 Task: Explore Airbnb accommodation in Roxas, Philippines from 9th November, 2023 to 16th November, 2023 for 2 adults. Place can be entire room with 2 bedrooms having 2 beds and 1 bathroom. Property type can be flat.
Action: Mouse moved to (451, 222)
Screenshot: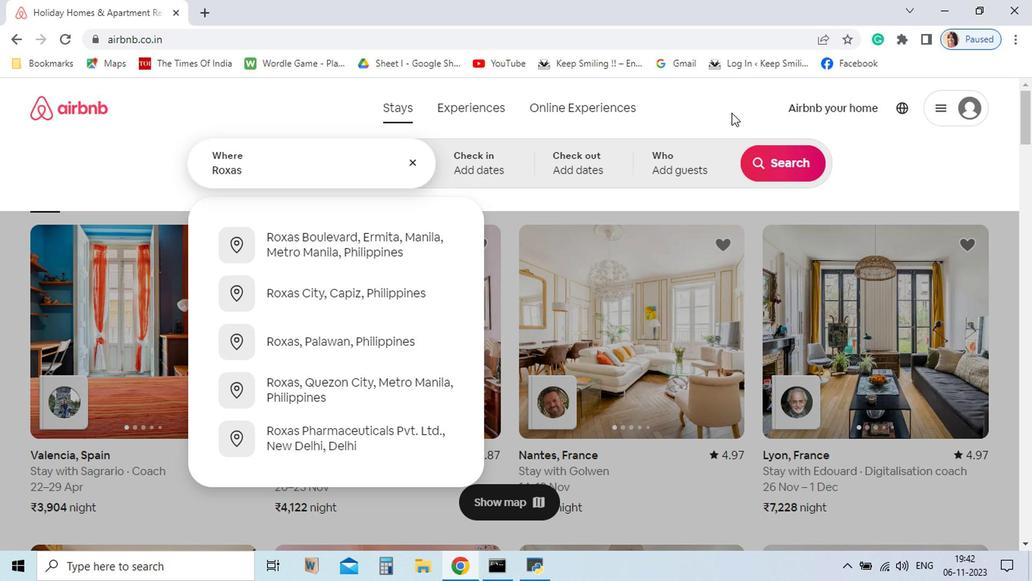 
Action: Mouse pressed left at (451, 222)
Screenshot: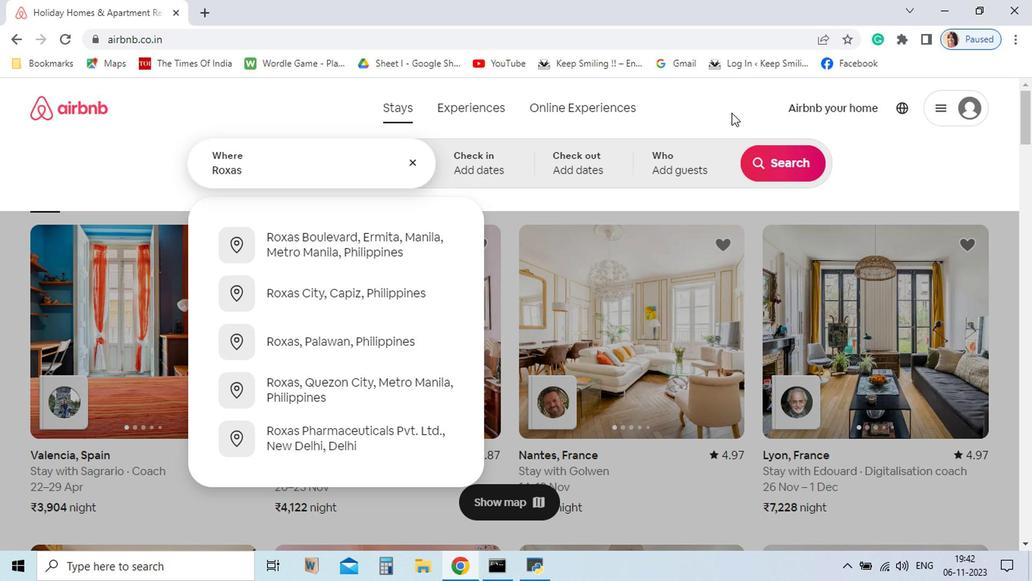 
Action: Mouse moved to (668, 230)
Screenshot: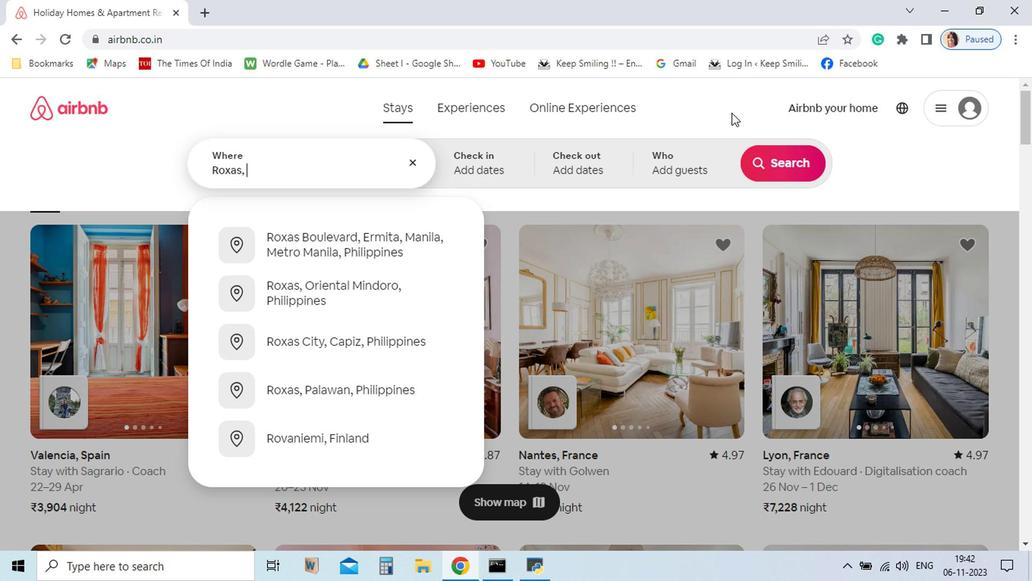 
Action: Key pressed <Key.shift>Roxas,<Key.space><Key.shift_r>Phillipines
Screenshot: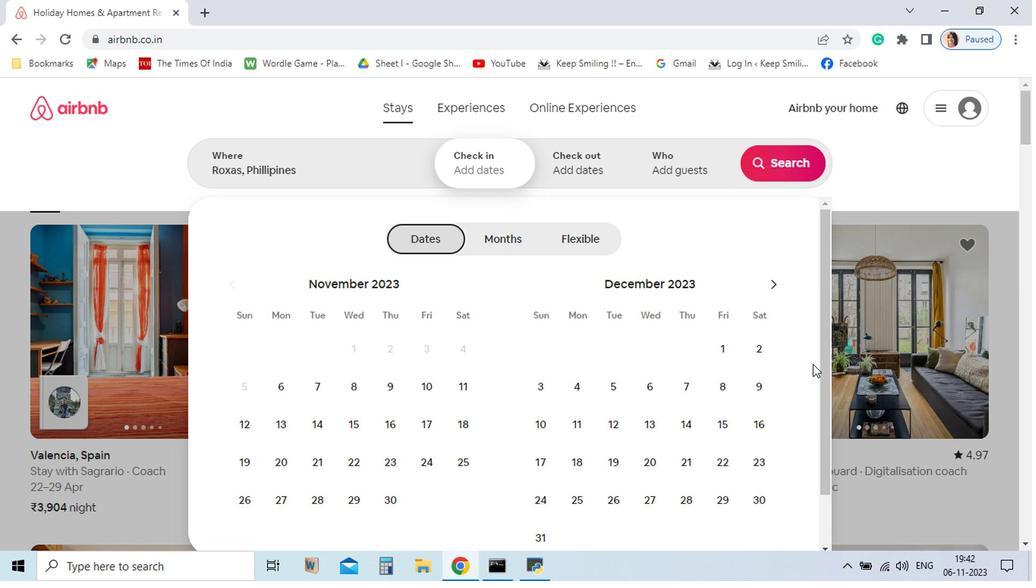 
Action: Mouse moved to (669, 230)
Screenshot: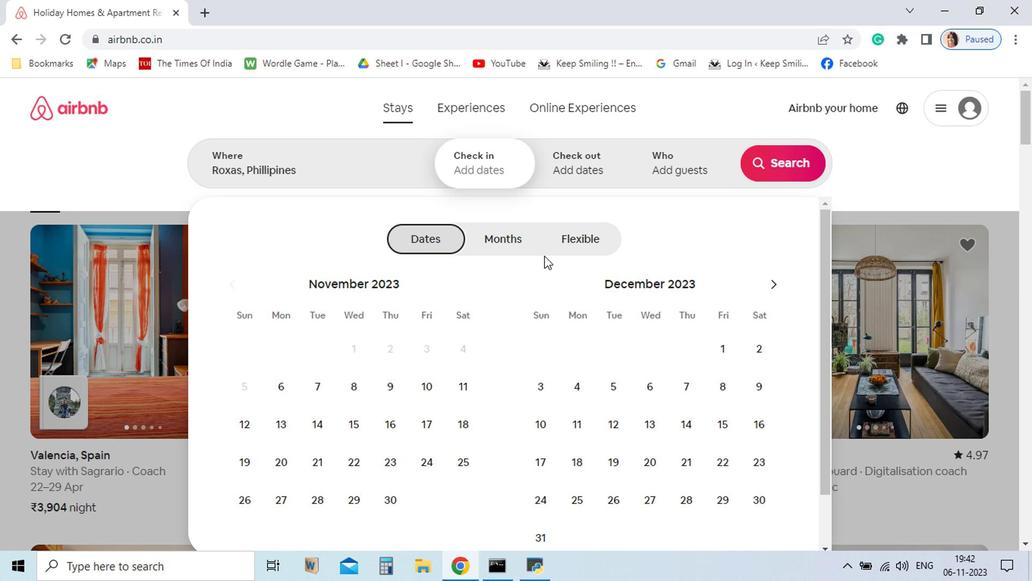 
Action: Key pressed <Key.enter>
Screenshot: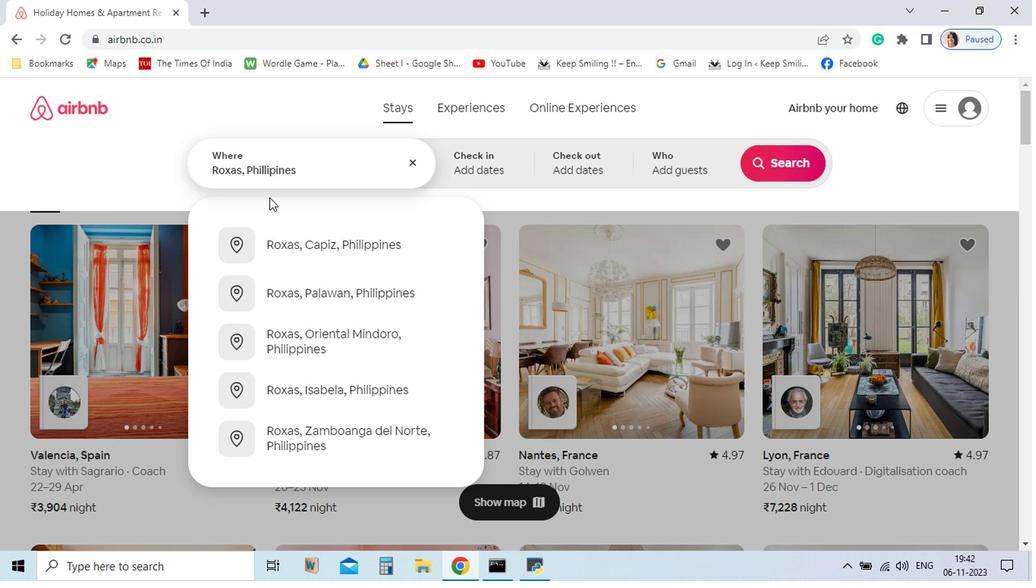 
Action: Mouse moved to (345, 271)
Screenshot: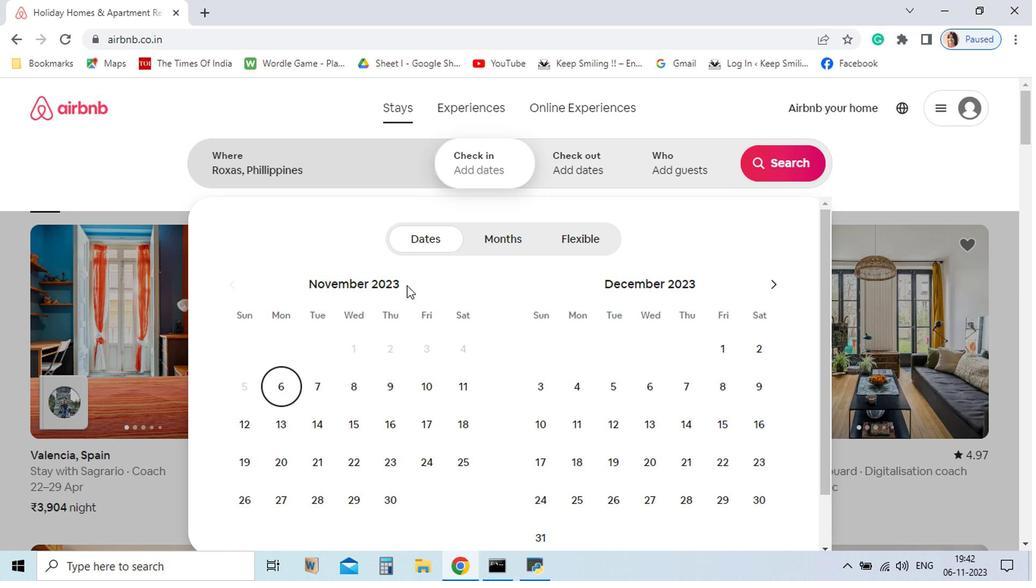 
Action: Mouse pressed left at (345, 271)
Screenshot: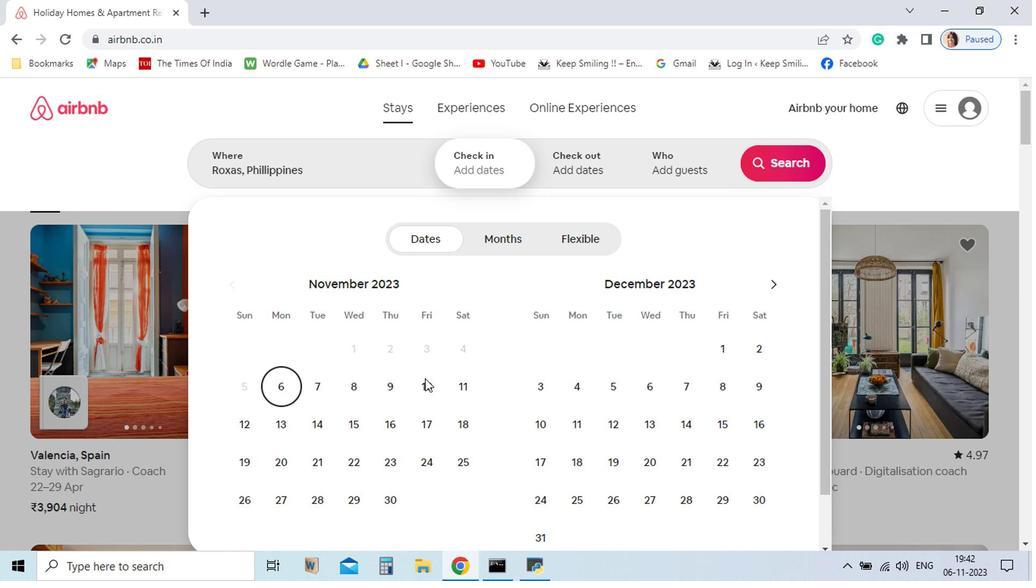 
Action: Mouse moved to (343, 303)
Screenshot: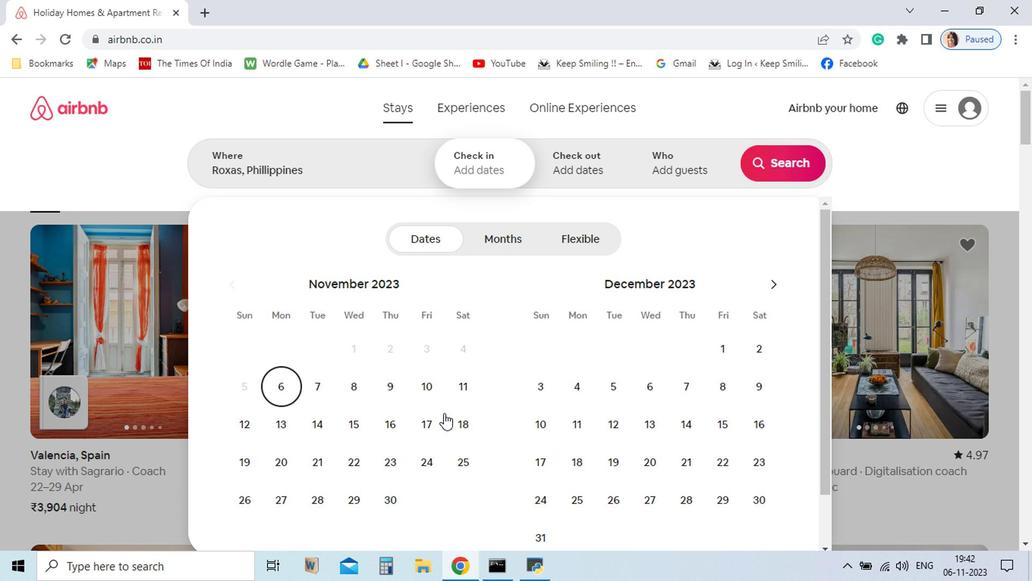 
Action: Key pressed p
Screenshot: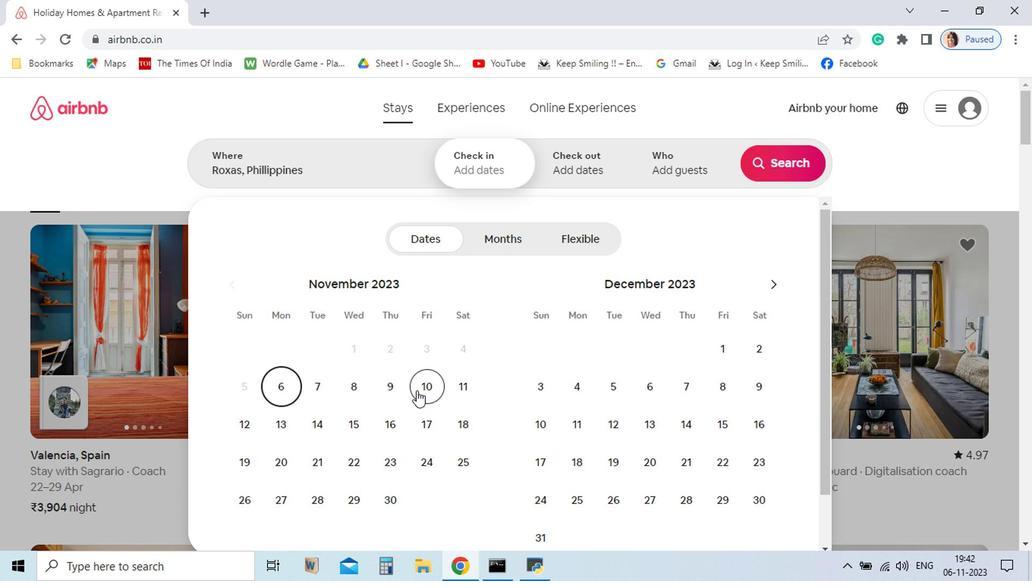 
Action: Mouse moved to (379, 266)
Screenshot: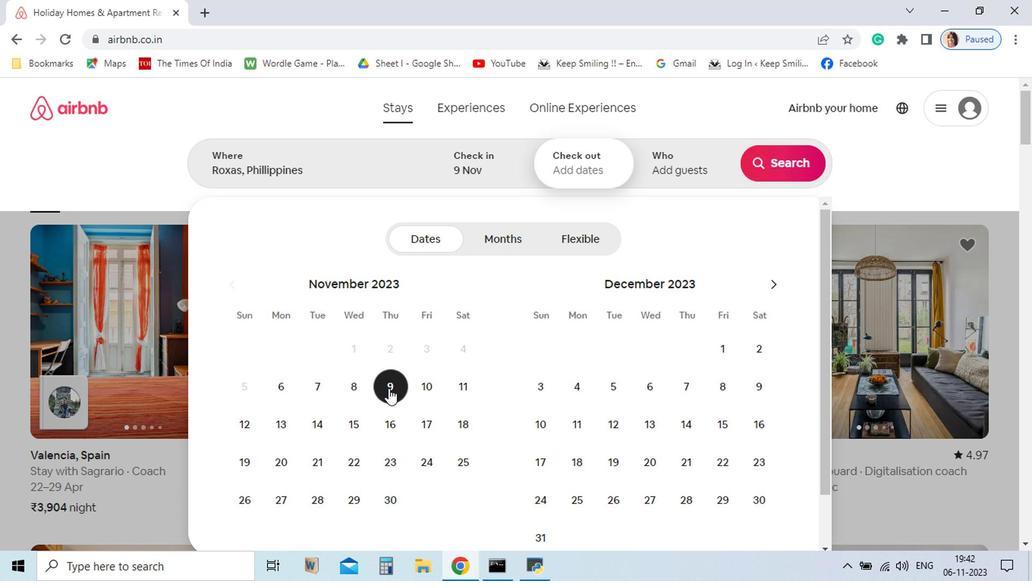 
Action: Mouse pressed left at (379, 266)
Screenshot: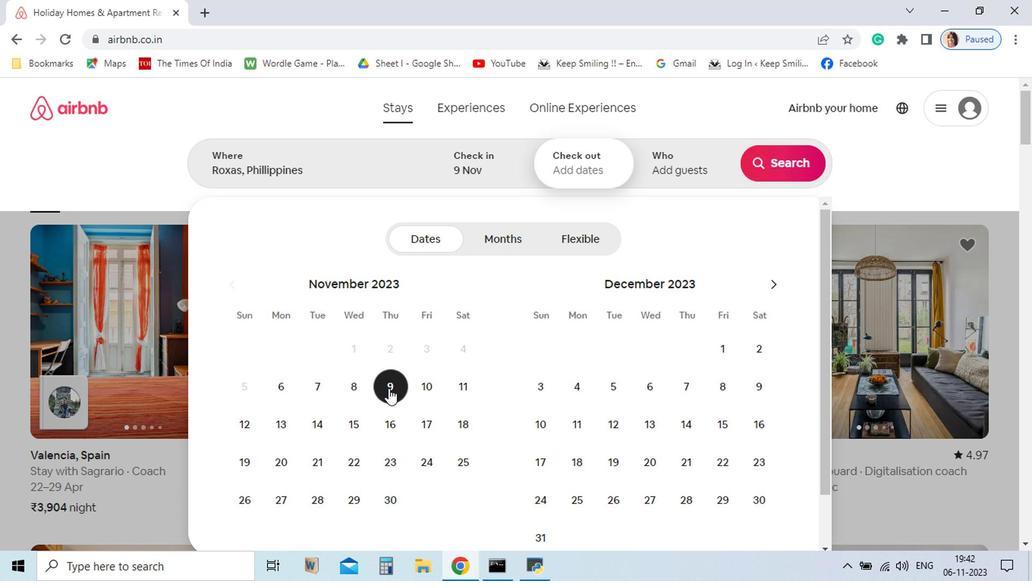 
Action: Mouse moved to (379, 266)
Screenshot: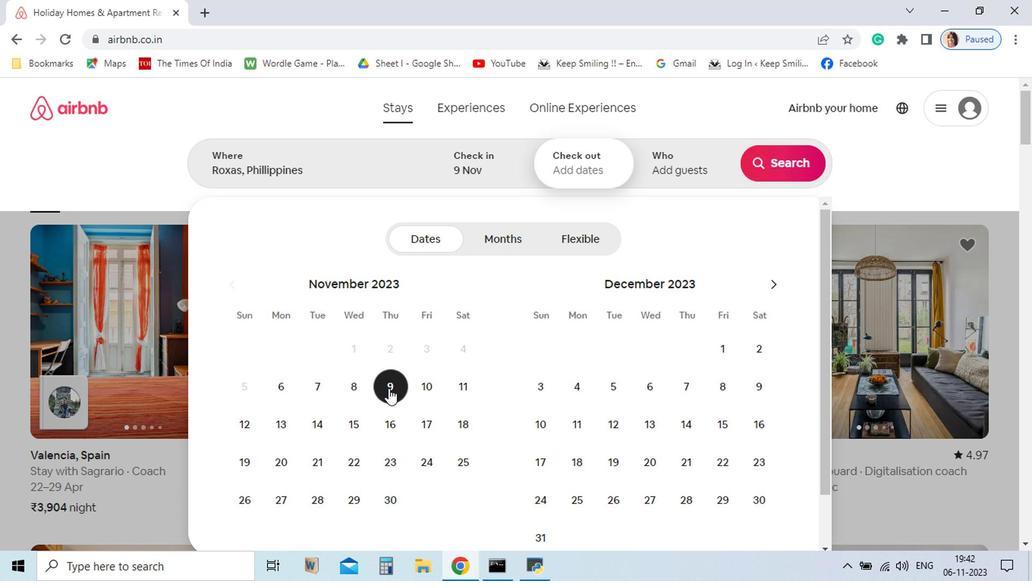 
Action: Key pressed <Key.enter>
Screenshot: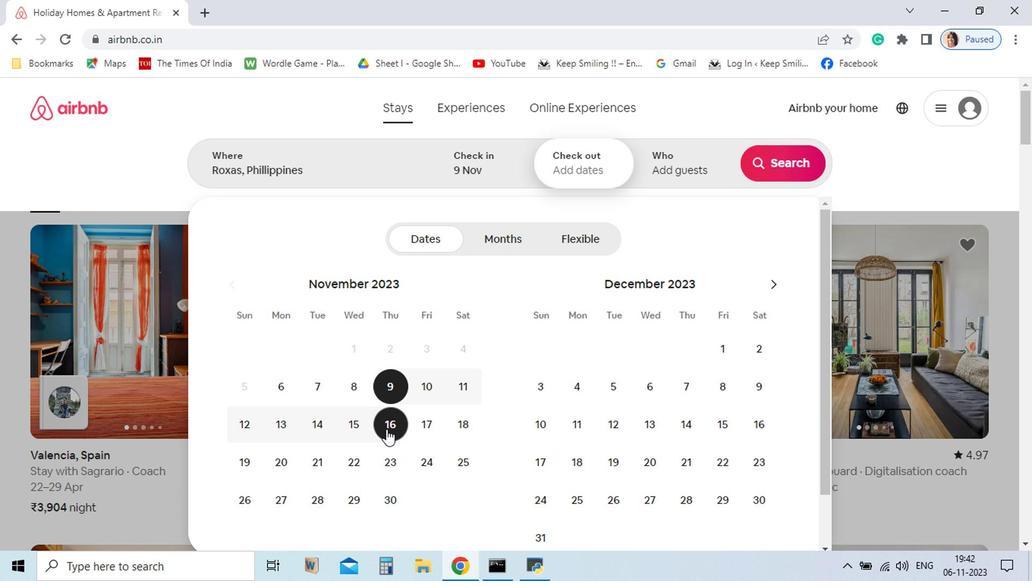 
Action: Mouse moved to (425, 426)
Screenshot: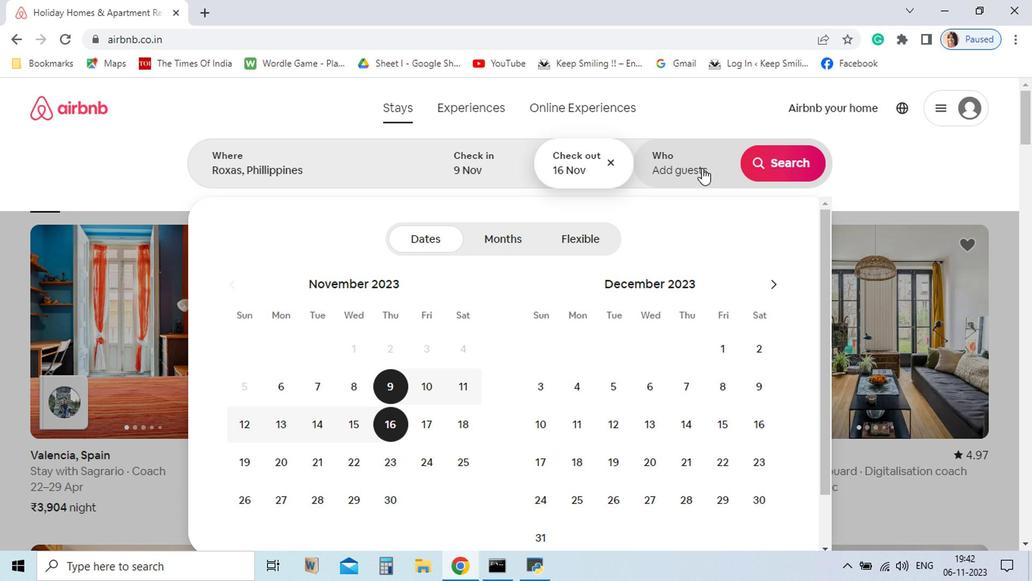 
Action: Mouse pressed left at (425, 426)
Screenshot: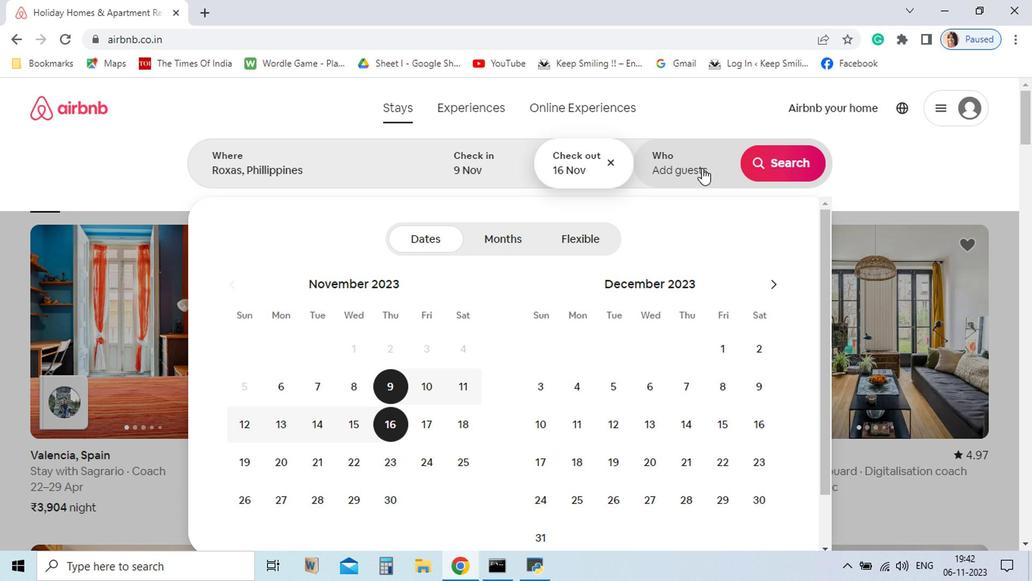 
Action: Mouse moved to (423, 455)
Screenshot: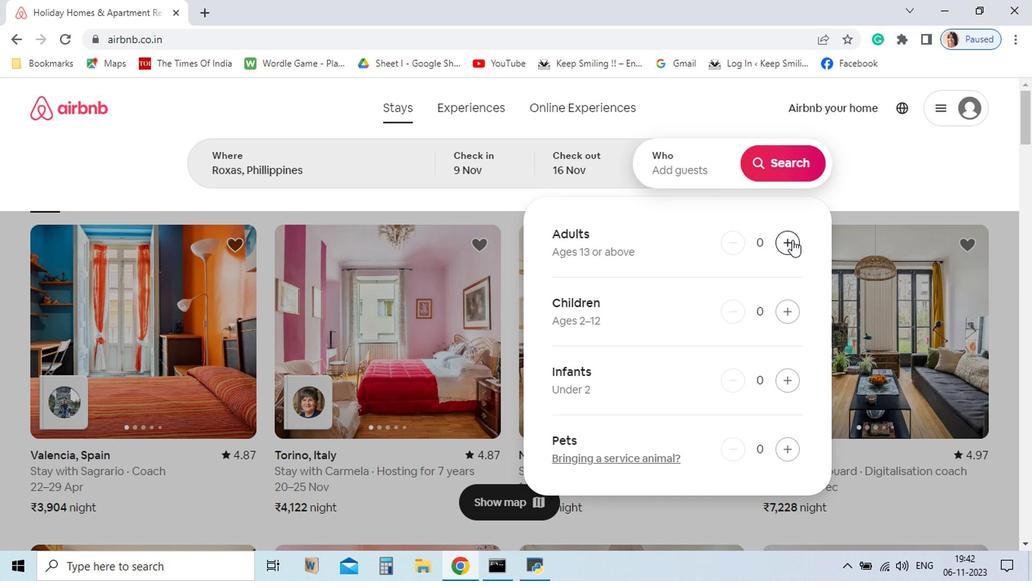 
Action: Mouse pressed left at (423, 455)
Screenshot: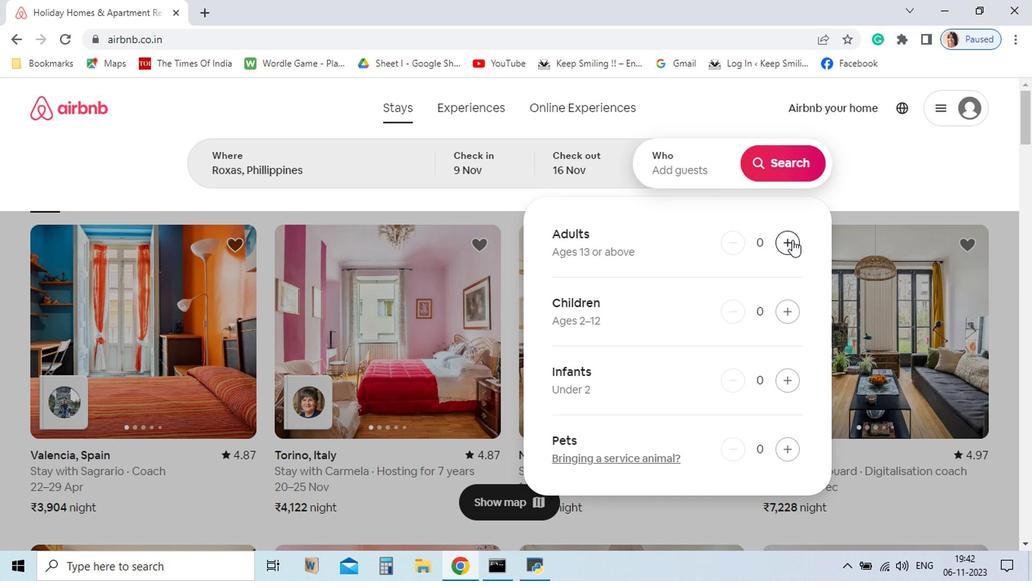 
Action: Mouse moved to (647, 269)
Screenshot: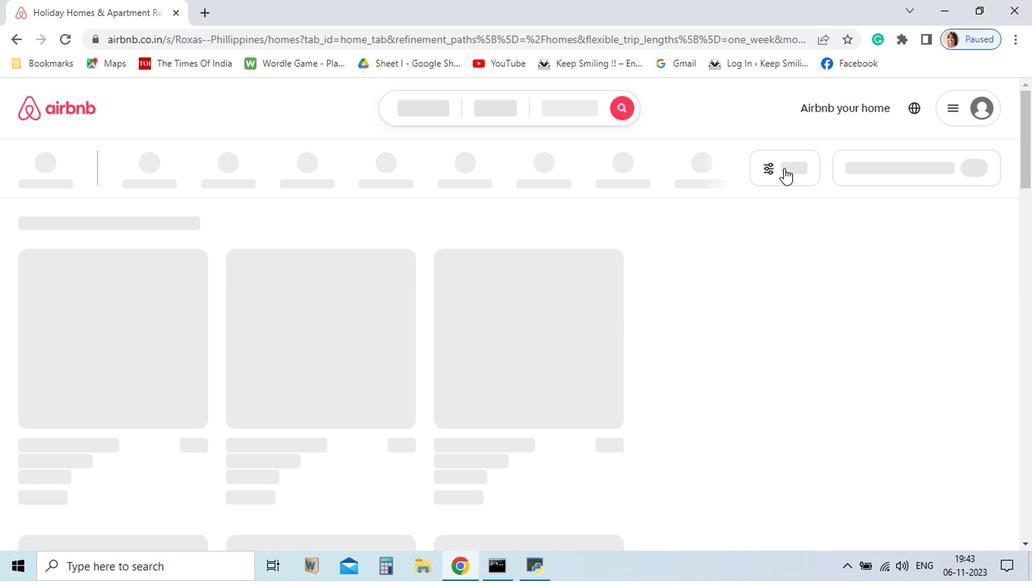 
Action: Mouse pressed left at (647, 269)
Screenshot: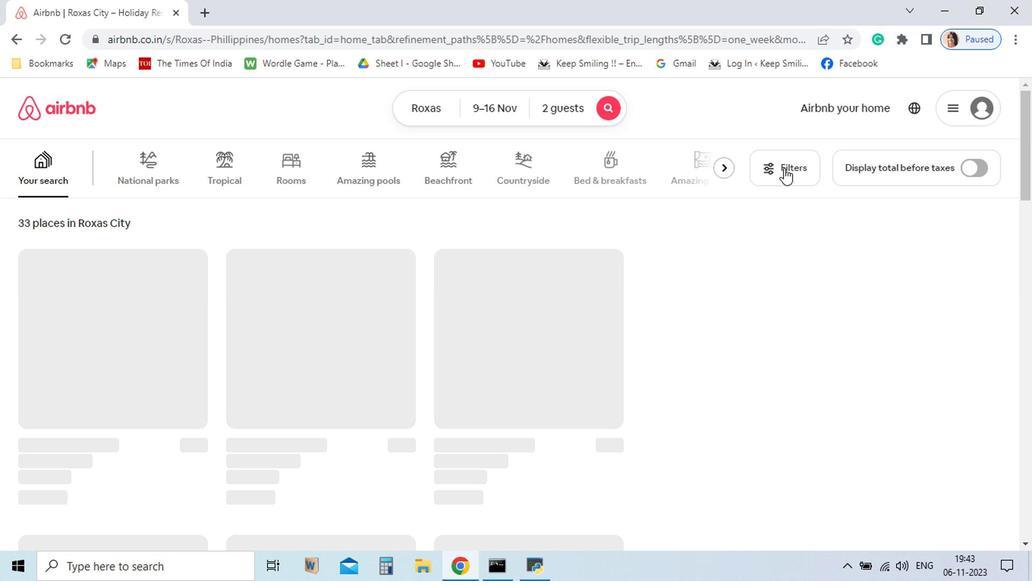 
Action: Mouse moved to (711, 320)
Screenshot: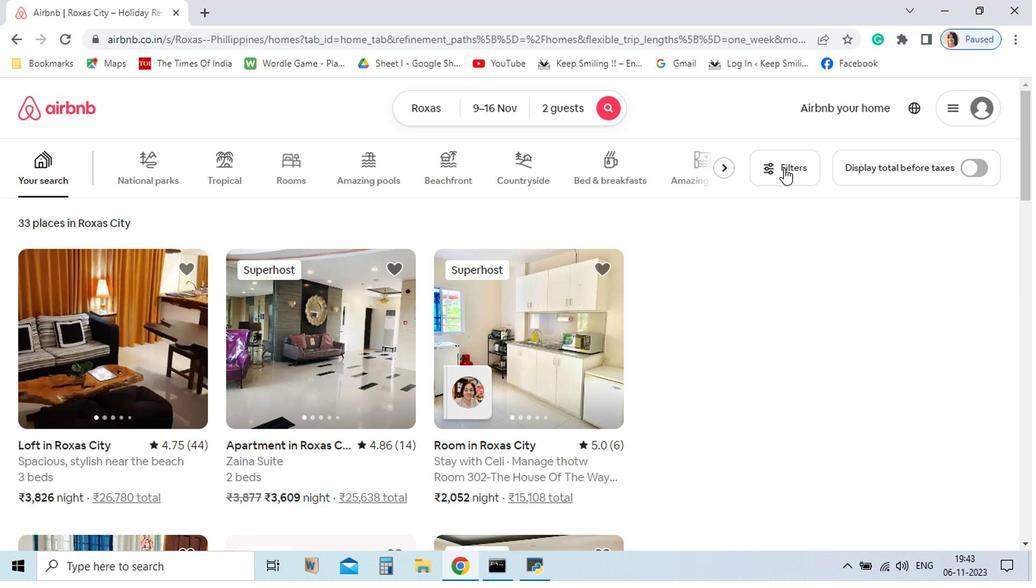 
Action: Mouse pressed left at (711, 320)
Screenshot: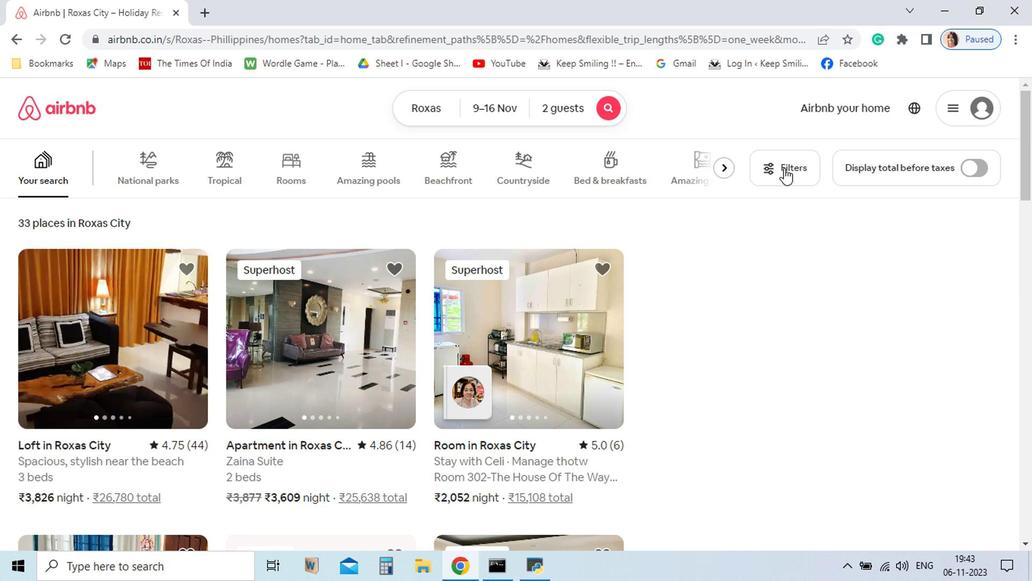 
Action: Mouse pressed left at (711, 320)
Screenshot: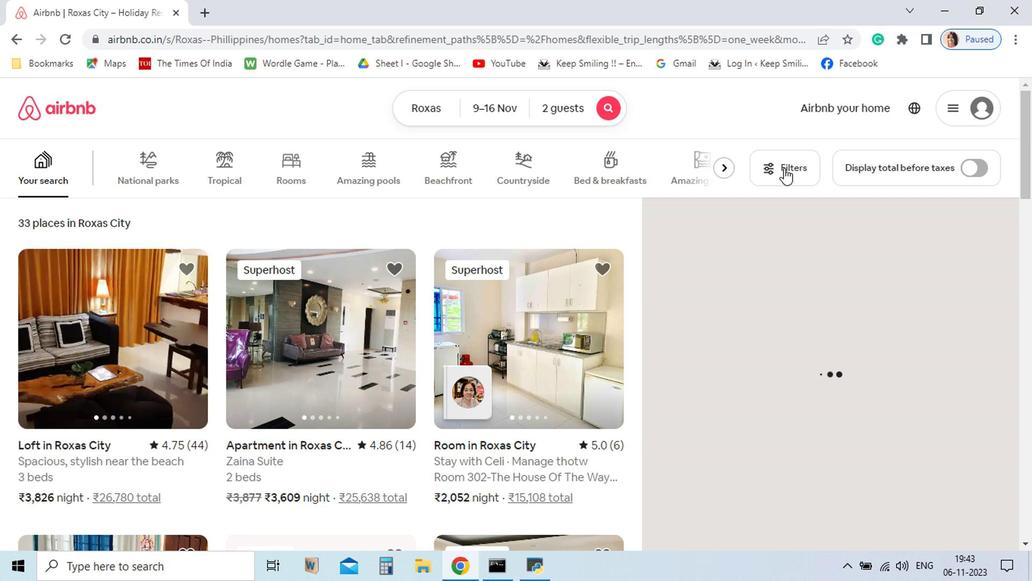 
Action: Mouse moved to (705, 269)
Screenshot: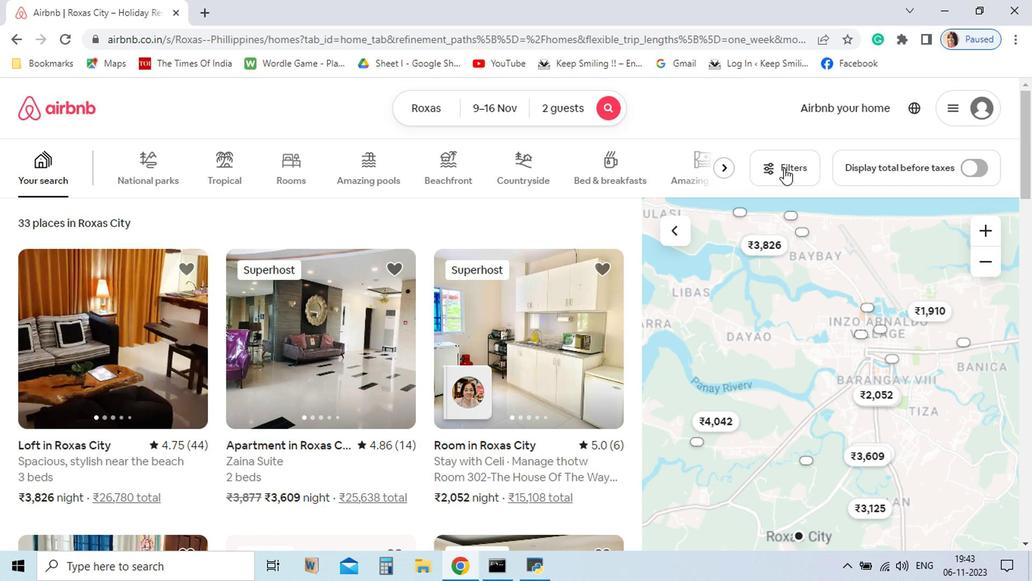 
Action: Mouse pressed left at (705, 269)
Screenshot: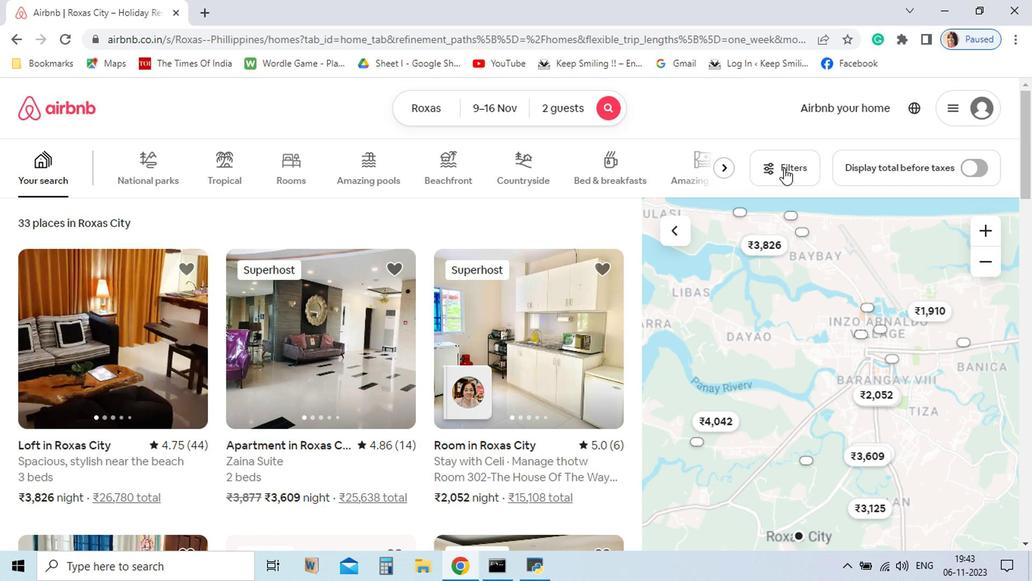 
Action: Mouse pressed left at (705, 269)
Screenshot: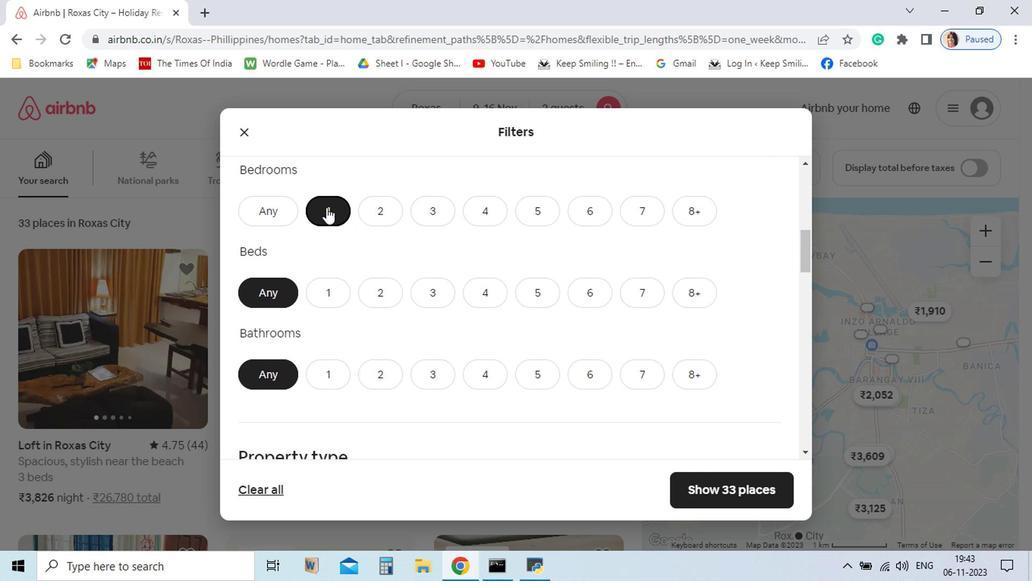
Action: Mouse moved to (722, 296)
Screenshot: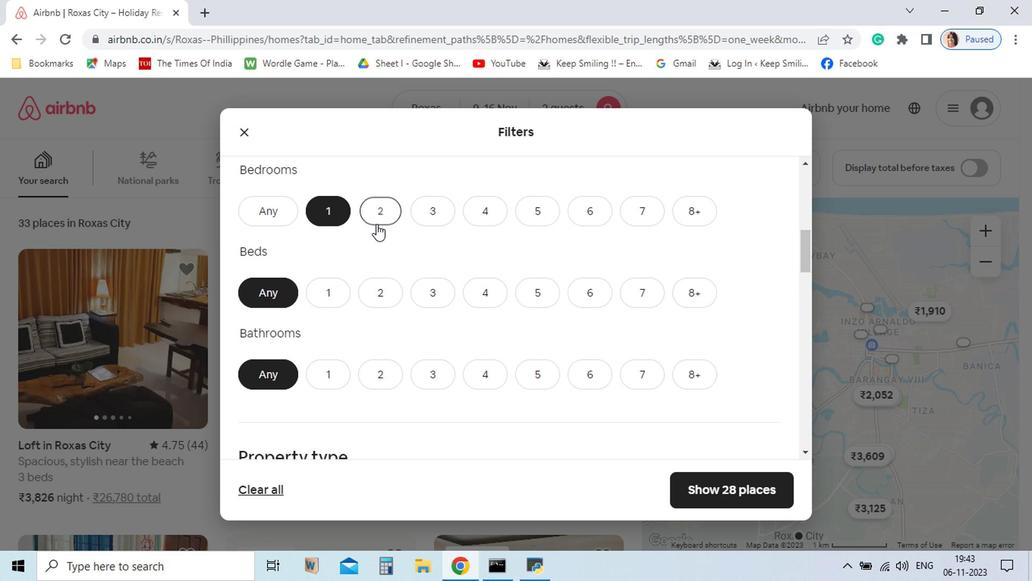 
Action: Mouse pressed left at (722, 296)
Screenshot: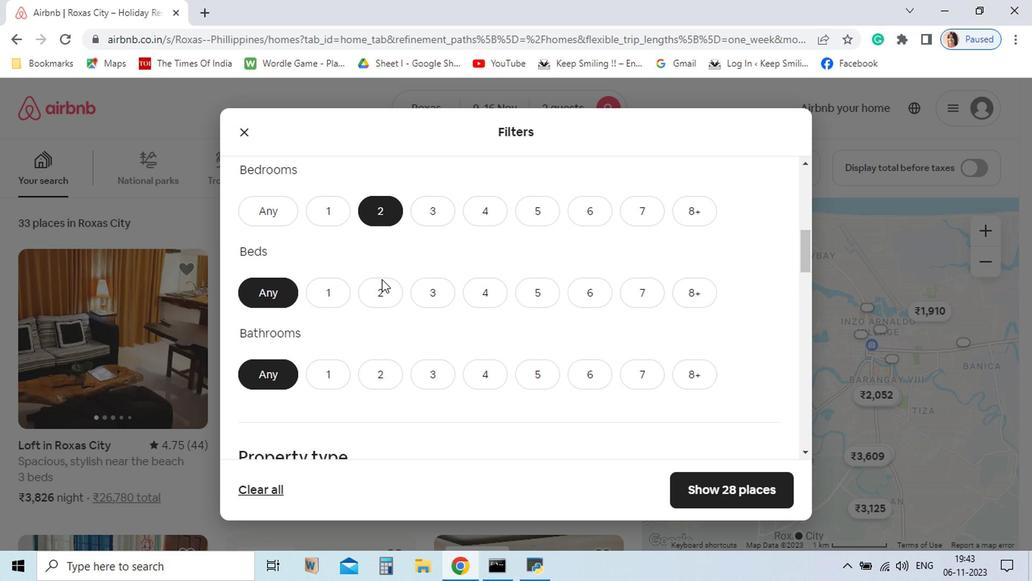 
Action: Mouse moved to (381, 297)
Screenshot: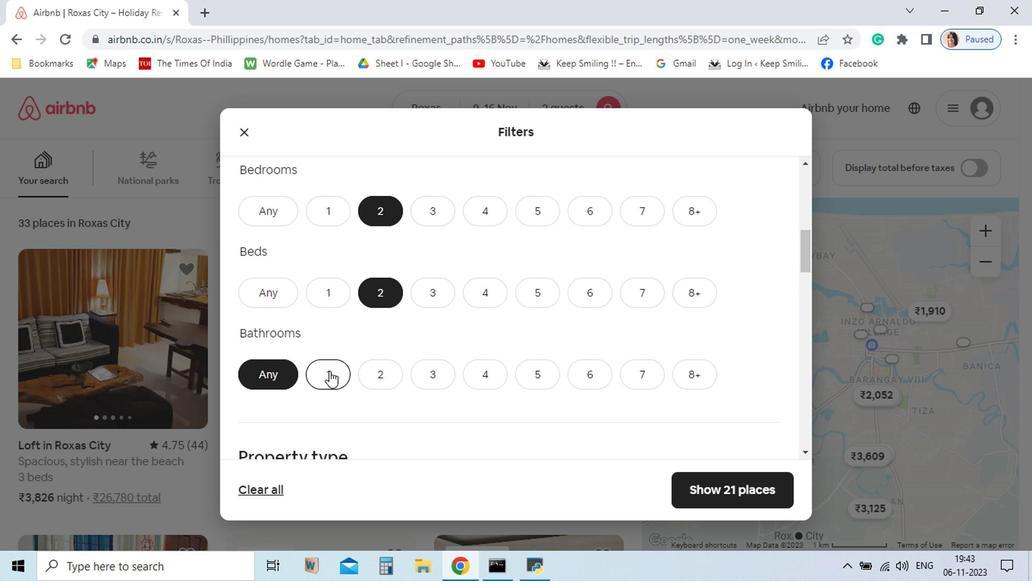 
Action: Mouse pressed left at (381, 297)
Screenshot: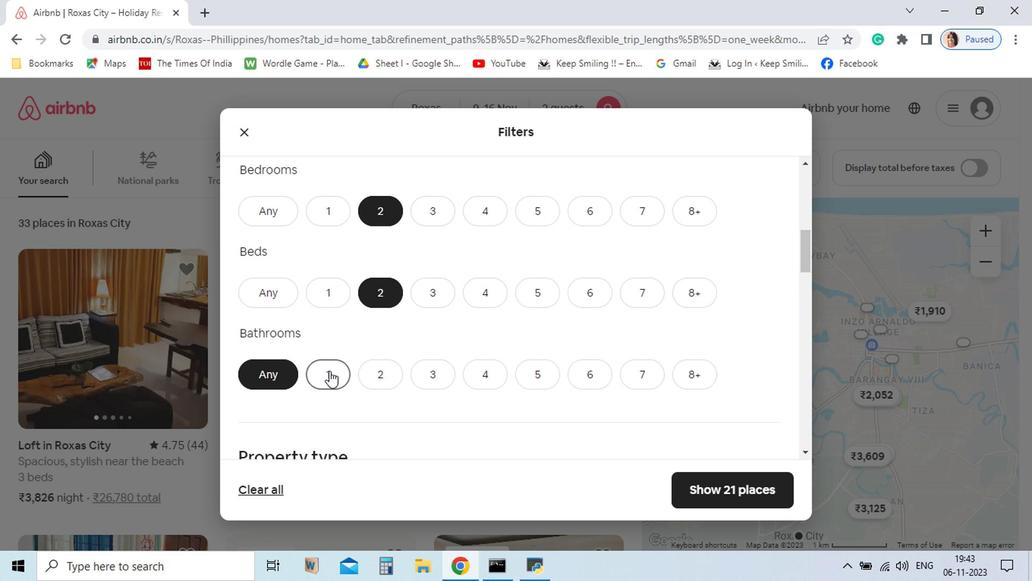 
Action: Mouse moved to (416, 300)
Screenshot: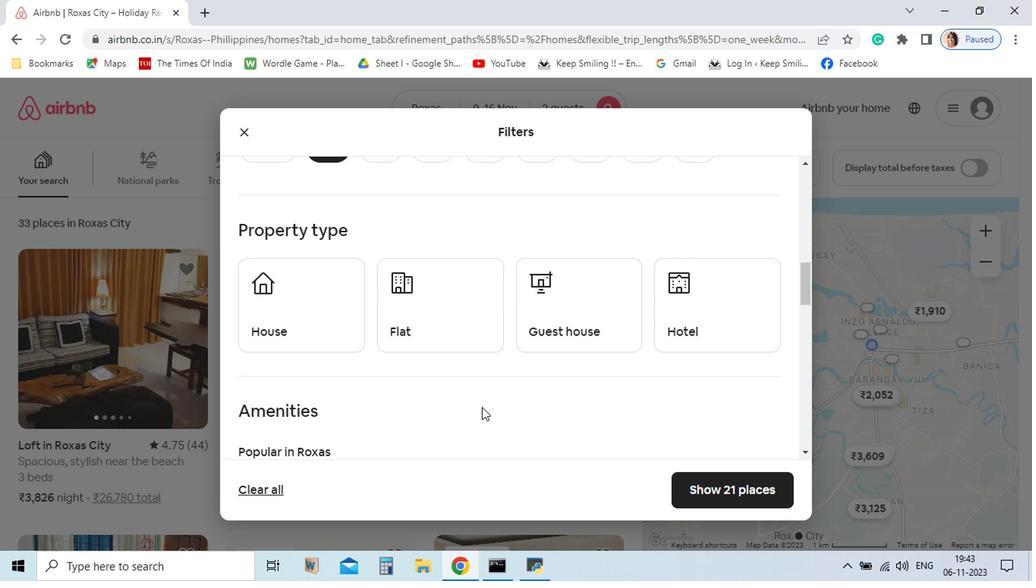 
Action: Mouse pressed left at (416, 300)
Screenshot: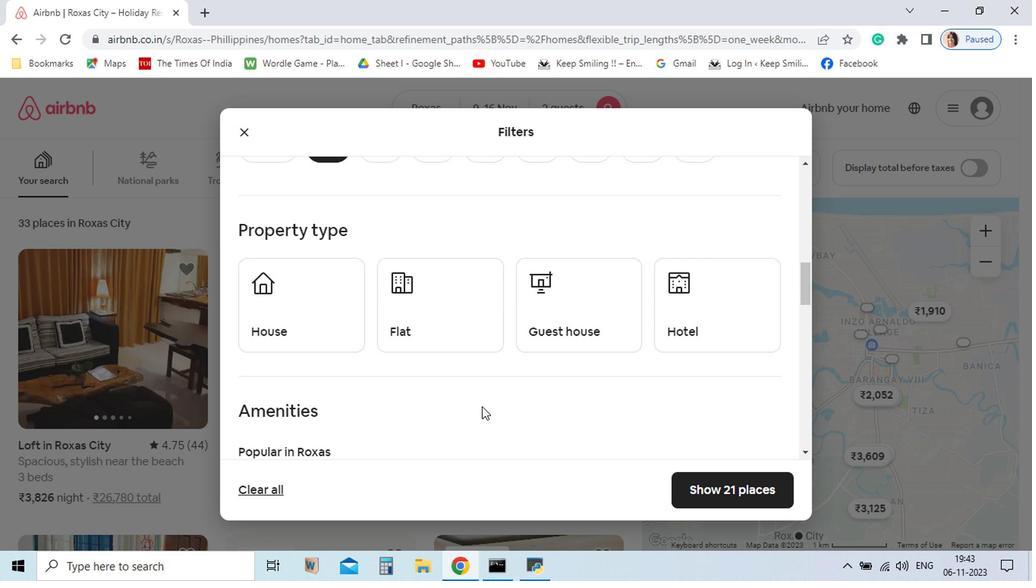 
Action: Mouse moved to (417, 358)
Screenshot: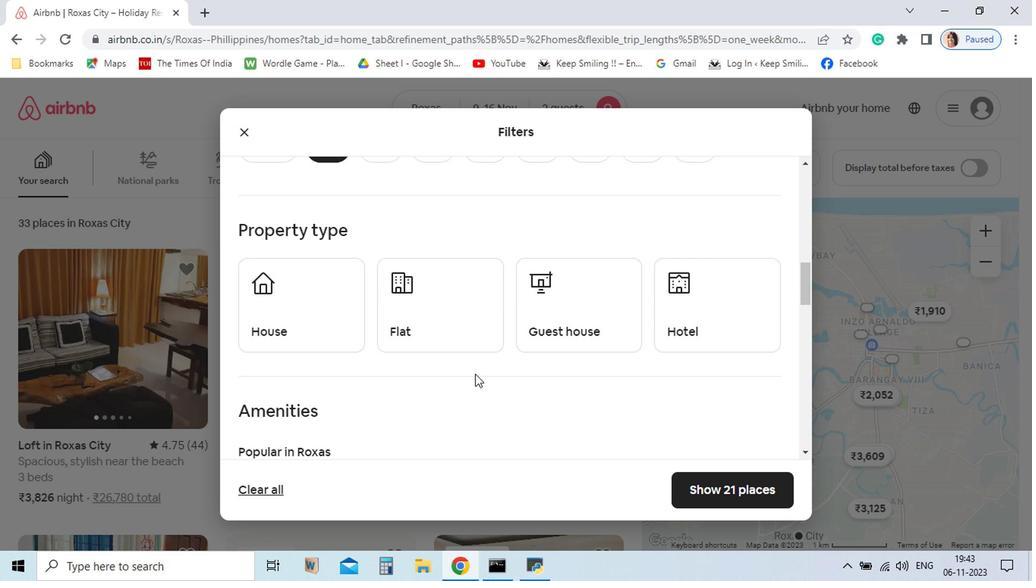 
Action: Mouse pressed left at (417, 358)
Screenshot: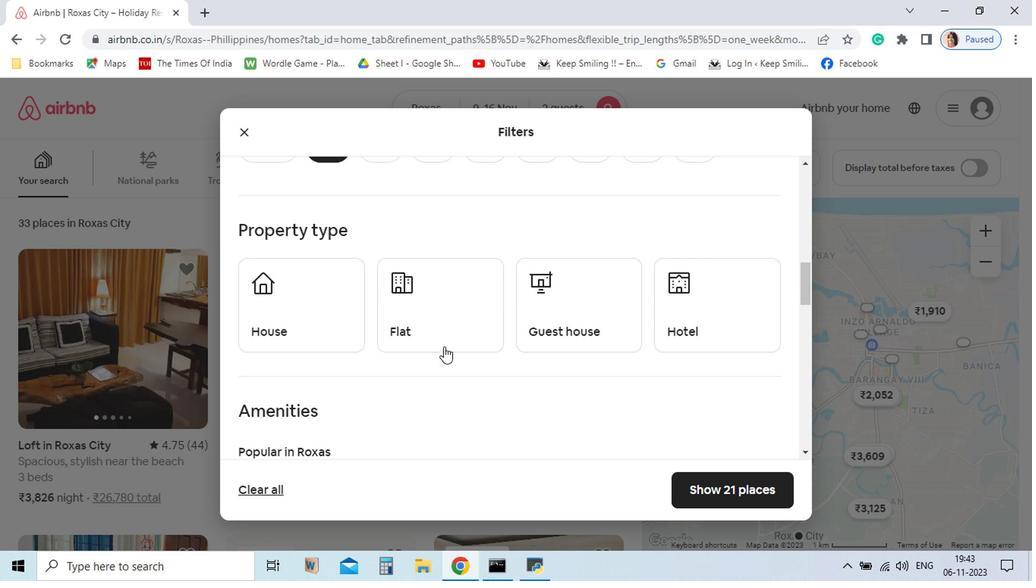 
Action: Mouse moved to (383, 413)
Screenshot: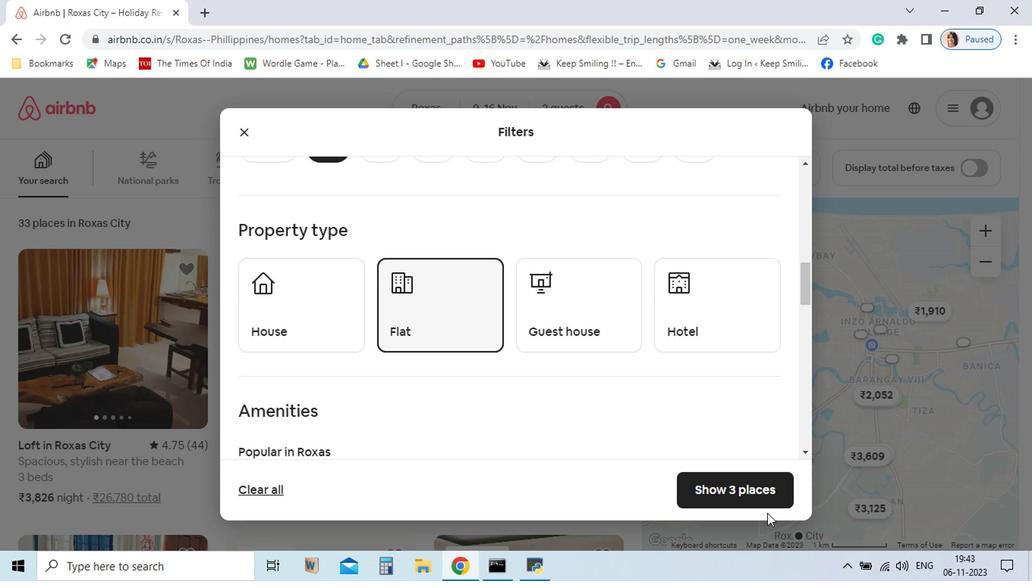 
Action: Mouse pressed left at (383, 413)
Screenshot: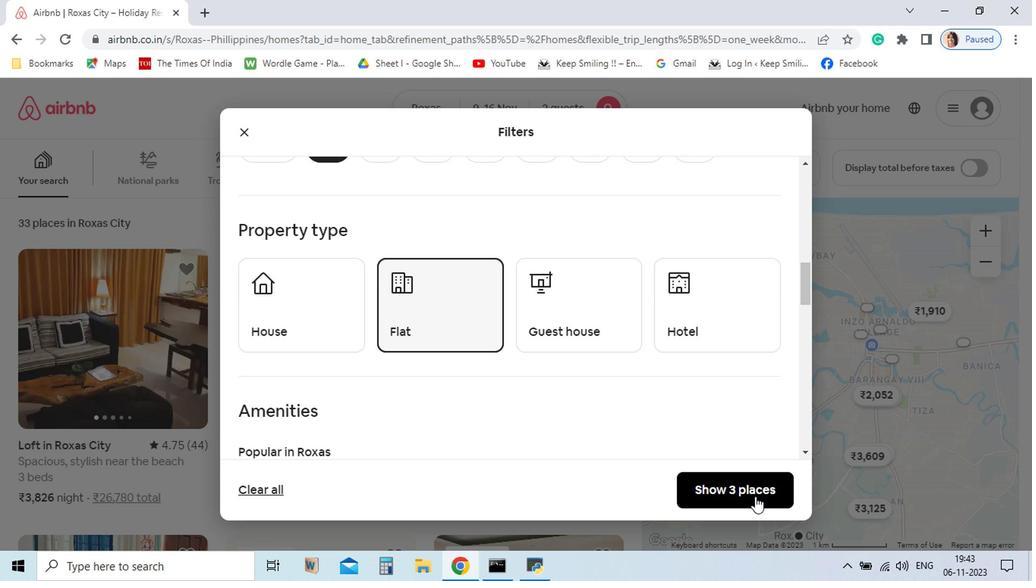 
Action: Mouse moved to (479, 488)
Screenshot: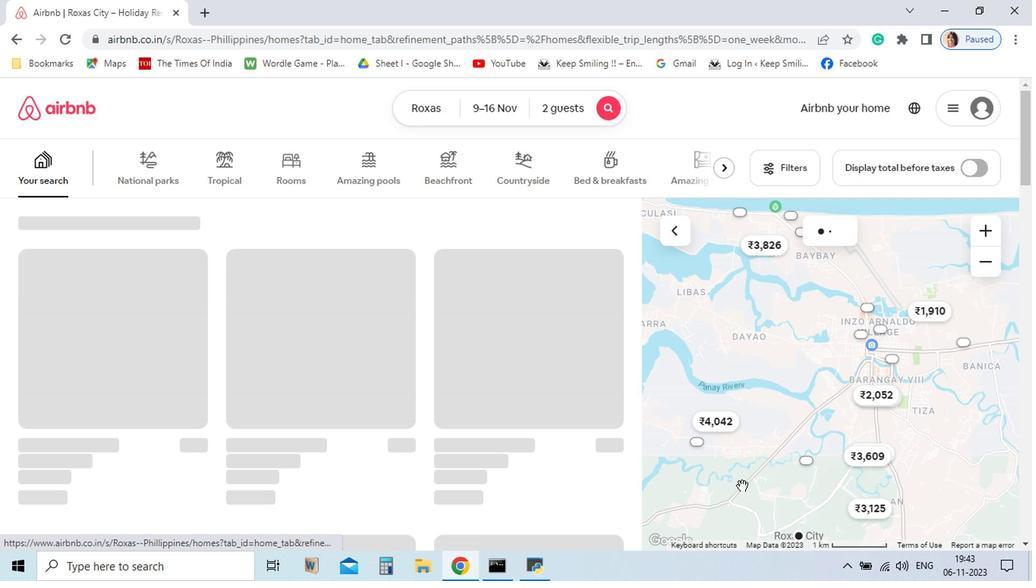 
Action: Mouse scrolled (479, 487) with delta (0, 0)
Screenshot: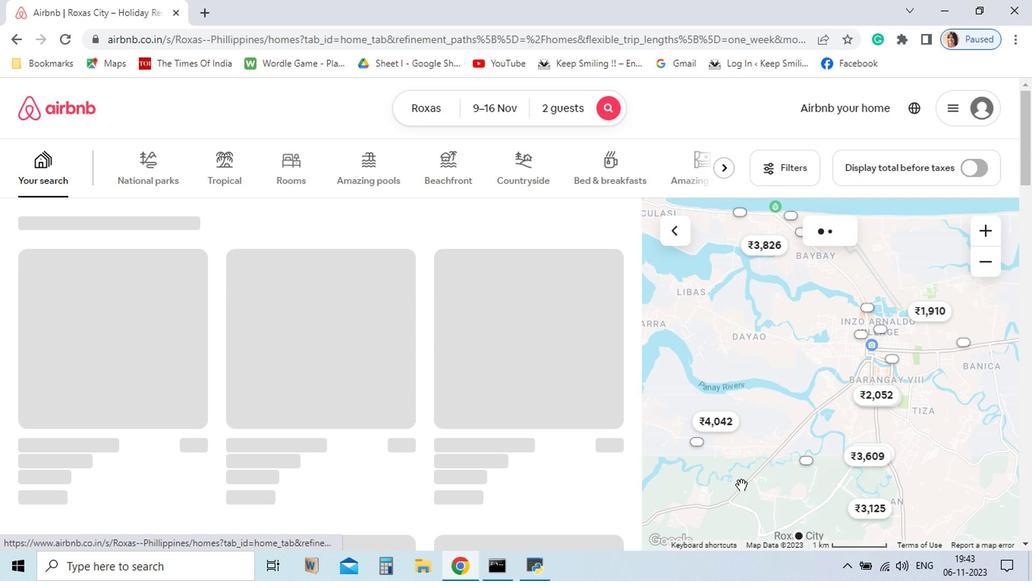 
Action: Mouse moved to (479, 487)
Screenshot: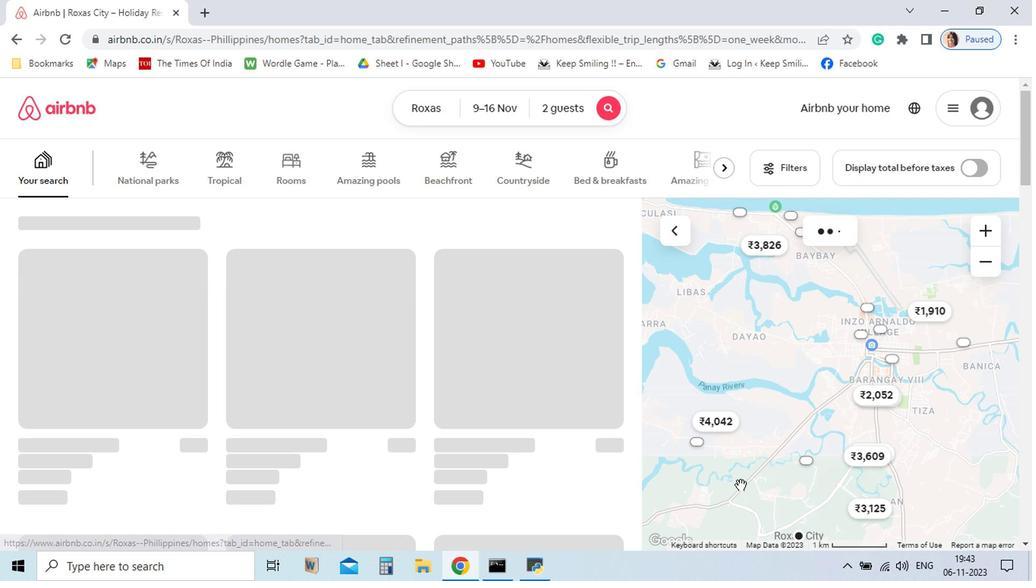 
Action: Mouse scrolled (479, 486) with delta (0, 0)
Screenshot: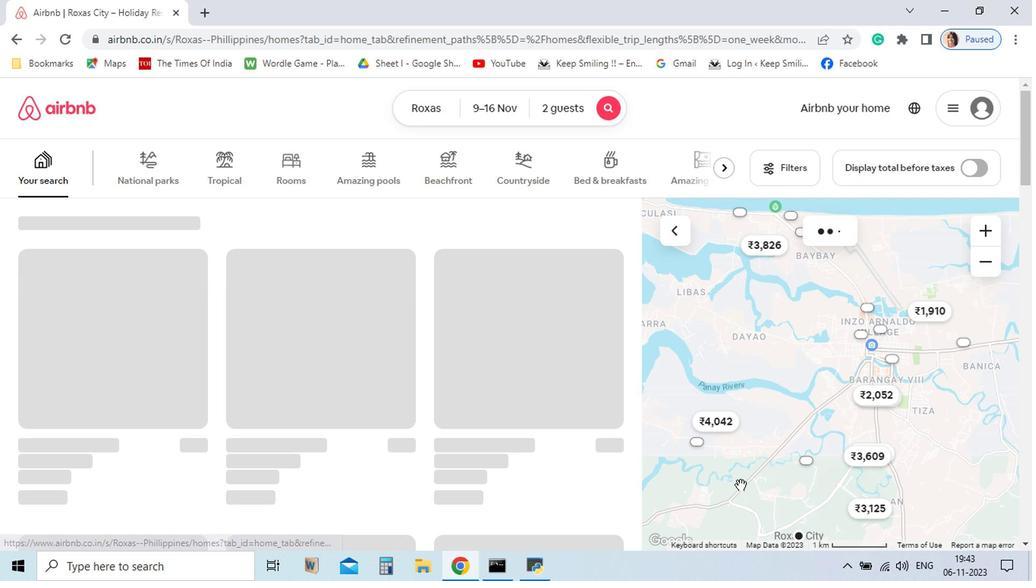 
Action: Mouse moved to (490, 443)
Screenshot: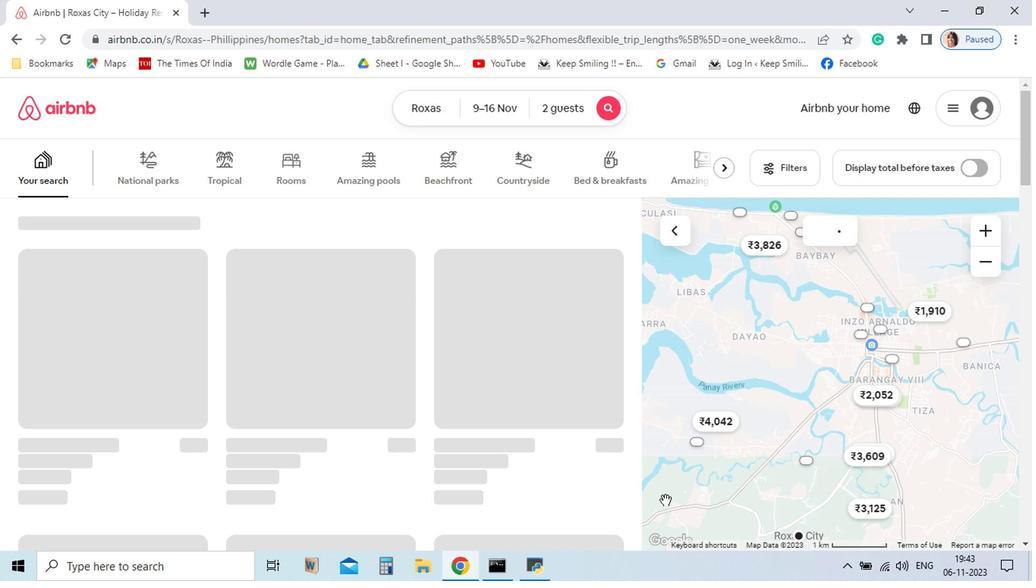 
Action: Mouse scrolled (490, 443) with delta (0, 0)
Screenshot: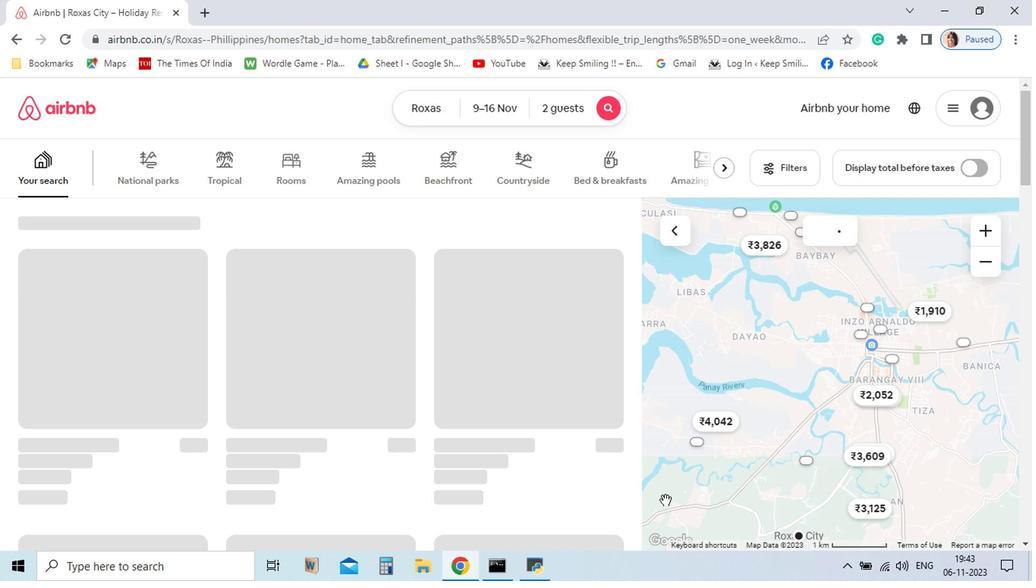 
Action: Mouse moved to (491, 440)
Screenshot: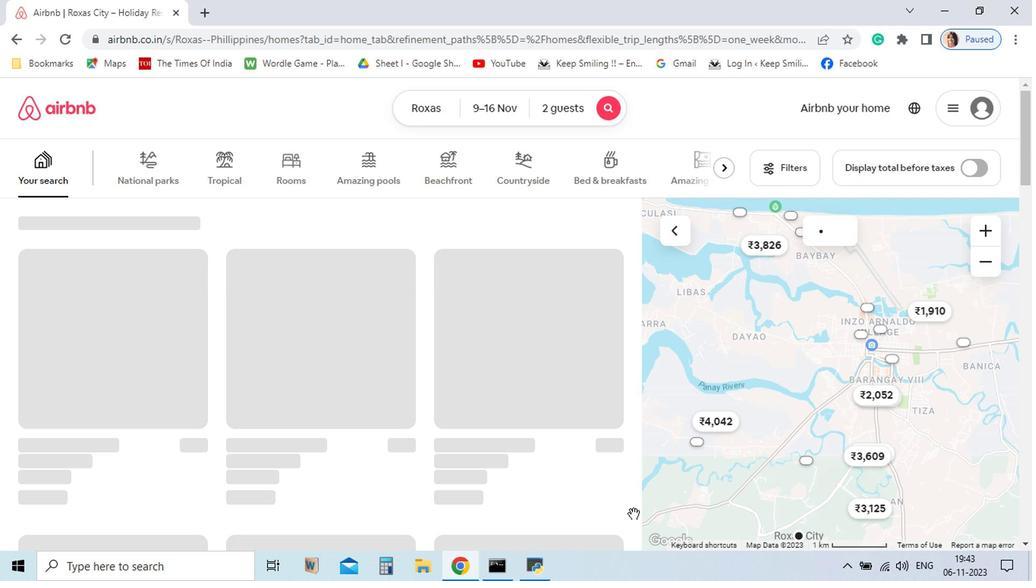 
Action: Mouse scrolled (491, 440) with delta (0, 0)
Screenshot: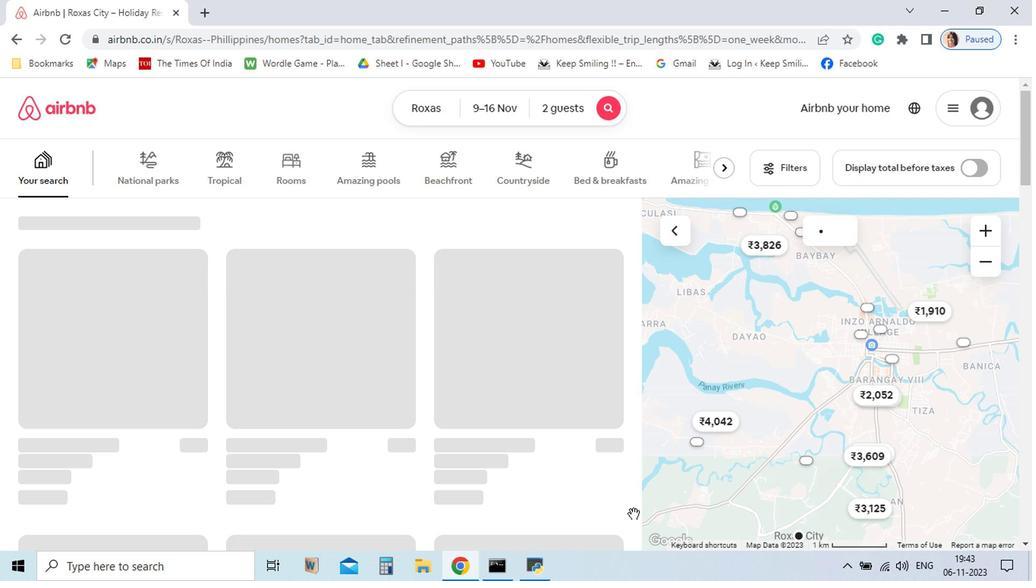 
Action: Mouse moved to (491, 439)
Screenshot: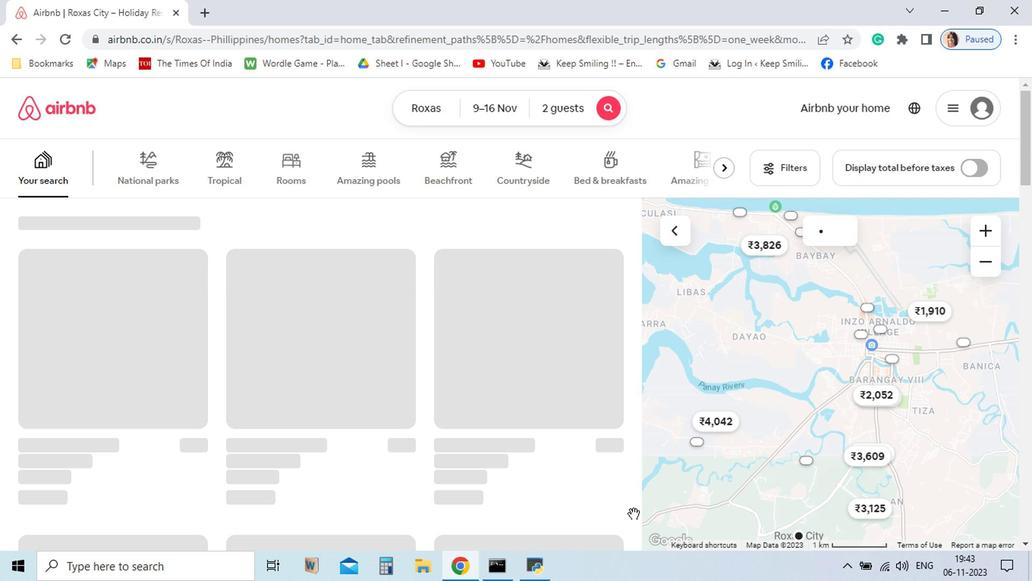 
Action: Mouse scrolled (491, 439) with delta (0, 0)
Screenshot: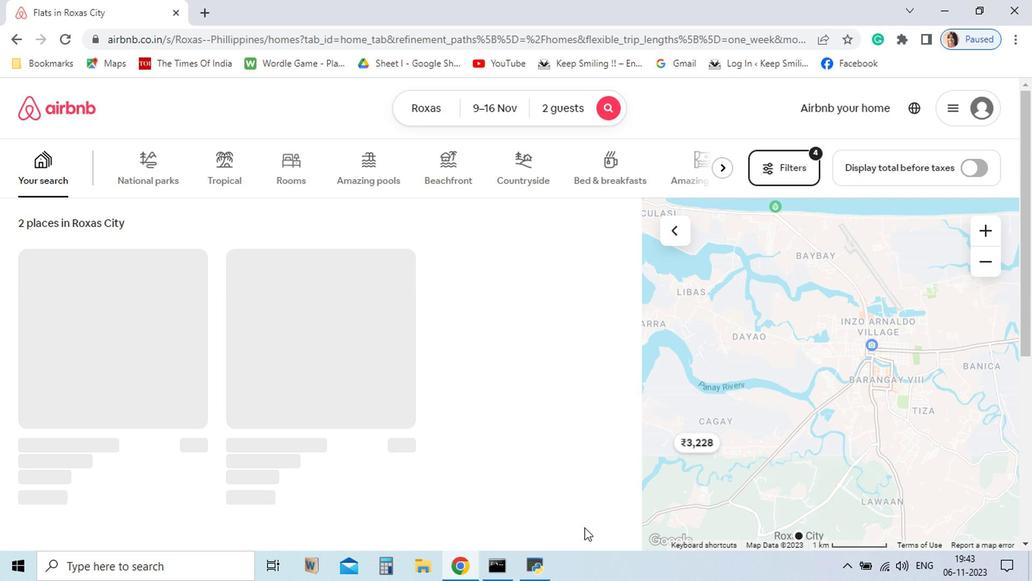 
Action: Mouse moved to (450, 386)
Screenshot: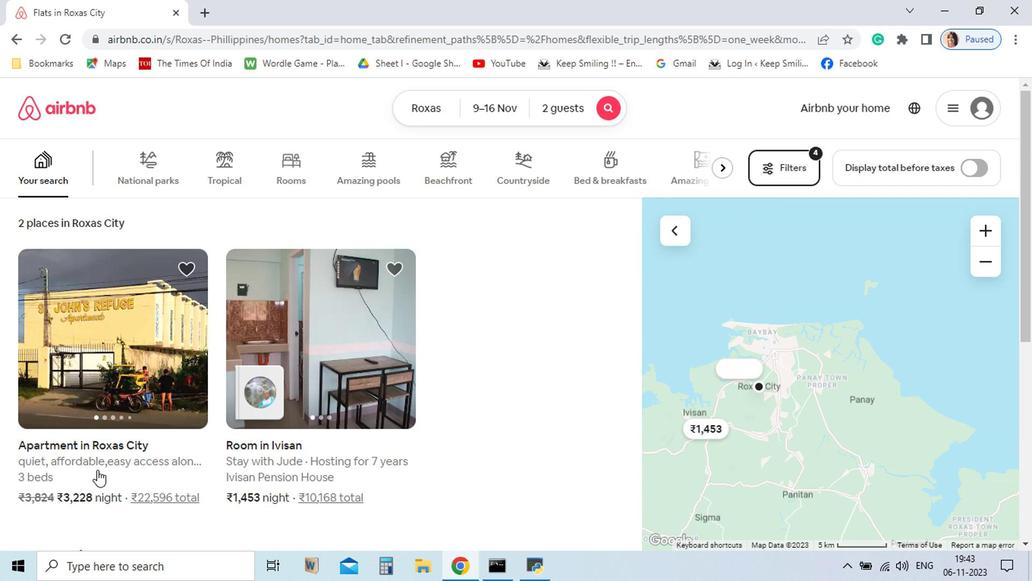 
Action: Mouse pressed left at (450, 386)
Screenshot: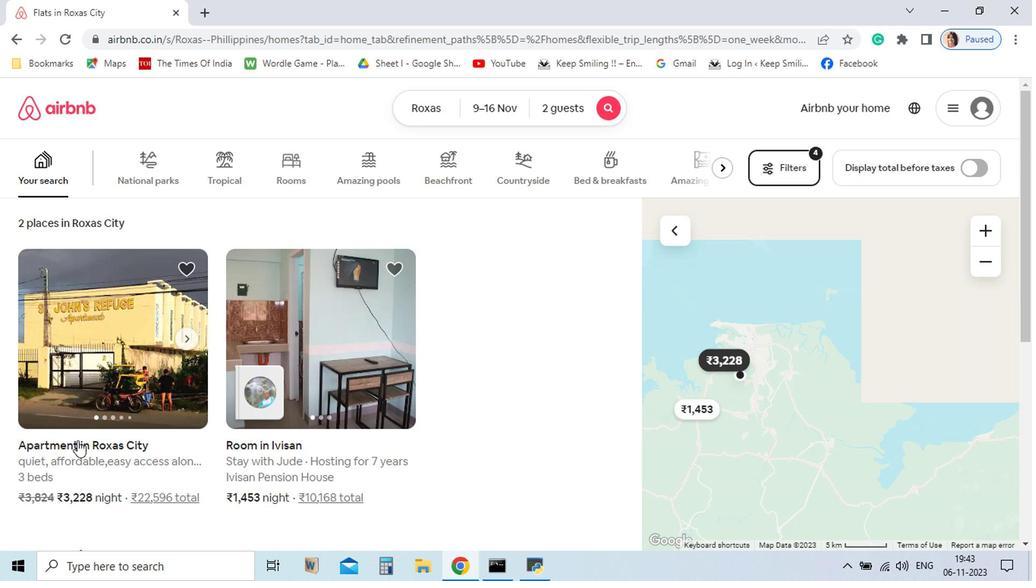 
Action: Mouse moved to (676, 496)
Screenshot: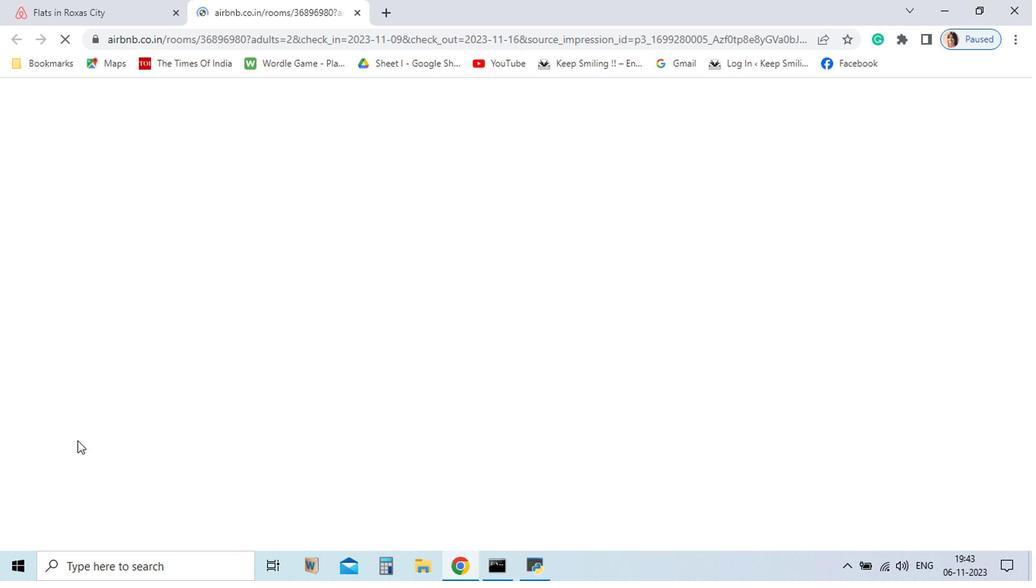 
Action: Mouse pressed left at (676, 496)
Screenshot: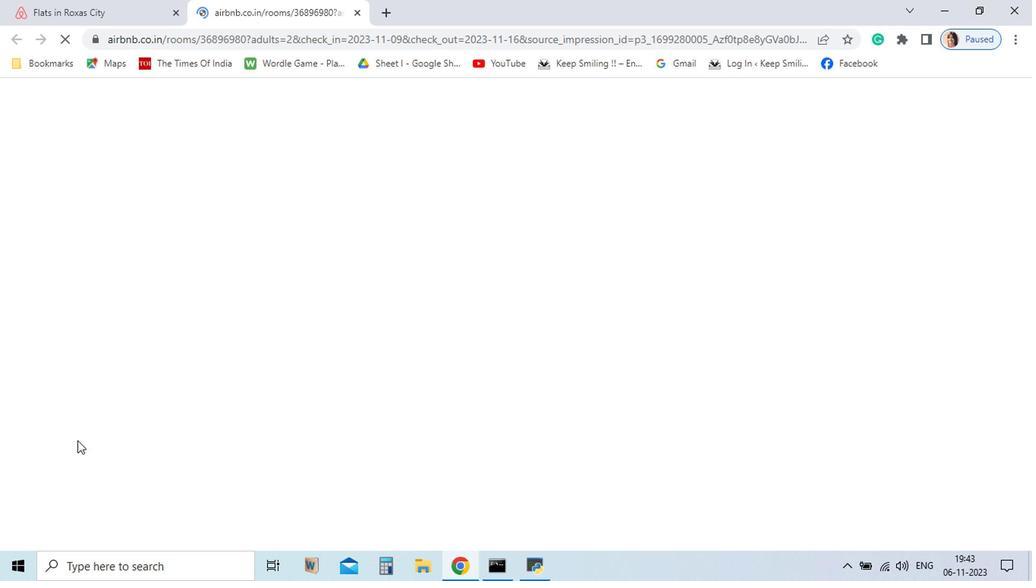 
Action: Mouse moved to (204, 463)
Screenshot: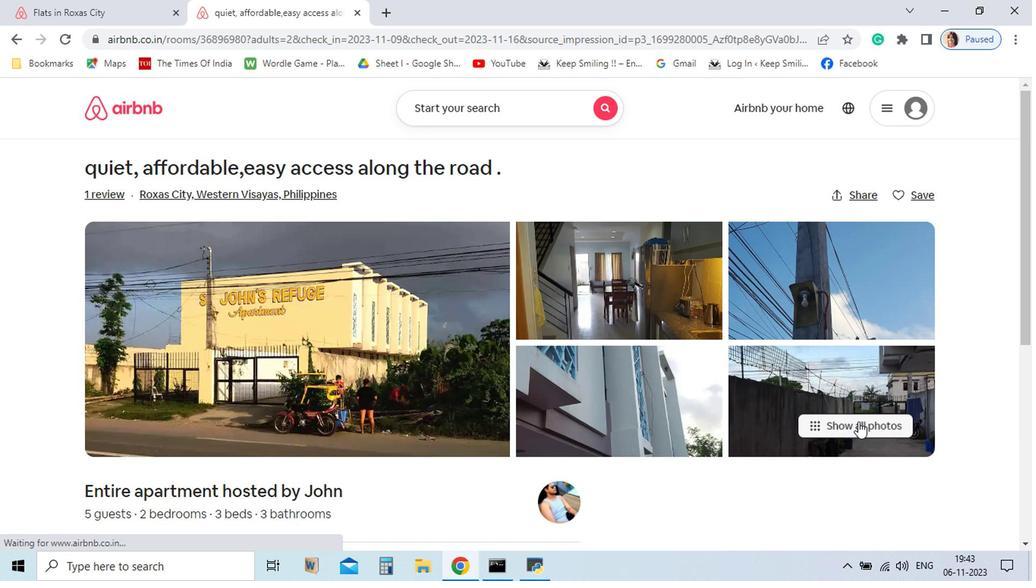 
Action: Mouse pressed left at (204, 463)
Screenshot: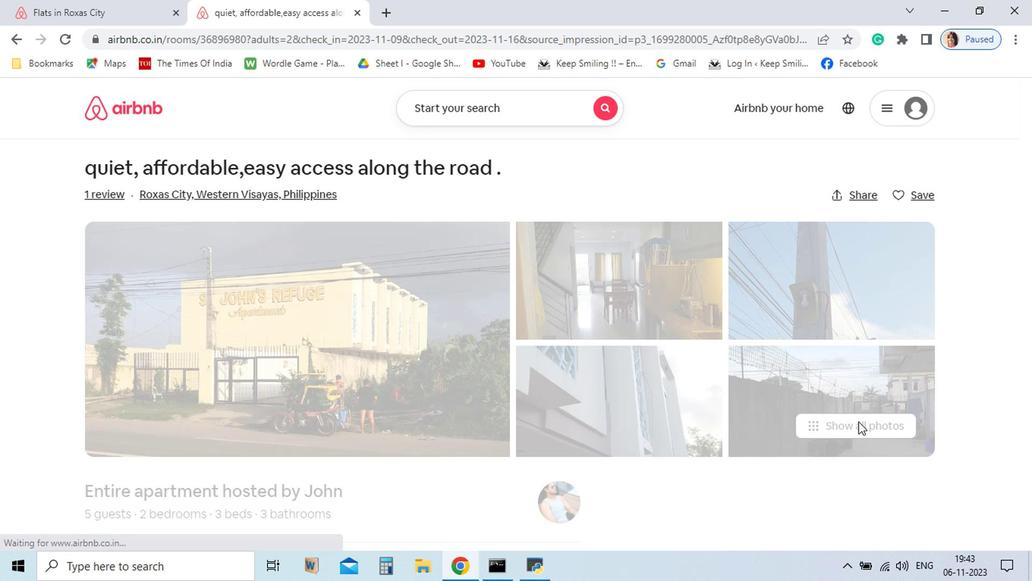 
Action: Mouse moved to (758, 449)
Screenshot: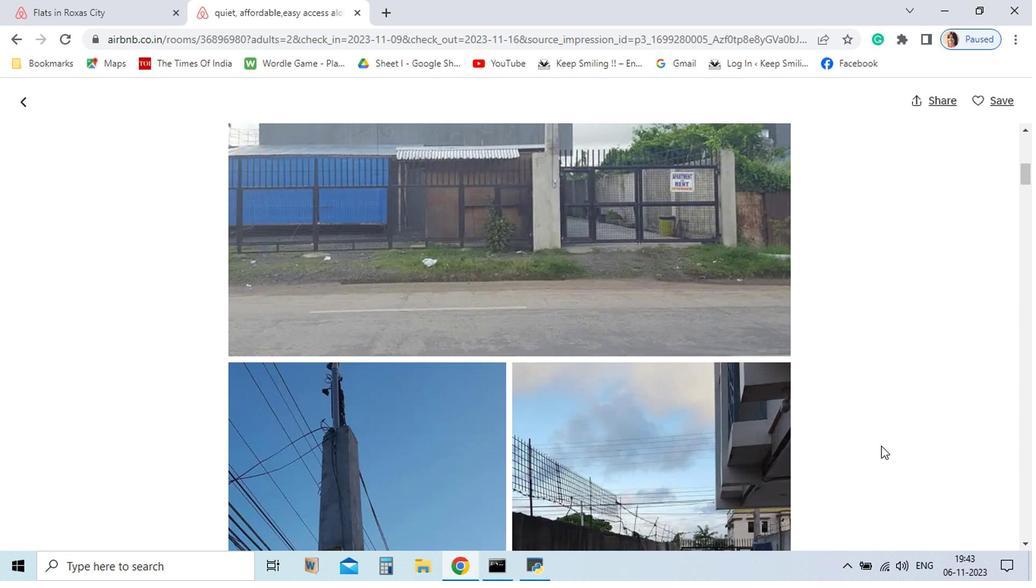 
Action: Mouse pressed left at (758, 449)
Screenshot: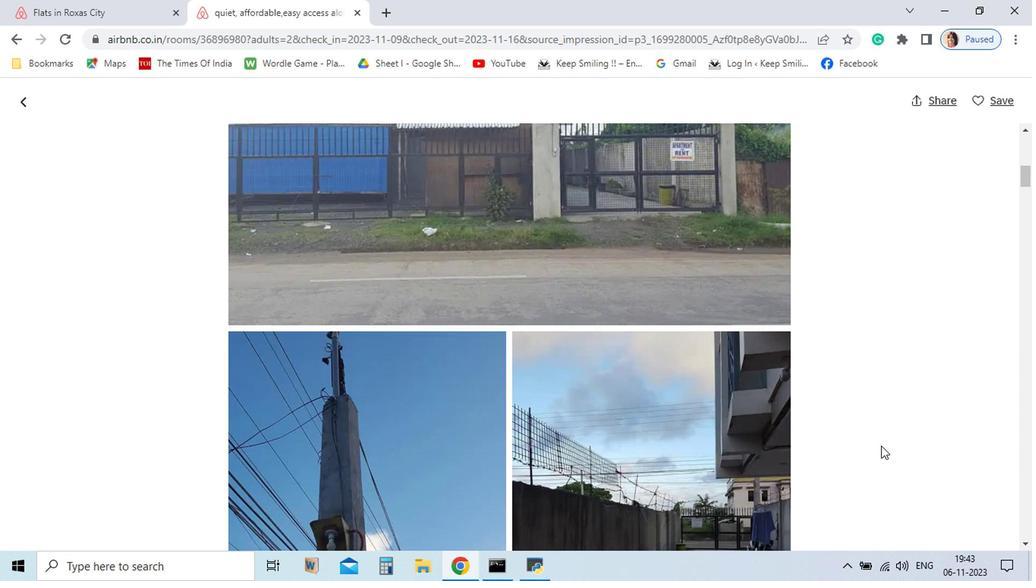 
Action: Mouse moved to (774, 466)
Screenshot: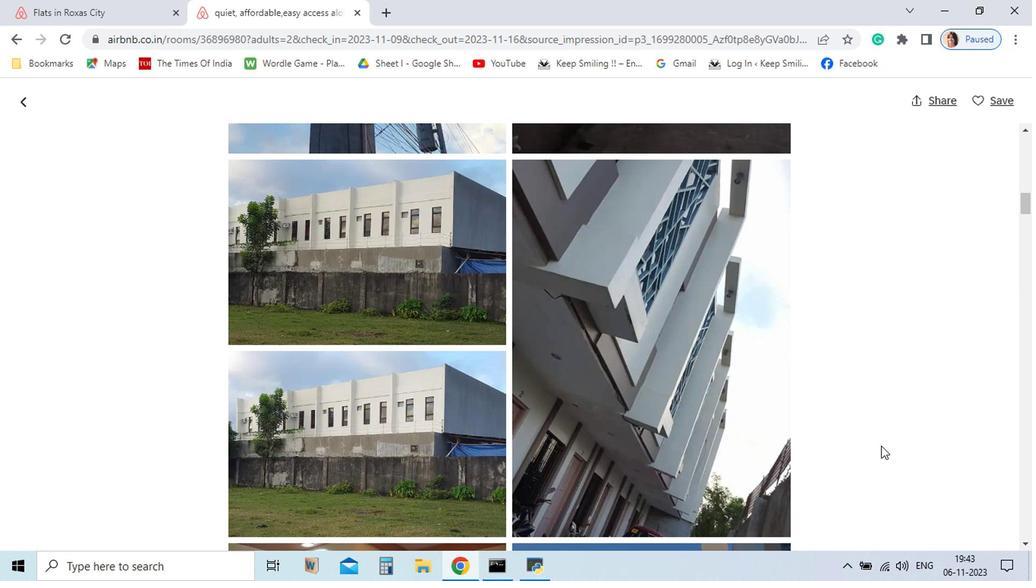 
Action: Mouse scrolled (774, 466) with delta (0, 0)
Screenshot: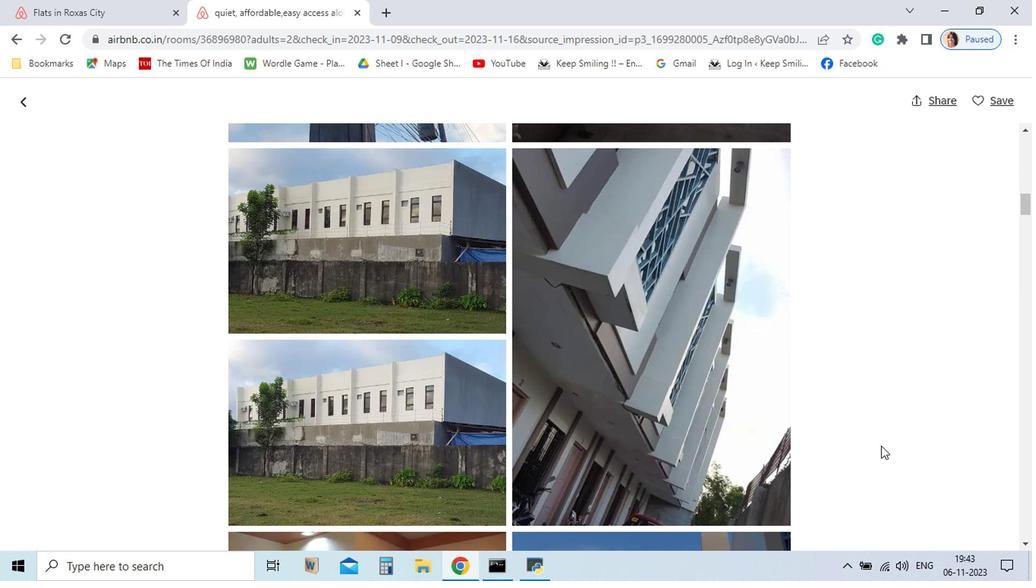 
Action: Mouse scrolled (774, 466) with delta (0, 0)
Screenshot: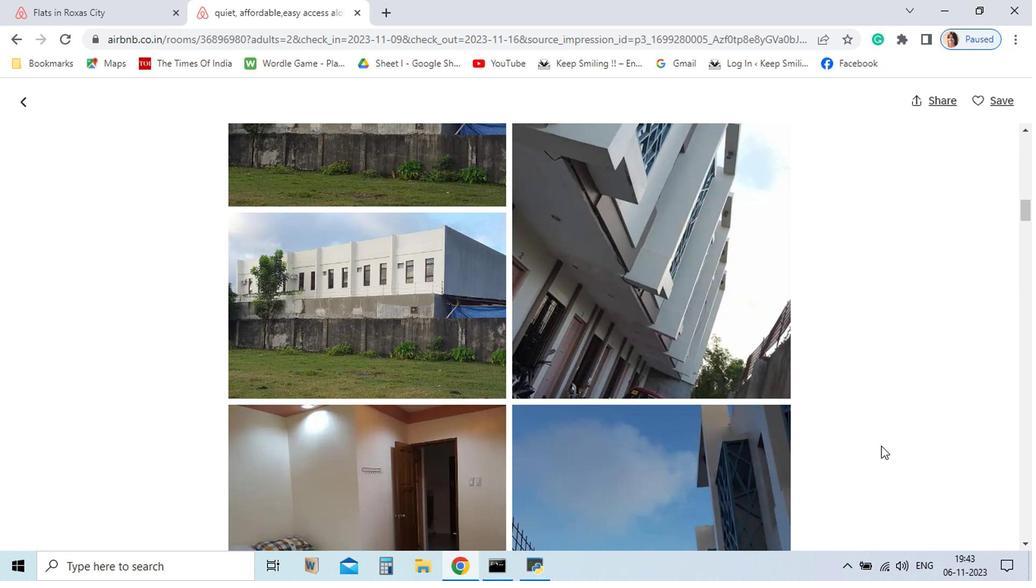 
Action: Mouse scrolled (774, 466) with delta (0, 0)
Screenshot: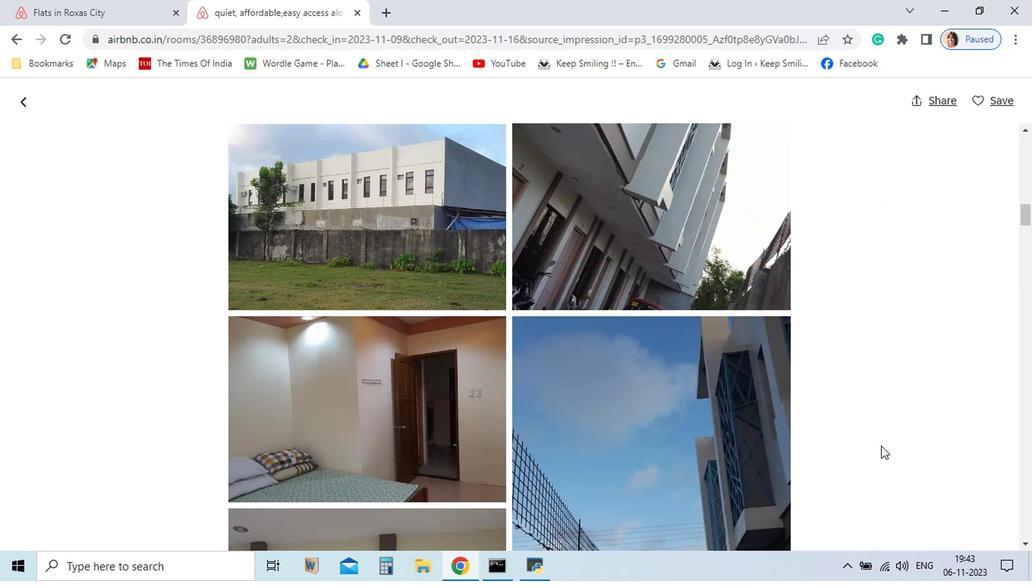 
Action: Mouse scrolled (774, 466) with delta (0, 0)
Screenshot: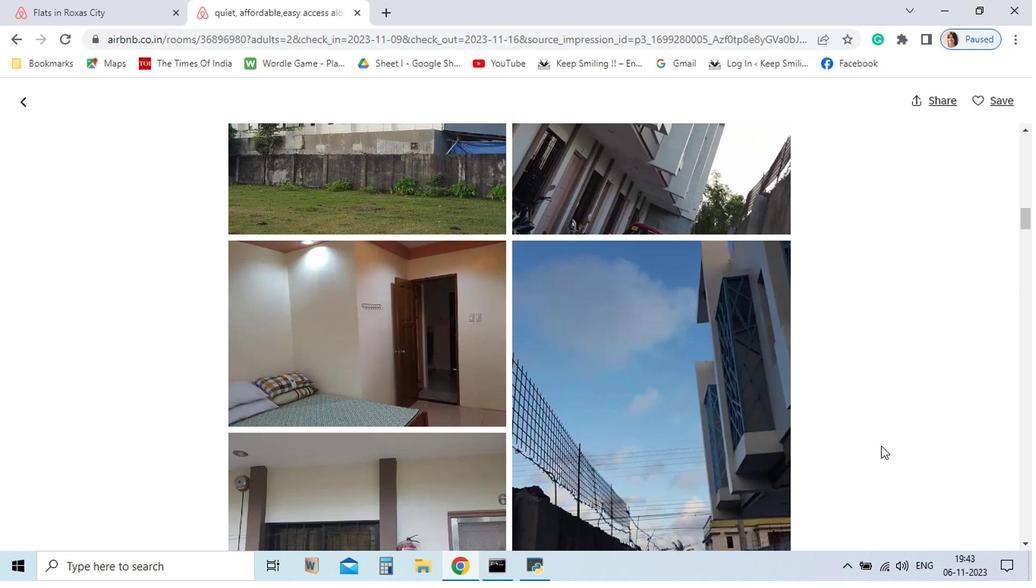 
Action: Mouse scrolled (774, 466) with delta (0, 0)
Screenshot: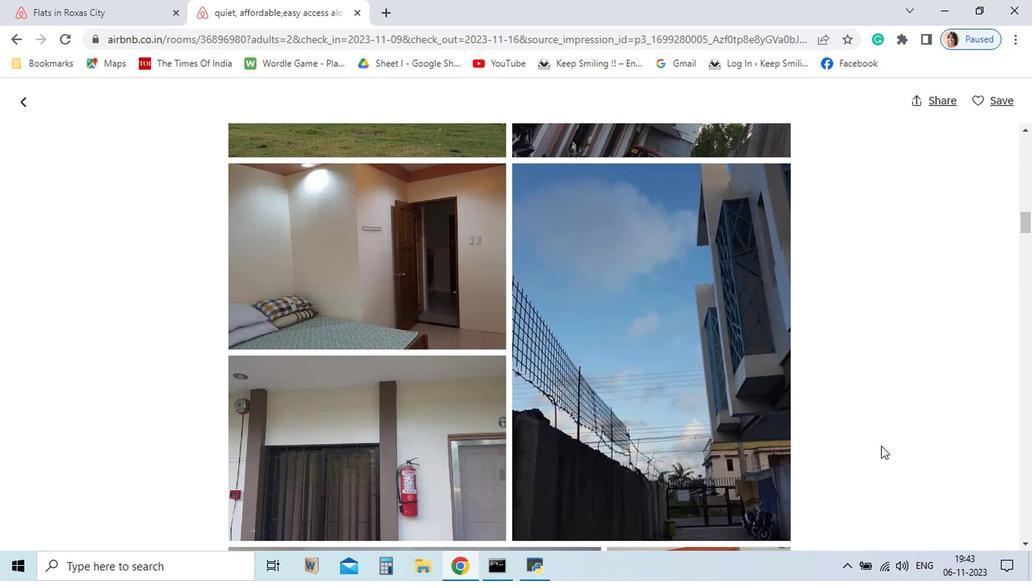 
Action: Mouse scrolled (774, 466) with delta (0, 0)
Screenshot: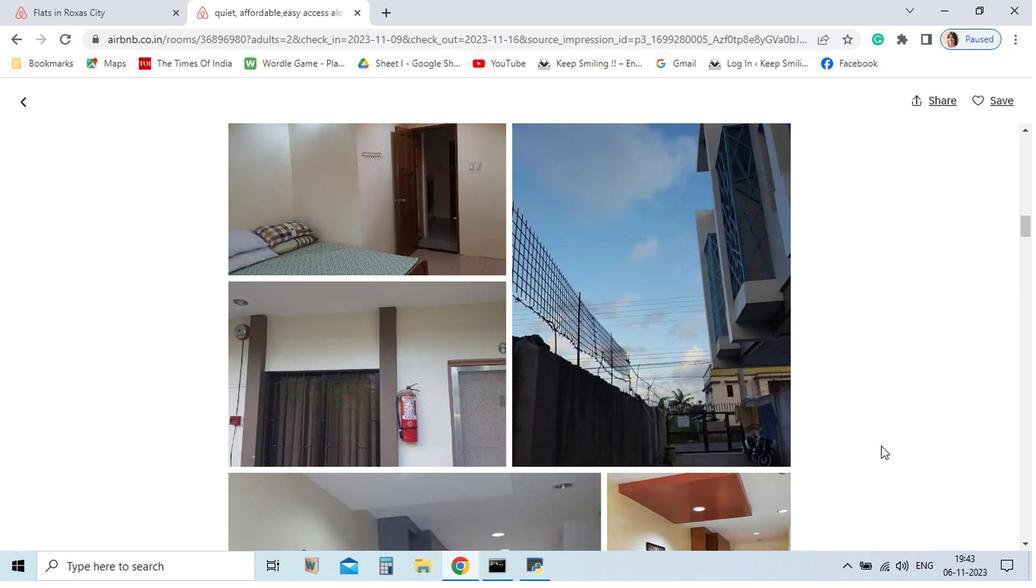 
Action: Mouse scrolled (774, 466) with delta (0, 0)
Screenshot: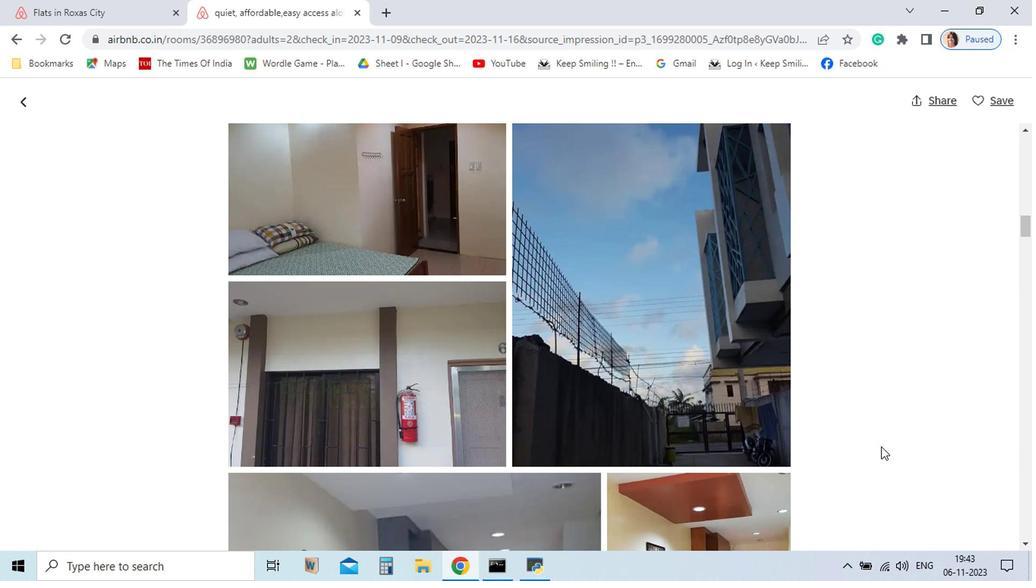 
Action: Mouse scrolled (774, 466) with delta (0, 0)
Screenshot: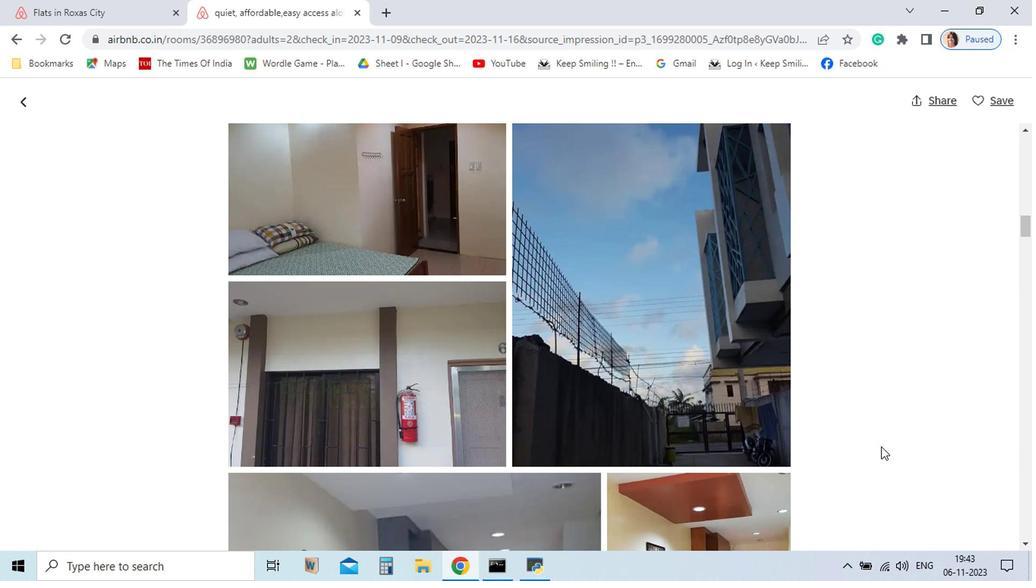 
Action: Mouse scrolled (774, 466) with delta (0, 0)
Screenshot: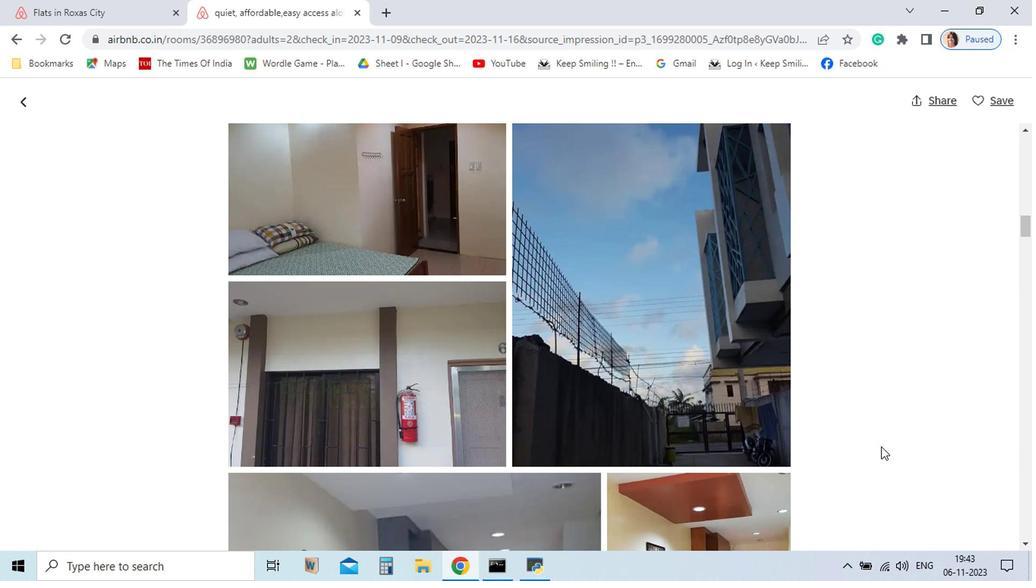 
Action: Mouse scrolled (774, 466) with delta (0, 0)
Screenshot: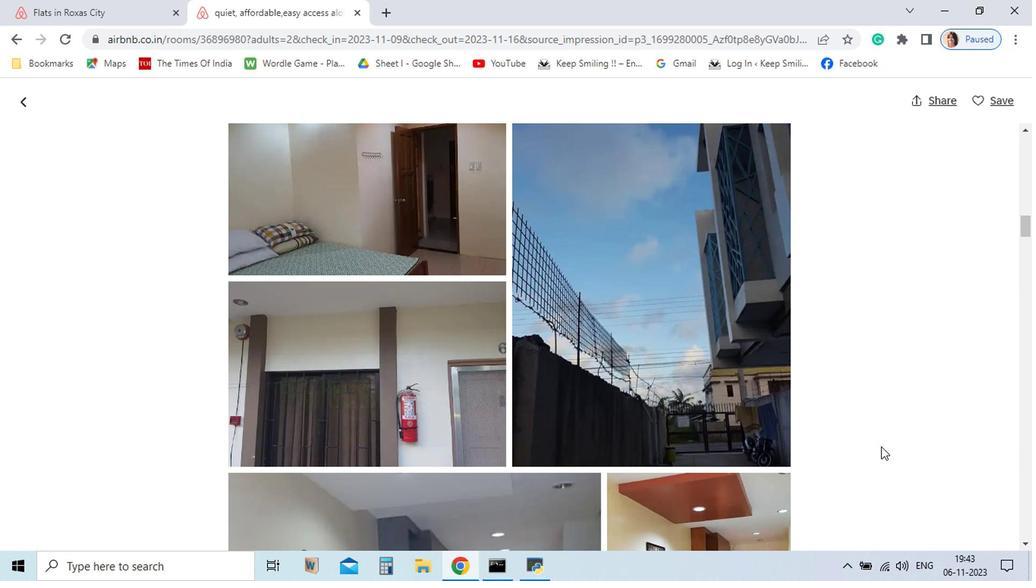 
Action: Mouse scrolled (774, 466) with delta (0, 0)
Screenshot: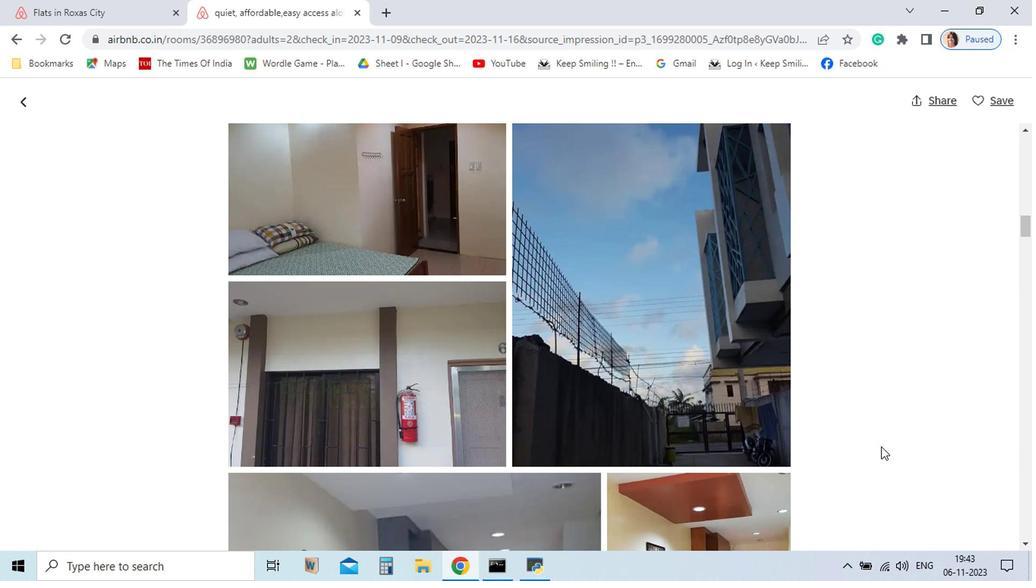 
Action: Mouse scrolled (774, 466) with delta (0, 0)
Screenshot: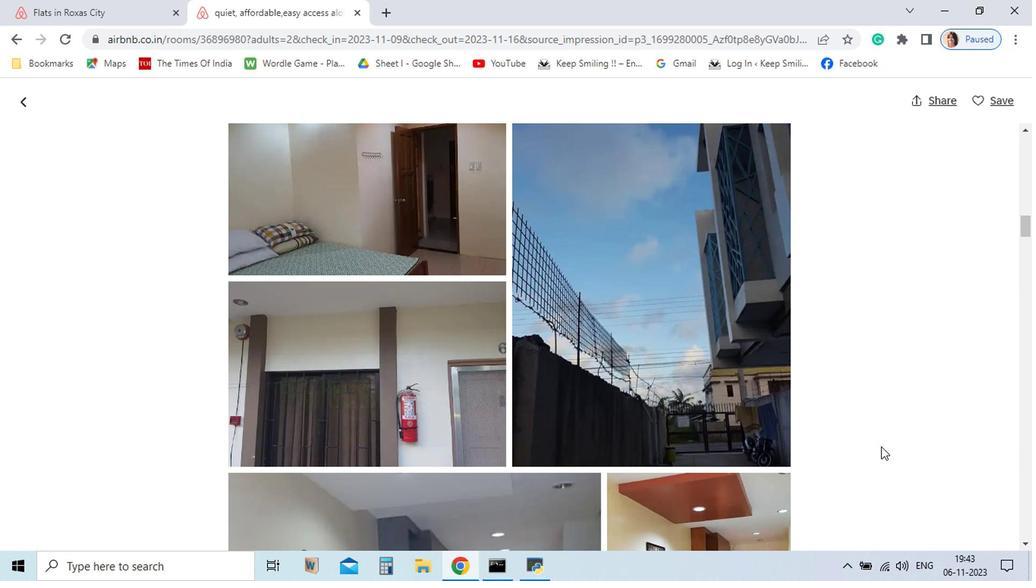 
Action: Mouse scrolled (774, 466) with delta (0, 0)
Screenshot: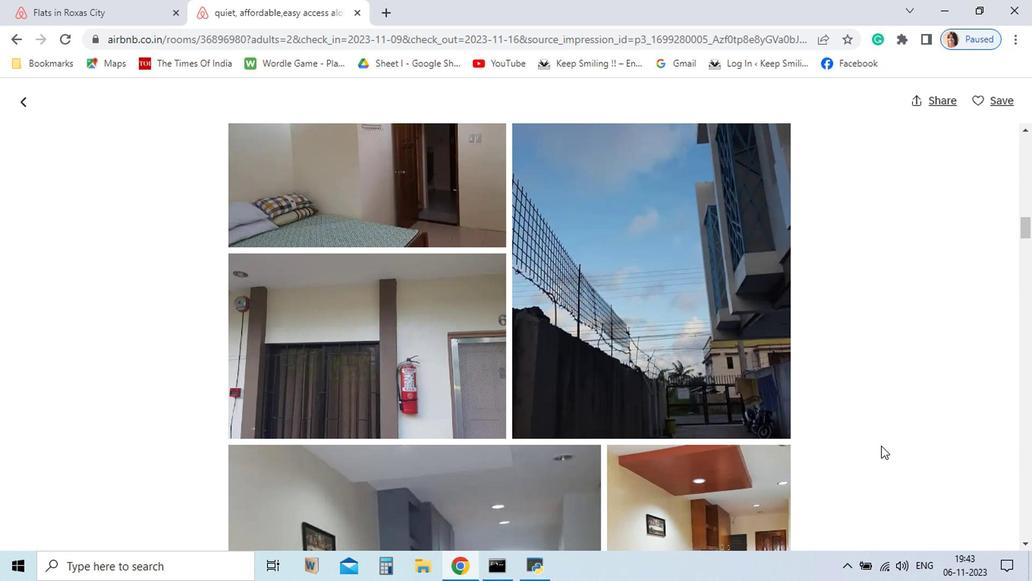 
Action: Mouse scrolled (774, 466) with delta (0, 0)
Screenshot: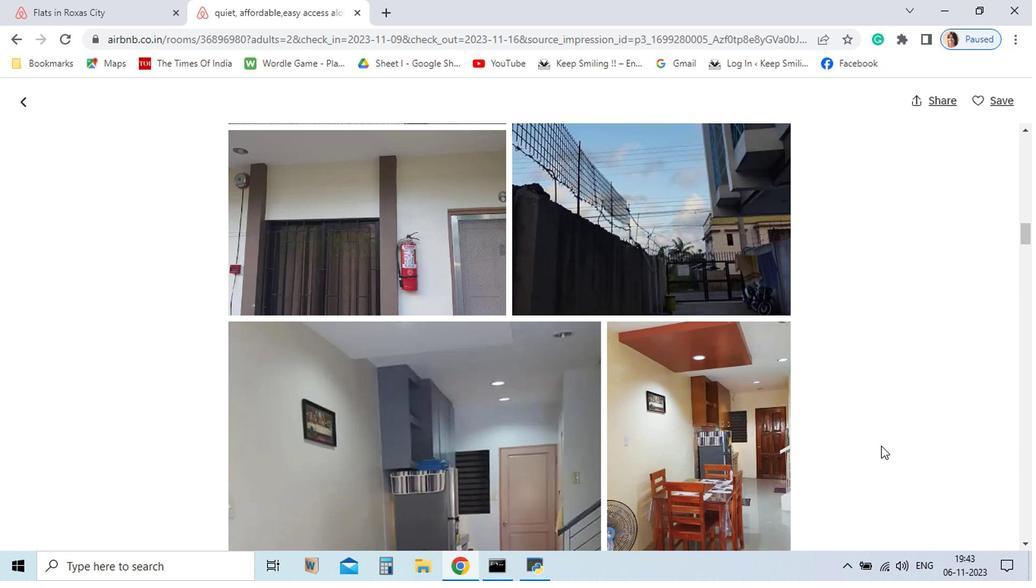 
Action: Mouse scrolled (774, 466) with delta (0, 0)
Screenshot: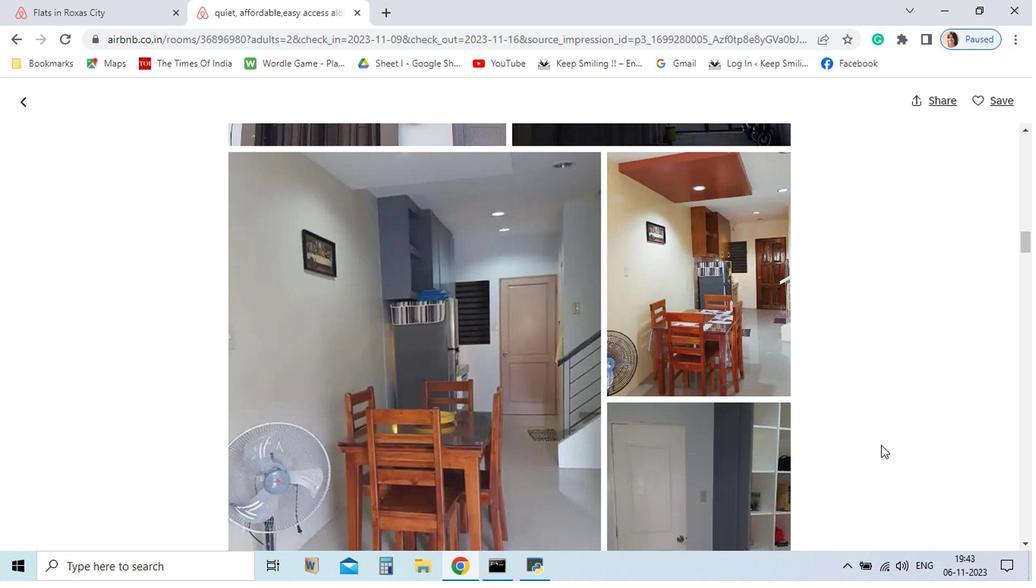 
Action: Mouse scrolled (774, 466) with delta (0, 0)
Screenshot: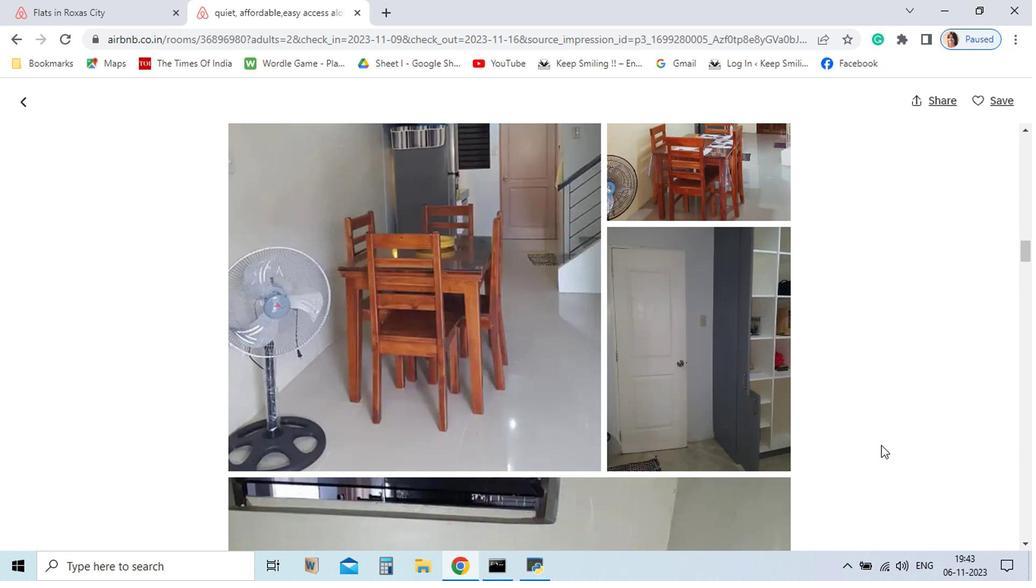 
Action: Mouse scrolled (774, 466) with delta (0, 0)
Screenshot: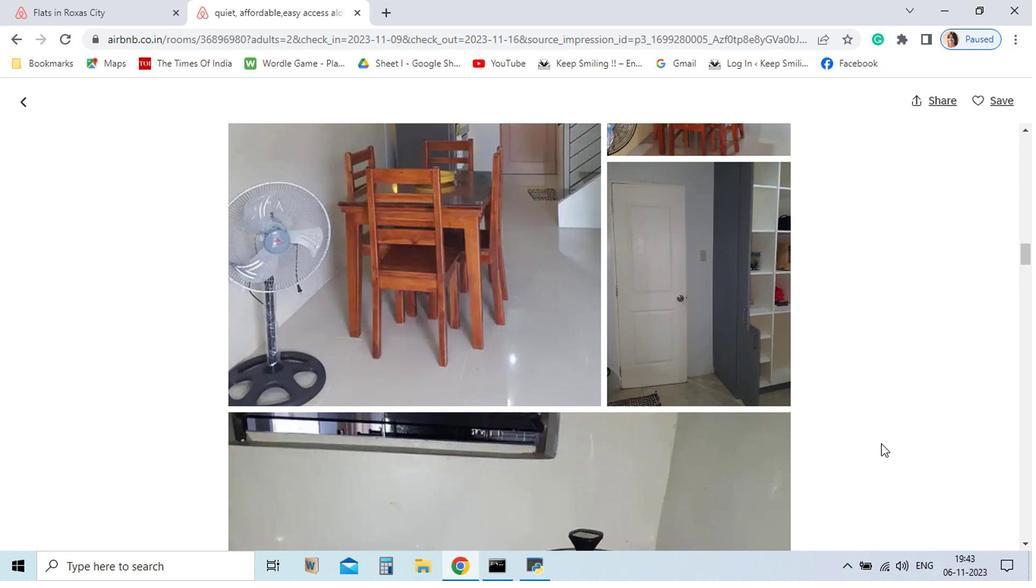 
Action: Mouse scrolled (774, 466) with delta (0, 0)
Screenshot: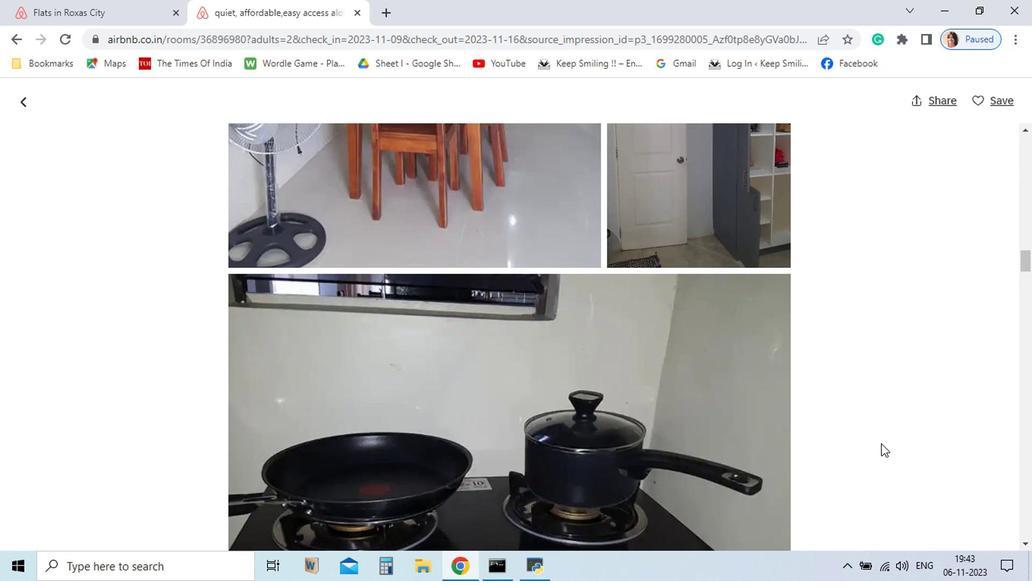 
Action: Mouse scrolled (774, 466) with delta (0, 0)
Screenshot: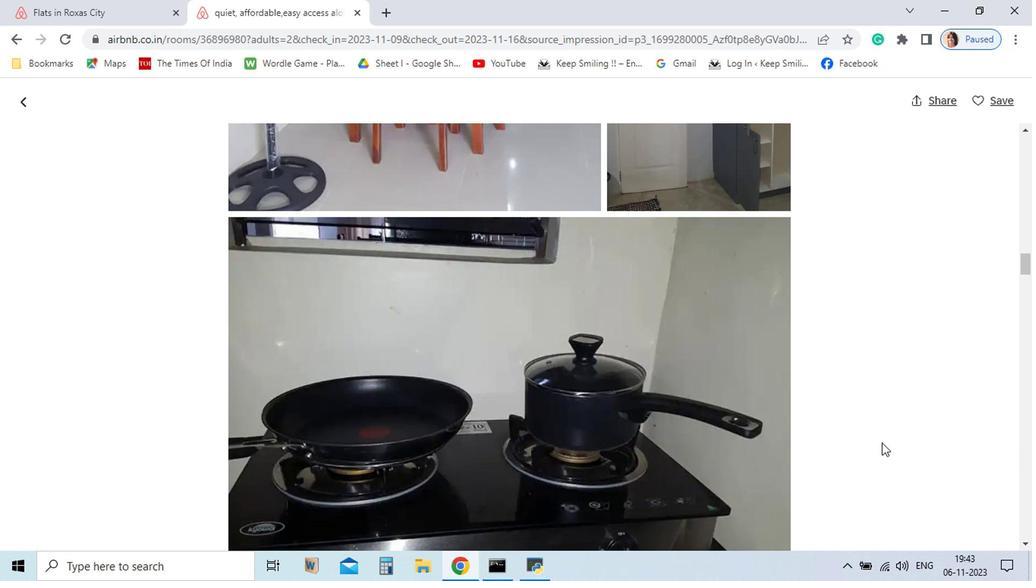 
Action: Mouse scrolled (774, 466) with delta (0, 0)
Screenshot: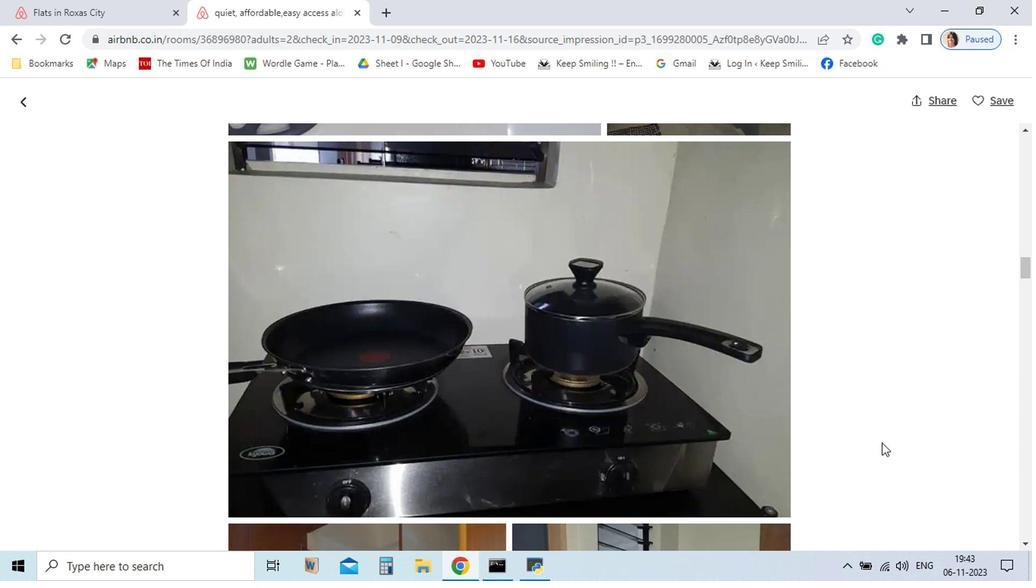 
Action: Mouse scrolled (774, 466) with delta (0, 0)
Screenshot: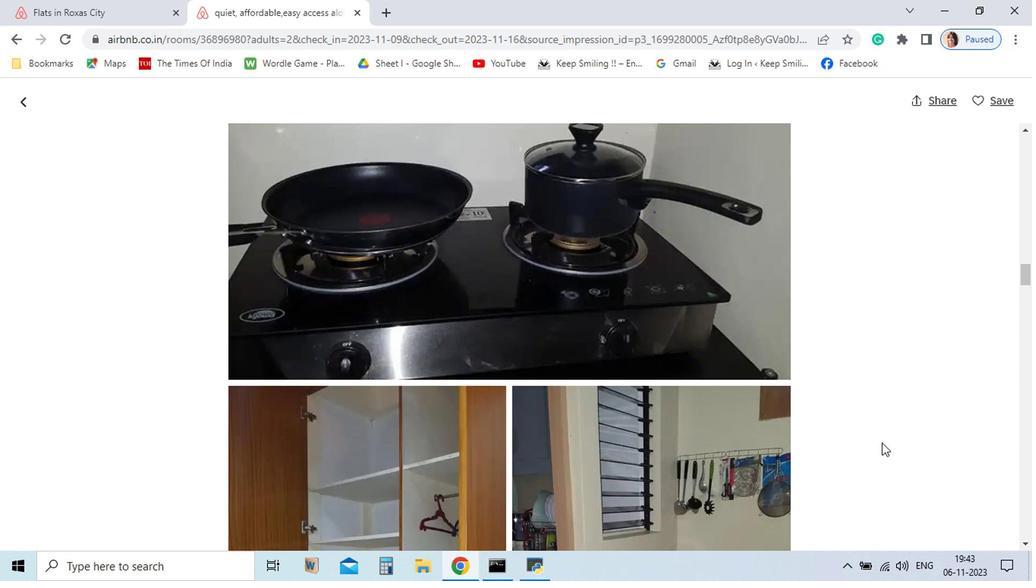 
Action: Mouse moved to (774, 466)
Screenshot: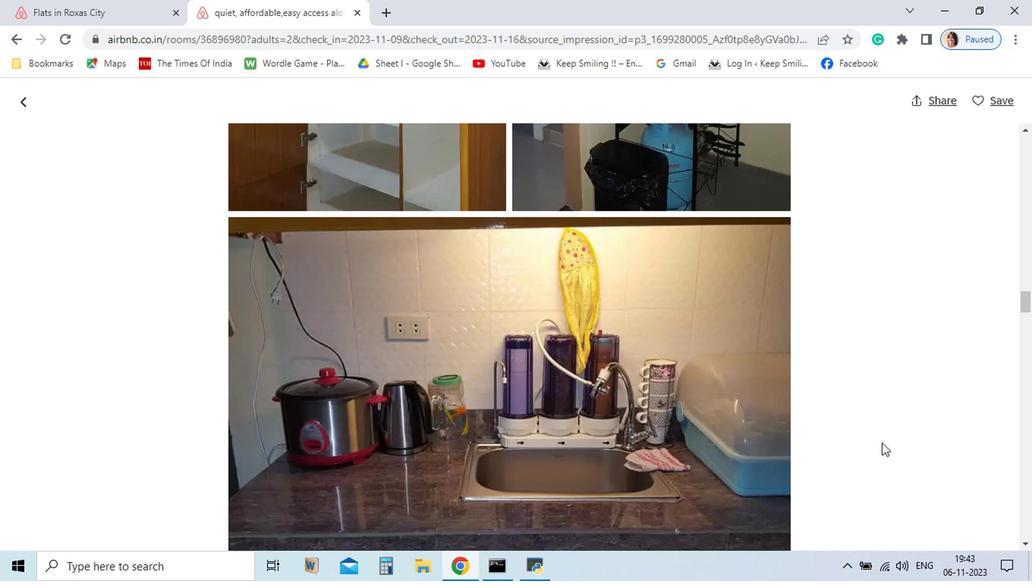 
Action: Mouse scrolled (774, 466) with delta (0, 0)
Screenshot: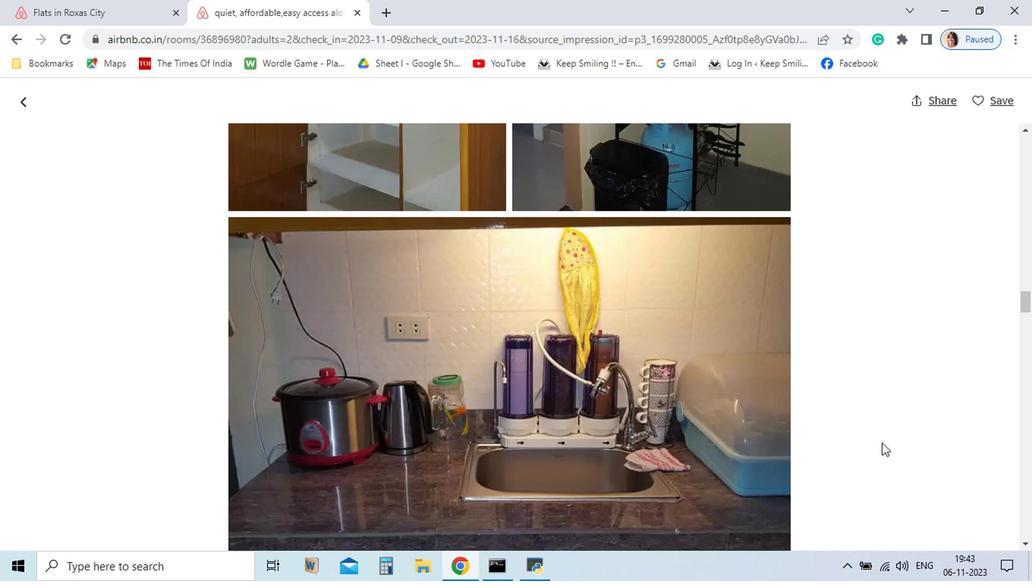 
Action: Mouse scrolled (774, 466) with delta (0, 0)
Screenshot: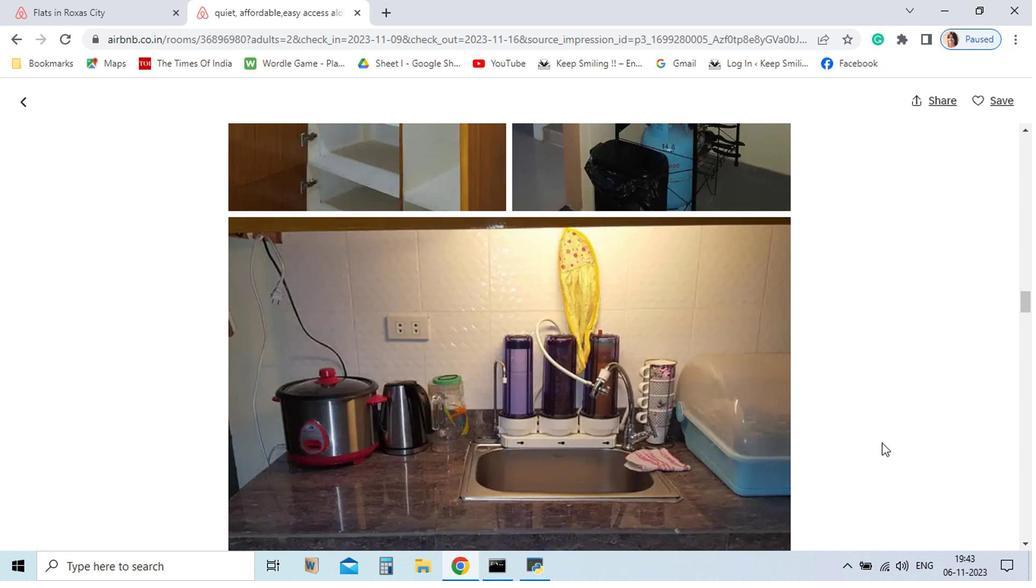 
Action: Mouse scrolled (774, 466) with delta (0, 0)
Screenshot: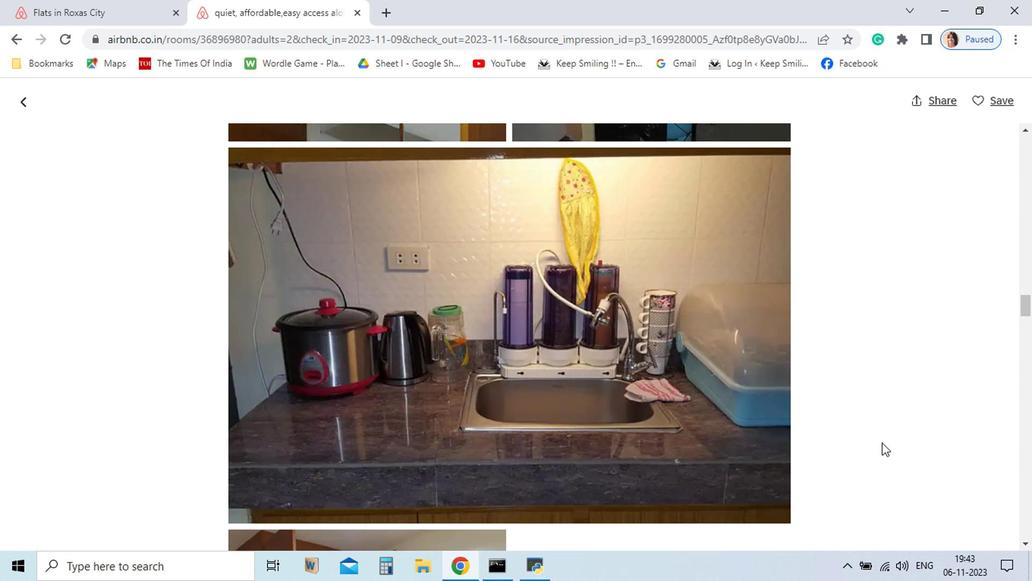 
Action: Mouse moved to (774, 466)
Screenshot: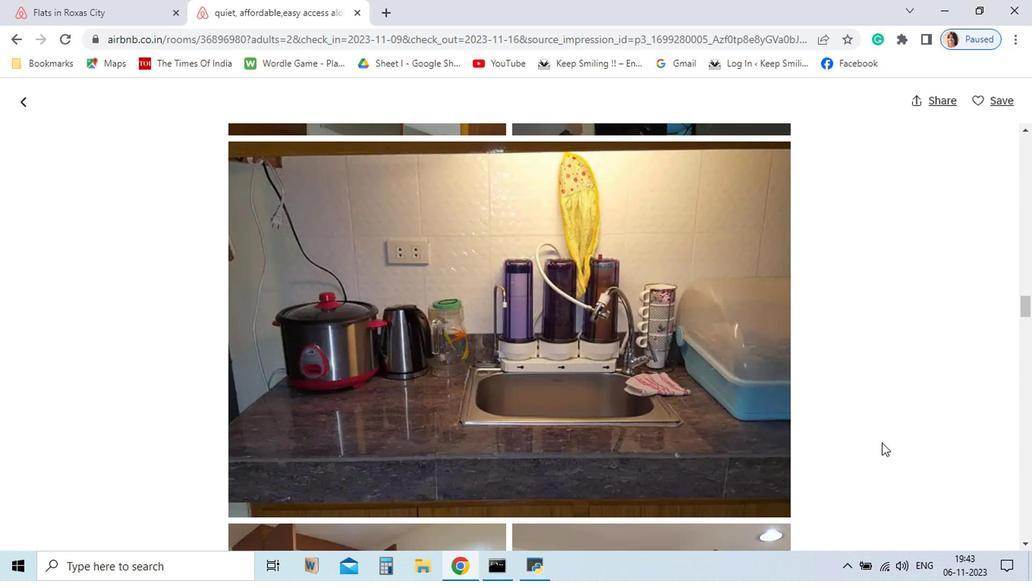 
Action: Mouse scrolled (774, 466) with delta (0, 0)
Screenshot: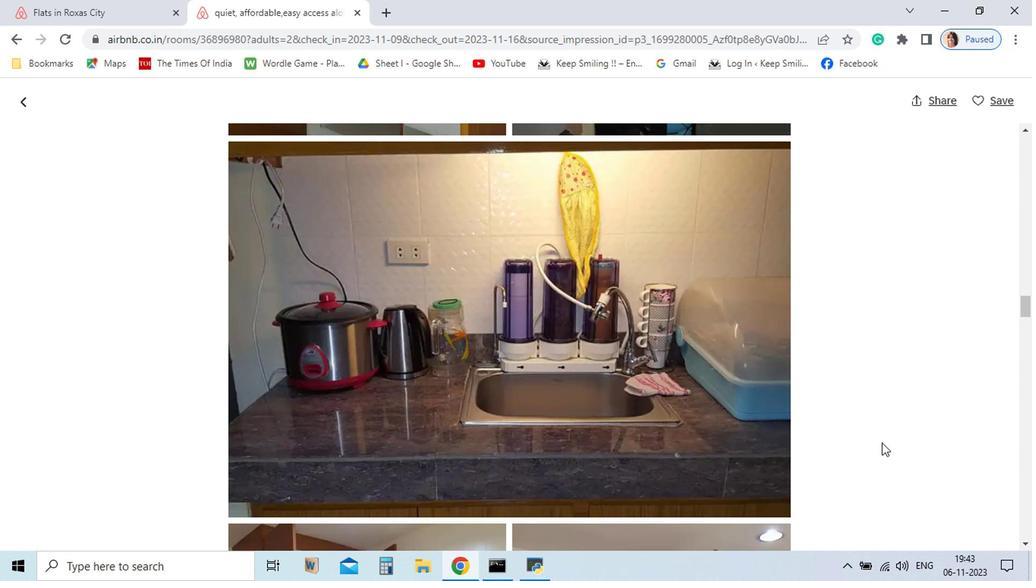 
Action: Mouse moved to (774, 466)
Screenshot: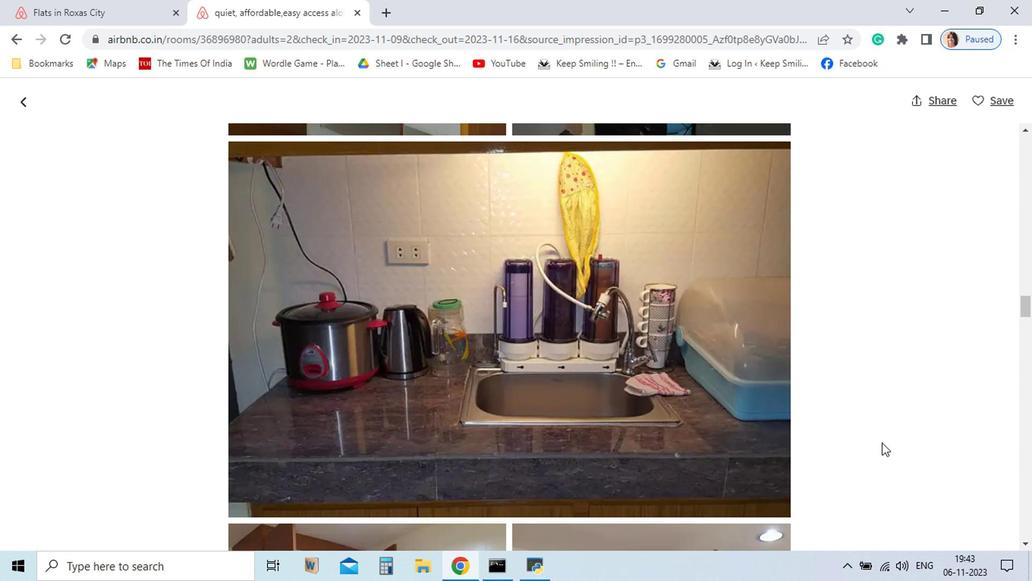 
Action: Mouse scrolled (774, 465) with delta (0, 0)
Screenshot: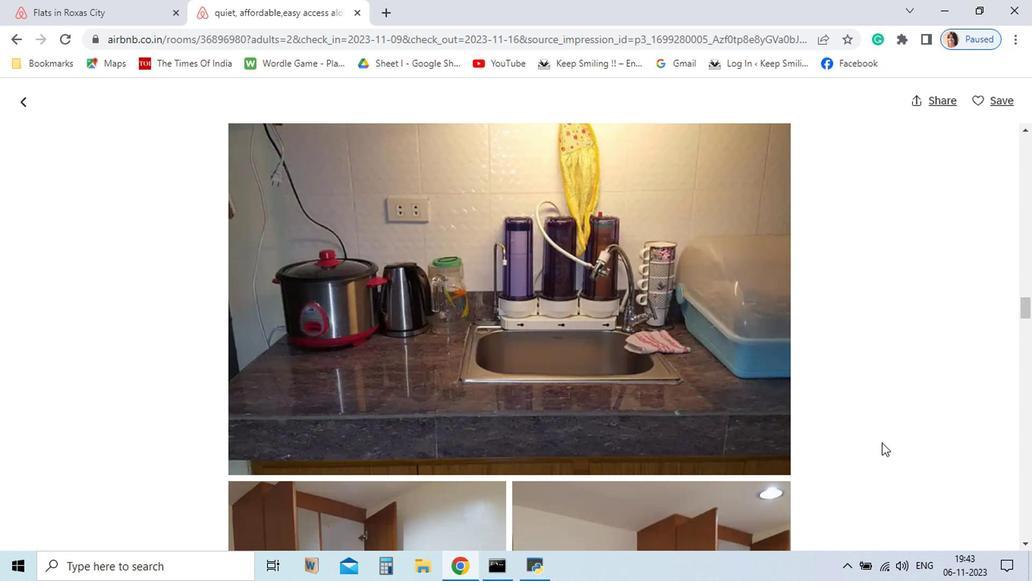
Action: Mouse scrolled (774, 465) with delta (0, 0)
Screenshot: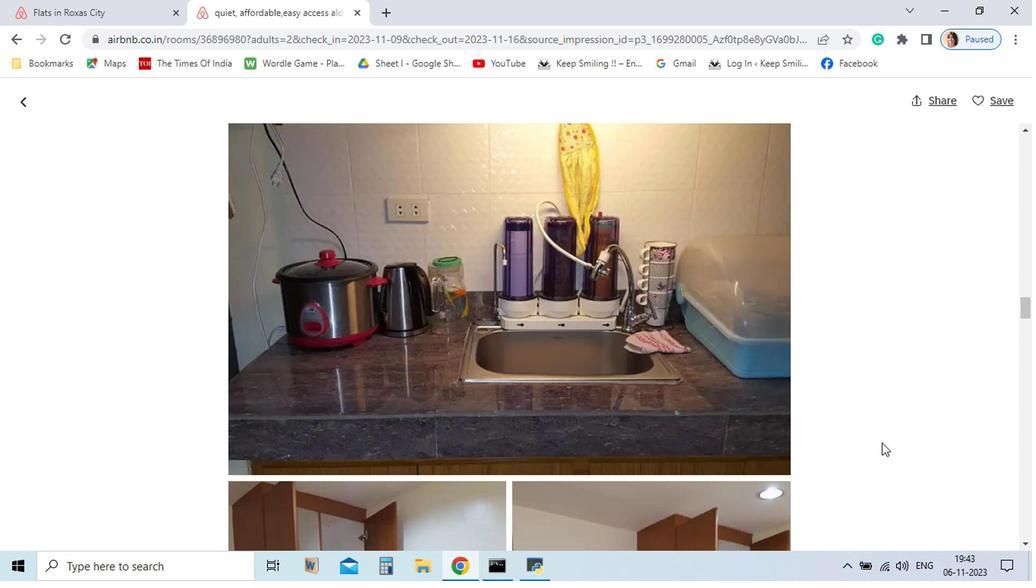 
Action: Mouse moved to (774, 466)
Screenshot: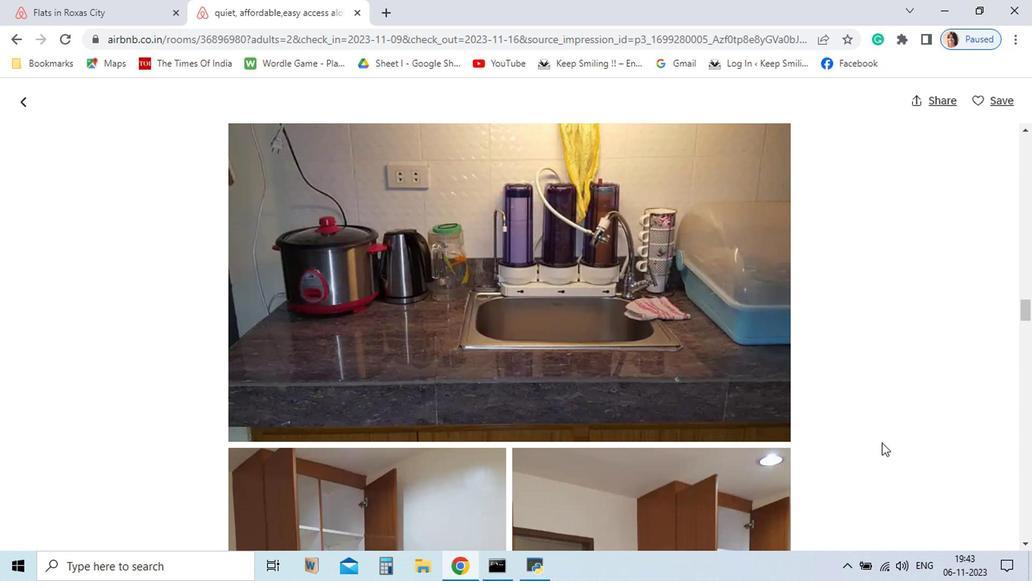 
Action: Mouse scrolled (774, 465) with delta (0, 0)
Screenshot: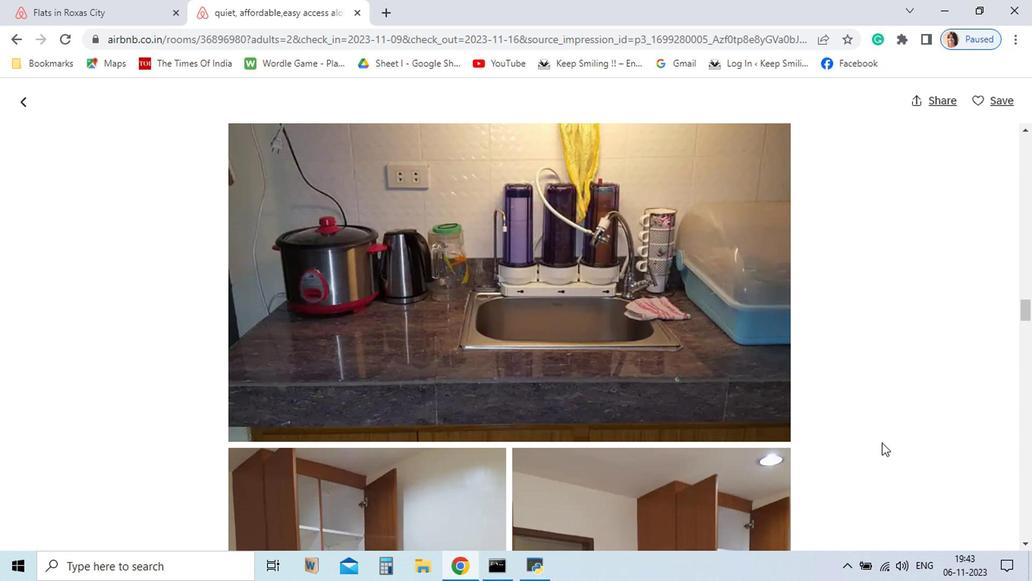 
Action: Mouse moved to (774, 465)
Screenshot: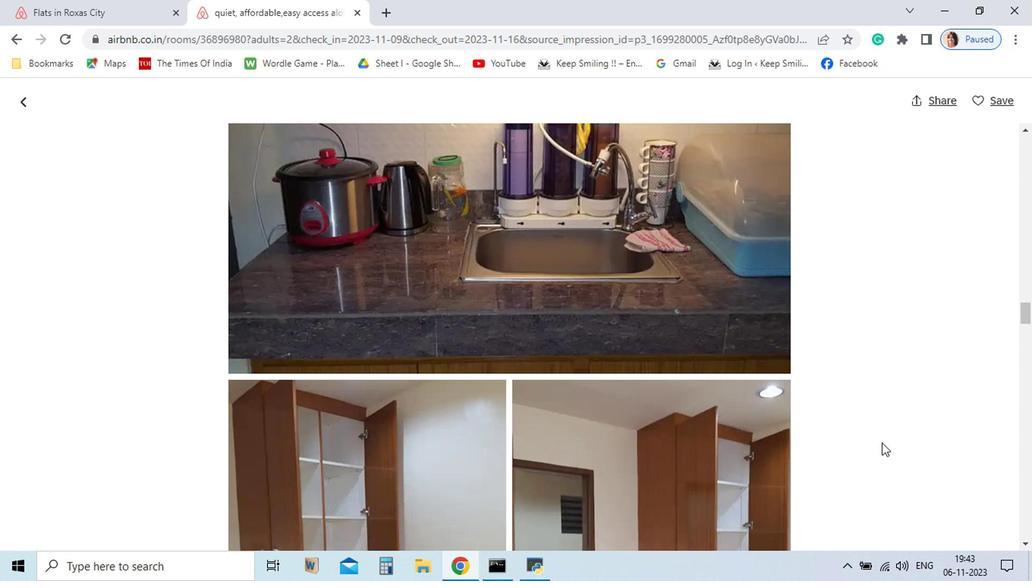 
Action: Mouse scrolled (774, 464) with delta (0, 0)
Screenshot: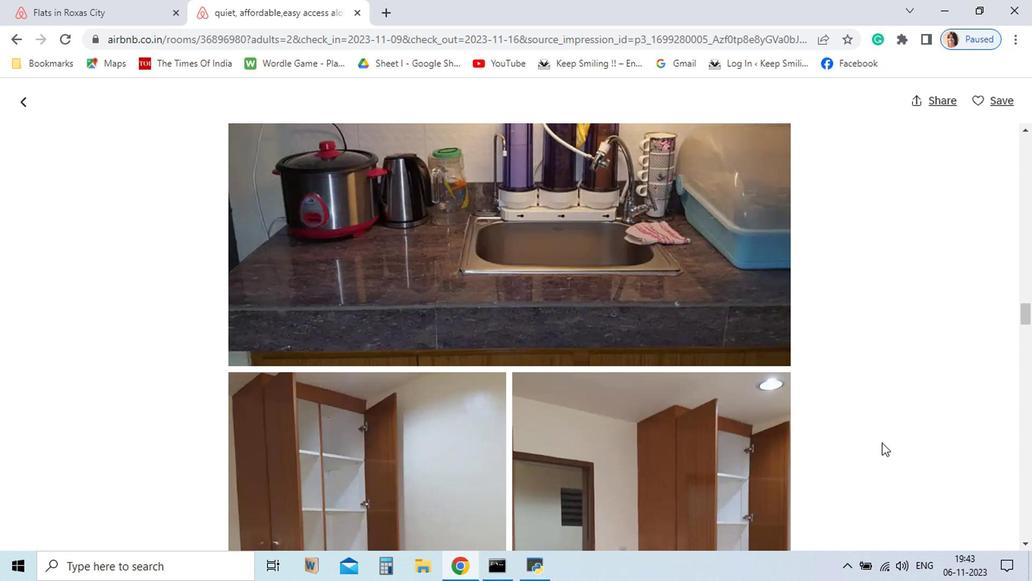 
Action: Mouse scrolled (774, 464) with delta (0, 0)
Screenshot: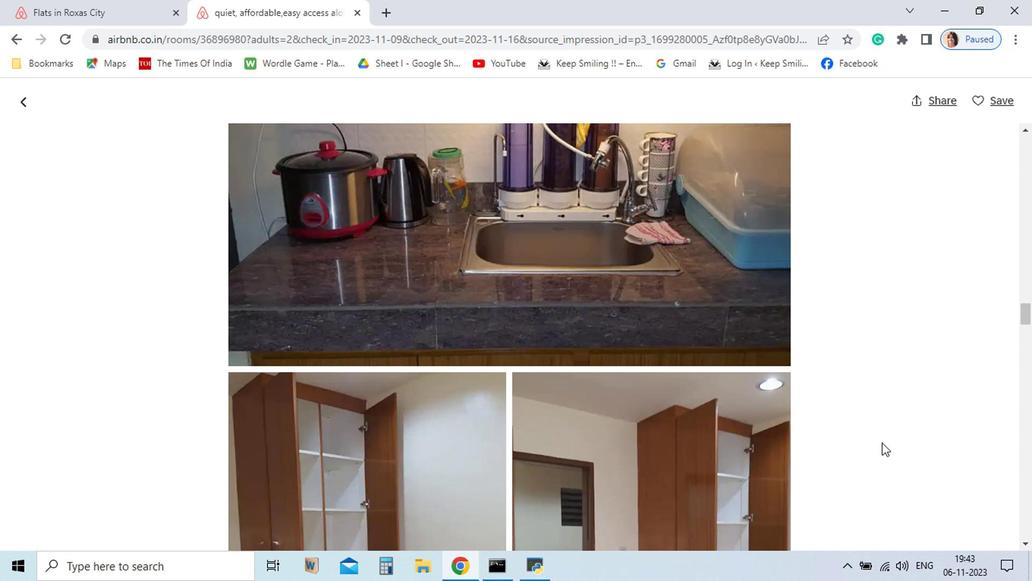 
Action: Mouse scrolled (774, 464) with delta (0, 0)
Screenshot: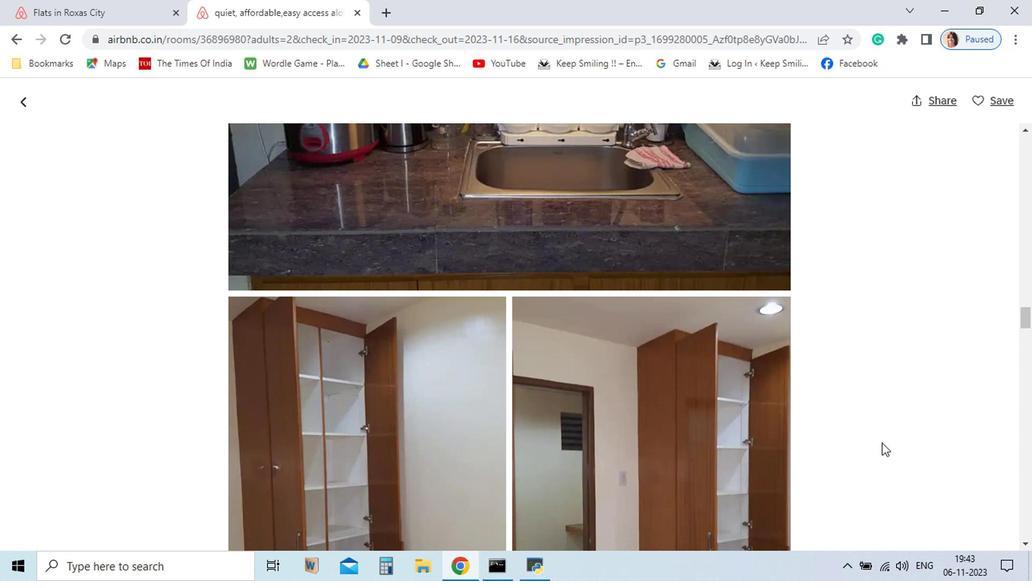 
Action: Mouse moved to (775, 464)
Screenshot: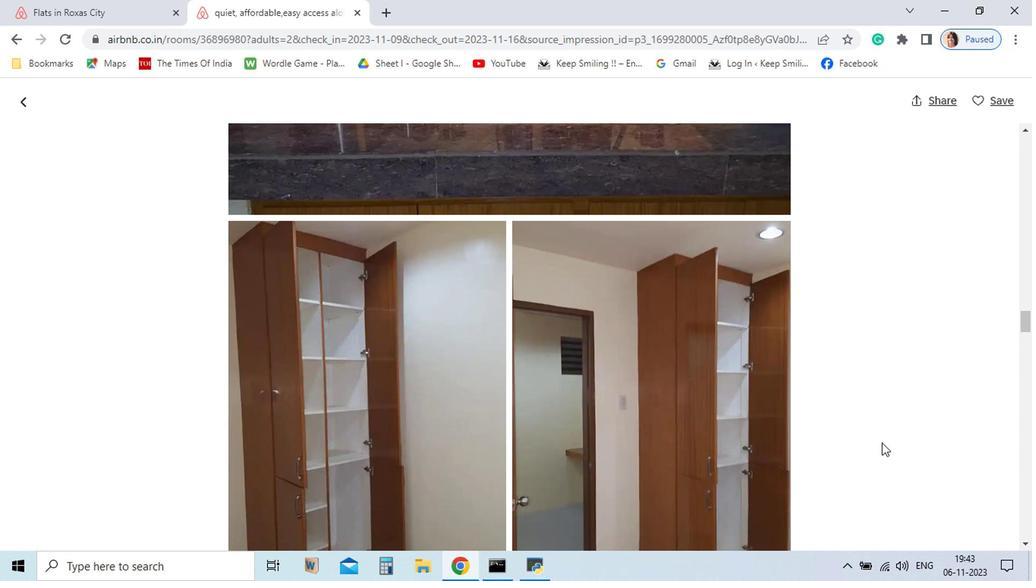 
Action: Mouse scrolled (775, 464) with delta (0, 0)
Screenshot: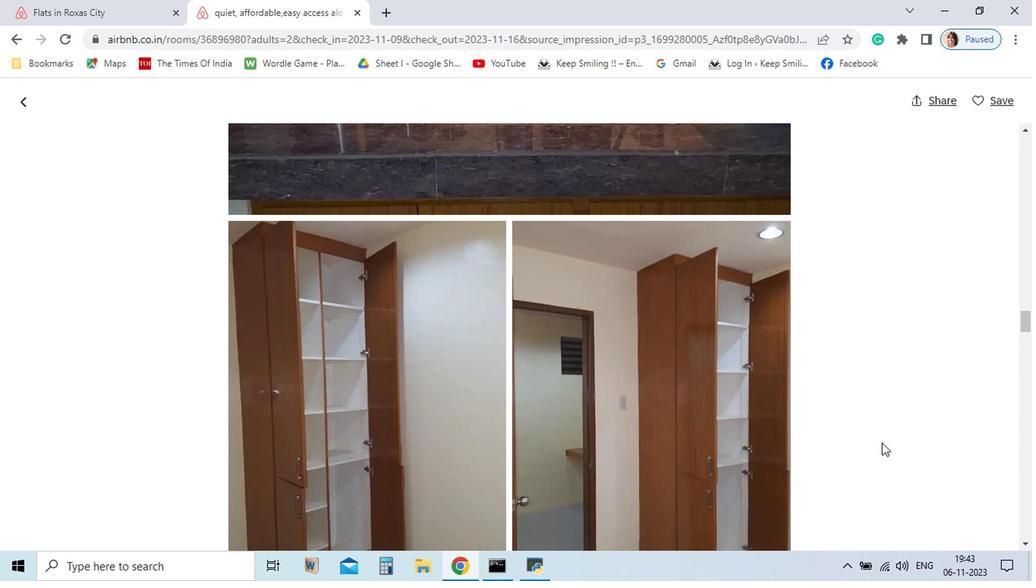 
Action: Mouse scrolled (775, 464) with delta (0, 0)
Screenshot: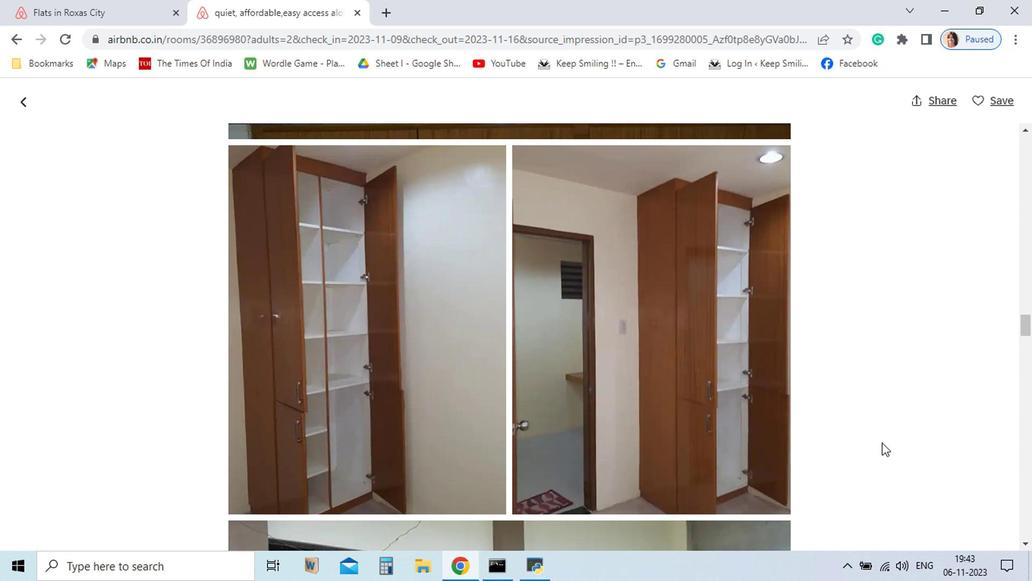 
Action: Mouse scrolled (775, 464) with delta (0, 0)
Screenshot: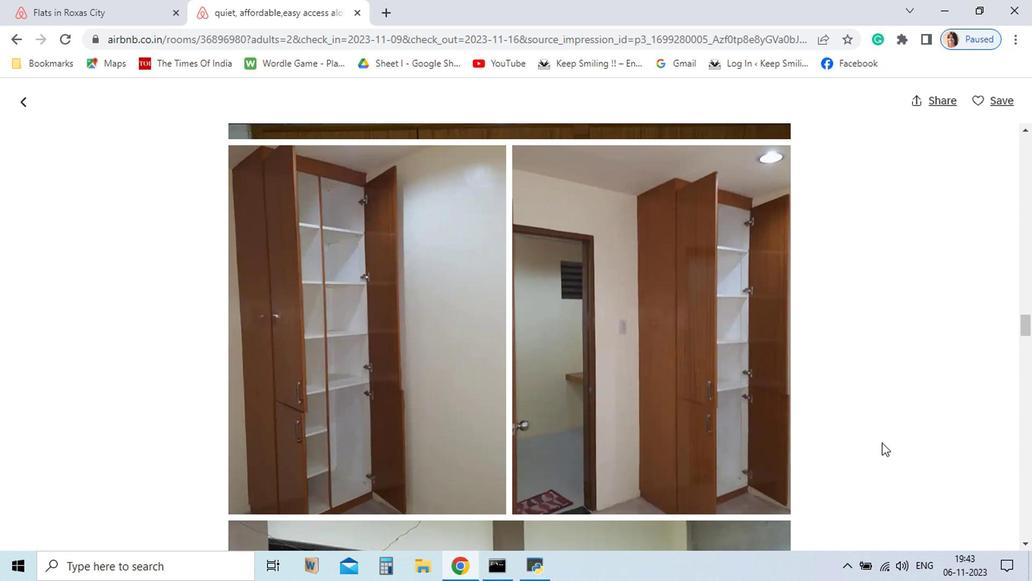 
Action: Mouse scrolled (775, 464) with delta (0, 0)
Screenshot: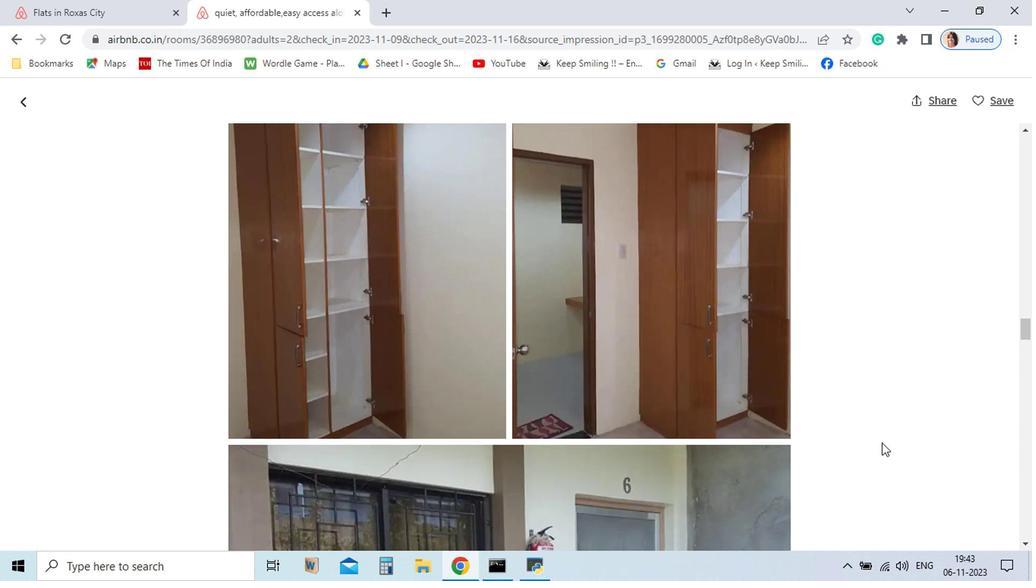 
Action: Mouse scrolled (775, 464) with delta (0, 0)
Screenshot: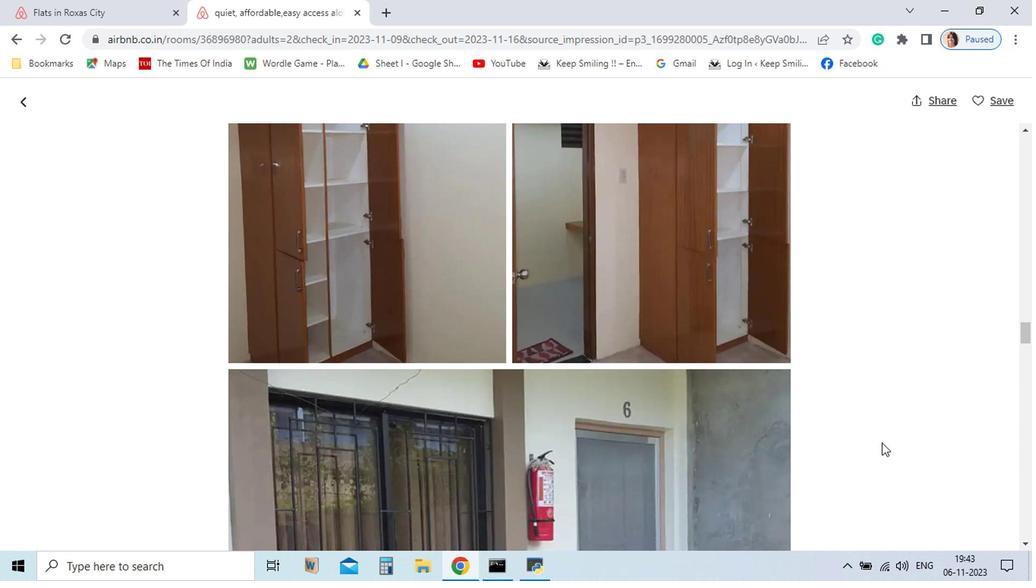 
Action: Mouse scrolled (775, 464) with delta (0, 0)
Screenshot: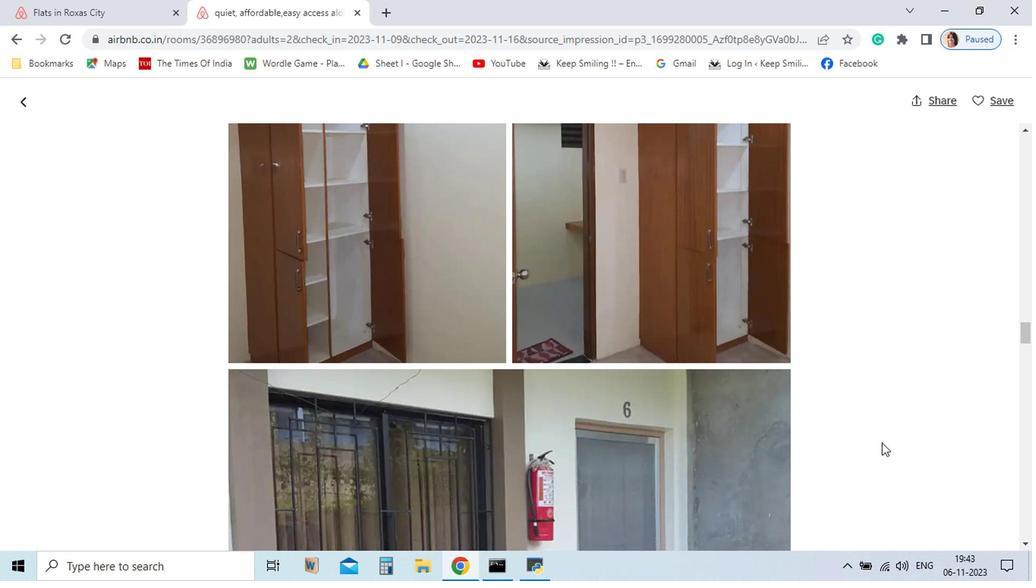 
Action: Mouse scrolled (775, 464) with delta (0, 0)
Screenshot: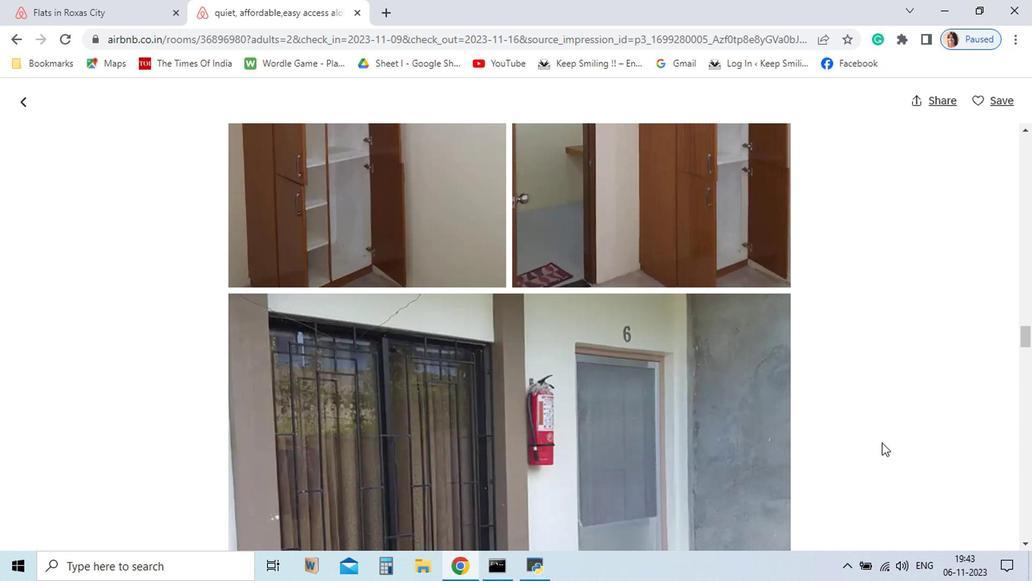
Action: Mouse scrolled (775, 464) with delta (0, 0)
Screenshot: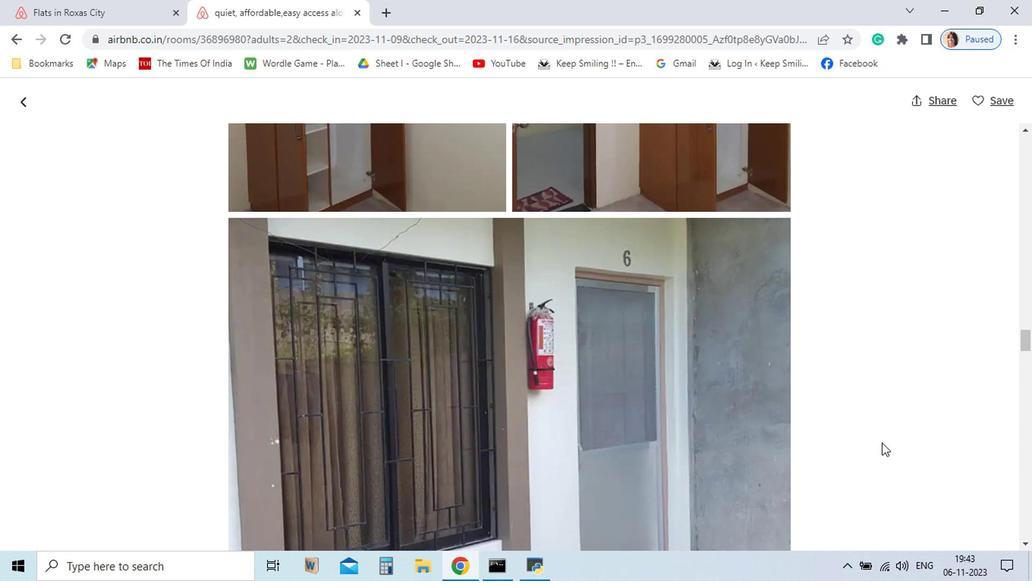 
Action: Mouse scrolled (775, 464) with delta (0, 0)
Screenshot: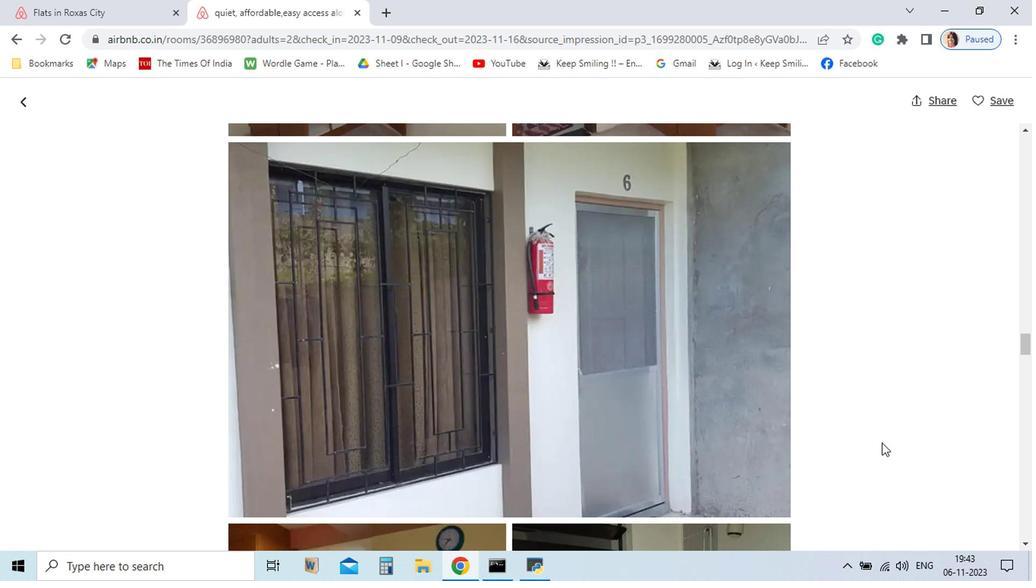 
Action: Mouse scrolled (775, 464) with delta (0, 0)
Screenshot: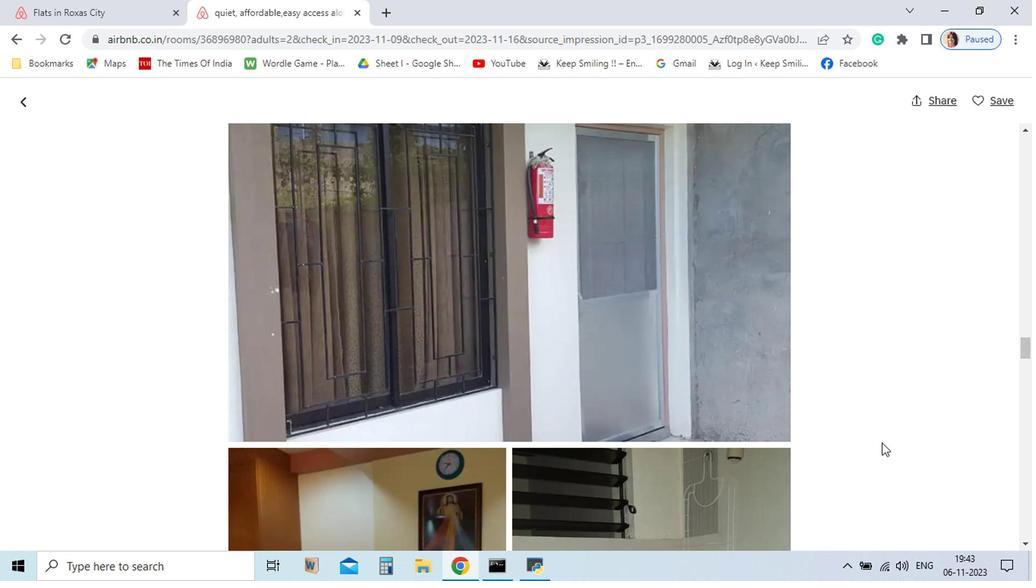 
Action: Mouse scrolled (775, 464) with delta (0, 0)
Screenshot: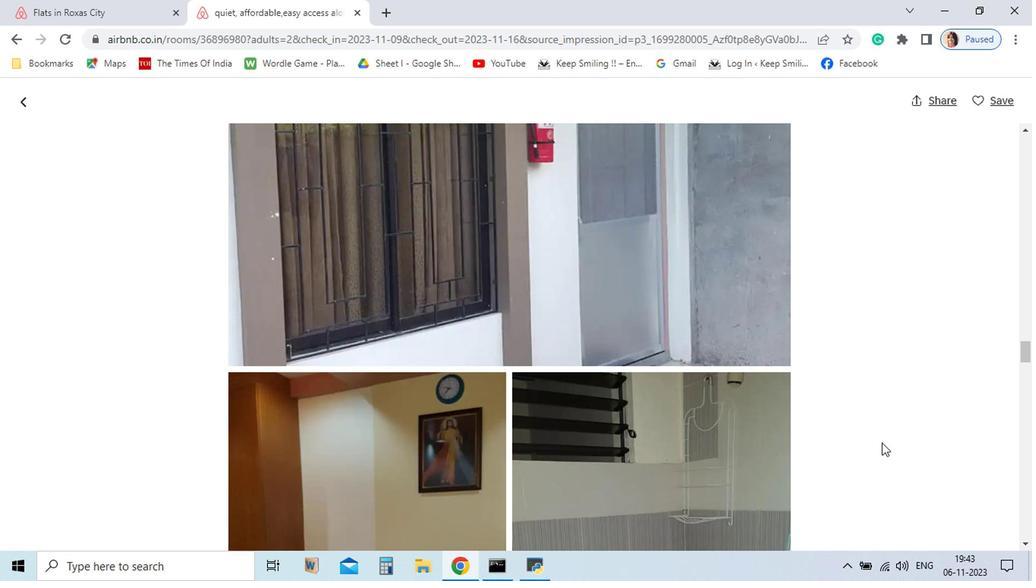
Action: Mouse scrolled (775, 464) with delta (0, 0)
Screenshot: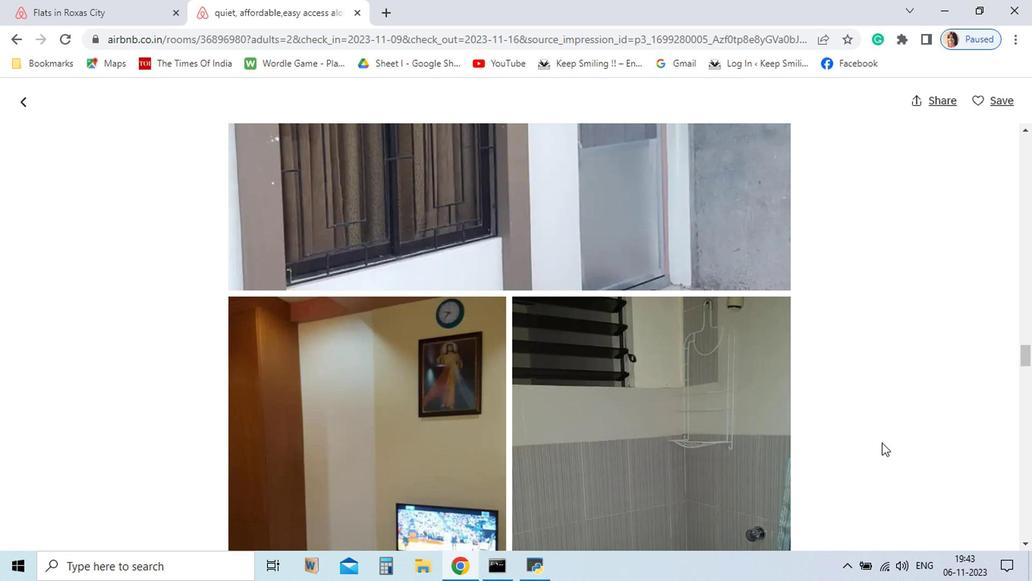 
Action: Mouse scrolled (775, 464) with delta (0, 0)
Screenshot: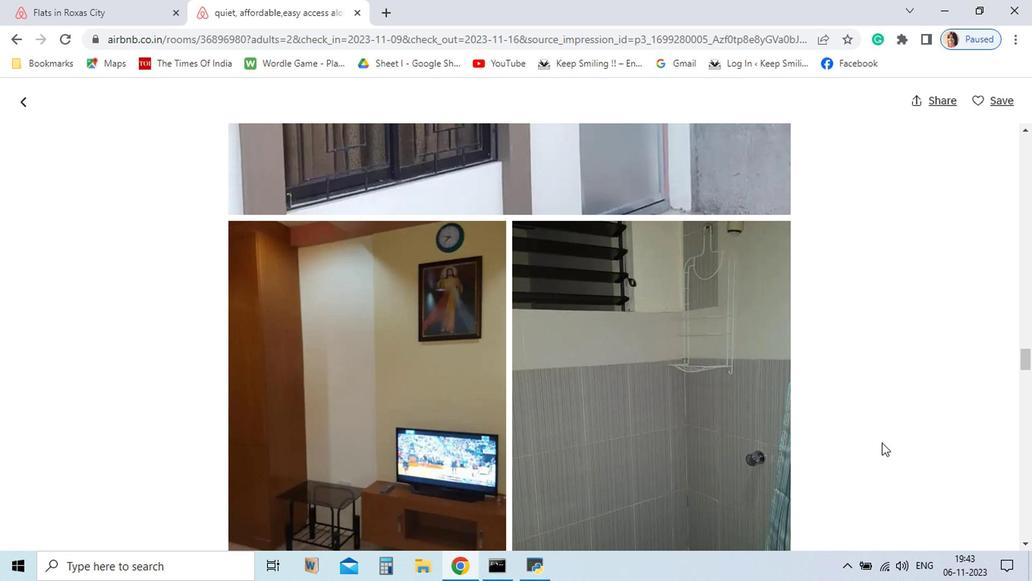 
Action: Mouse scrolled (775, 464) with delta (0, 0)
Screenshot: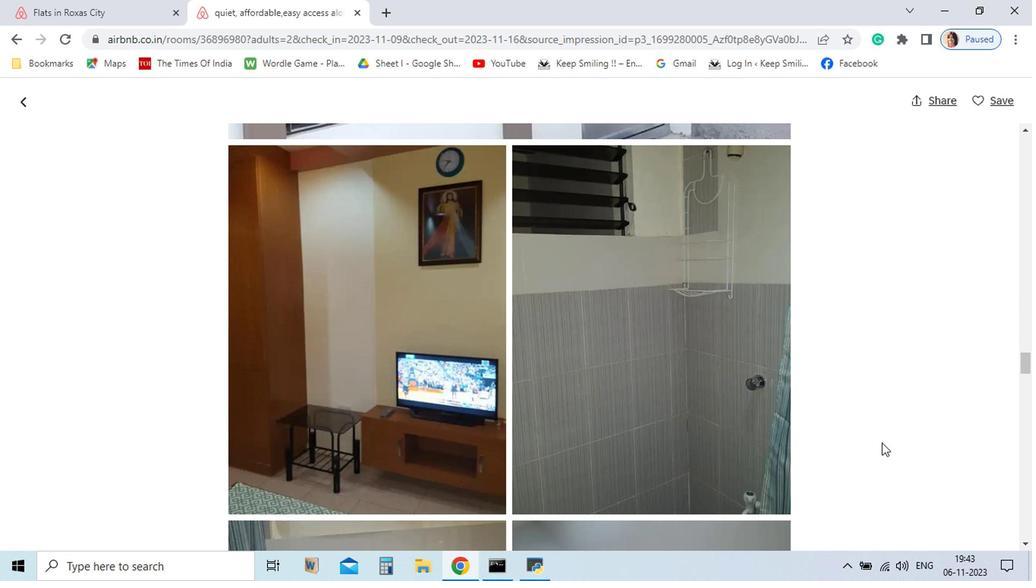 
Action: Mouse scrolled (775, 464) with delta (0, 0)
Screenshot: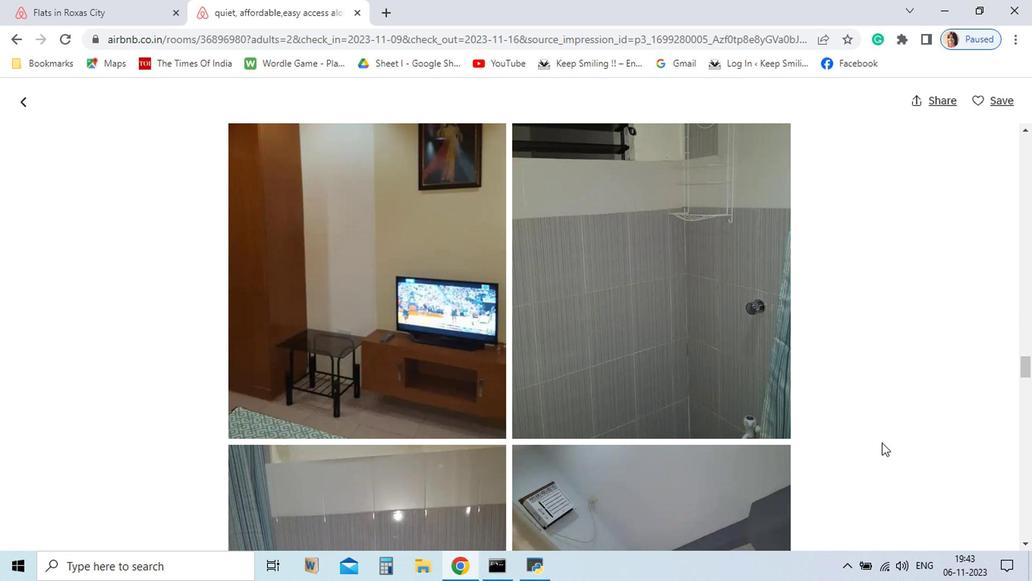 
Action: Mouse scrolled (775, 464) with delta (0, 0)
Screenshot: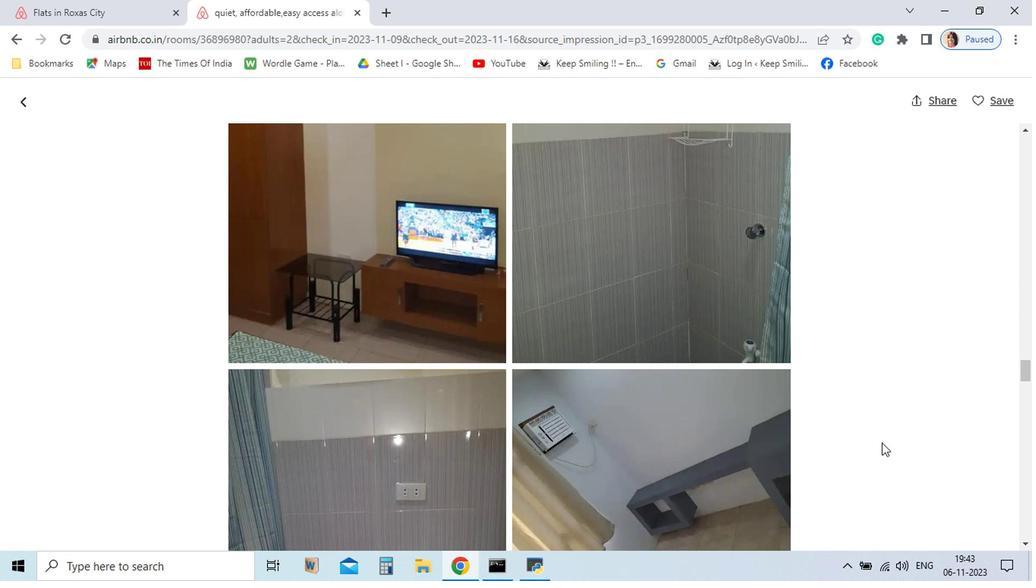 
Action: Mouse scrolled (775, 464) with delta (0, 0)
Screenshot: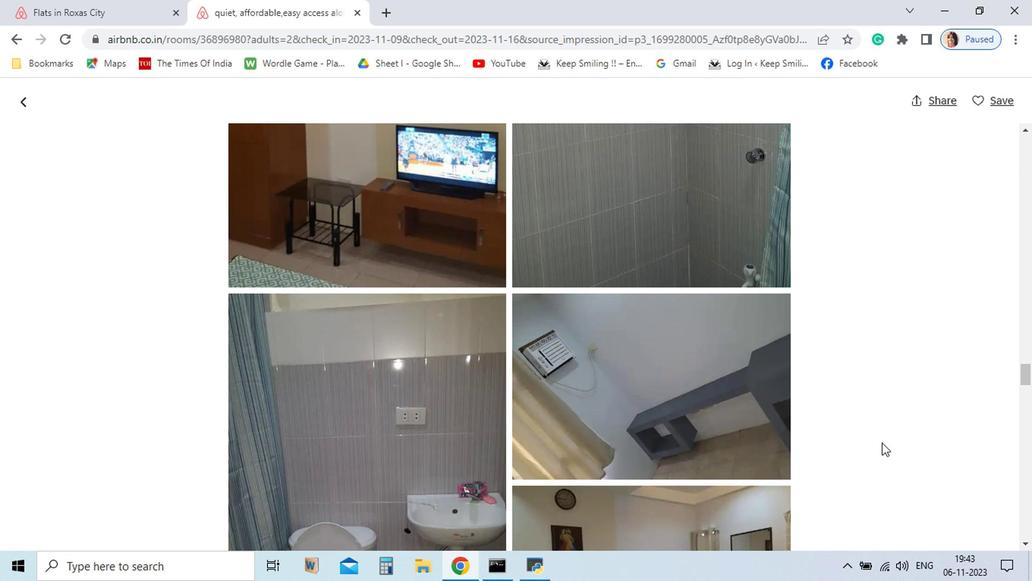 
Action: Mouse scrolled (775, 464) with delta (0, 0)
Screenshot: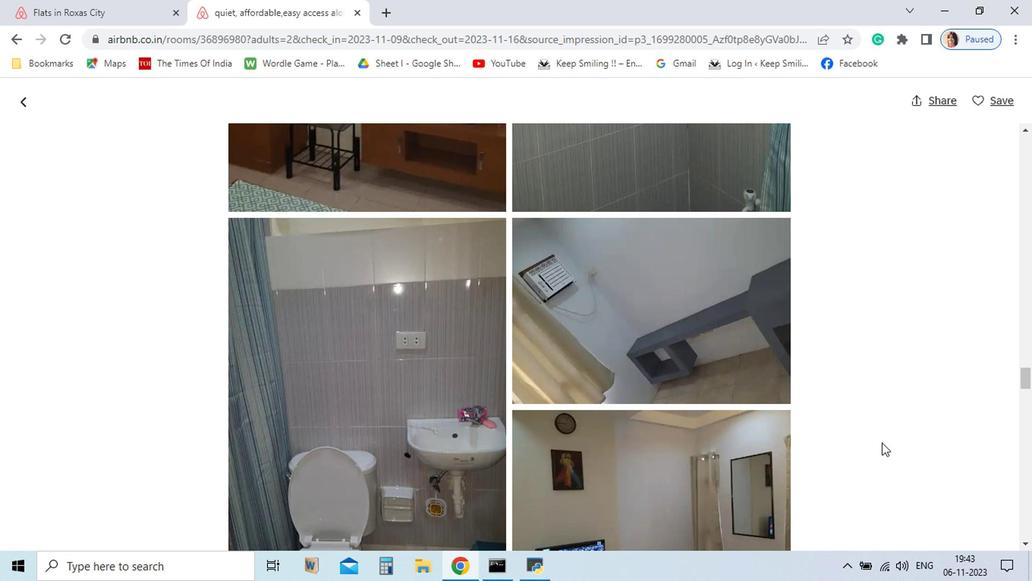 
Action: Mouse scrolled (775, 464) with delta (0, 0)
Screenshot: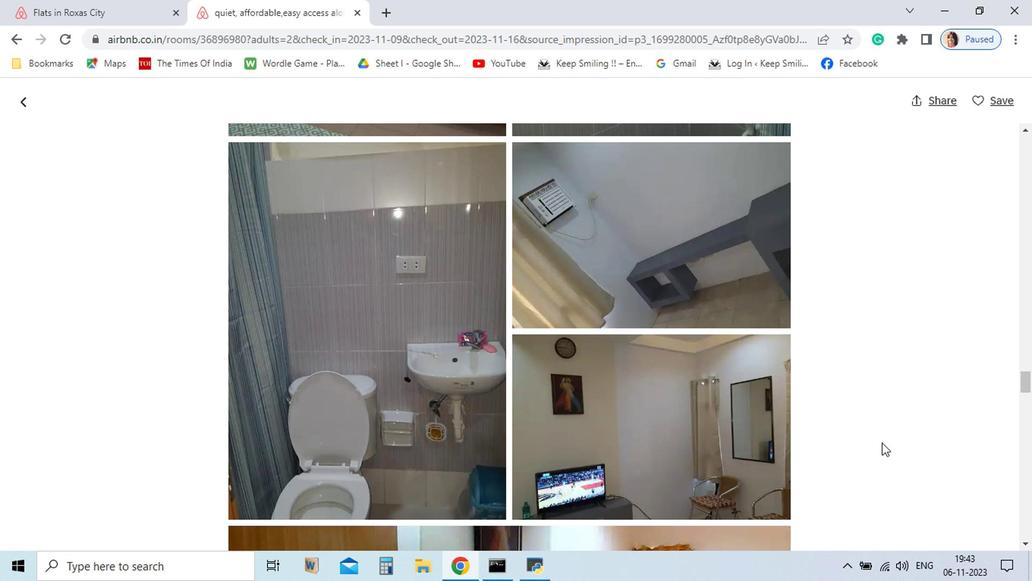 
Action: Mouse scrolled (775, 464) with delta (0, 0)
Screenshot: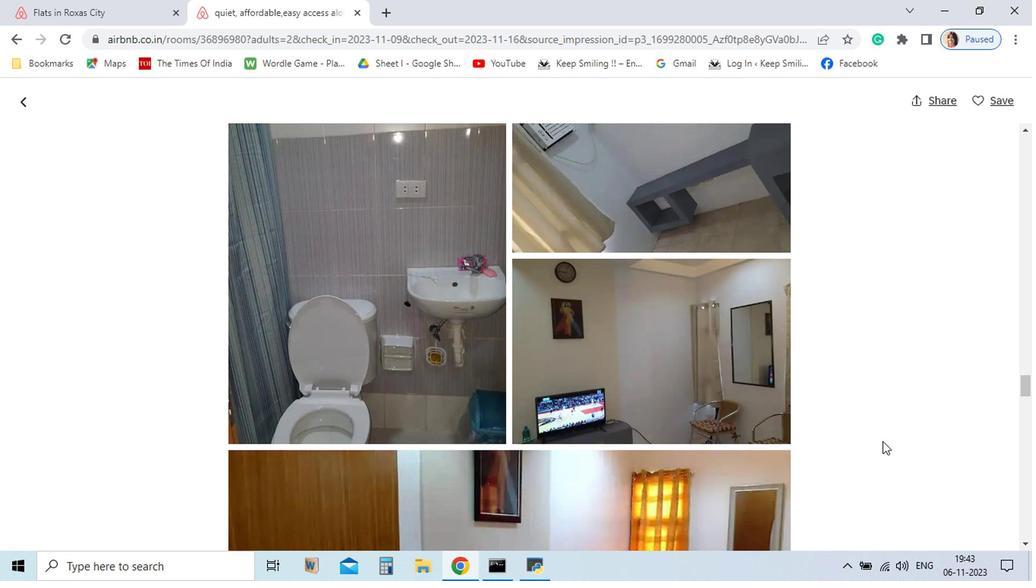 
Action: Mouse scrolled (775, 464) with delta (0, 0)
Screenshot: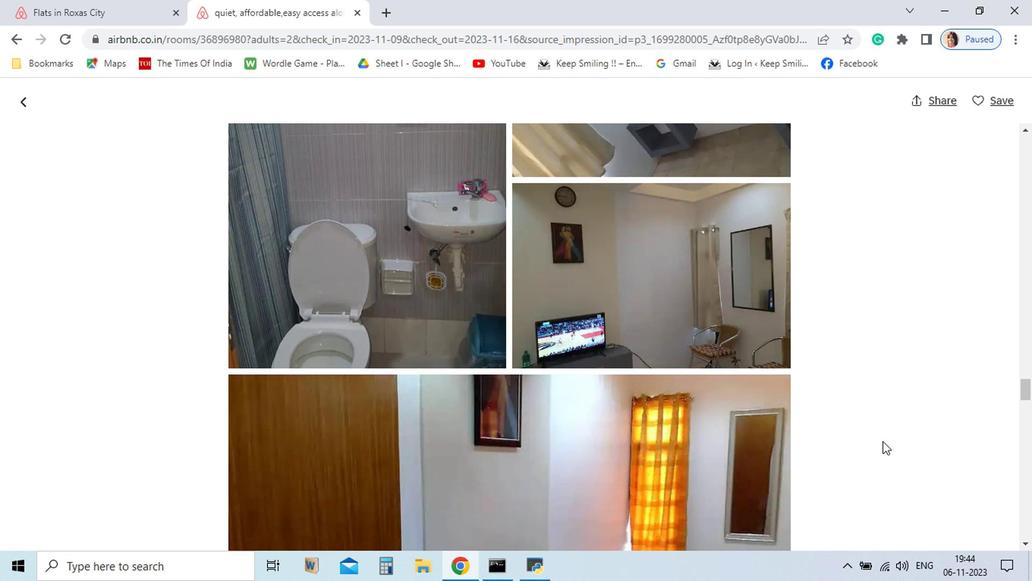 
Action: Mouse scrolled (775, 464) with delta (0, 0)
Screenshot: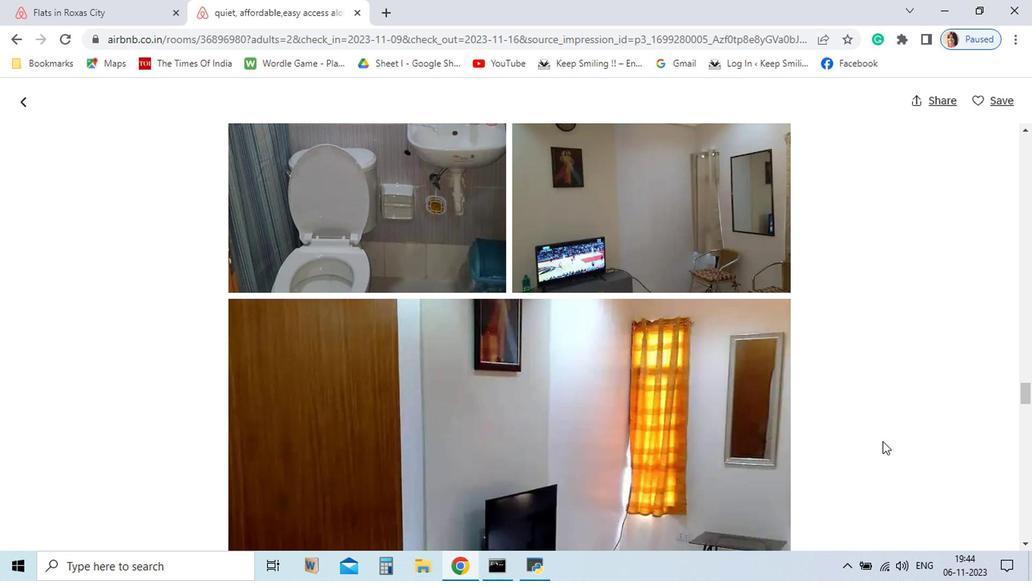 
Action: Mouse scrolled (775, 464) with delta (0, 0)
Screenshot: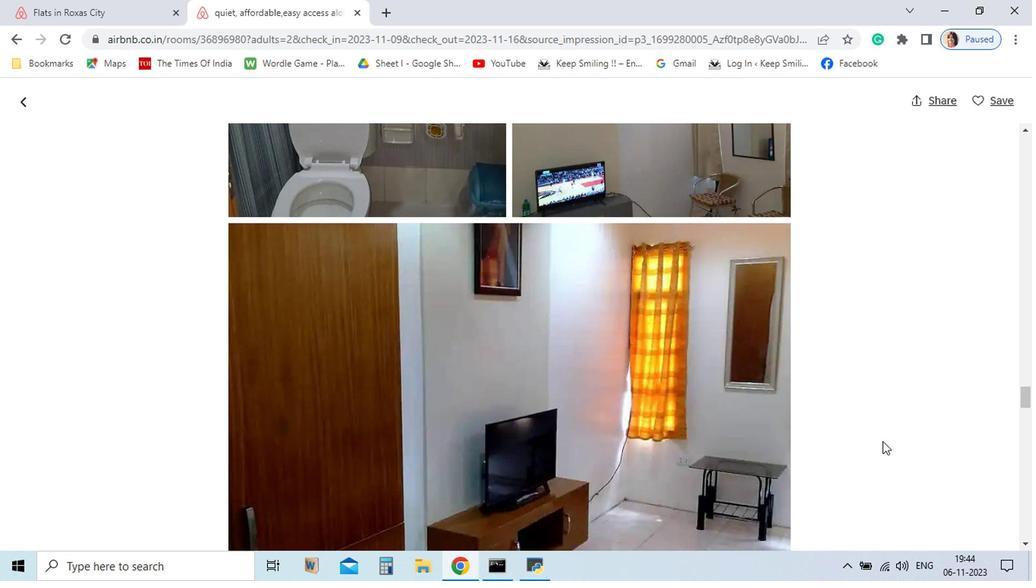 
Action: Mouse scrolled (775, 464) with delta (0, 0)
Screenshot: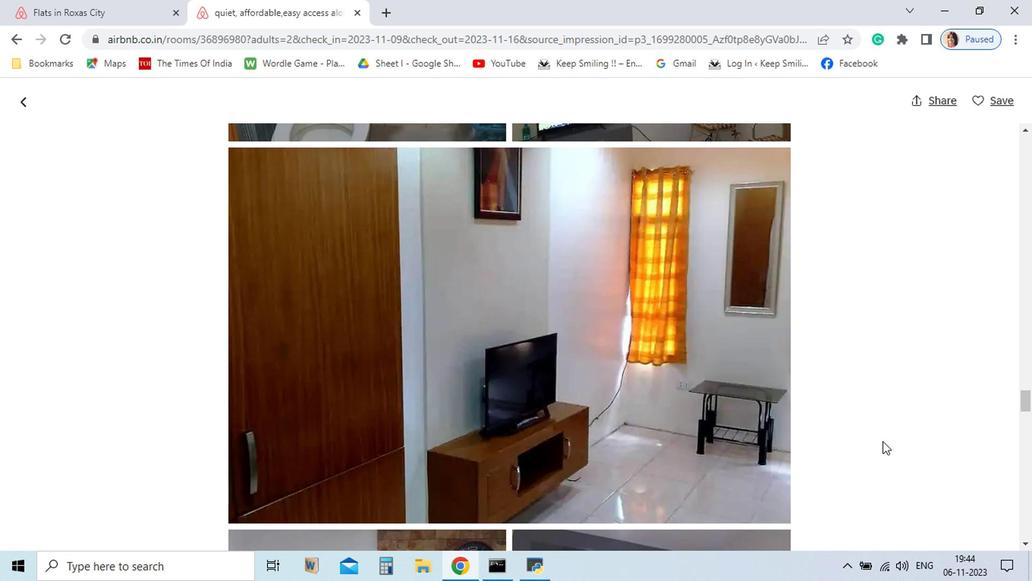 
Action: Mouse scrolled (775, 464) with delta (0, 0)
Screenshot: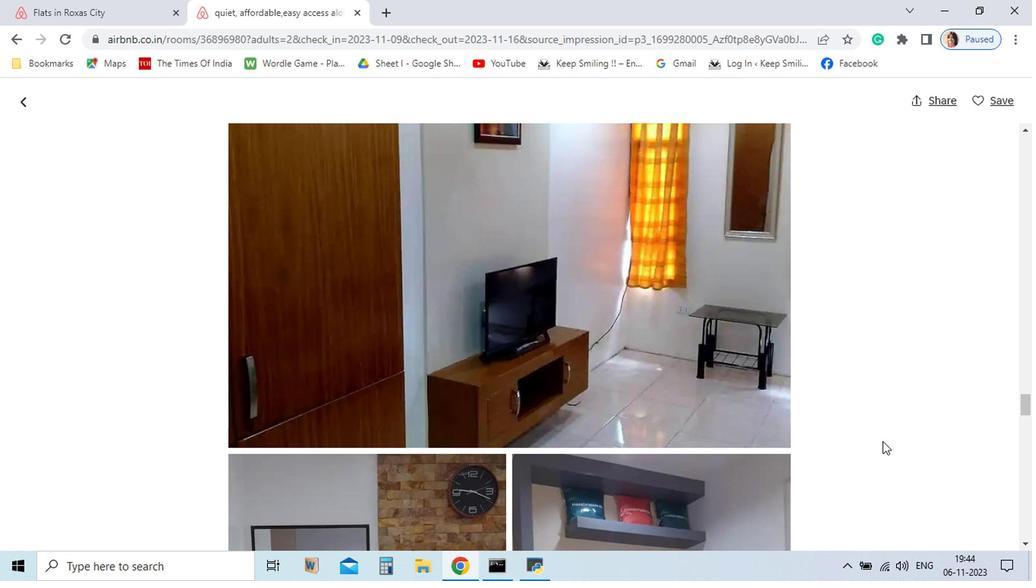 
Action: Mouse scrolled (775, 464) with delta (0, 0)
Screenshot: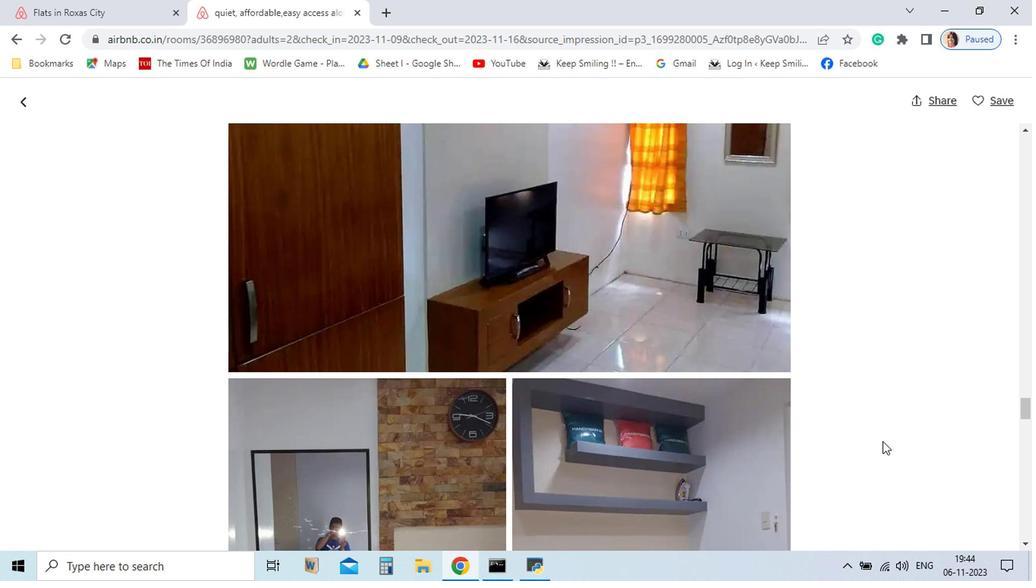 
Action: Mouse scrolled (775, 464) with delta (0, 0)
Screenshot: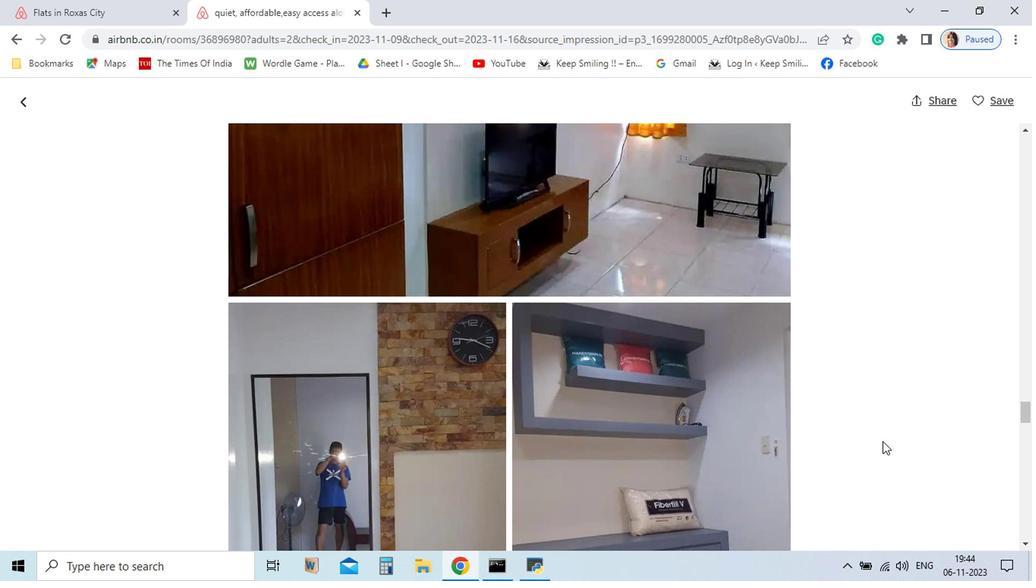
Action: Mouse scrolled (775, 464) with delta (0, 0)
Screenshot: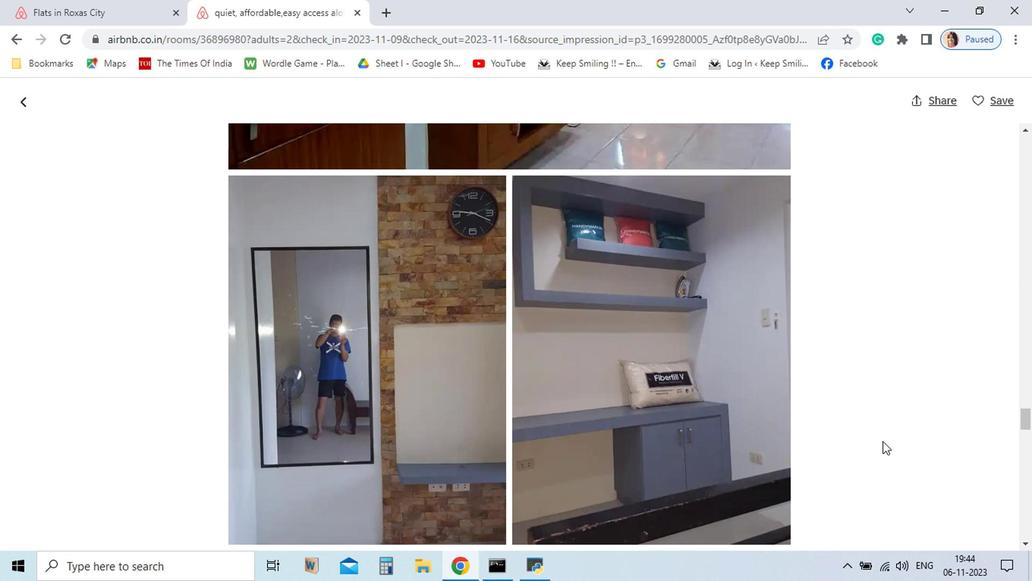 
Action: Mouse scrolled (775, 464) with delta (0, 0)
Screenshot: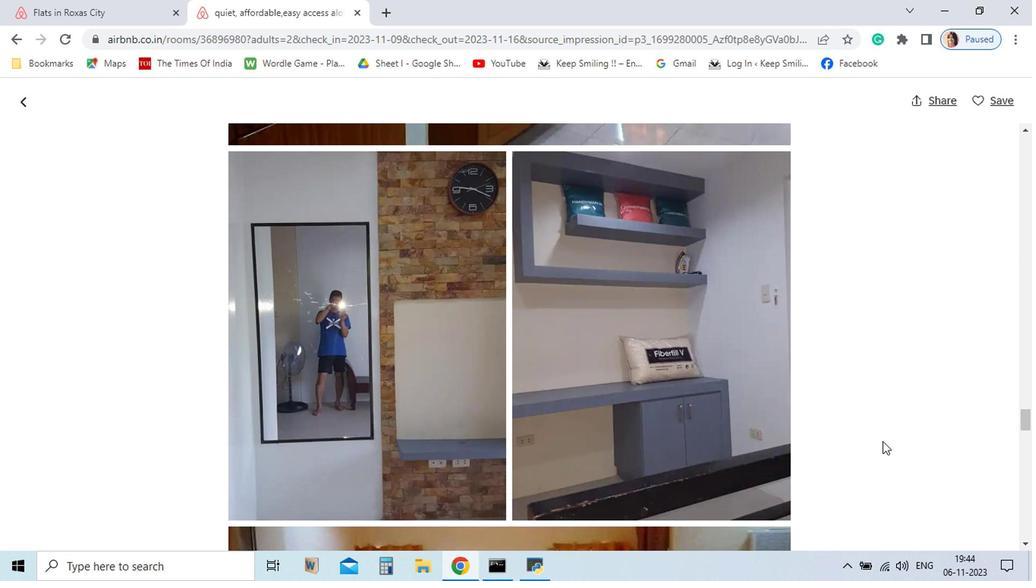 
Action: Mouse scrolled (775, 464) with delta (0, 0)
Screenshot: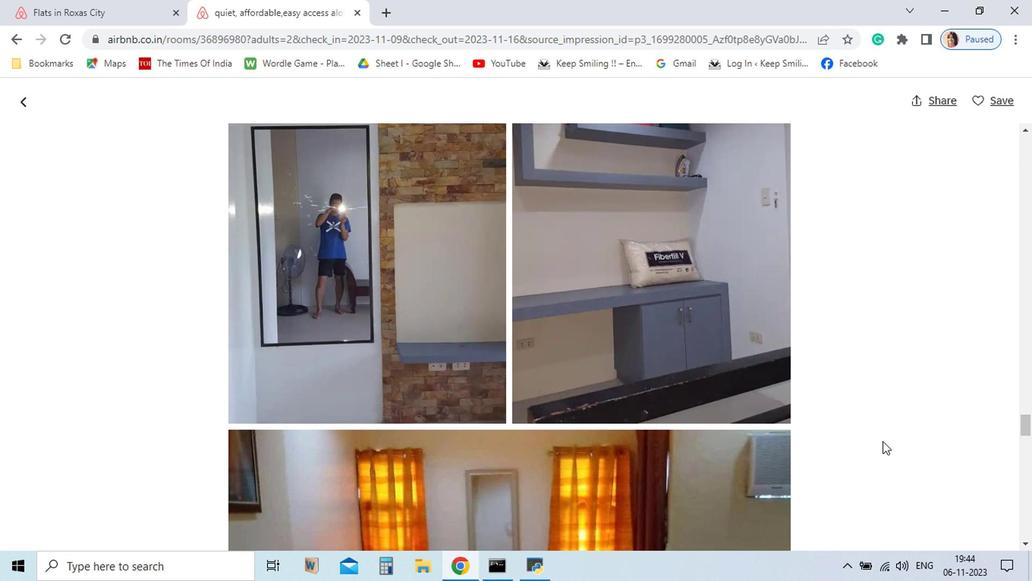 
Action: Mouse scrolled (775, 464) with delta (0, 0)
Screenshot: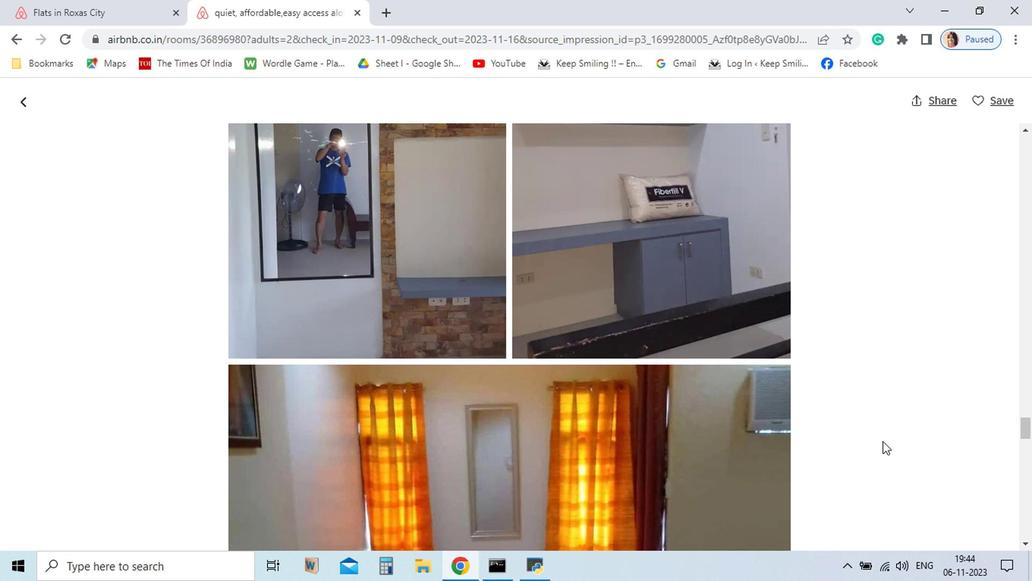 
Action: Mouse moved to (775, 464)
Screenshot: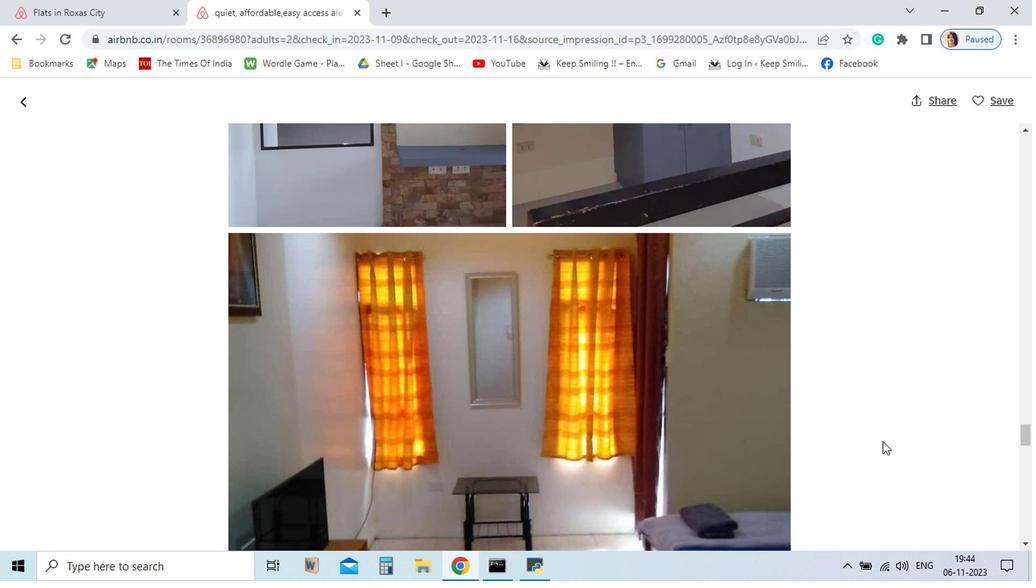 
Action: Mouse scrolled (775, 463) with delta (0, 0)
Screenshot: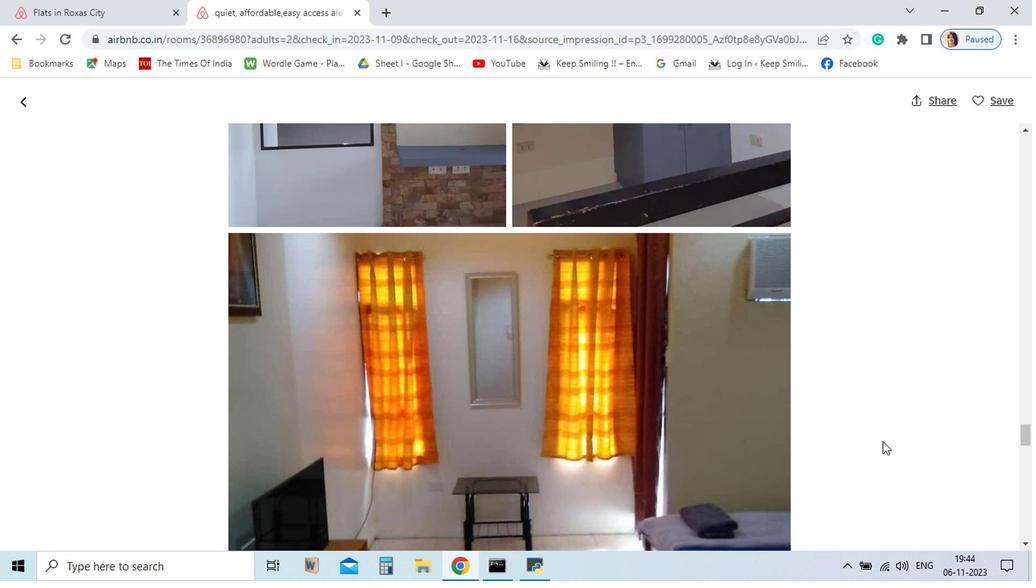 
Action: Mouse moved to (775, 463)
Screenshot: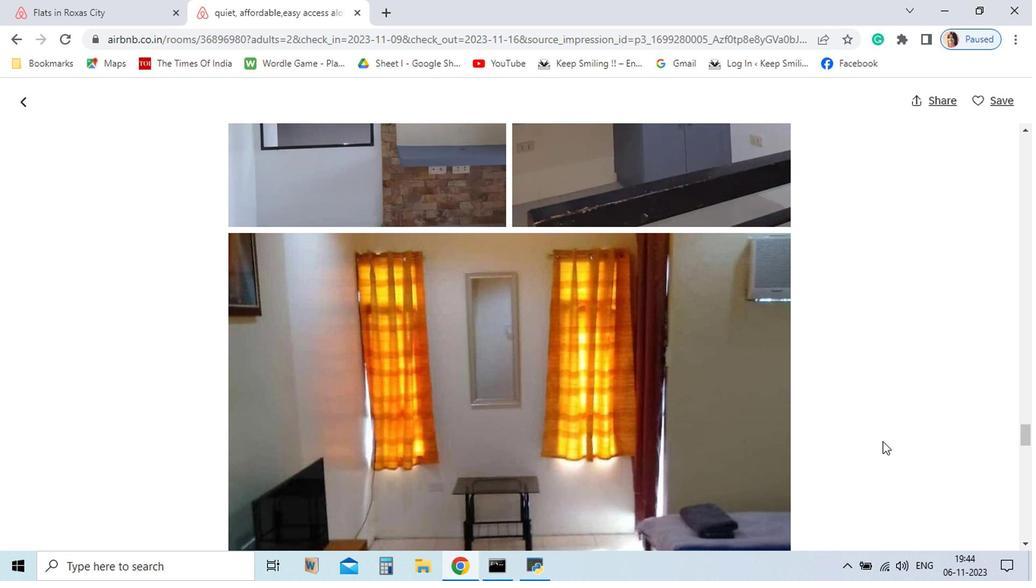 
Action: Mouse scrolled (775, 463) with delta (0, 0)
Screenshot: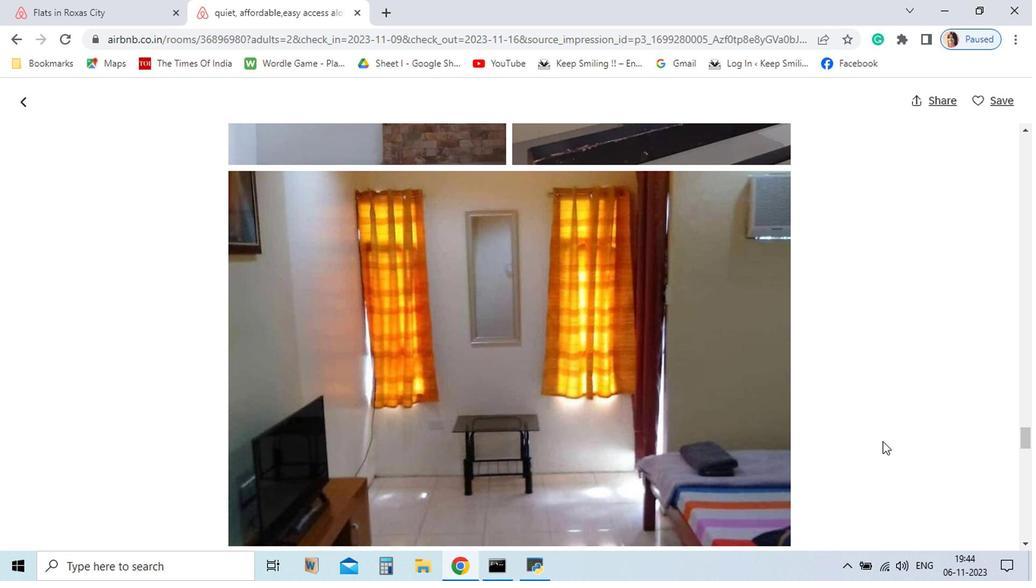 
Action: Mouse scrolled (775, 463) with delta (0, 0)
Screenshot: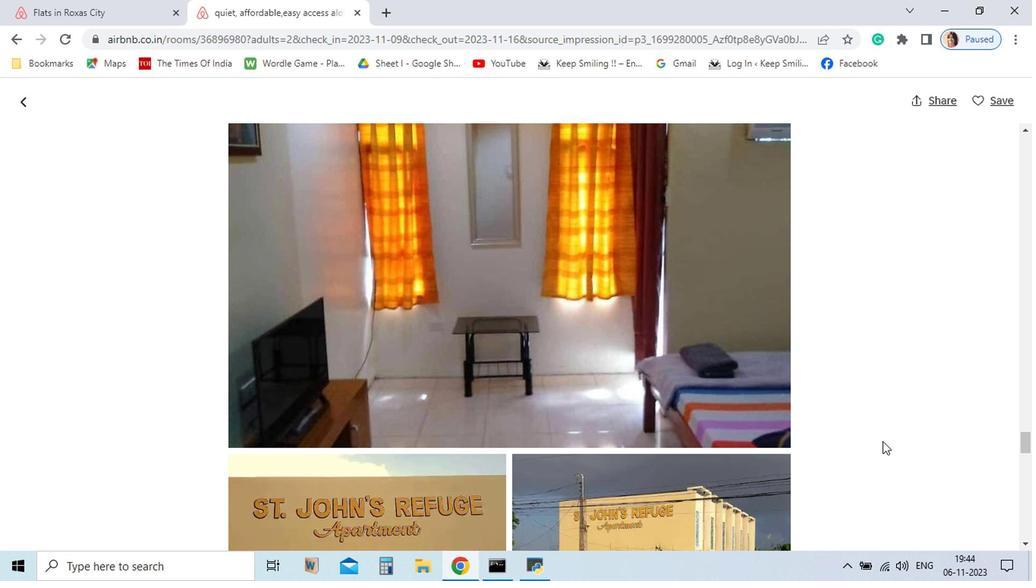 
Action: Mouse scrolled (775, 463) with delta (0, 0)
Screenshot: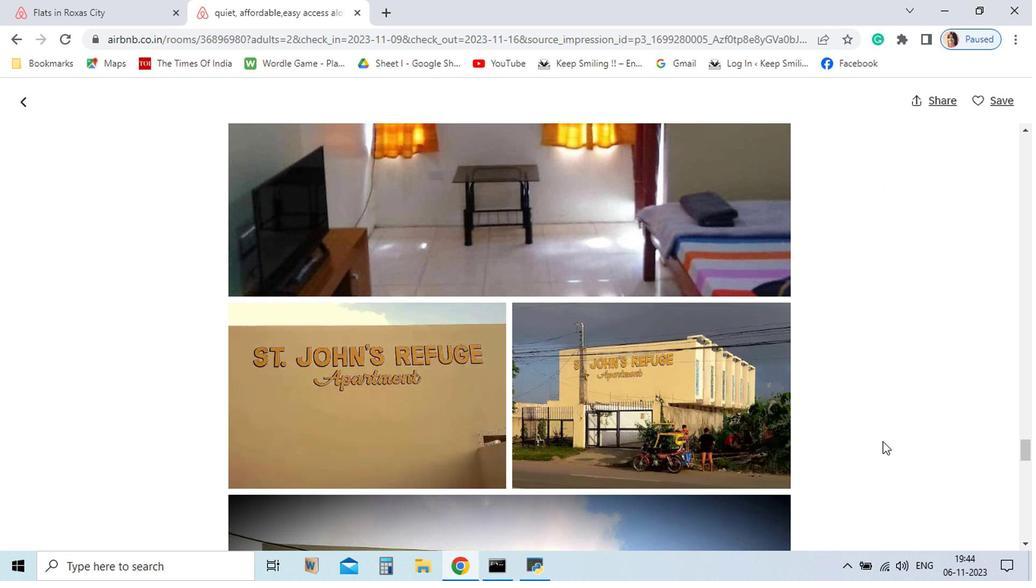 
Action: Mouse moved to (775, 463)
Screenshot: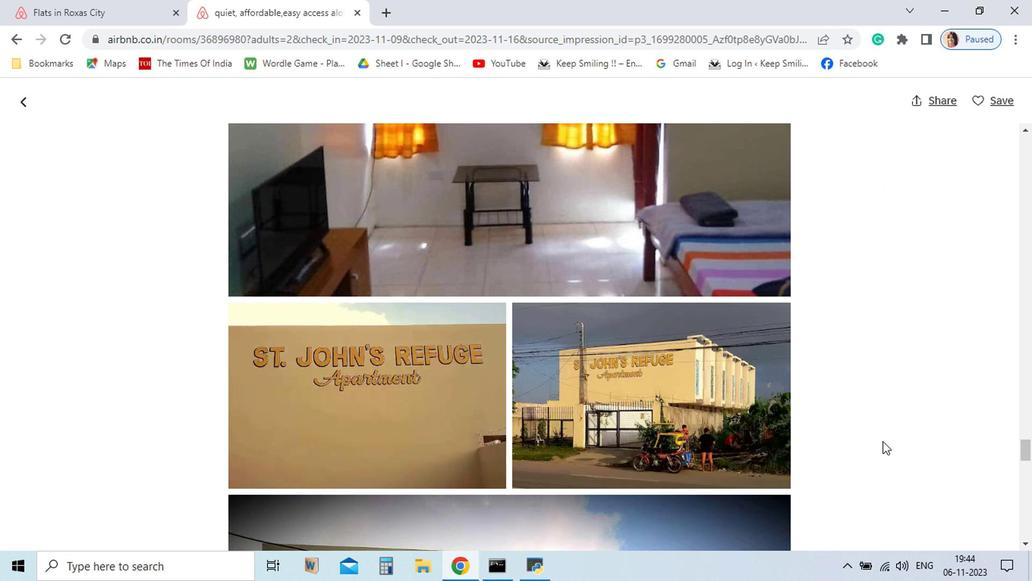 
Action: Mouse scrolled (775, 463) with delta (0, 0)
Screenshot: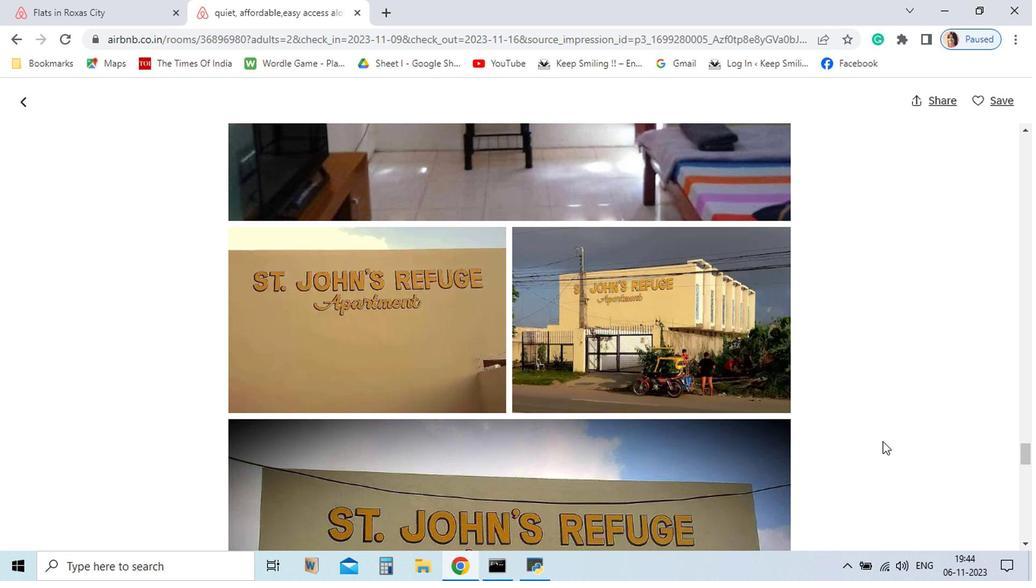 
Action: Mouse scrolled (775, 463) with delta (0, 0)
Screenshot: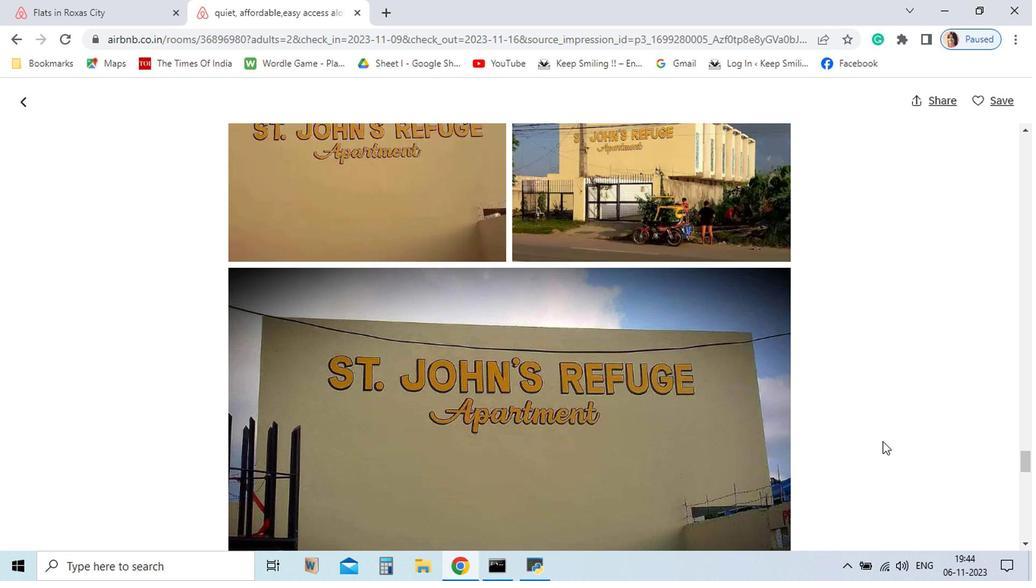 
Action: Mouse scrolled (775, 463) with delta (0, 0)
Screenshot: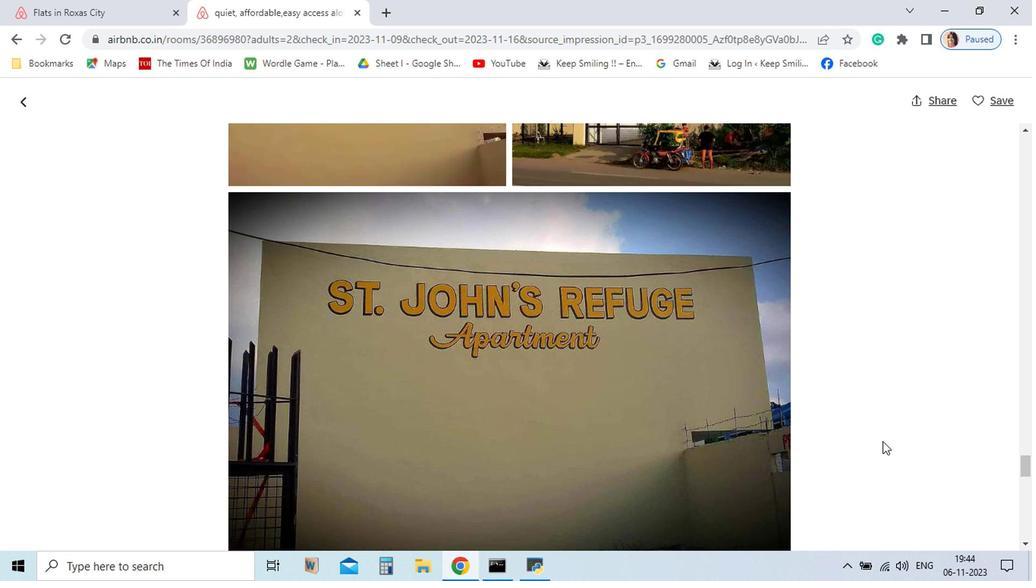 
Action: Mouse scrolled (775, 463) with delta (0, 0)
Screenshot: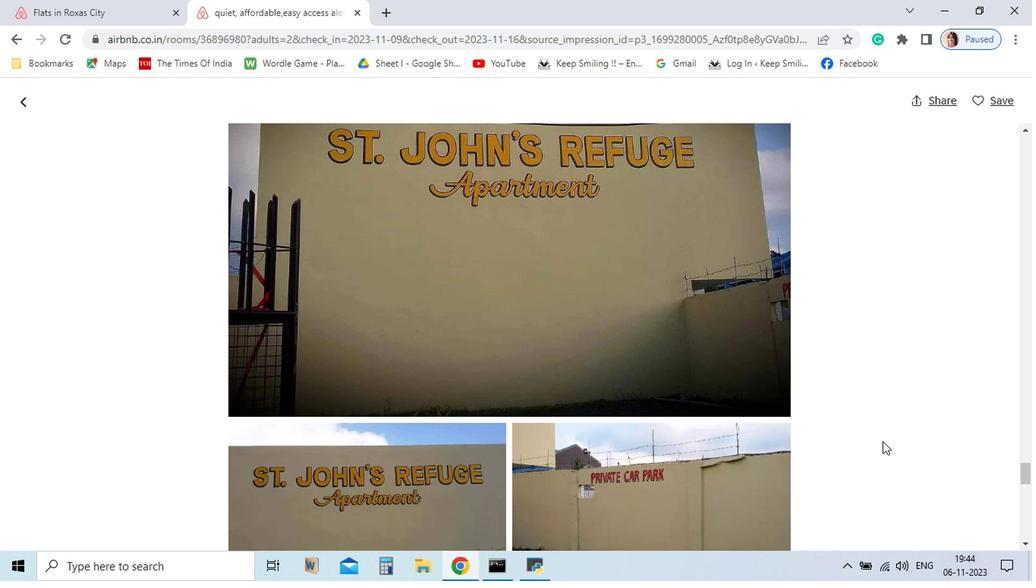 
Action: Mouse scrolled (775, 463) with delta (0, 0)
Screenshot: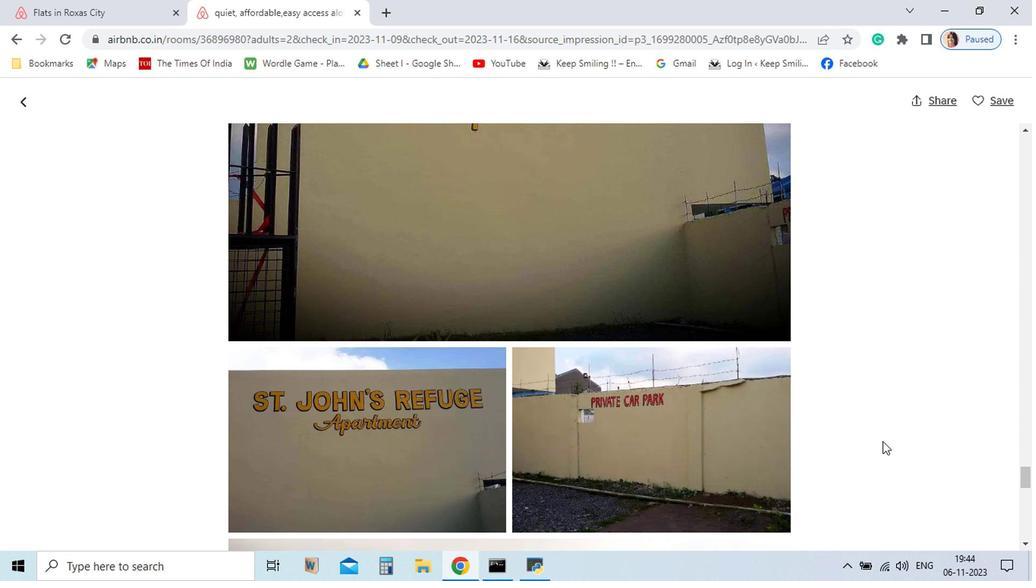 
Action: Mouse scrolled (775, 463) with delta (0, 0)
Screenshot: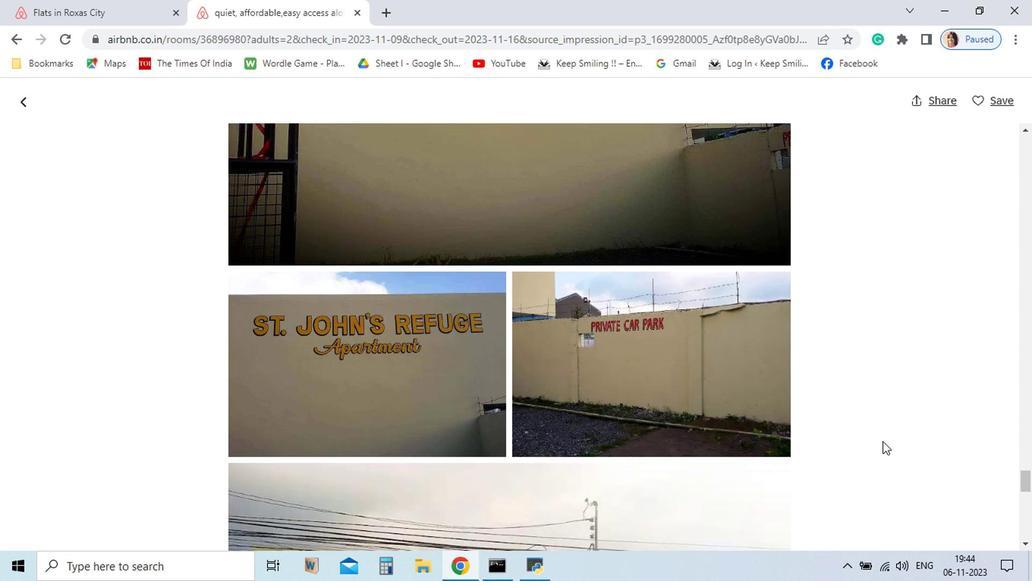 
Action: Mouse scrolled (775, 463) with delta (0, 0)
Screenshot: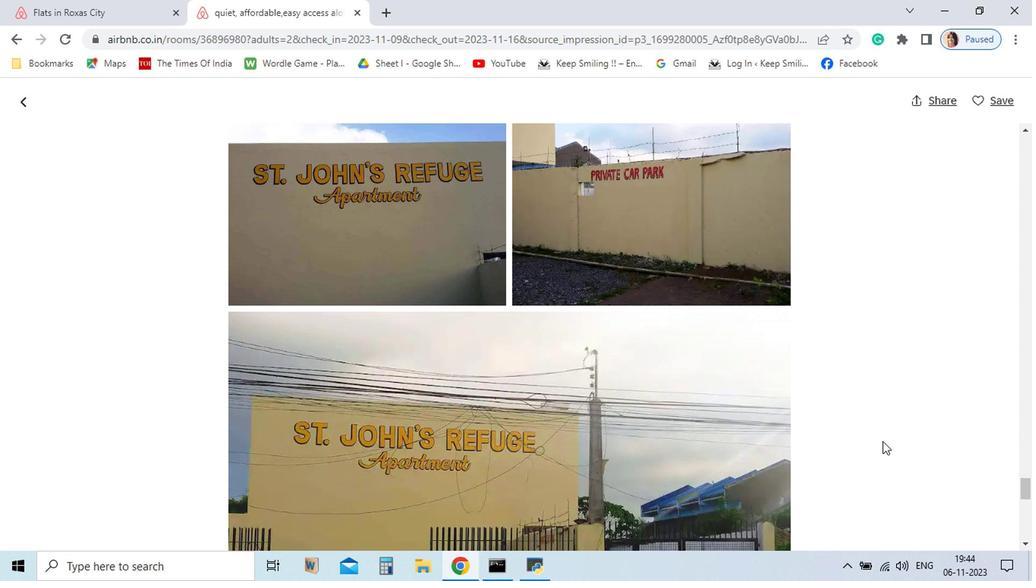 
Action: Mouse scrolled (775, 463) with delta (0, 0)
Screenshot: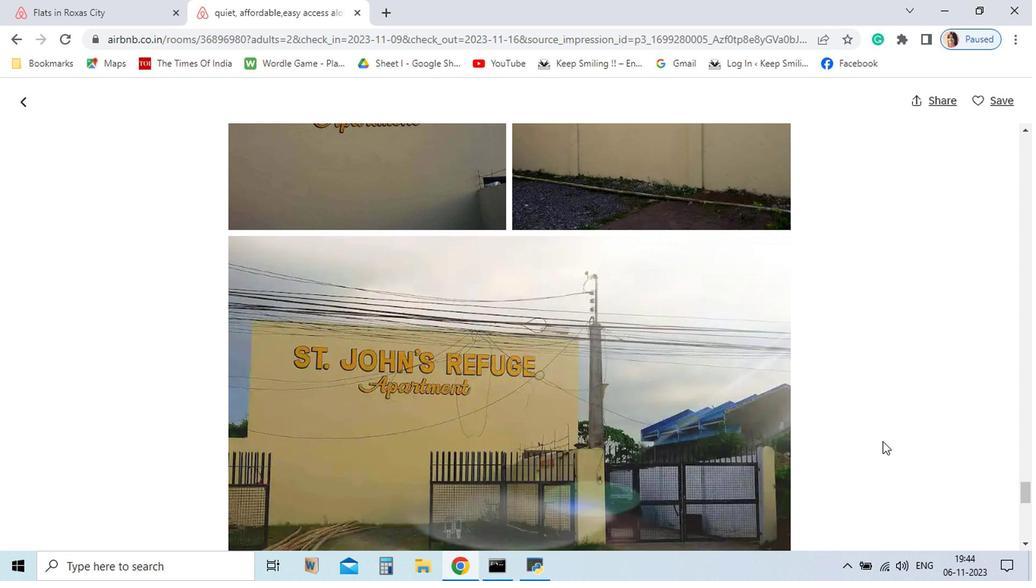 
Action: Mouse scrolled (775, 463) with delta (0, 0)
Screenshot: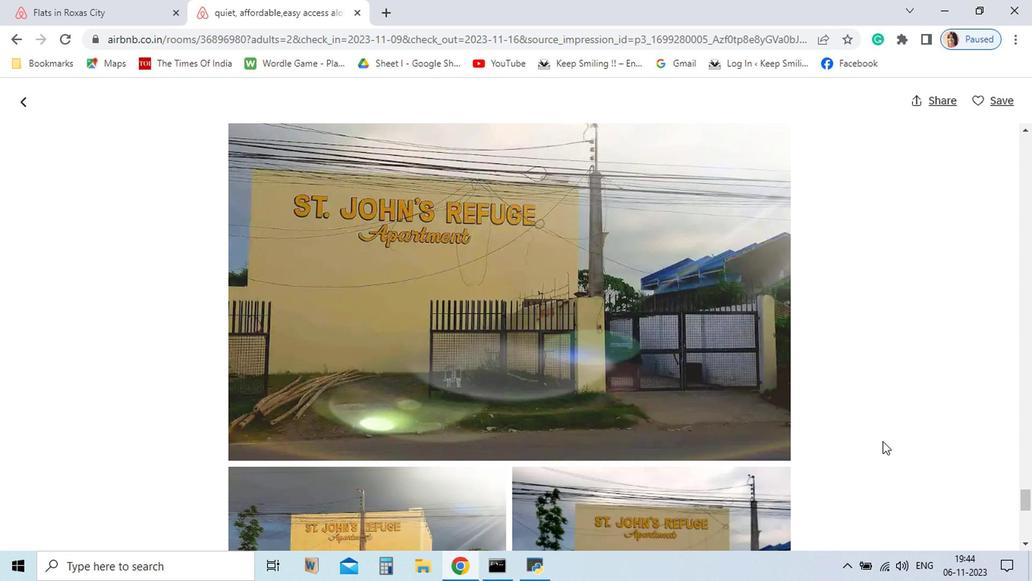 
Action: Mouse scrolled (775, 463) with delta (0, 0)
Screenshot: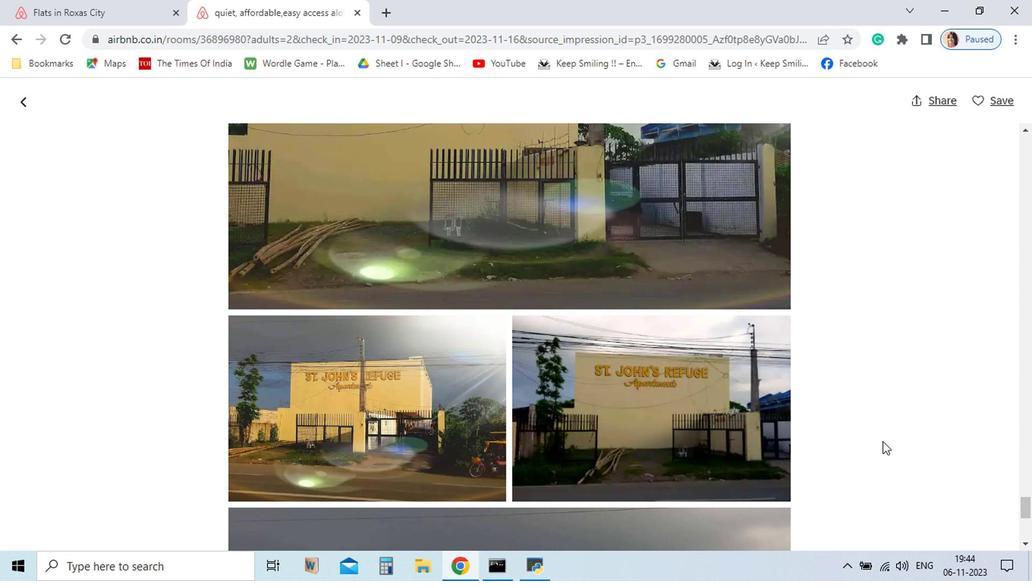 
Action: Mouse scrolled (775, 463) with delta (0, 0)
Screenshot: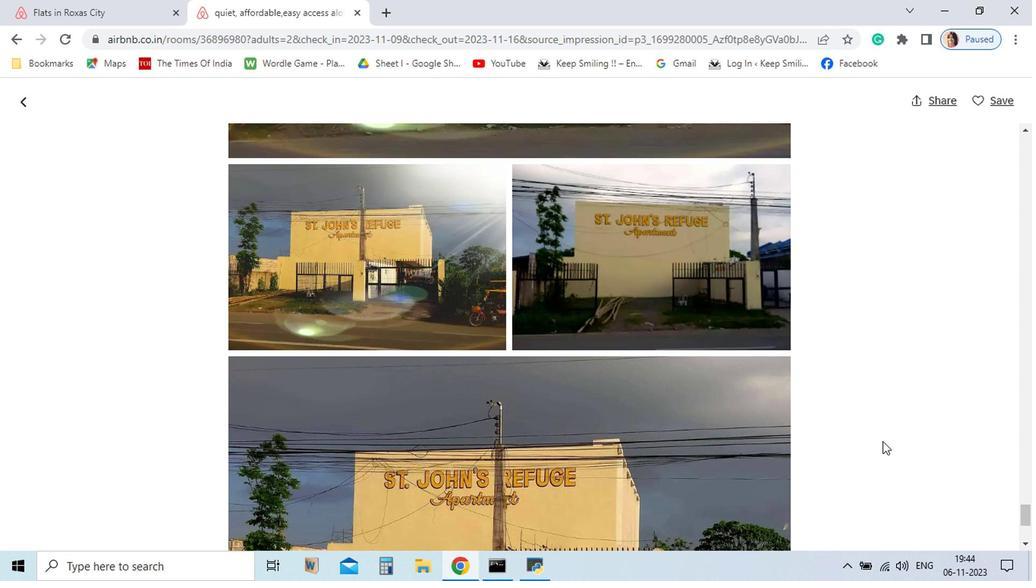 
Action: Mouse scrolled (775, 463) with delta (0, 0)
Screenshot: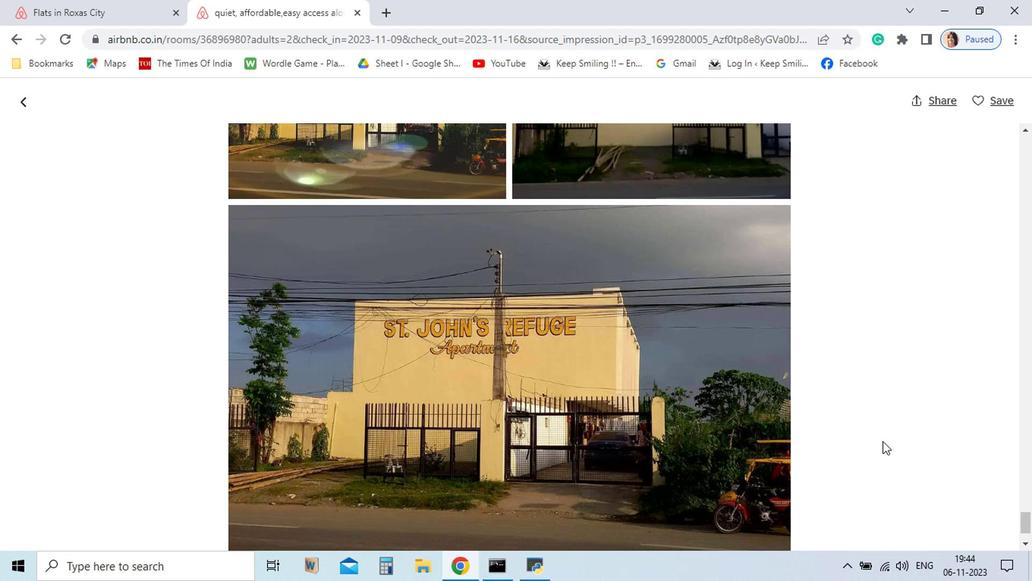 
Action: Mouse scrolled (775, 463) with delta (0, 0)
Screenshot: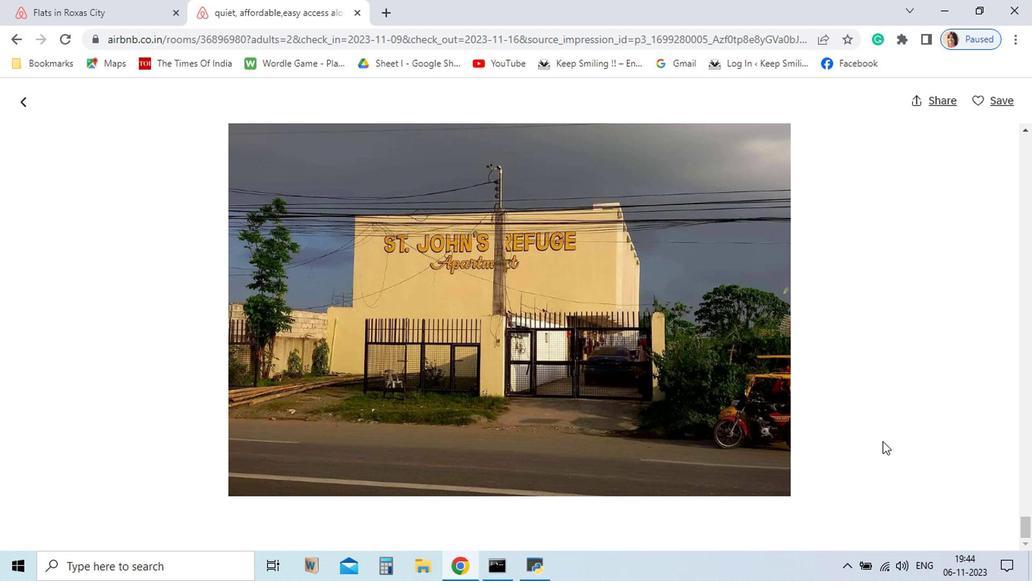 
Action: Mouse scrolled (775, 463) with delta (0, 0)
Screenshot: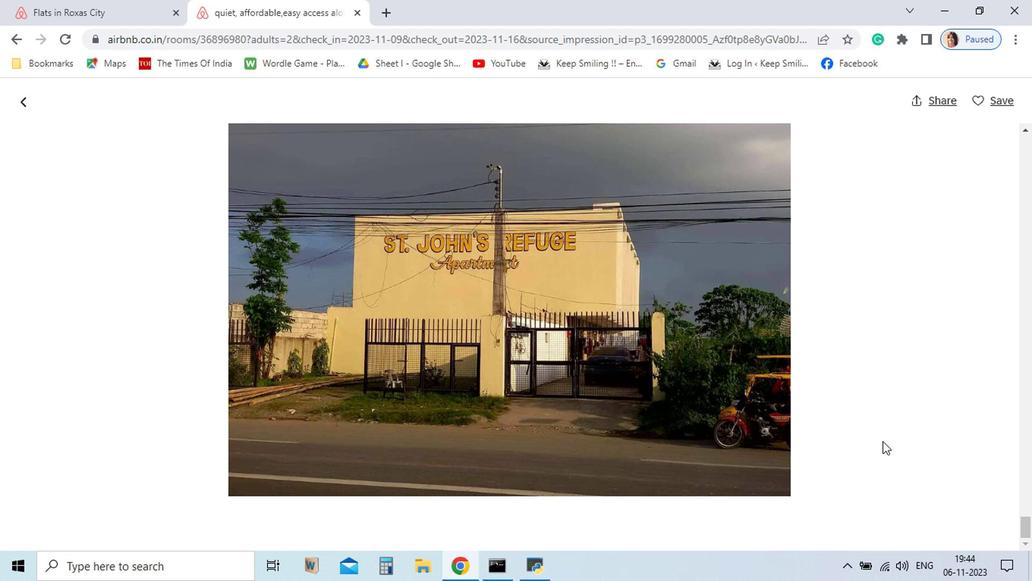 
Action: Mouse scrolled (775, 463) with delta (0, 0)
Screenshot: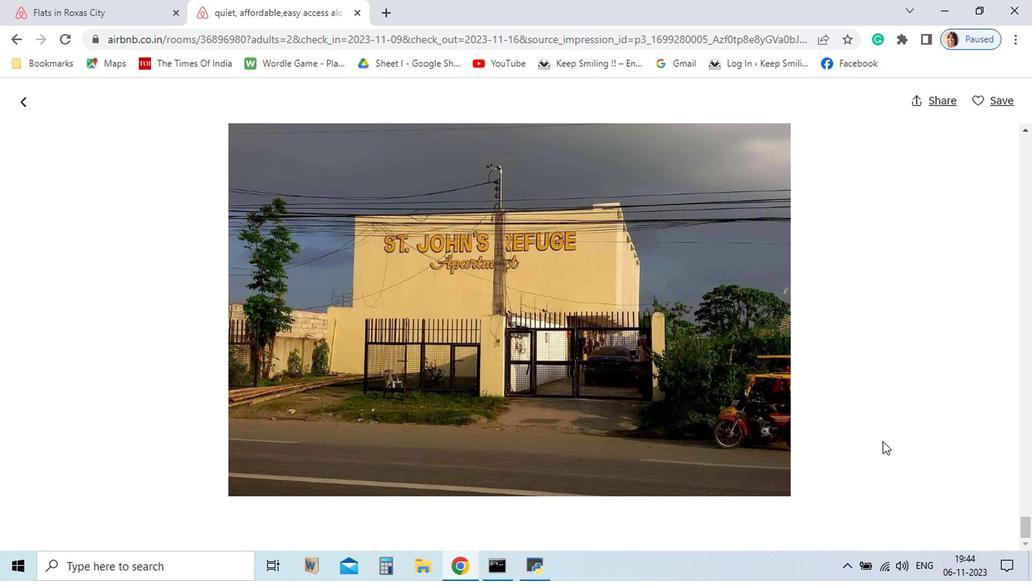 
Action: Mouse scrolled (775, 463) with delta (0, 0)
Screenshot: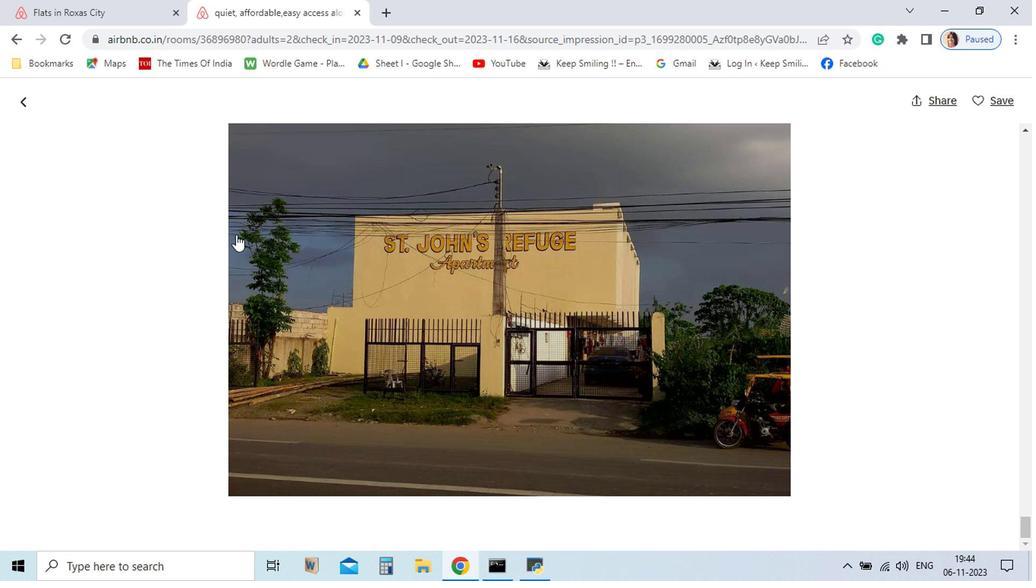 
Action: Mouse scrolled (775, 463) with delta (0, 0)
Screenshot: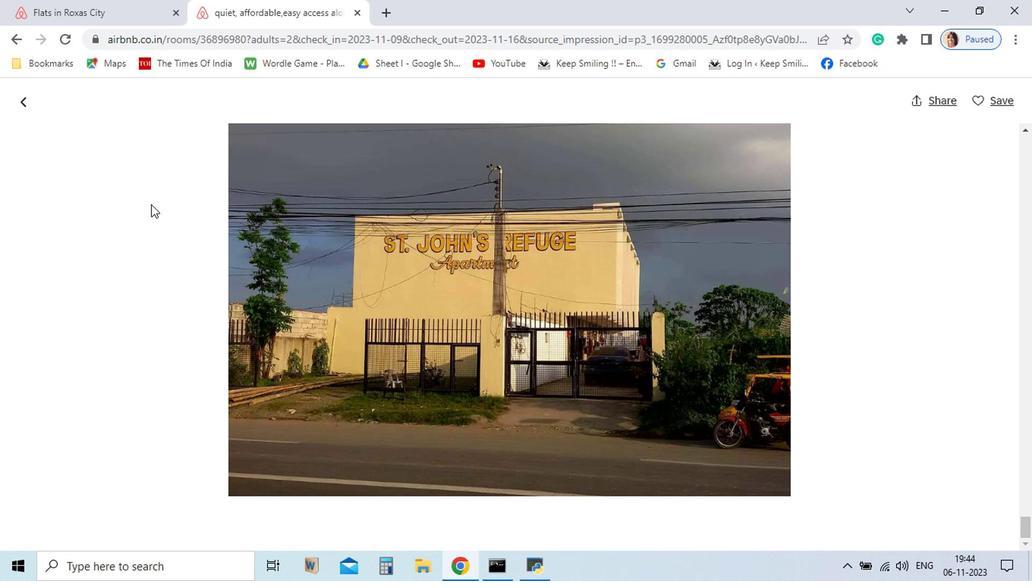 
Action: Mouse scrolled (775, 463) with delta (0, 0)
Screenshot: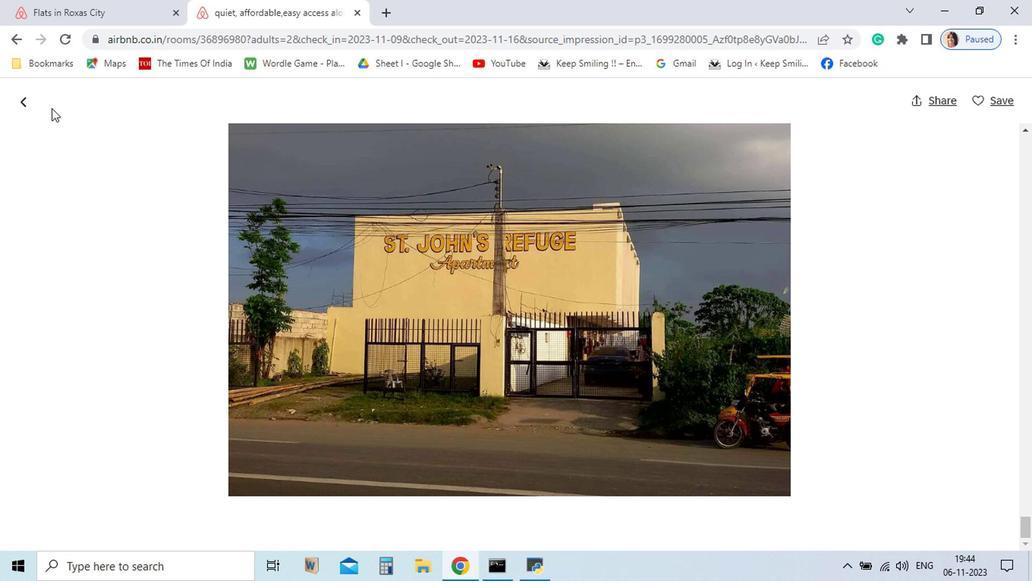 
Action: Mouse scrolled (775, 463) with delta (0, 0)
Screenshot: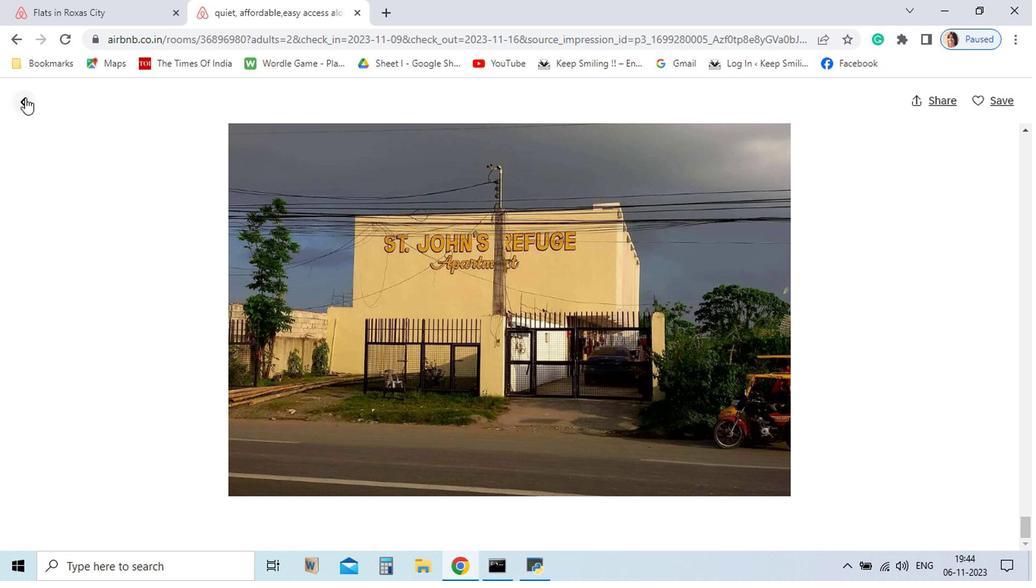 
Action: Mouse scrolled (775, 463) with delta (0, 0)
Screenshot: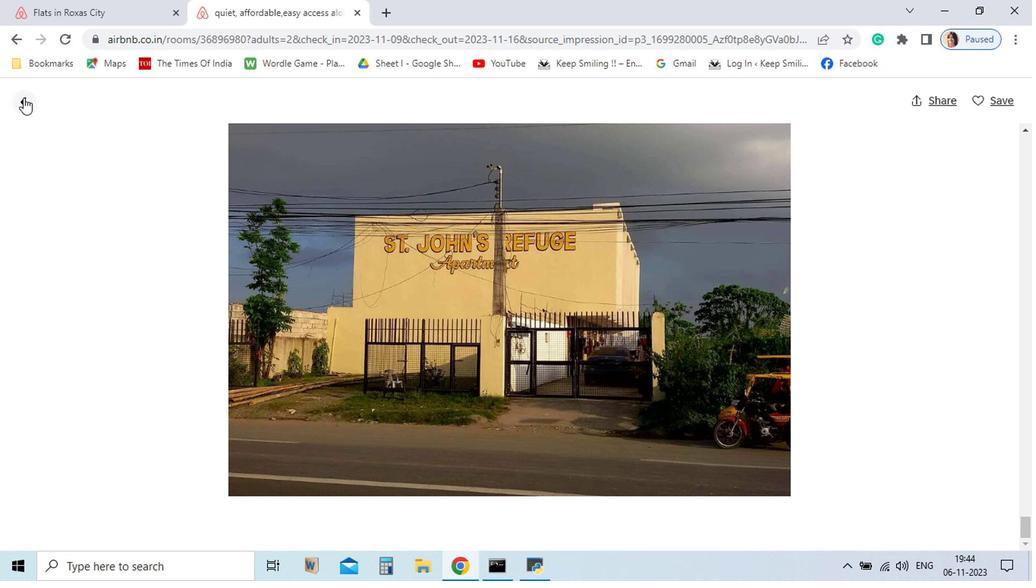 
Action: Mouse scrolled (775, 463) with delta (0, 0)
Screenshot: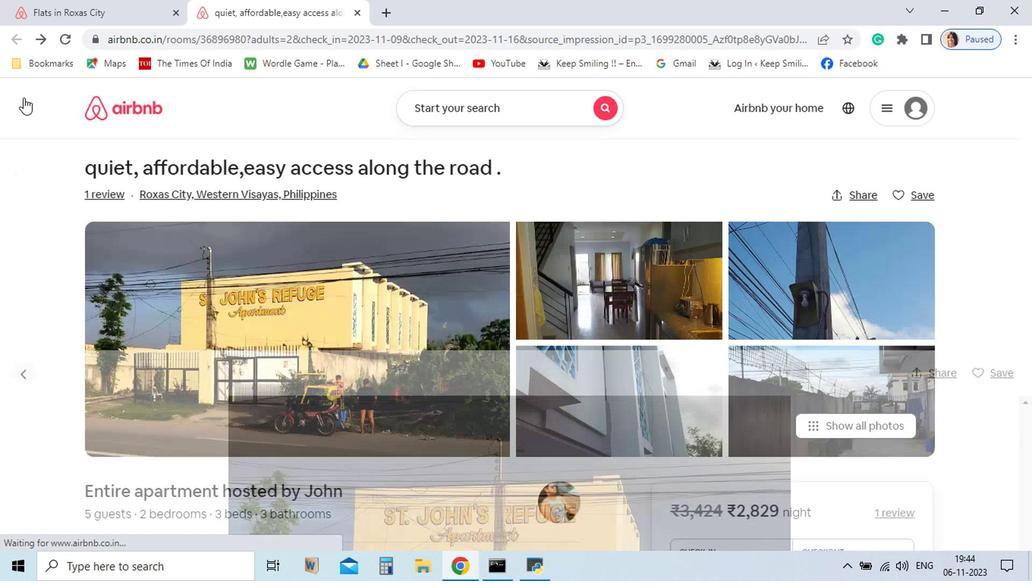 
Action: Mouse scrolled (775, 463) with delta (0, 0)
Screenshot: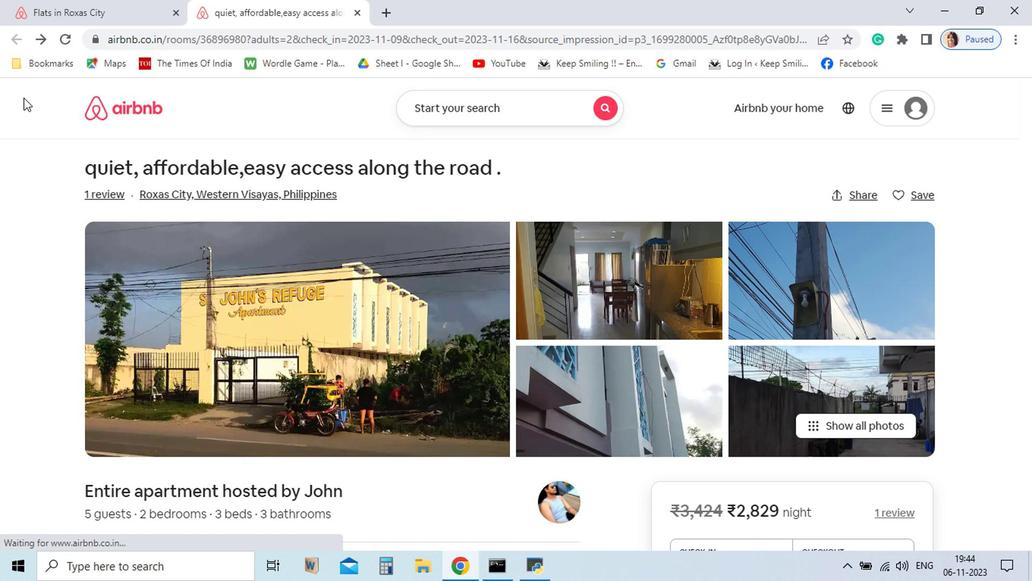
Action: Mouse scrolled (775, 463) with delta (0, 0)
Screenshot: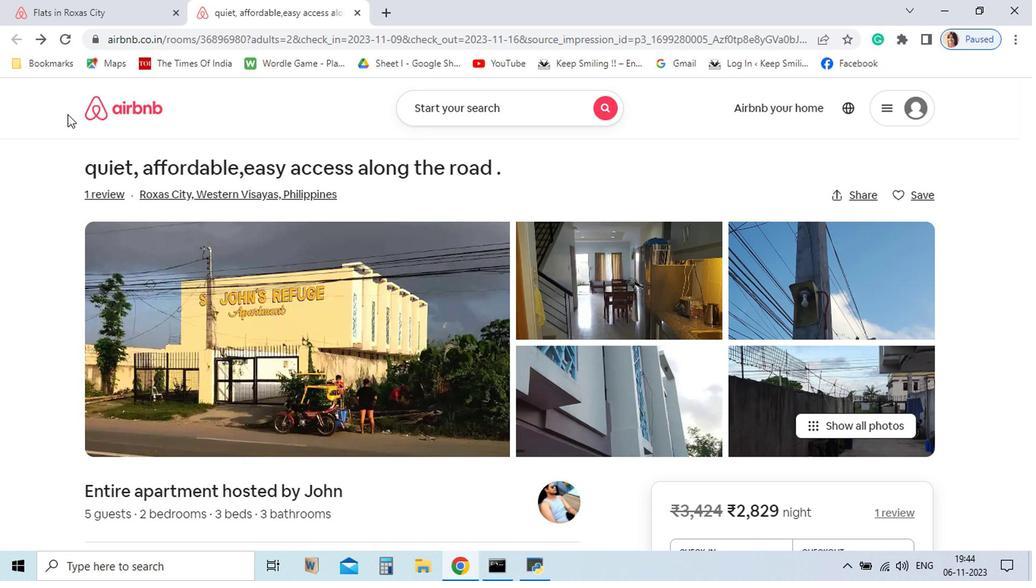 
Action: Mouse scrolled (775, 463) with delta (0, 0)
Screenshot: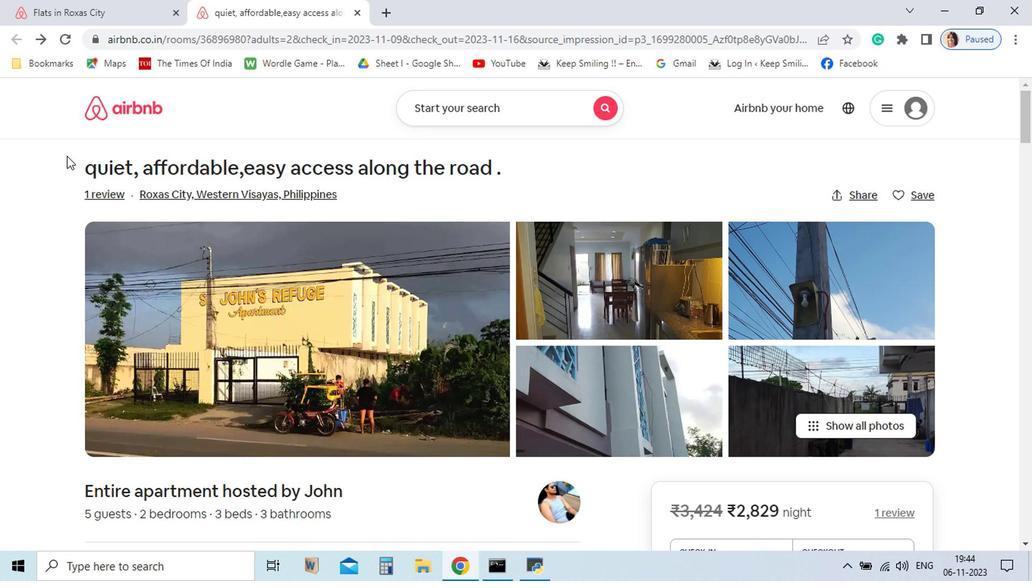
Action: Mouse scrolled (775, 463) with delta (0, 0)
Screenshot: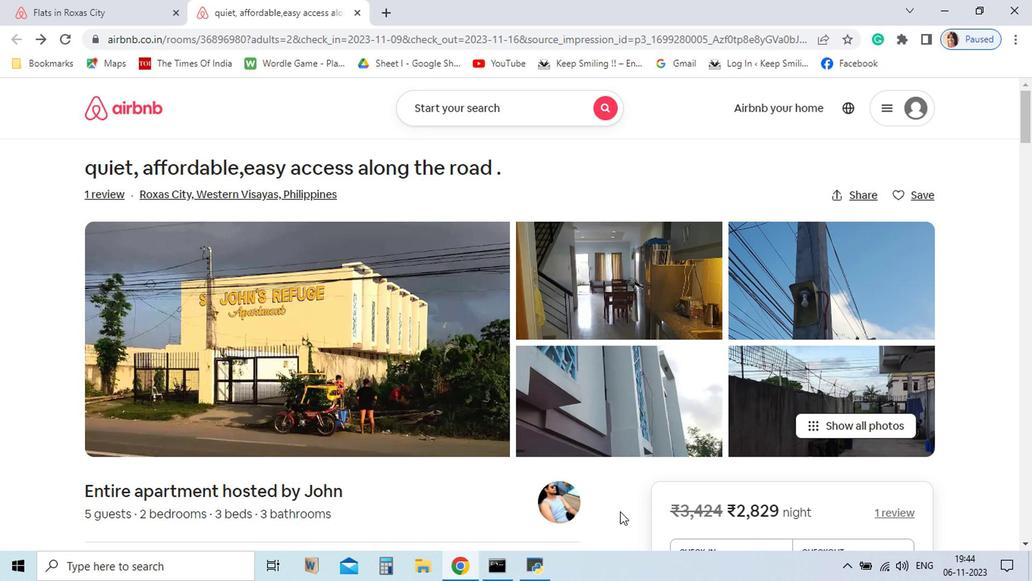 
Action: Mouse scrolled (775, 463) with delta (0, 0)
Screenshot: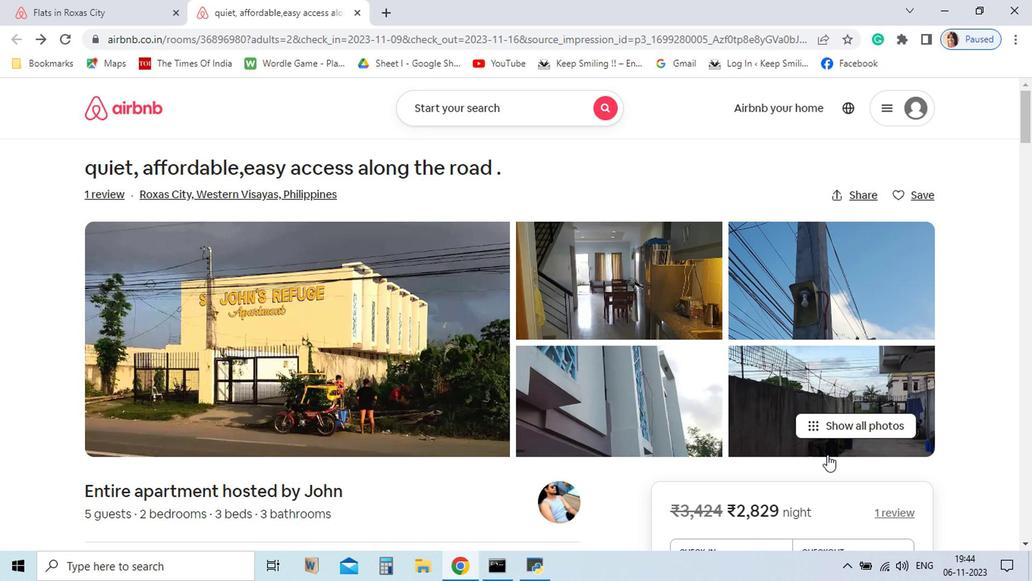 
Action: Mouse scrolled (775, 463) with delta (0, 0)
Screenshot: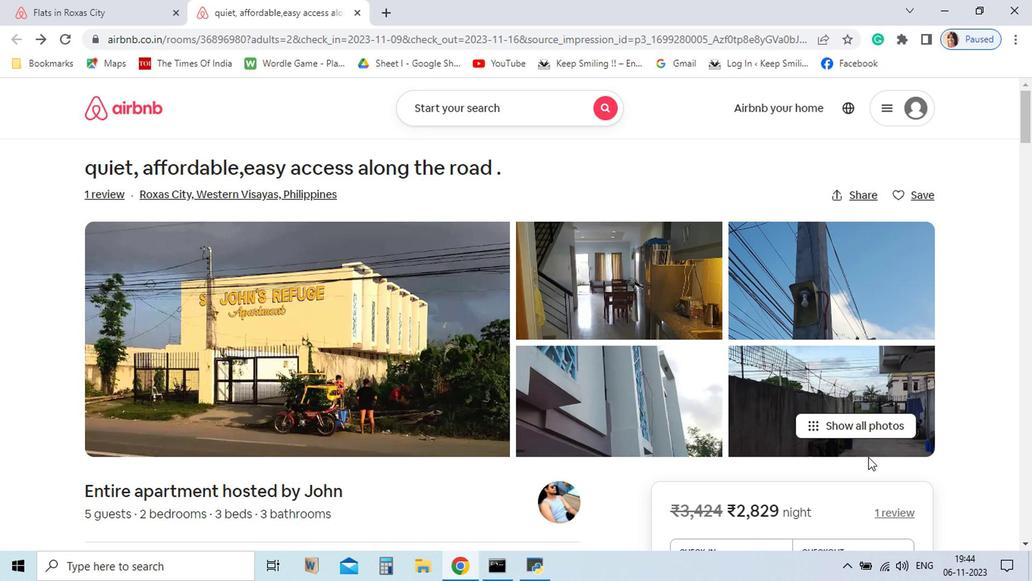 
Action: Mouse scrolled (775, 463) with delta (0, 0)
Screenshot: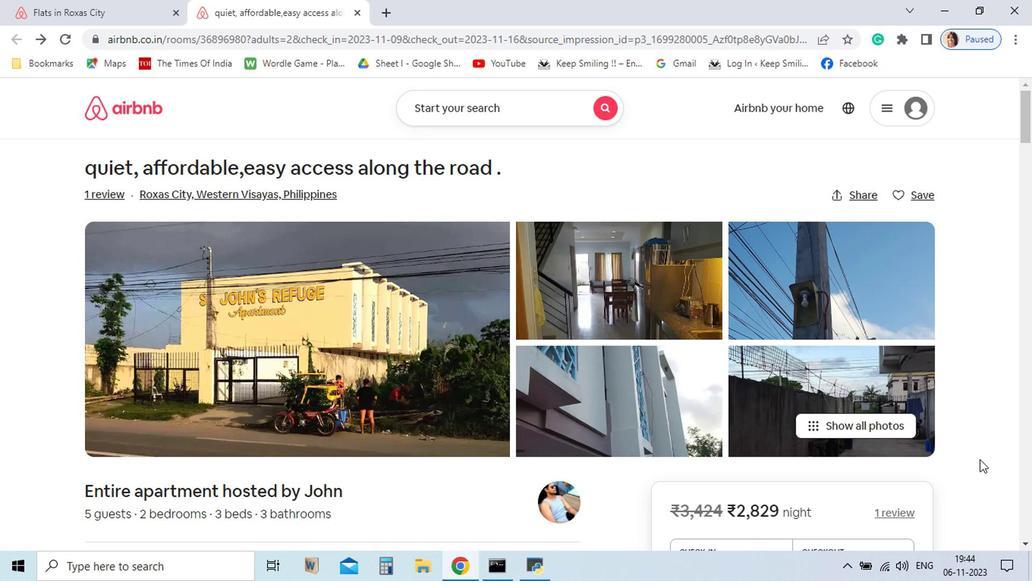 
Action: Mouse scrolled (775, 463) with delta (0, 0)
Screenshot: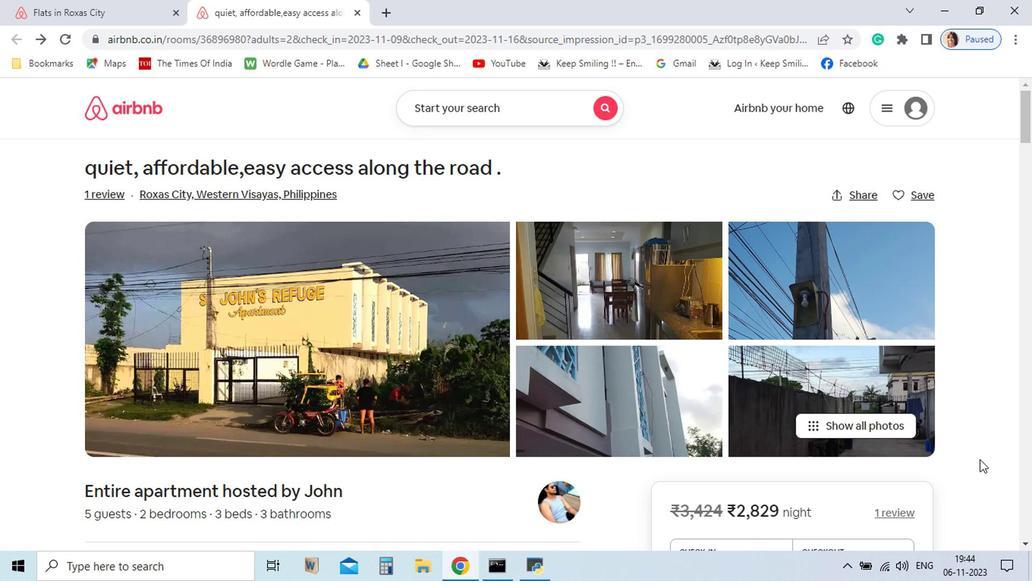 
Action: Mouse scrolled (775, 463) with delta (0, 0)
Screenshot: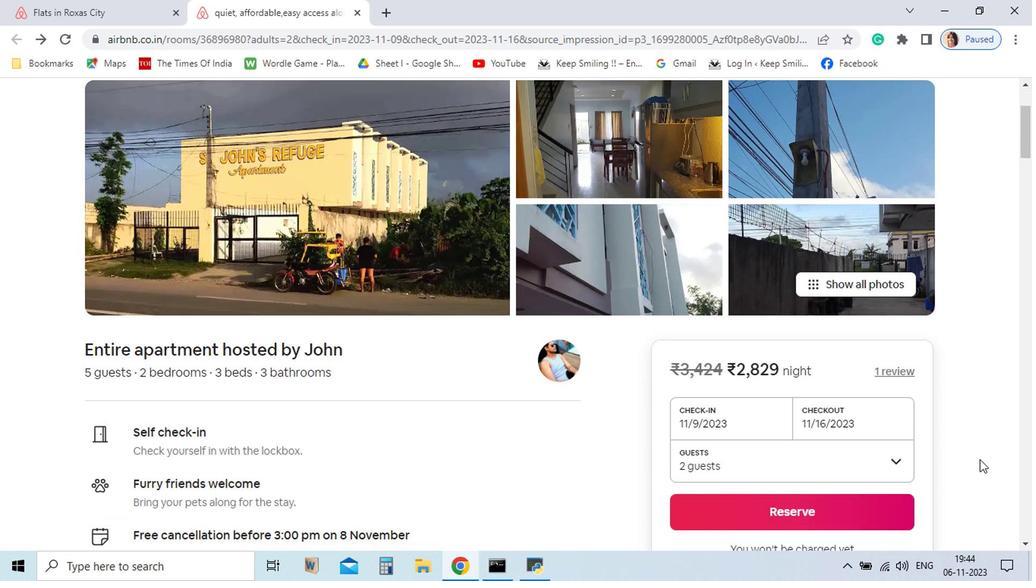 
Action: Mouse scrolled (775, 463) with delta (0, 0)
Screenshot: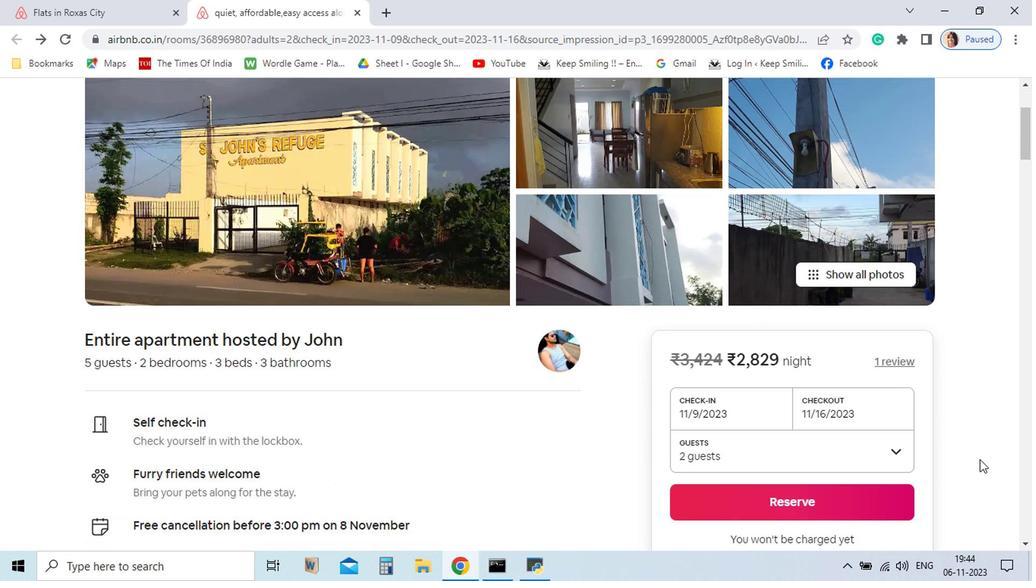
Action: Mouse scrolled (775, 463) with delta (0, 0)
Screenshot: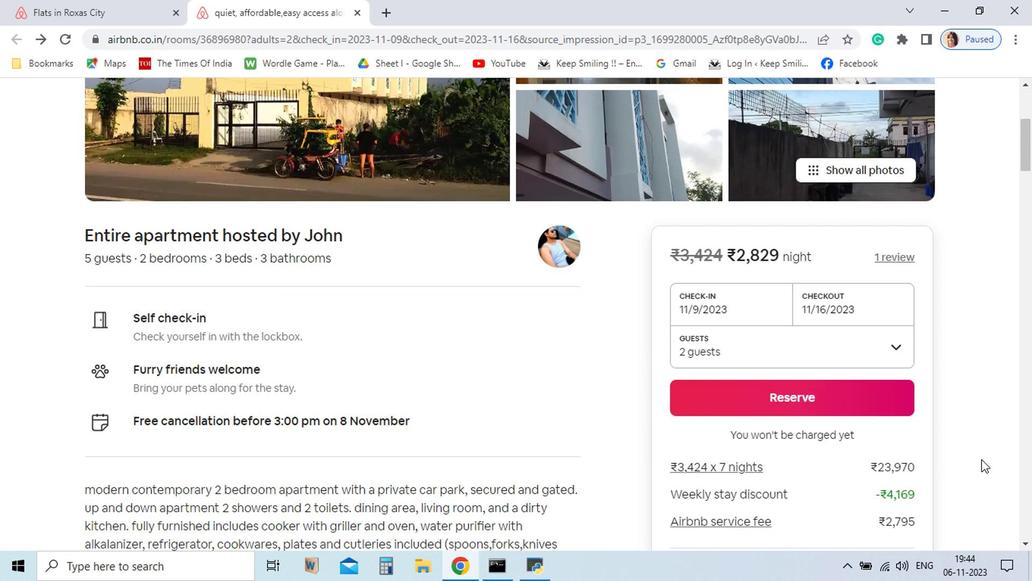 
Action: Mouse scrolled (775, 463) with delta (0, 0)
Screenshot: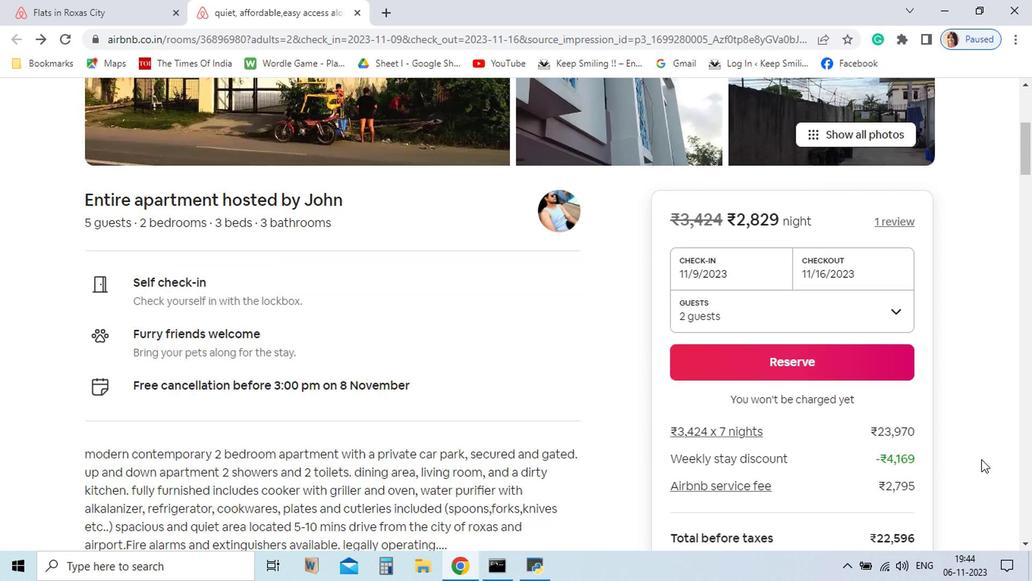 
Action: Mouse scrolled (775, 463) with delta (0, 0)
Screenshot: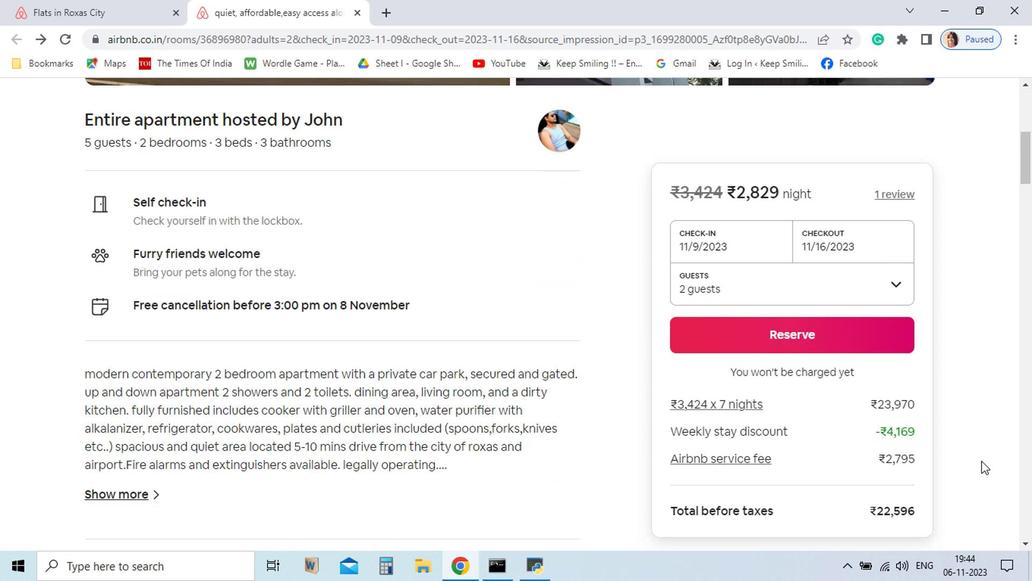 
Action: Mouse scrolled (775, 463) with delta (0, 0)
Screenshot: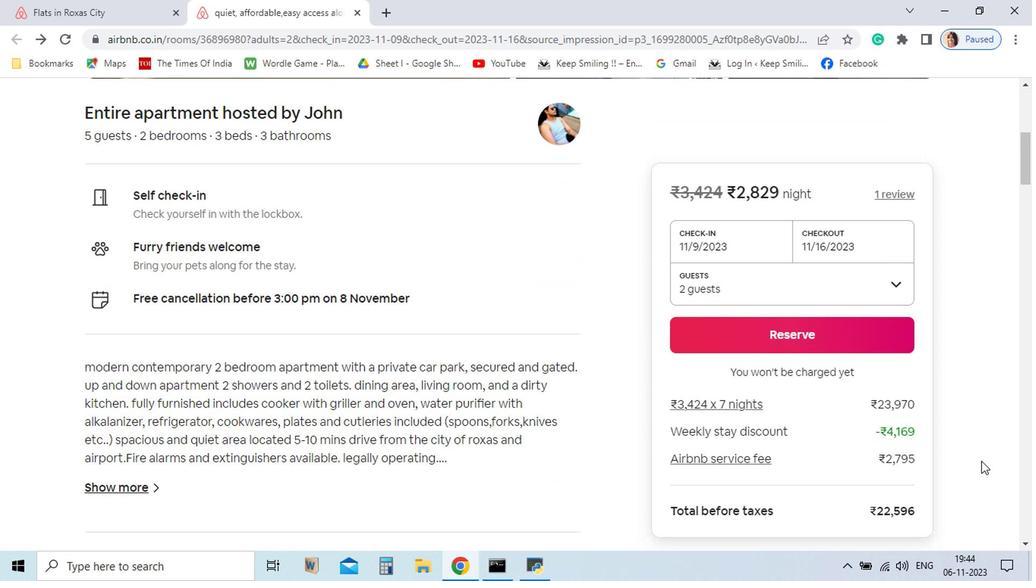 
Action: Mouse scrolled (775, 463) with delta (0, 0)
Screenshot: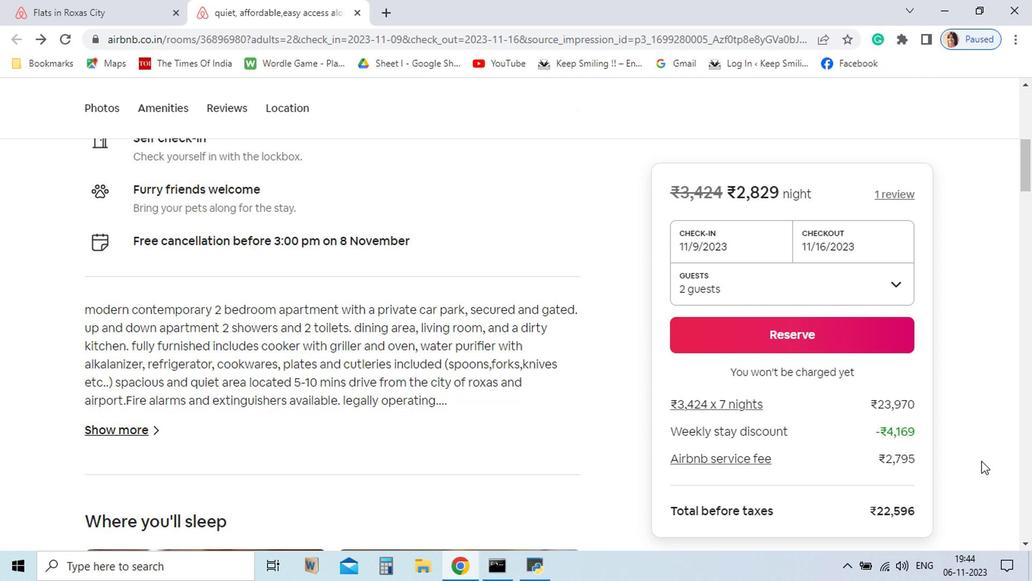 
Action: Mouse scrolled (775, 463) with delta (0, 0)
Screenshot: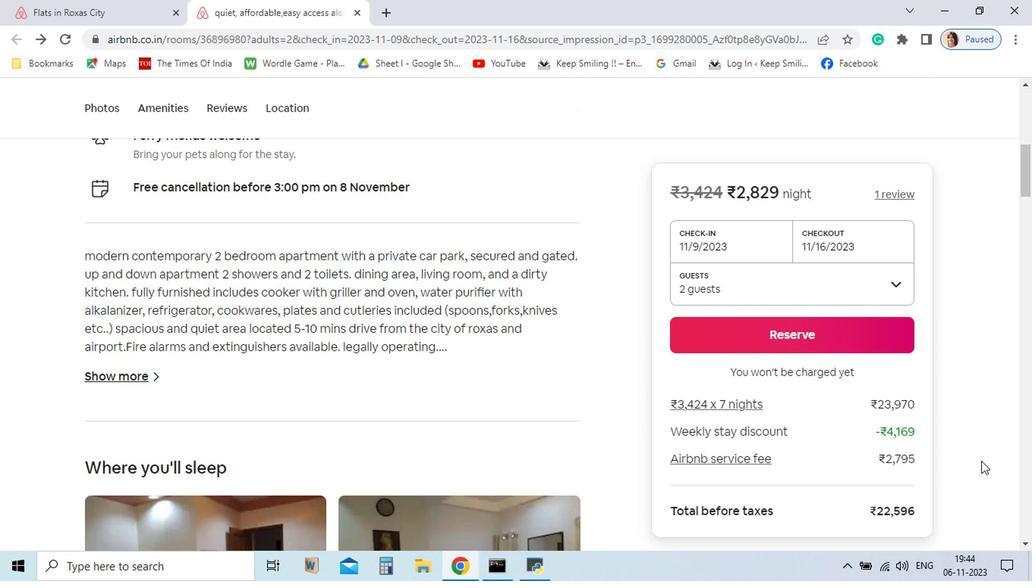 
Action: Mouse moved to (166, 219)
Screenshot: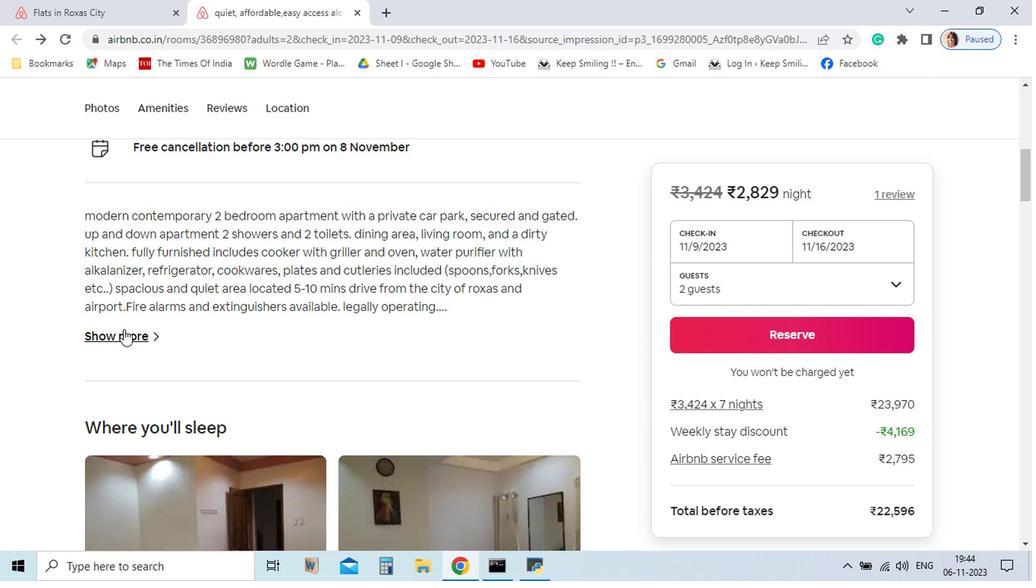 
Action: Mouse pressed left at (166, 219)
Screenshot: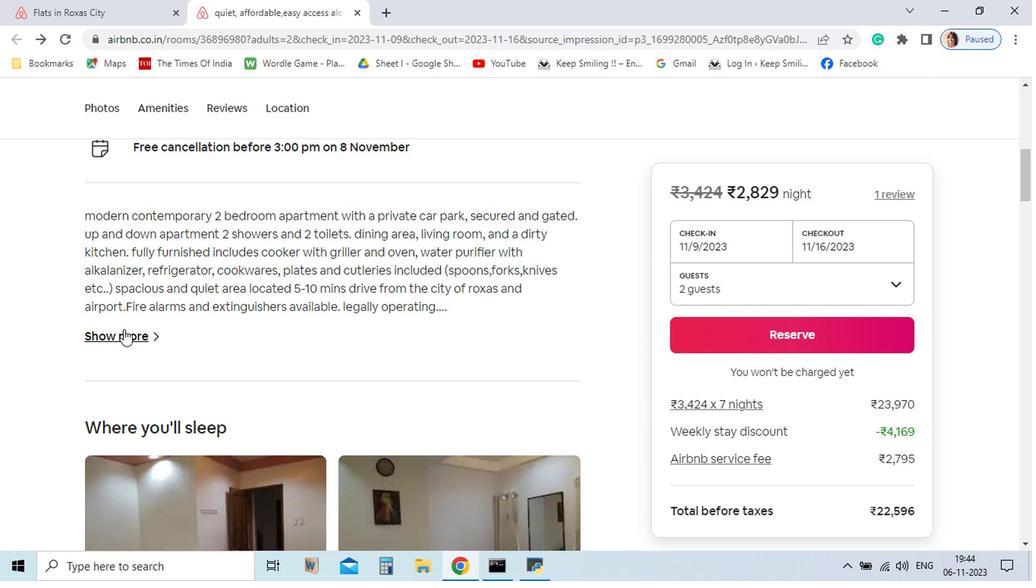 
Action: Mouse moved to (844, 476)
Screenshot: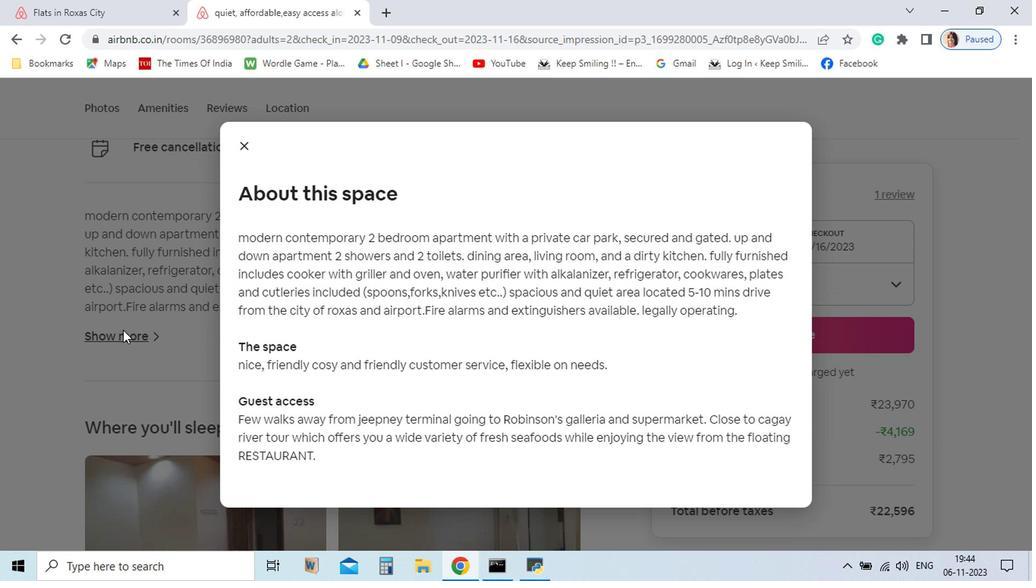 
Action: Mouse scrolled (844, 476) with delta (0, 0)
Screenshot: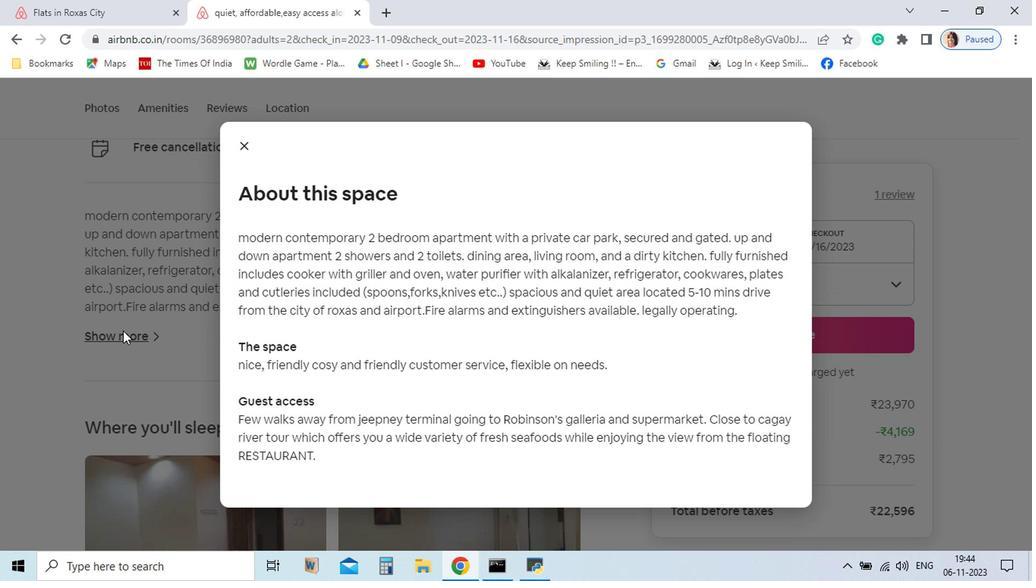 
Action: Mouse scrolled (844, 476) with delta (0, 0)
Screenshot: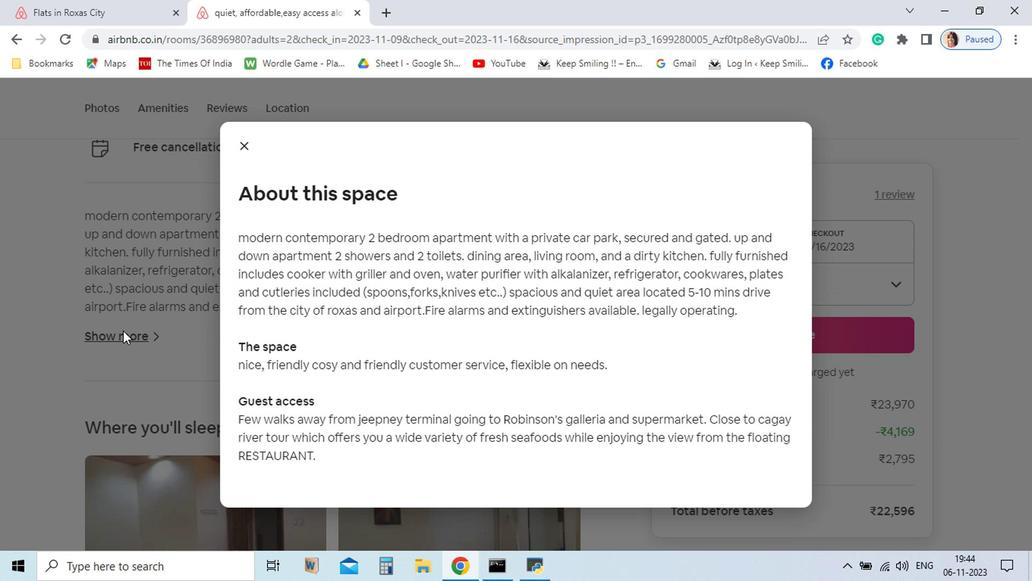 
Action: Mouse moved to (845, 476)
Screenshot: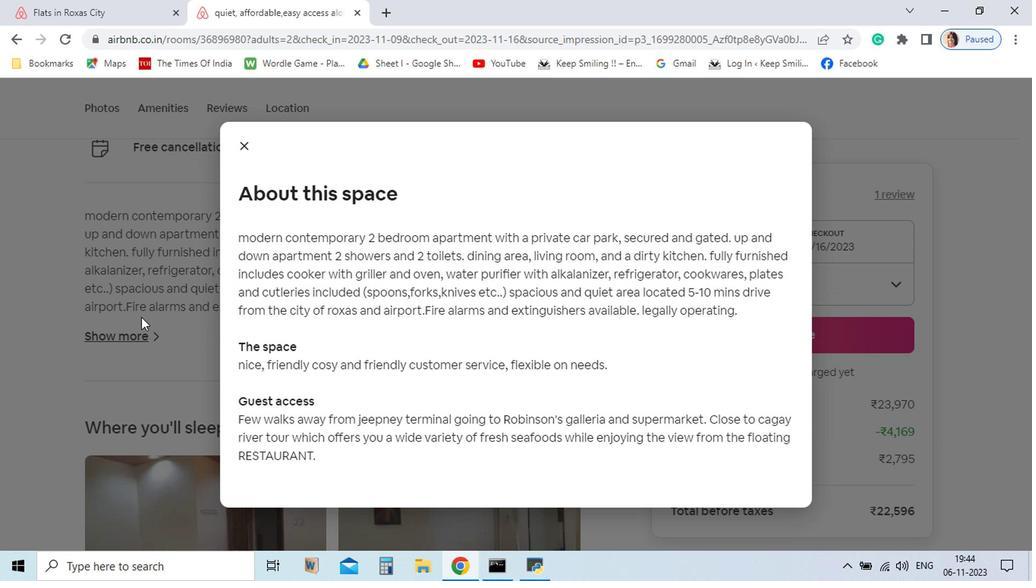 
Action: Mouse scrolled (845, 476) with delta (0, 0)
Screenshot: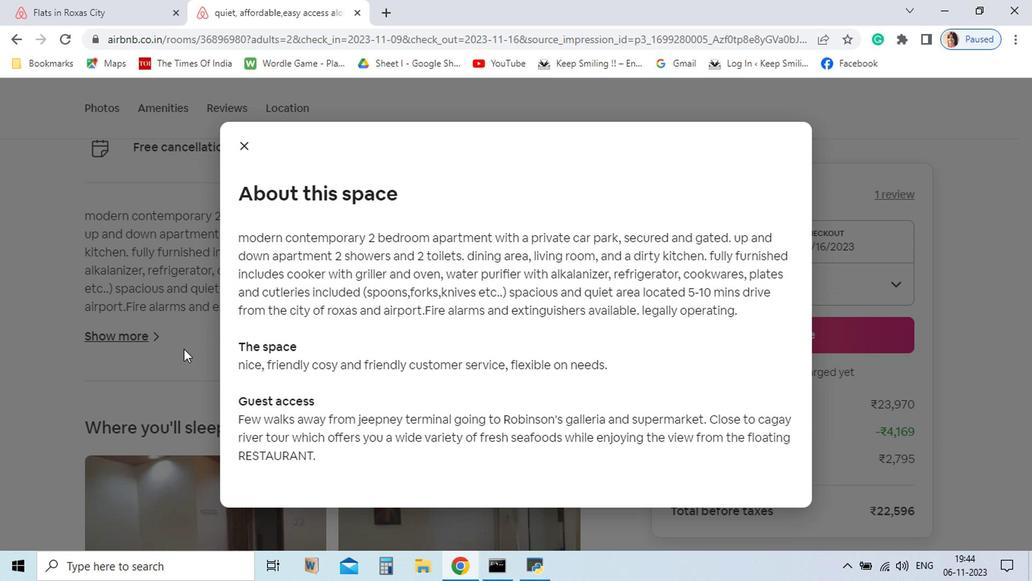 
Action: Mouse scrolled (845, 476) with delta (0, 0)
Screenshot: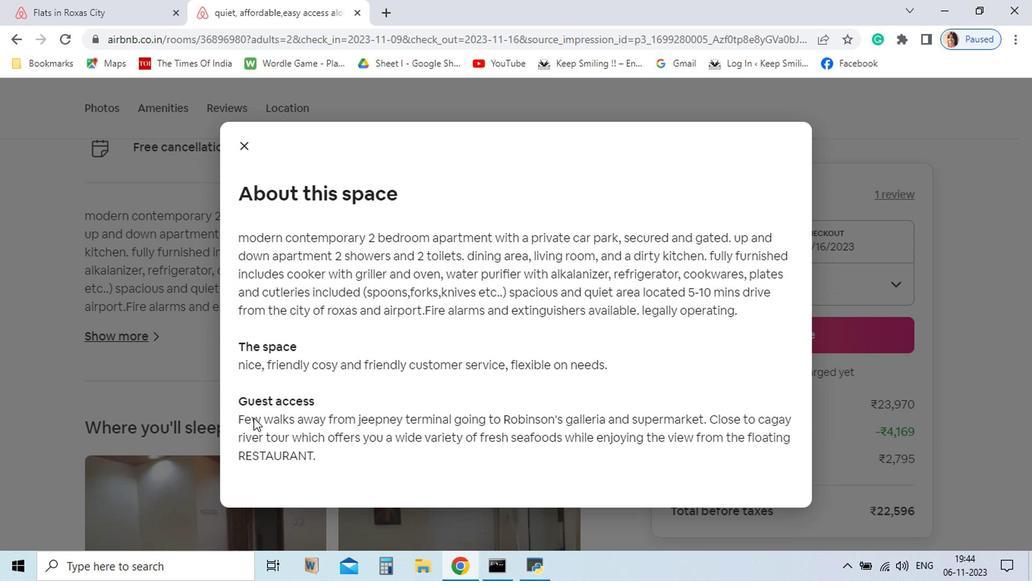 
Action: Mouse moved to (845, 477)
Screenshot: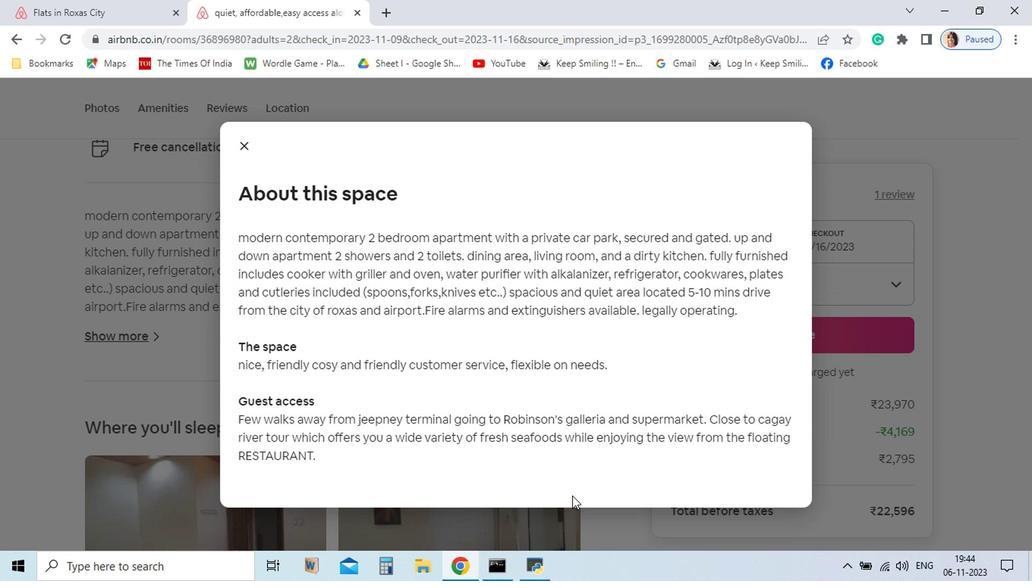 
Action: Mouse scrolled (845, 477) with delta (0, 0)
Screenshot: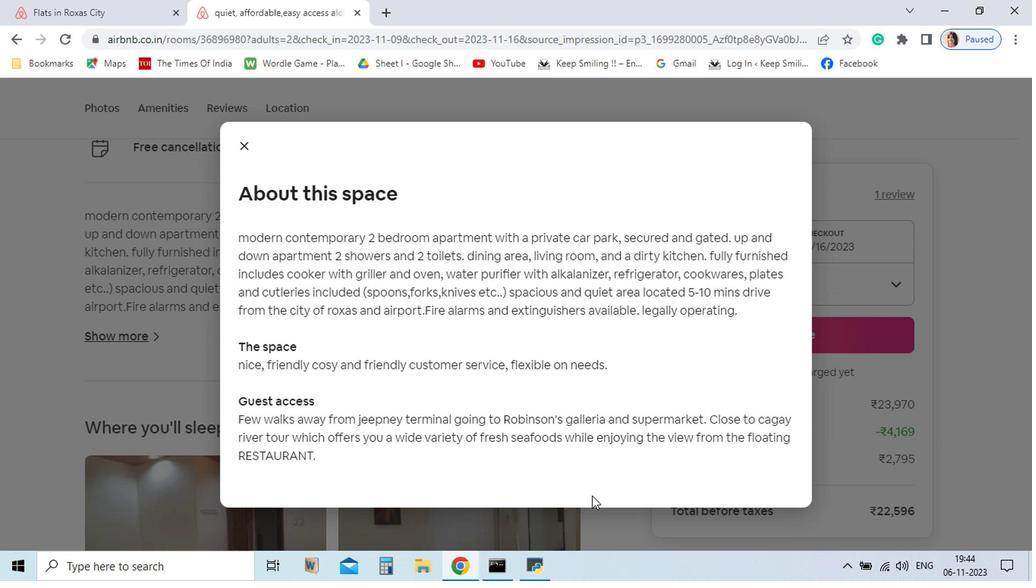 
Action: Mouse scrolled (845, 477) with delta (0, 0)
Screenshot: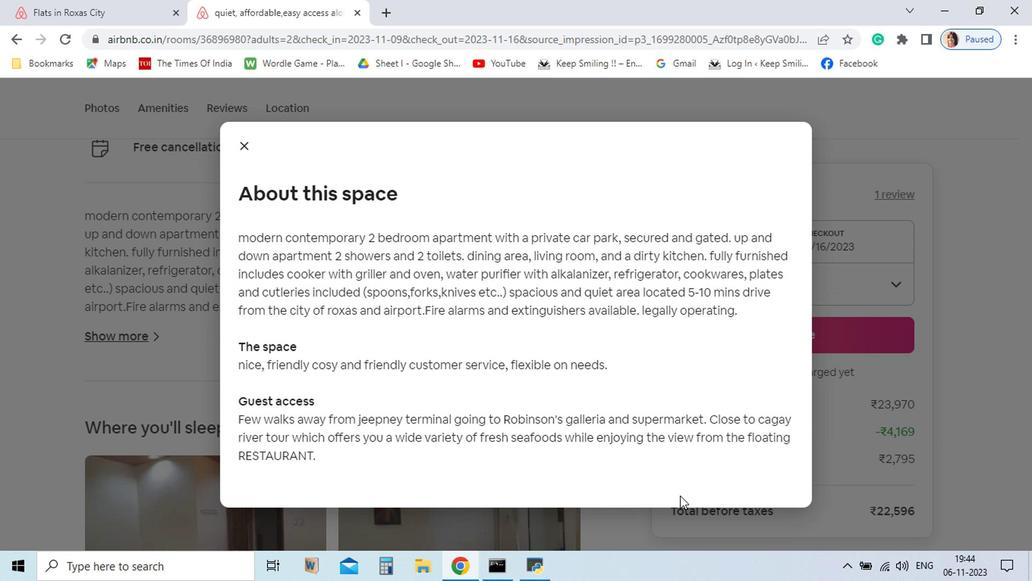 
Action: Mouse scrolled (845, 477) with delta (0, 0)
Screenshot: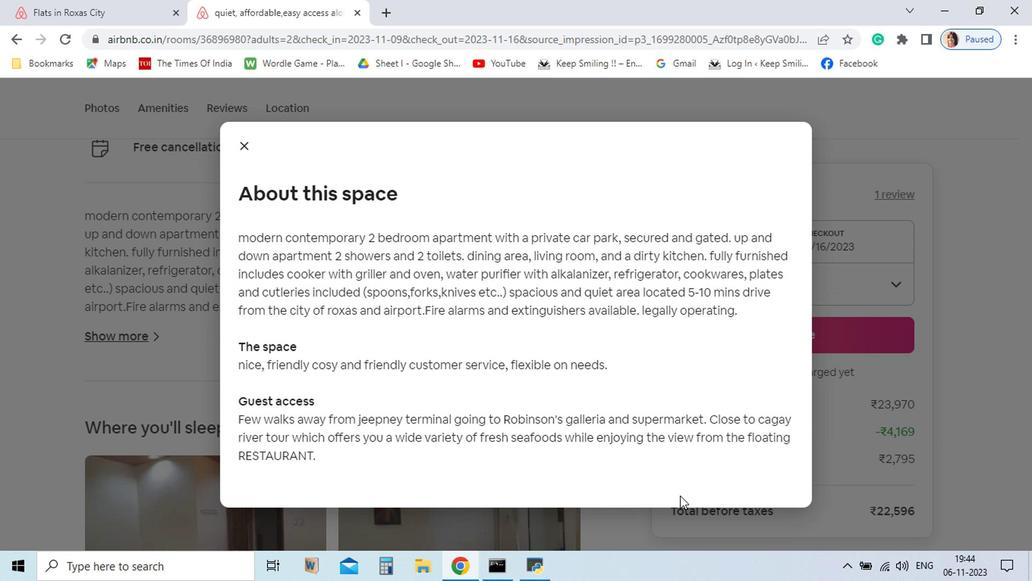
Action: Mouse moved to (237, 384)
Screenshot: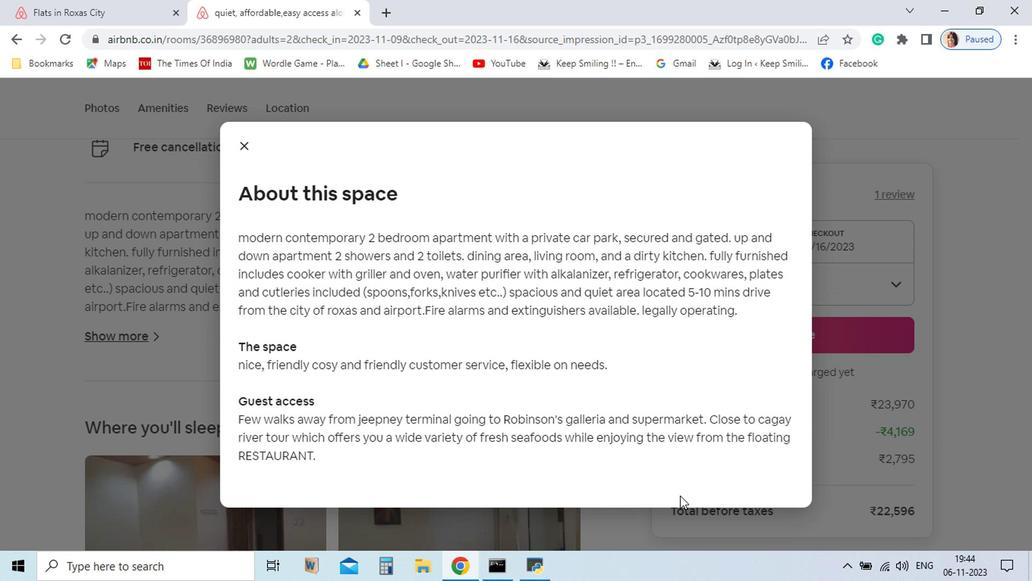 
Action: Mouse pressed left at (237, 384)
Screenshot: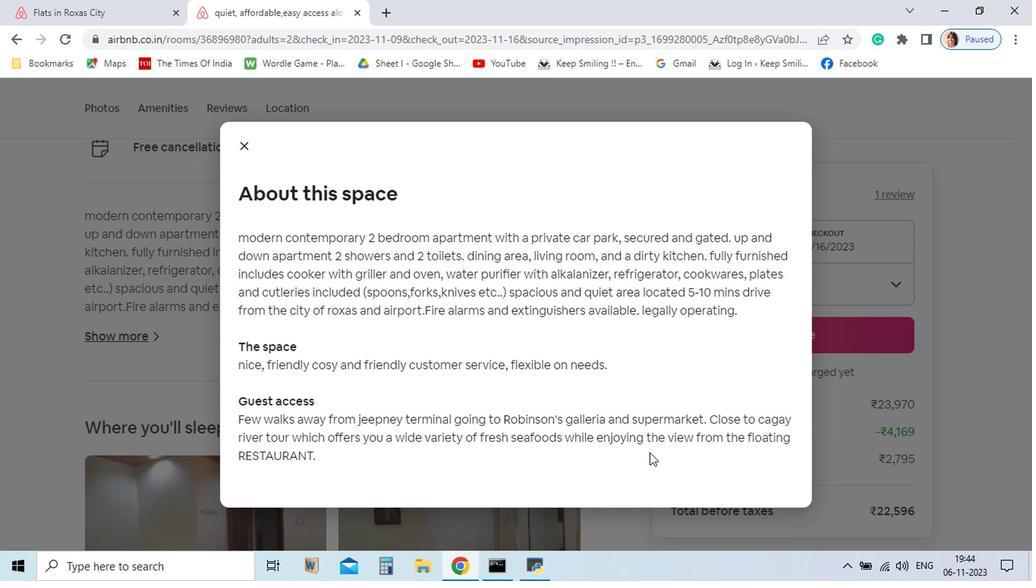 
Action: Mouse moved to (319, 249)
Screenshot: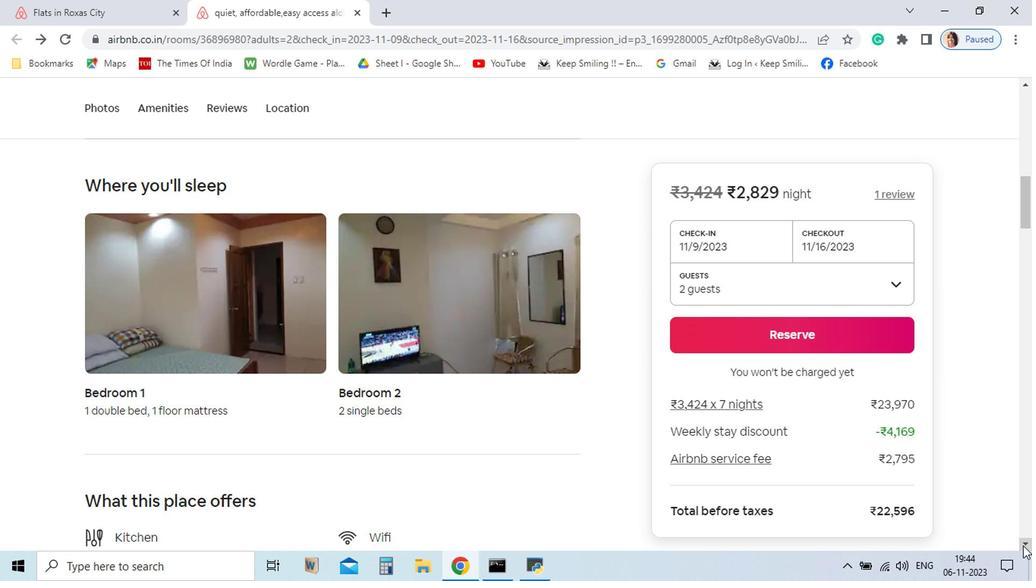 
Action: Mouse pressed left at (319, 249)
Screenshot: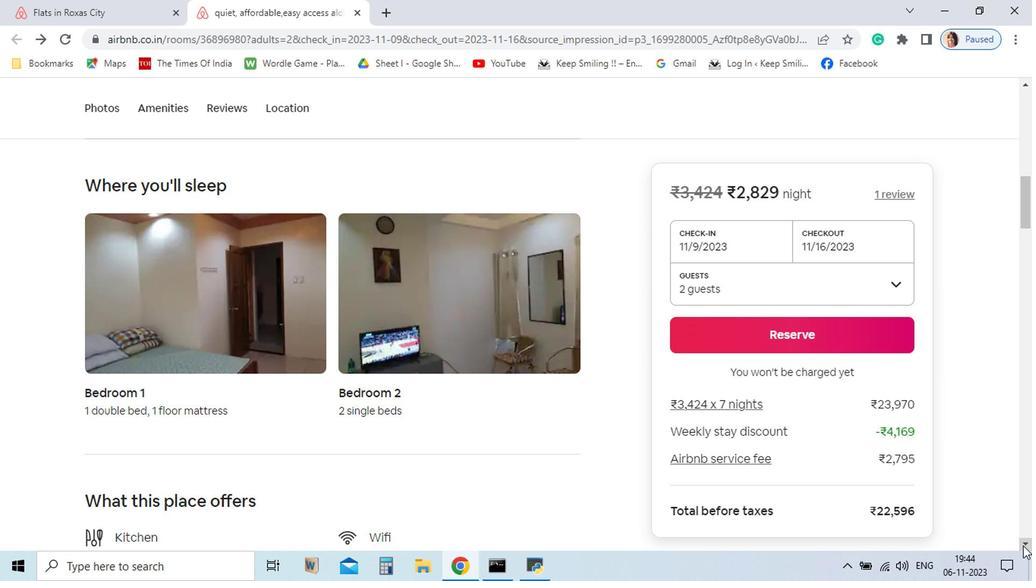 
Action: Mouse moved to (875, 538)
Screenshot: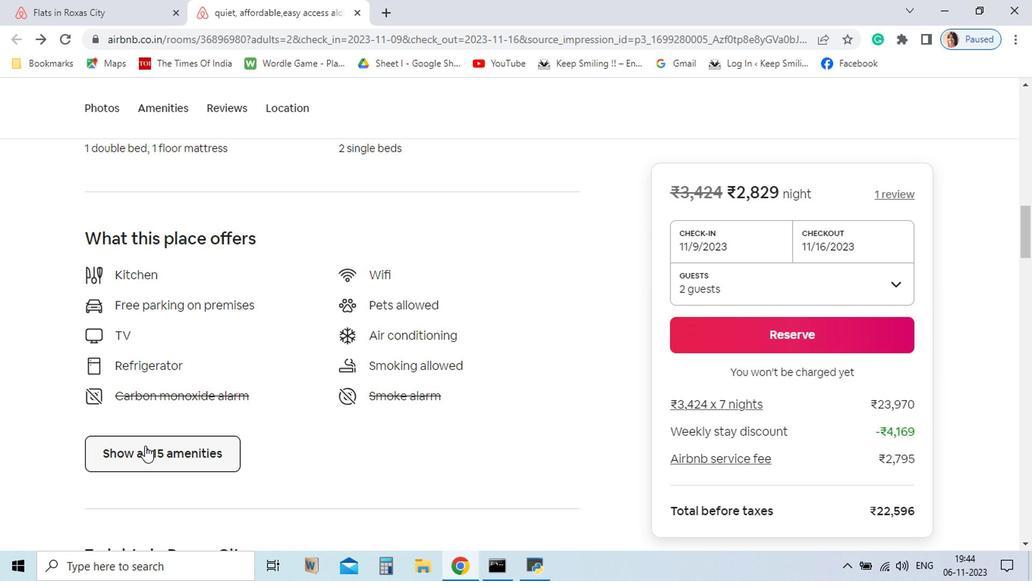 
Action: Mouse pressed left at (875, 538)
Screenshot: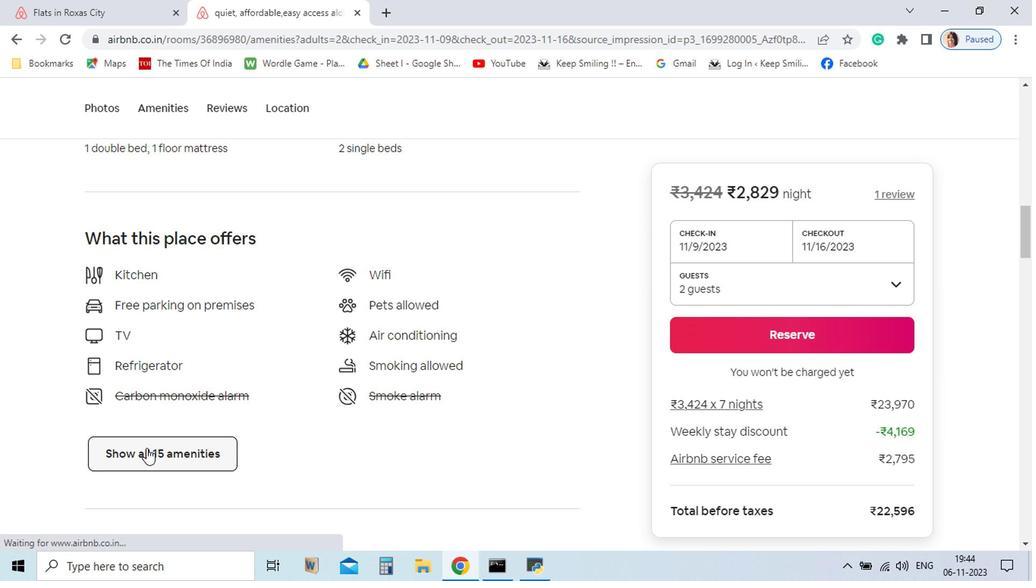 
Action: Mouse pressed left at (875, 538)
Screenshot: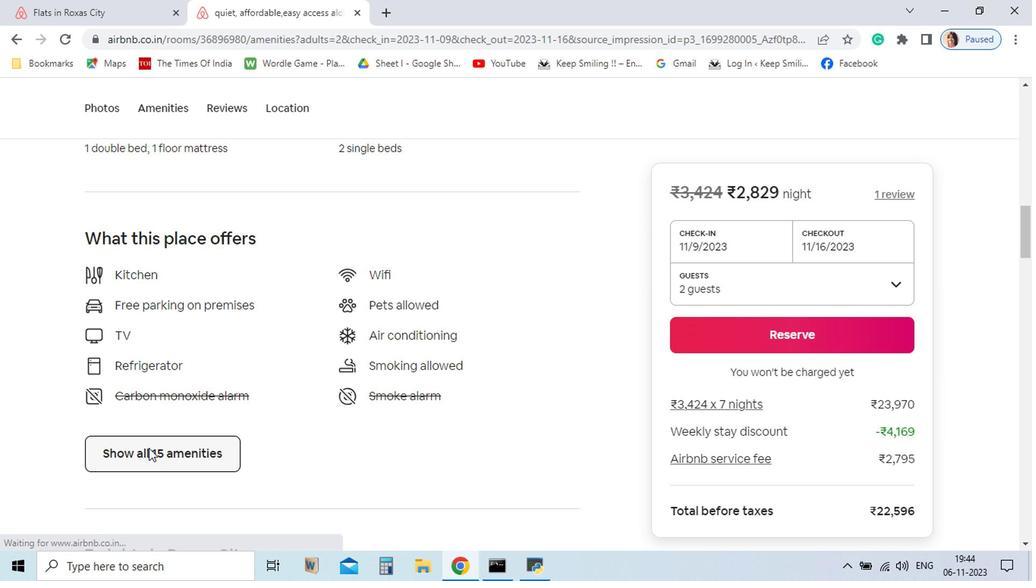
Action: Mouse pressed left at (875, 538)
Screenshot: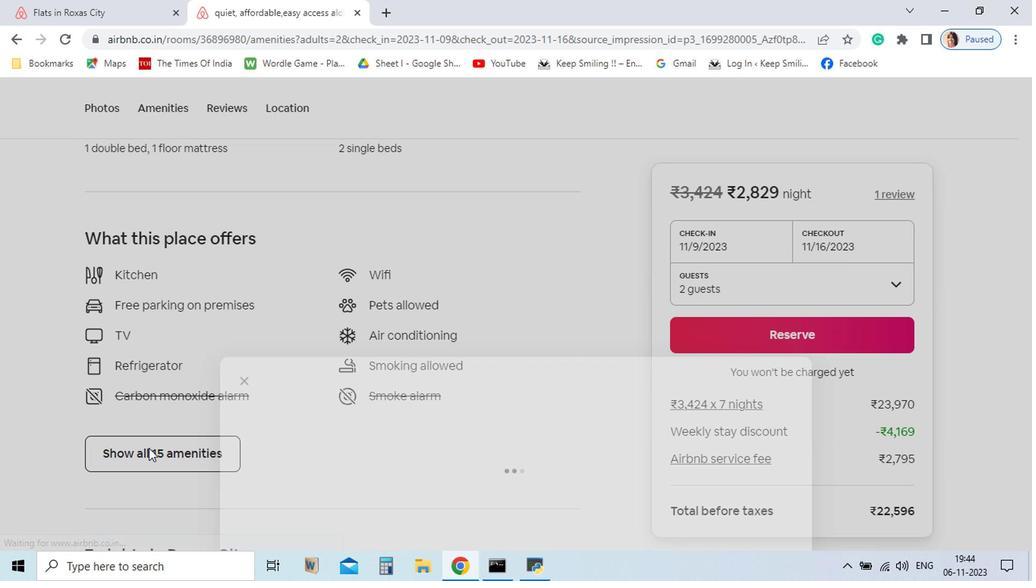 
Action: Mouse pressed left at (875, 538)
Screenshot: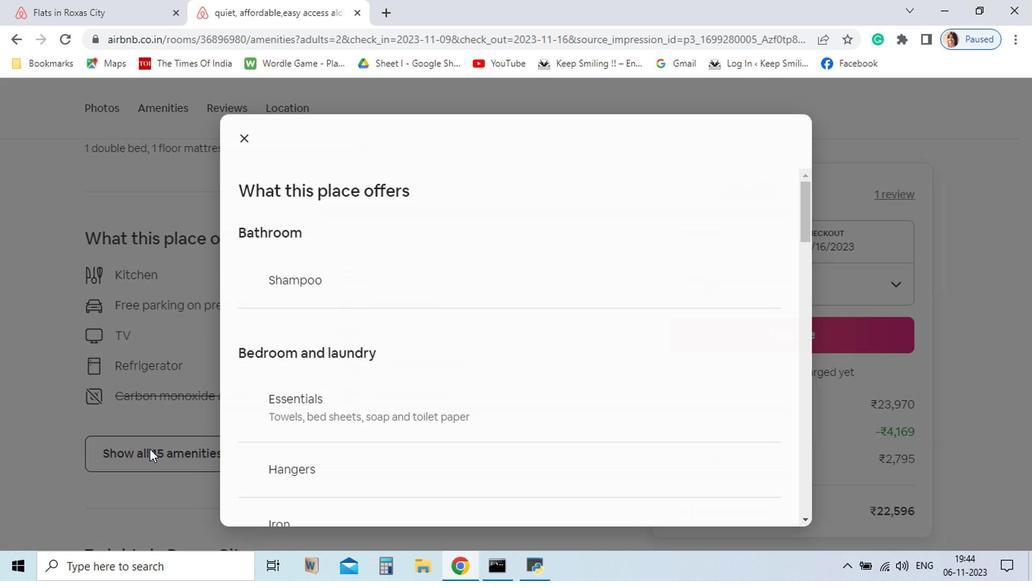 
Action: Mouse pressed left at (875, 538)
Screenshot: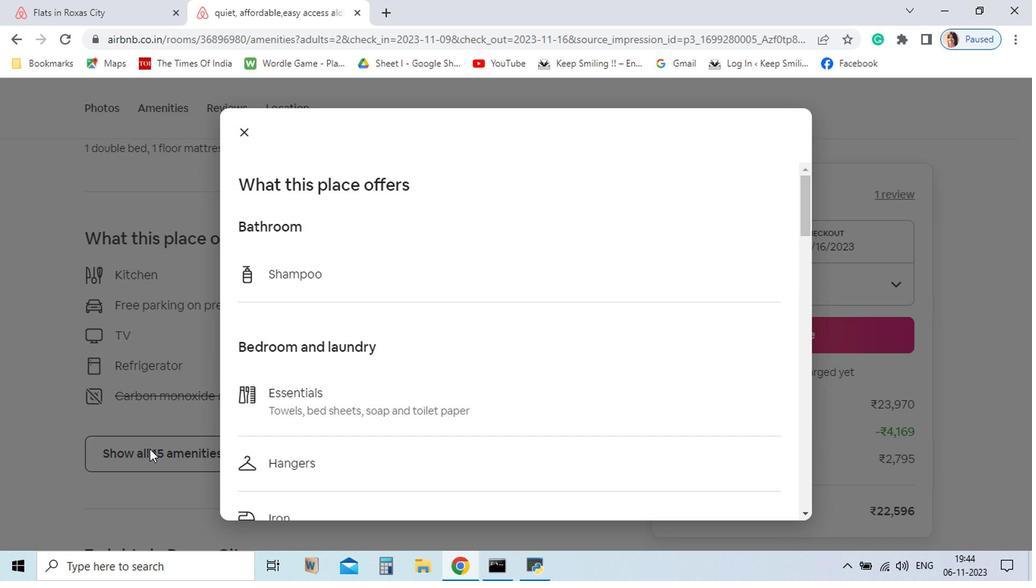
Action: Mouse pressed left at (875, 538)
Screenshot: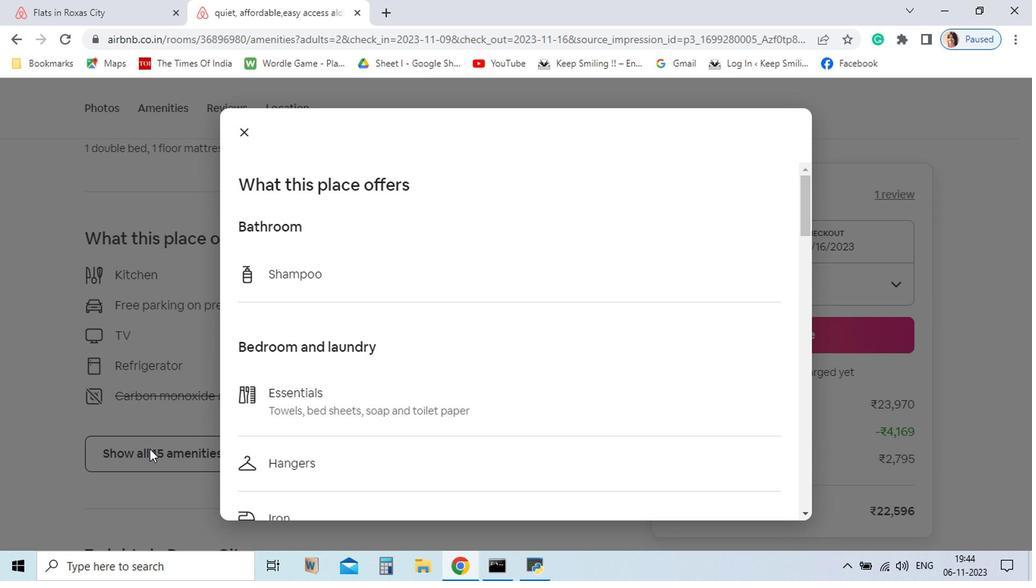 
Action: Mouse pressed left at (875, 538)
Screenshot: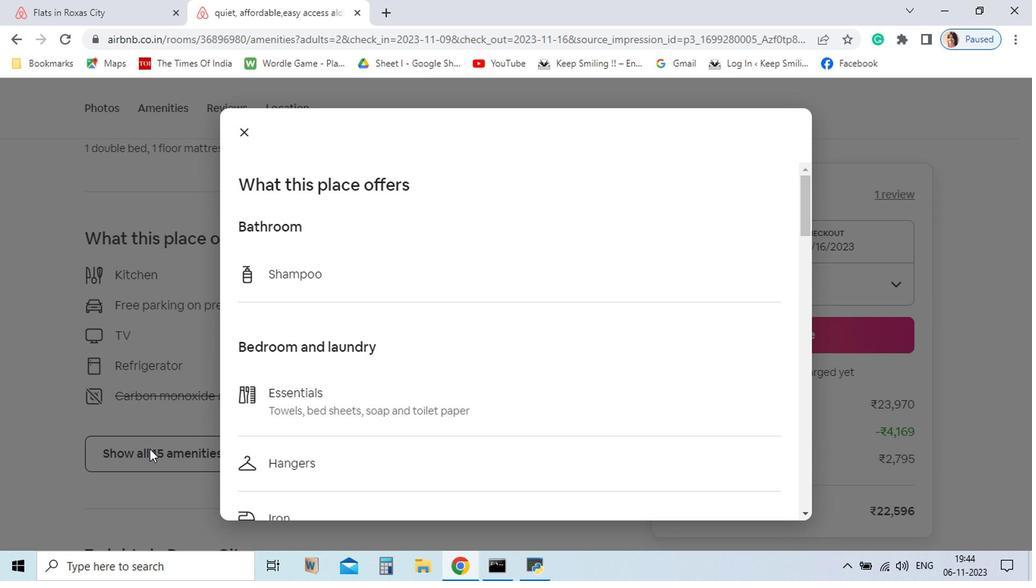 
Action: Mouse pressed left at (875, 538)
Screenshot: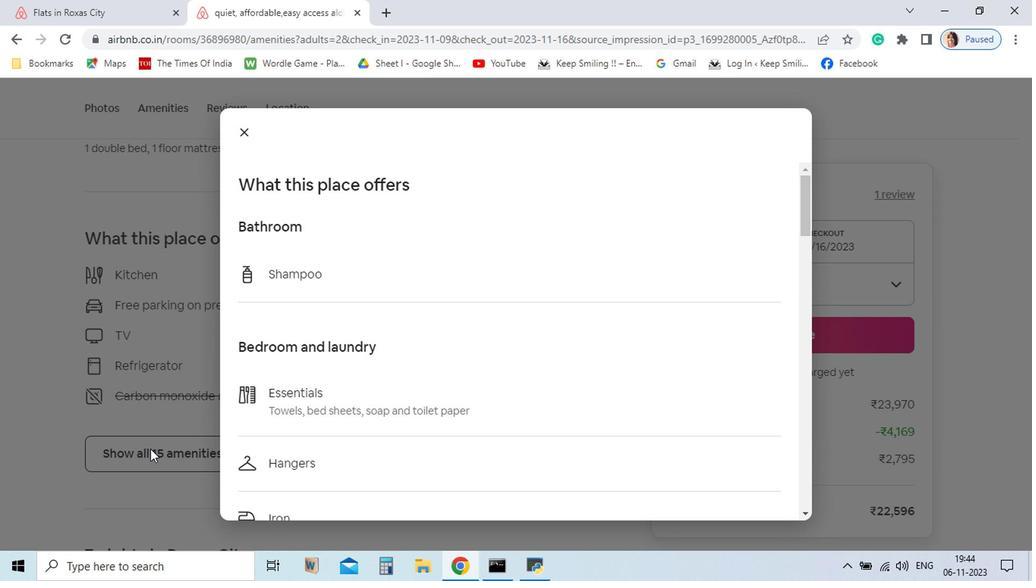 
Action: Mouse moved to (875, 538)
Screenshot: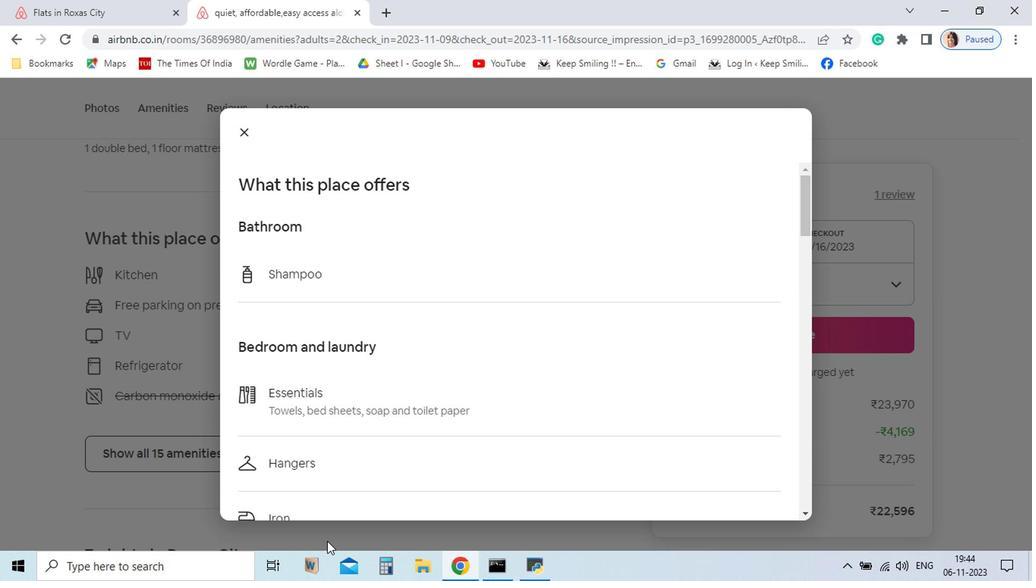 
Action: Mouse pressed left at (875, 538)
Screenshot: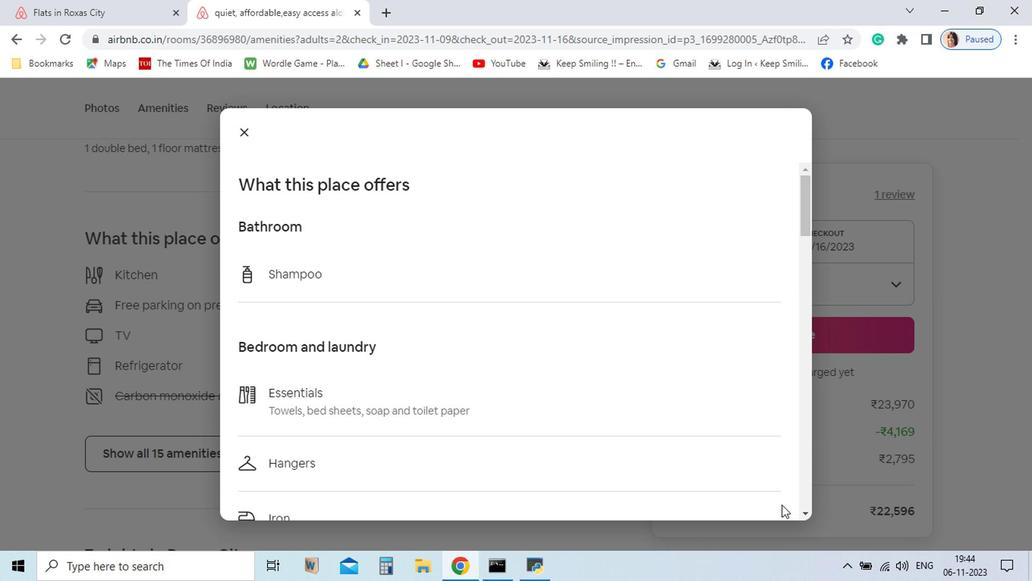 
Action: Mouse moved to (253, 468)
Screenshot: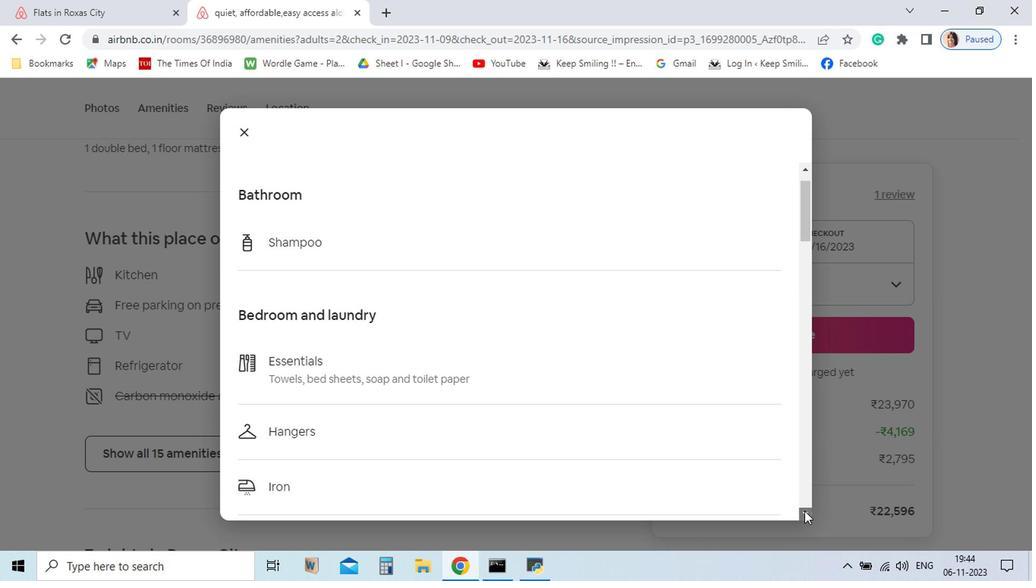 
Action: Mouse pressed left at (253, 468)
Screenshot: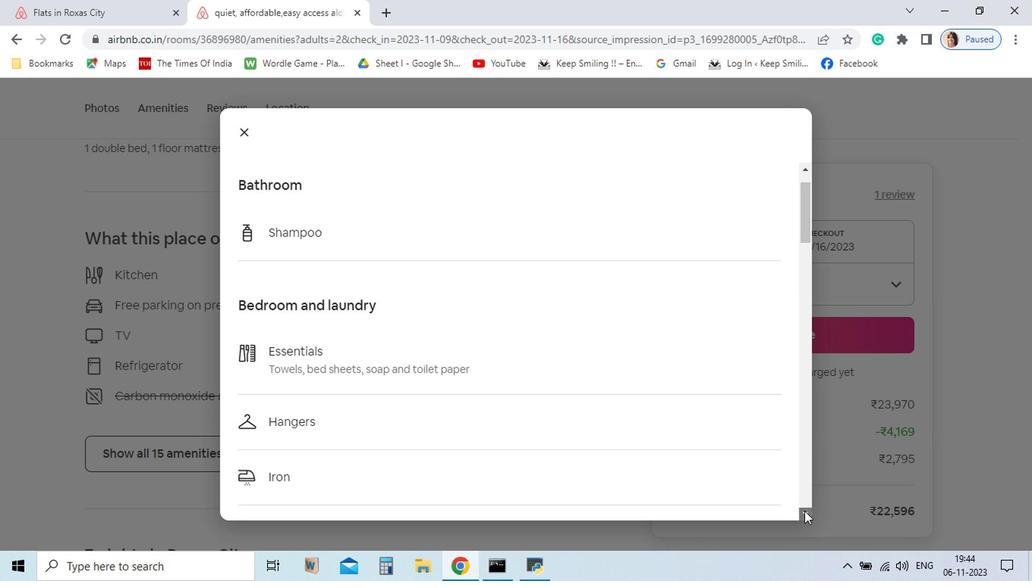 
Action: Mouse moved to (720, 513)
Screenshot: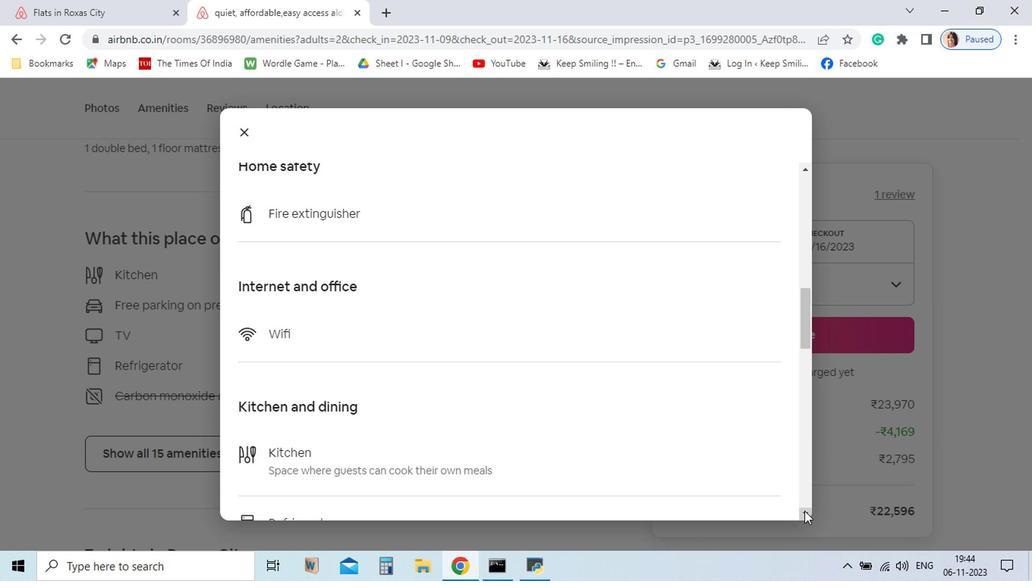 
Action: Mouse pressed left at (720, 513)
Screenshot: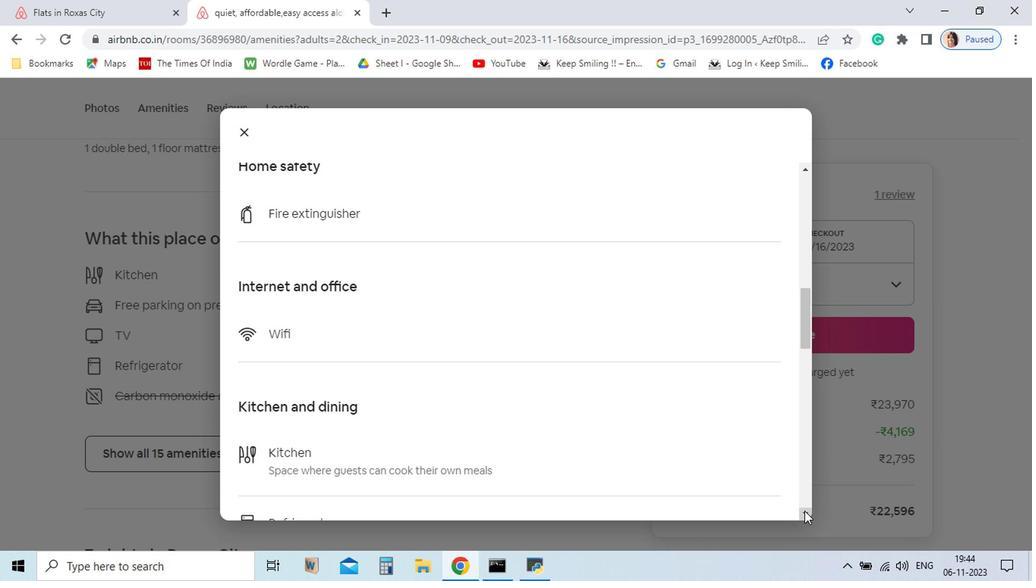 
Action: Mouse pressed left at (720, 513)
Screenshot: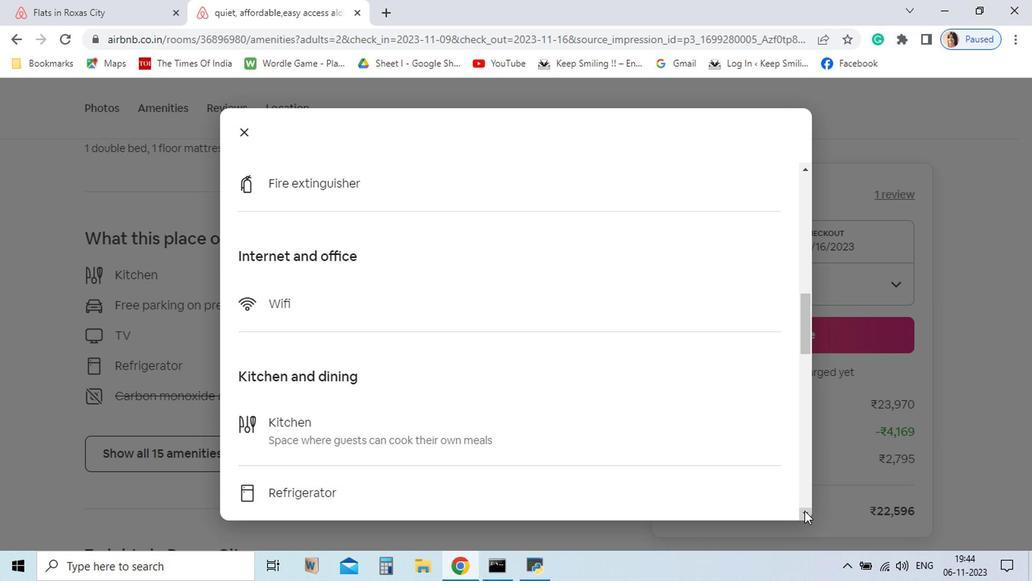 
Action: Mouse pressed left at (720, 513)
Screenshot: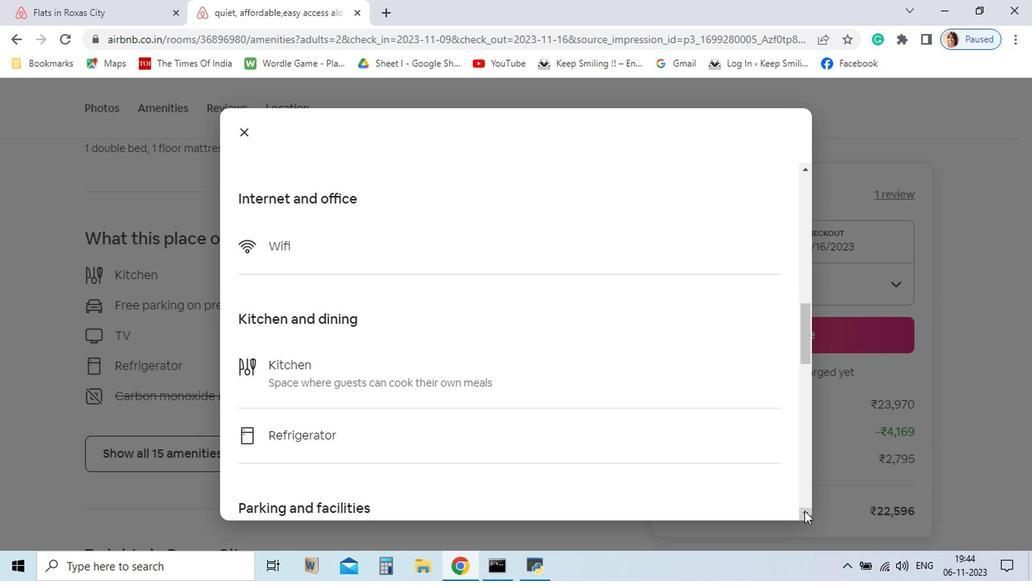 
Action: Mouse pressed left at (720, 513)
Screenshot: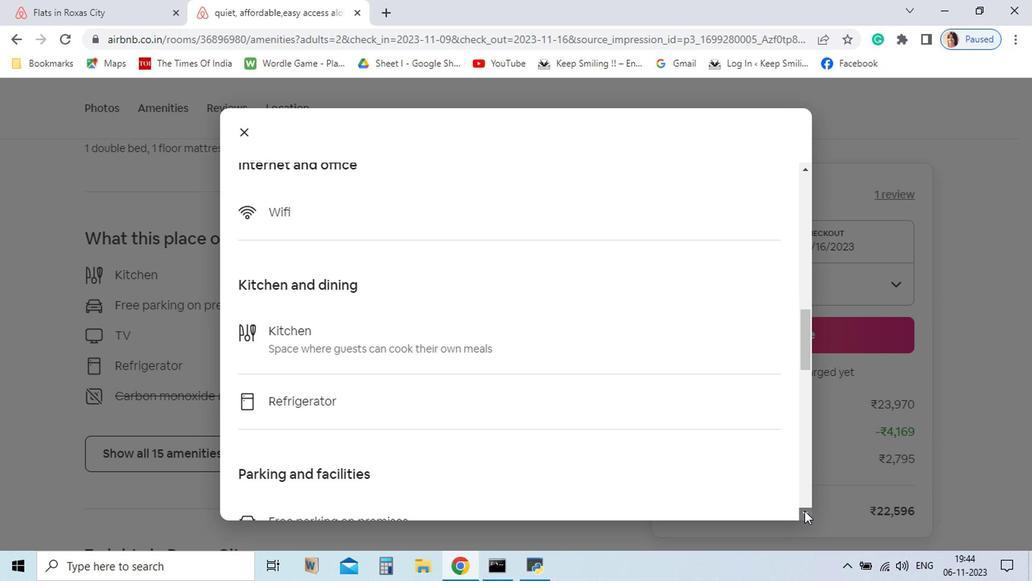 
Action: Mouse pressed left at (720, 513)
Screenshot: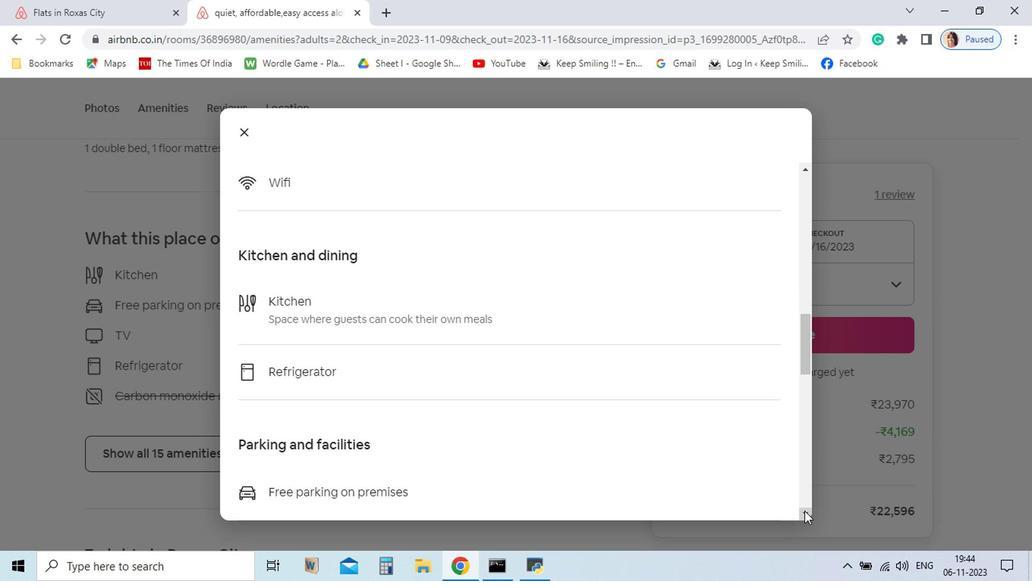 
Action: Mouse pressed left at (720, 513)
Screenshot: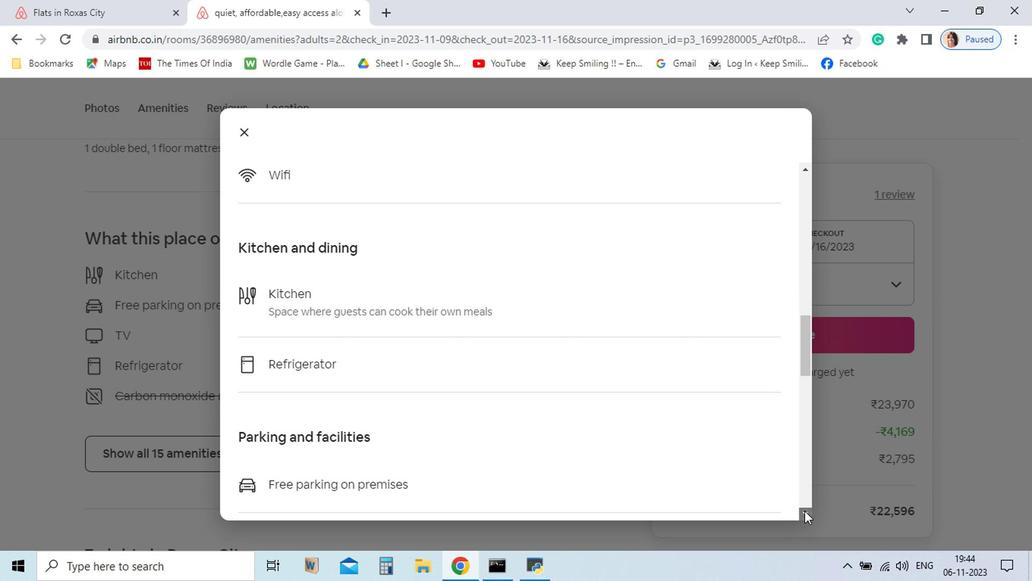 
Action: Mouse pressed left at (720, 513)
Screenshot: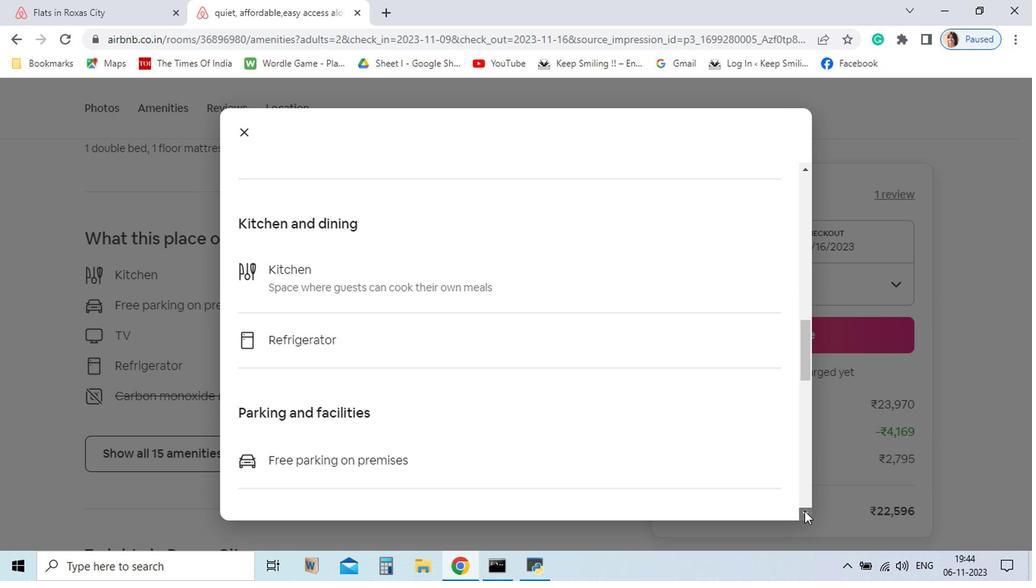 
Action: Mouse pressed left at (720, 513)
Screenshot: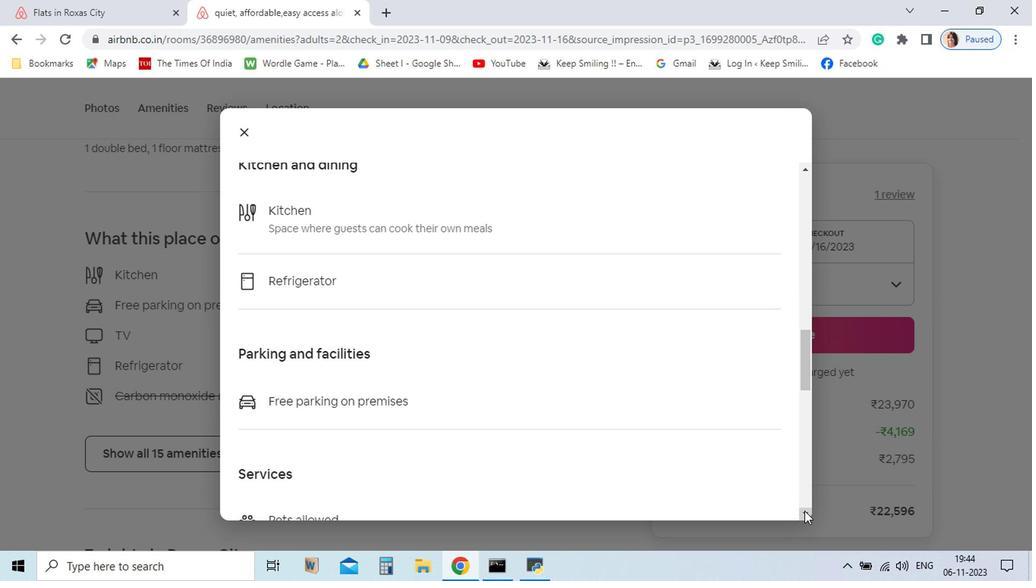 
Action: Mouse pressed left at (720, 513)
Screenshot: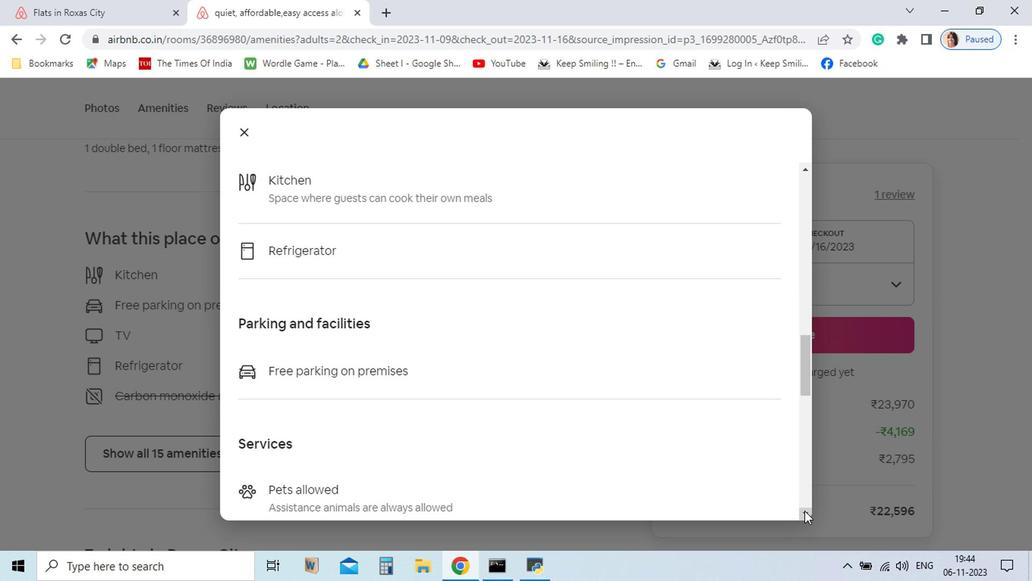 
Action: Mouse pressed left at (720, 513)
Screenshot: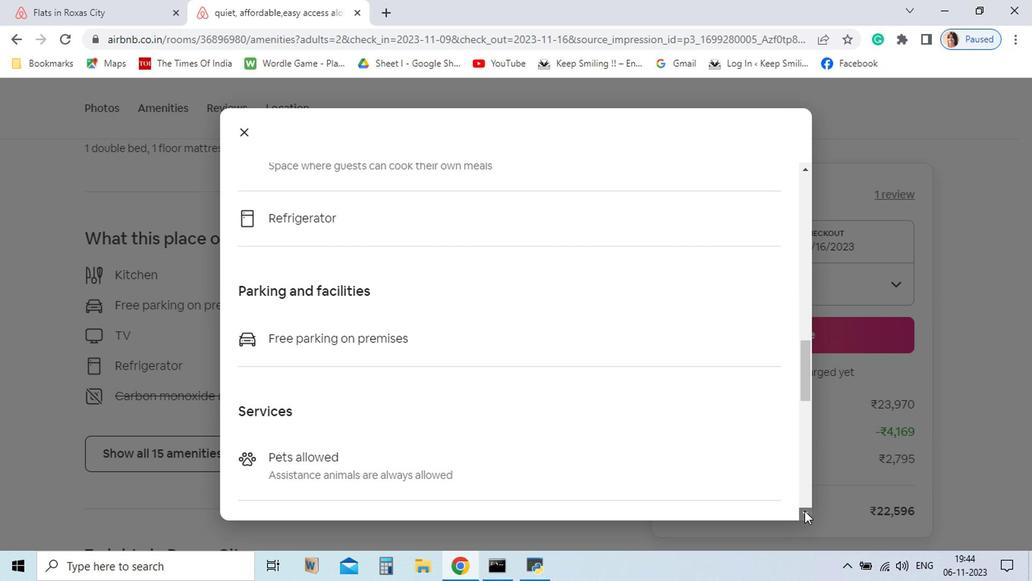 
Action: Mouse pressed left at (720, 513)
Screenshot: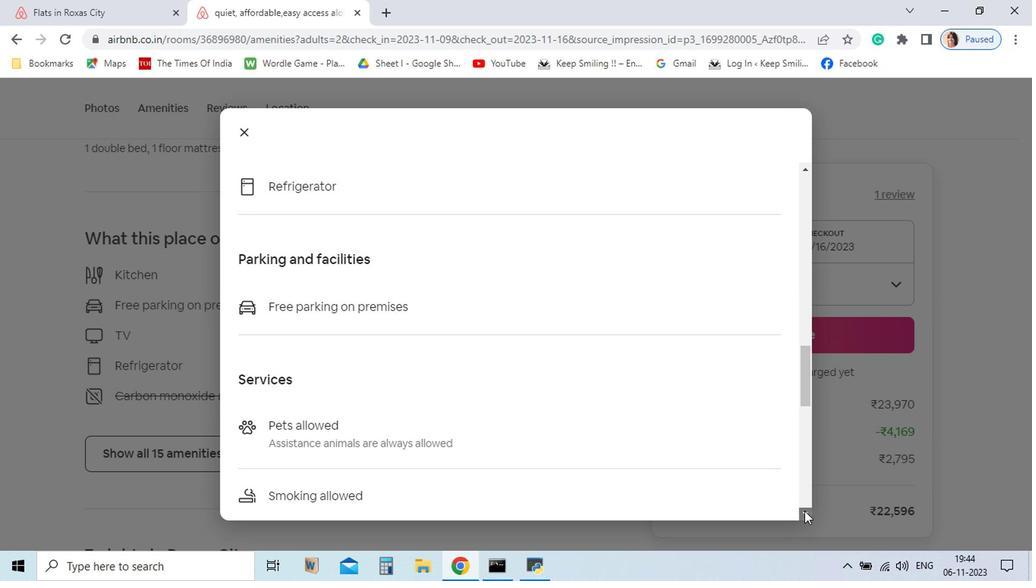 
Action: Mouse pressed left at (720, 513)
Screenshot: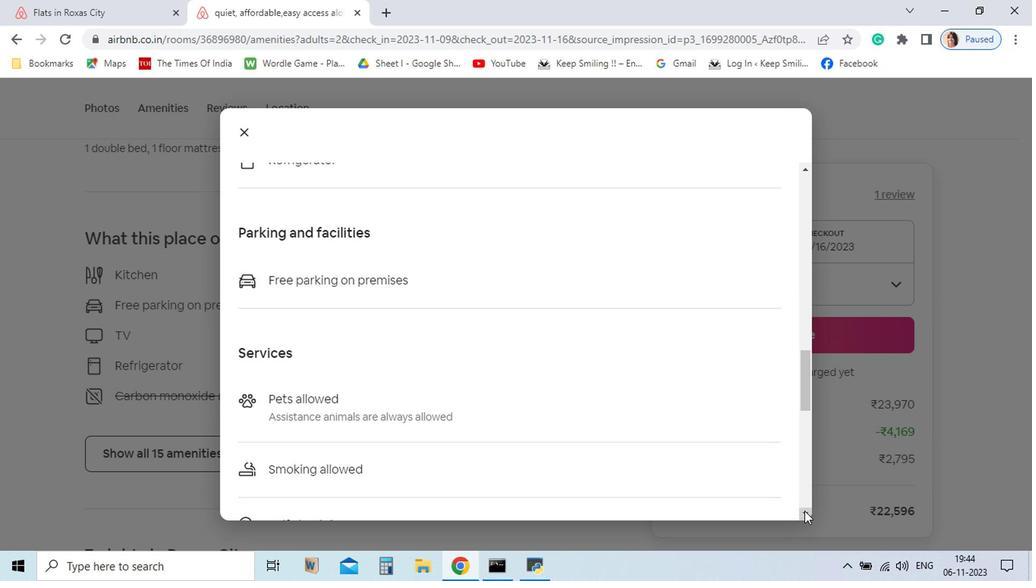 
Action: Mouse pressed left at (720, 513)
Screenshot: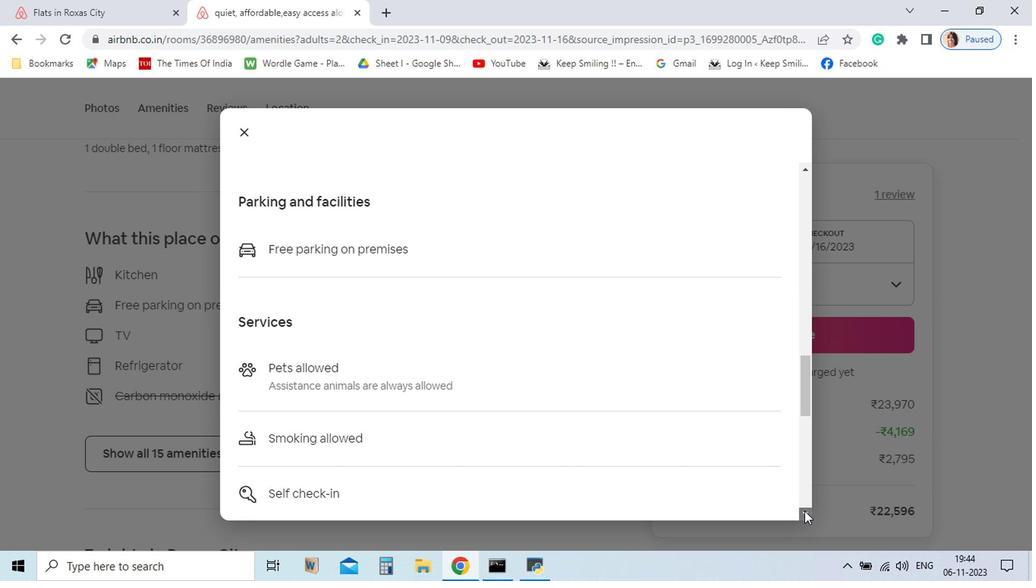 
Action: Mouse pressed left at (720, 513)
Screenshot: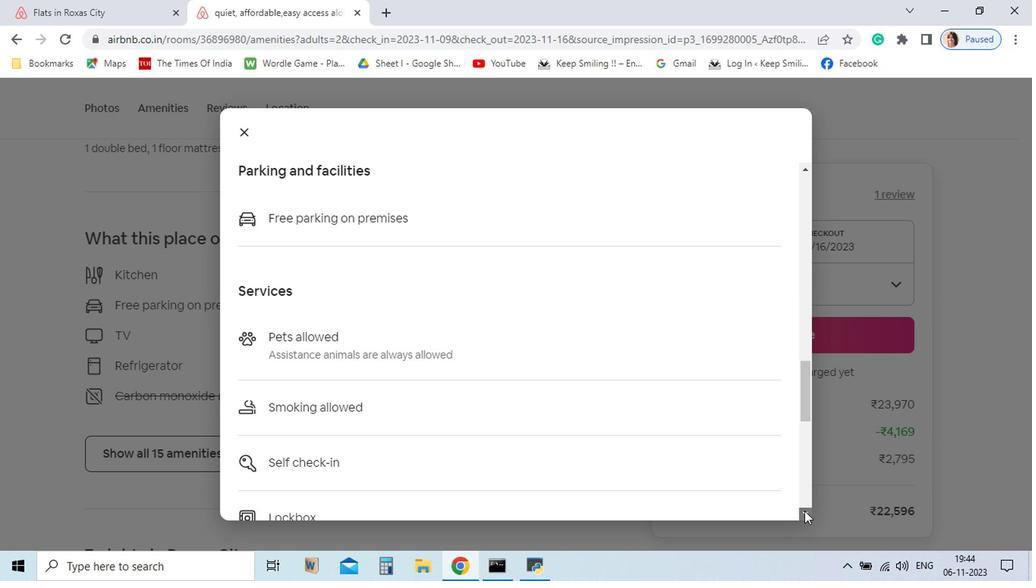 
Action: Mouse pressed left at (720, 513)
Screenshot: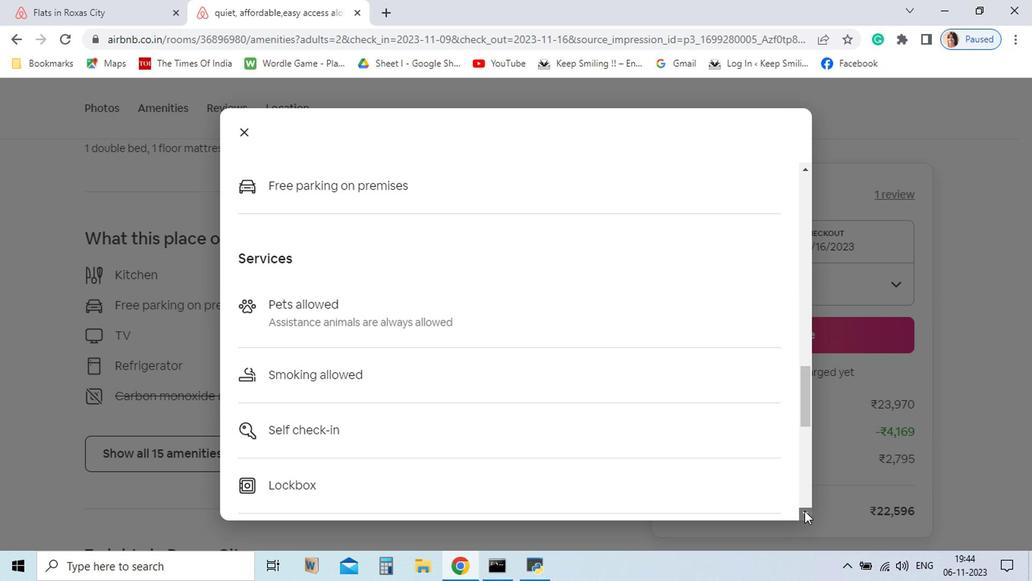 
Action: Mouse pressed left at (720, 513)
Screenshot: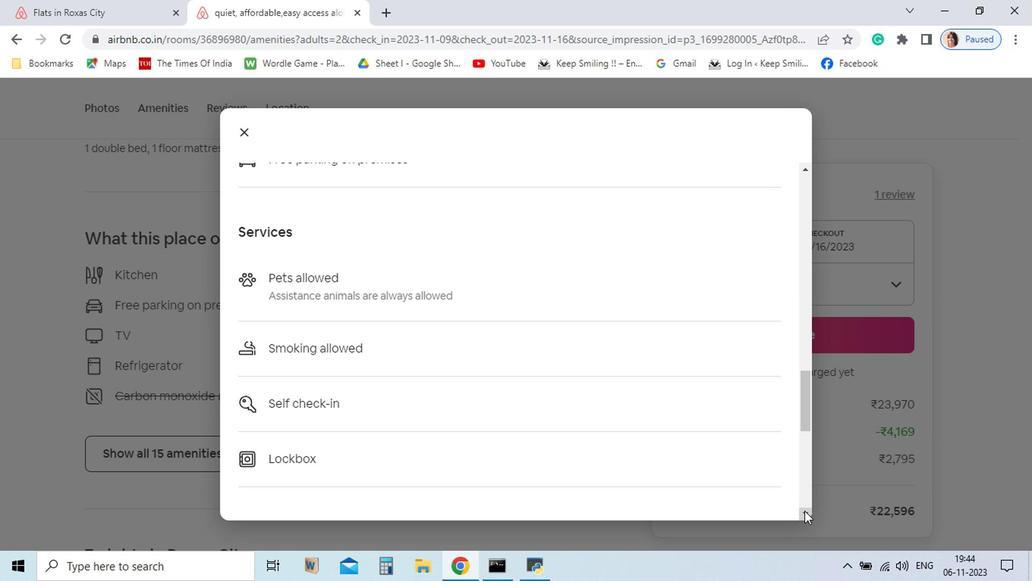 
Action: Mouse pressed left at (720, 513)
Screenshot: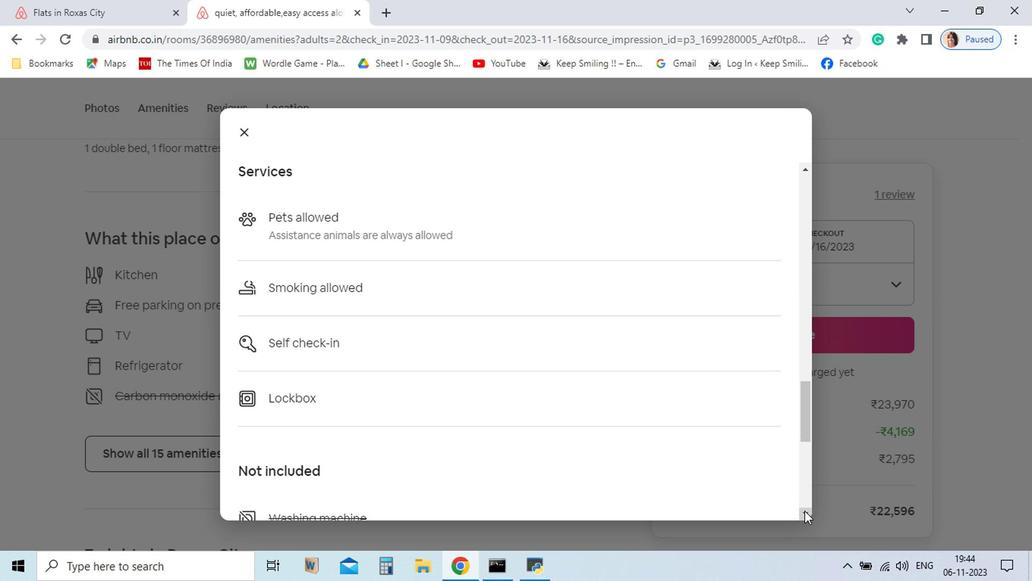 
Action: Mouse pressed left at (720, 513)
Screenshot: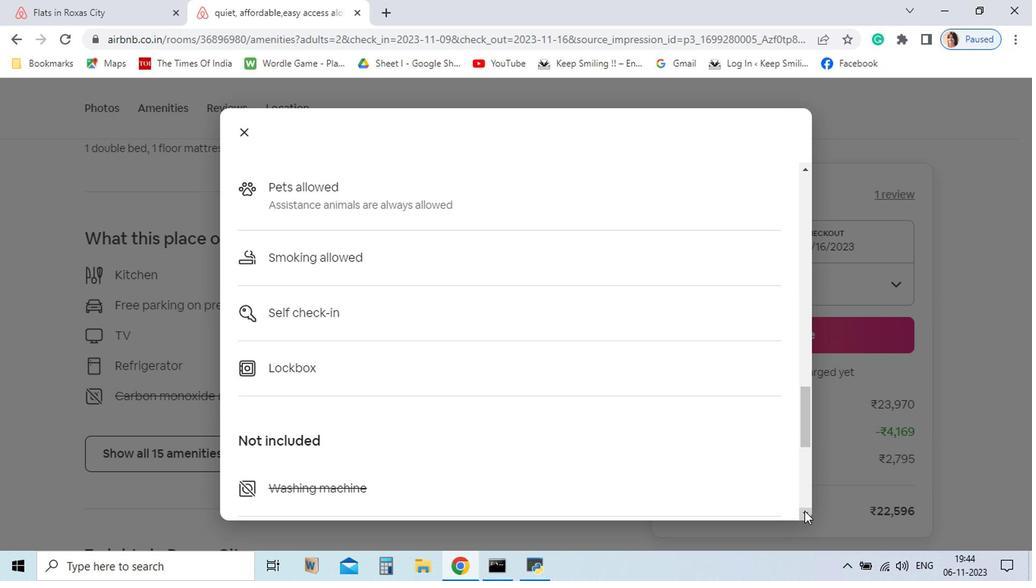 
Action: Mouse pressed left at (720, 513)
Screenshot: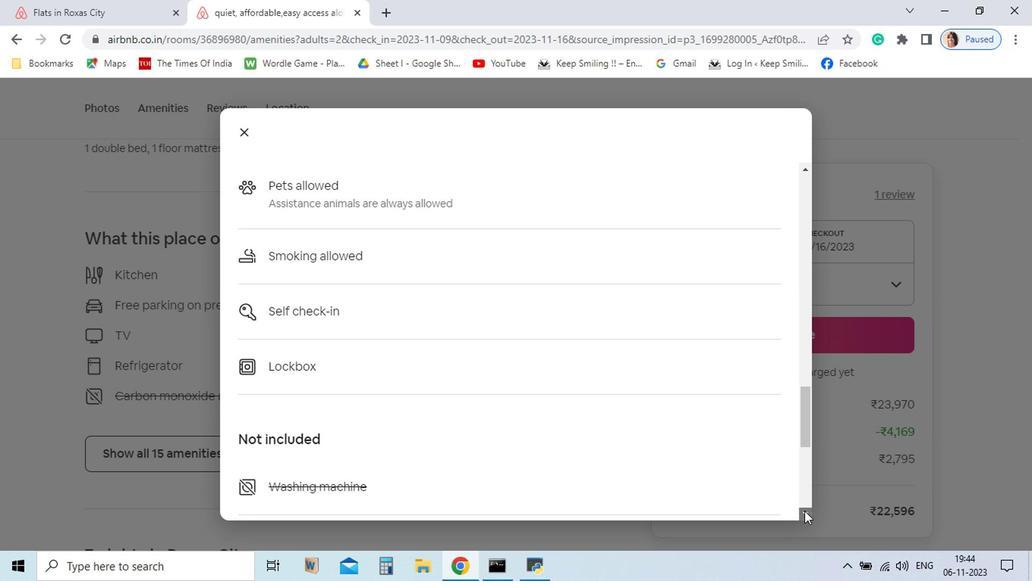 
Action: Mouse pressed left at (720, 513)
Screenshot: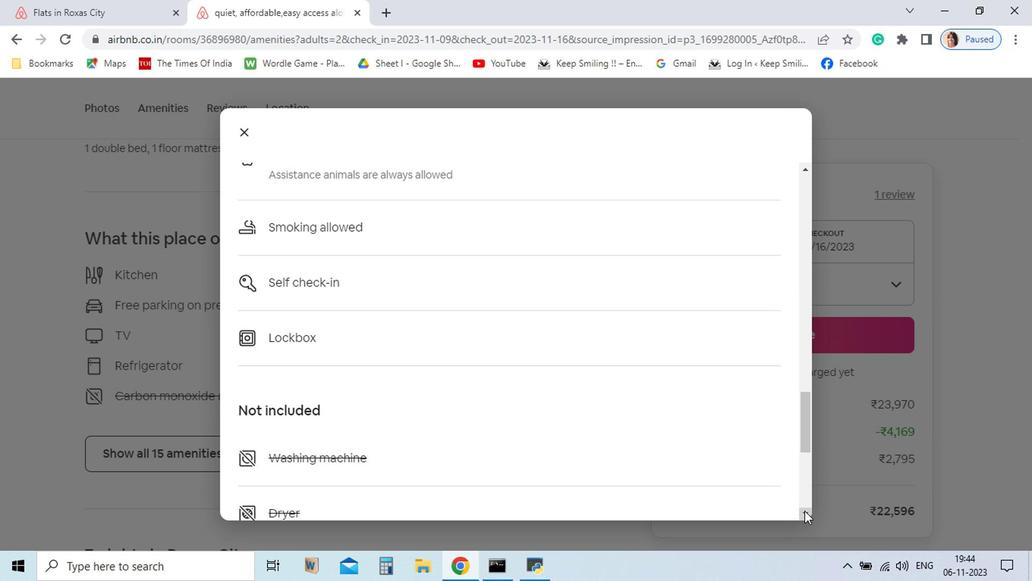 
Action: Mouse pressed left at (720, 513)
Screenshot: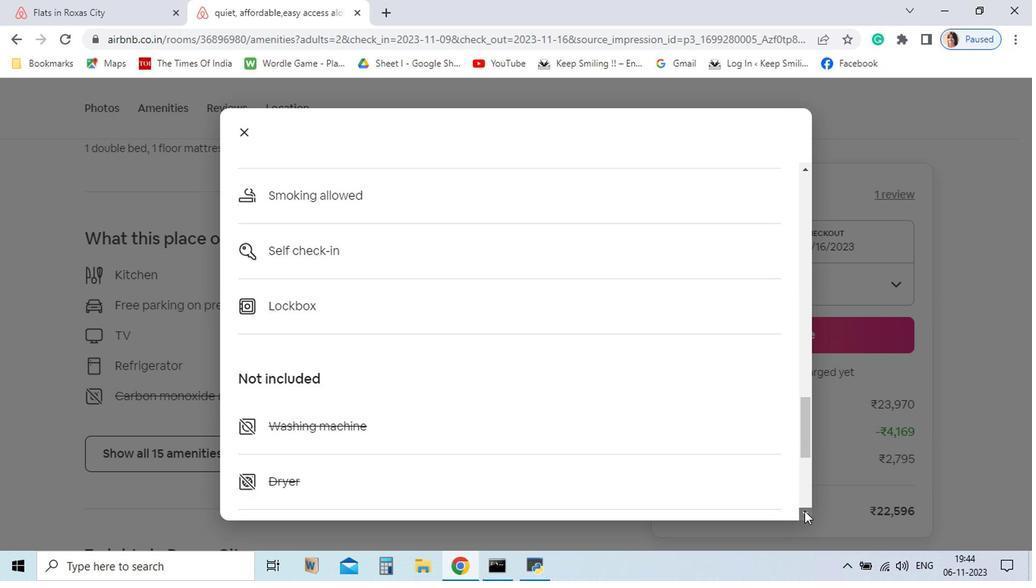 
Action: Mouse pressed left at (720, 513)
Screenshot: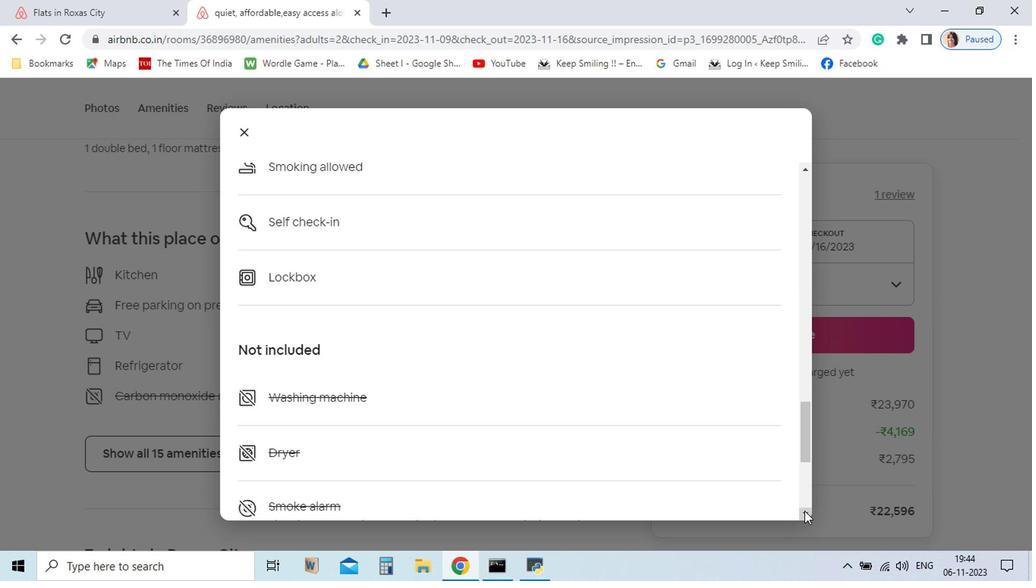 
Action: Mouse pressed left at (720, 513)
Screenshot: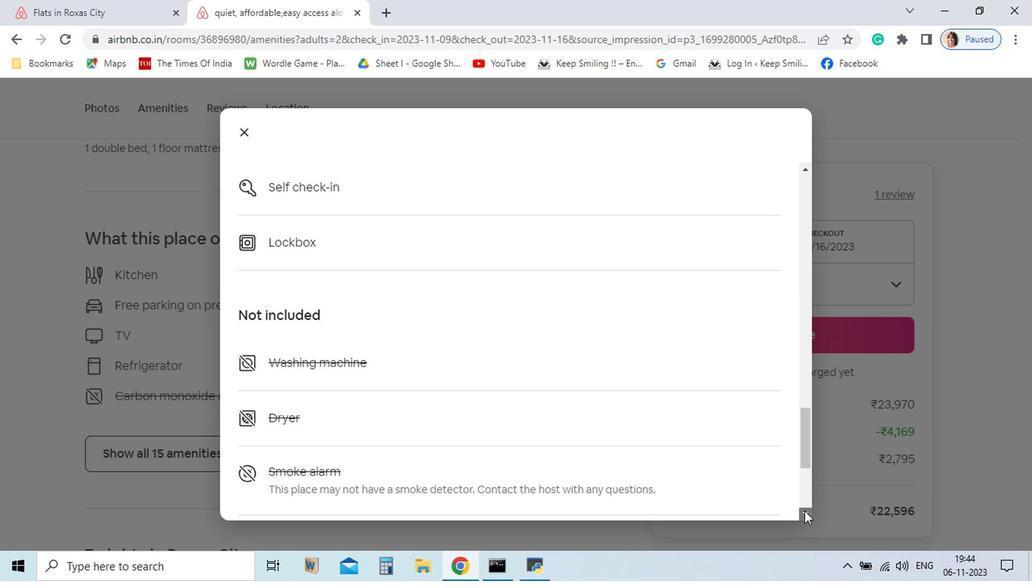 
Action: Mouse pressed left at (720, 513)
Screenshot: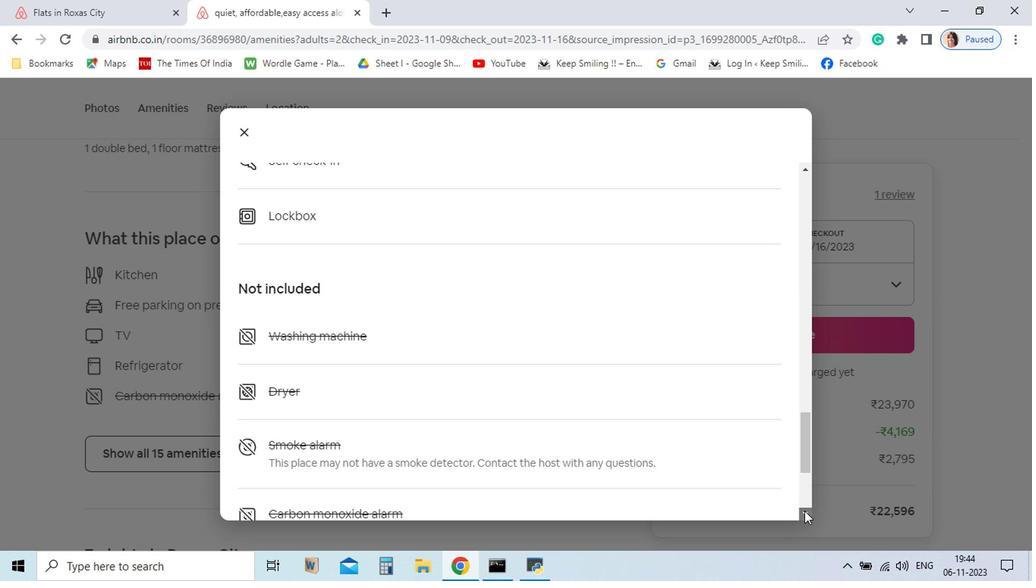 
Action: Mouse pressed left at (720, 513)
Screenshot: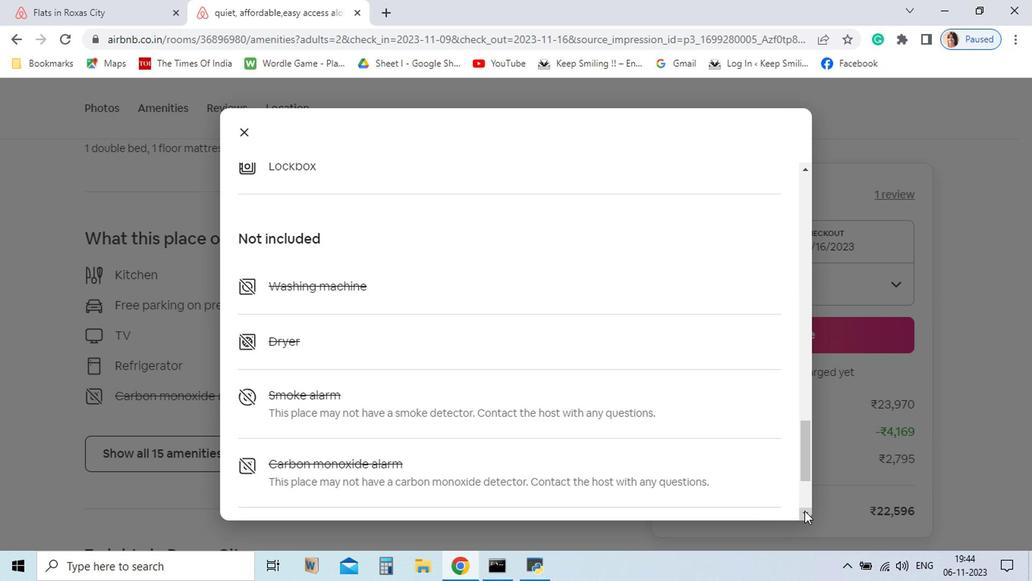 
Action: Mouse pressed left at (720, 513)
Screenshot: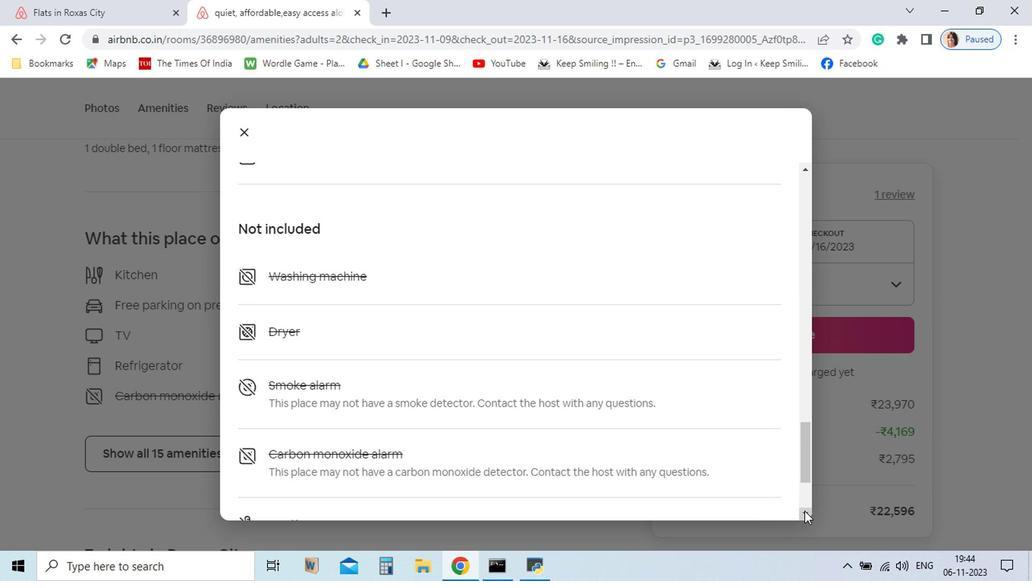 
Action: Mouse pressed left at (720, 513)
Screenshot: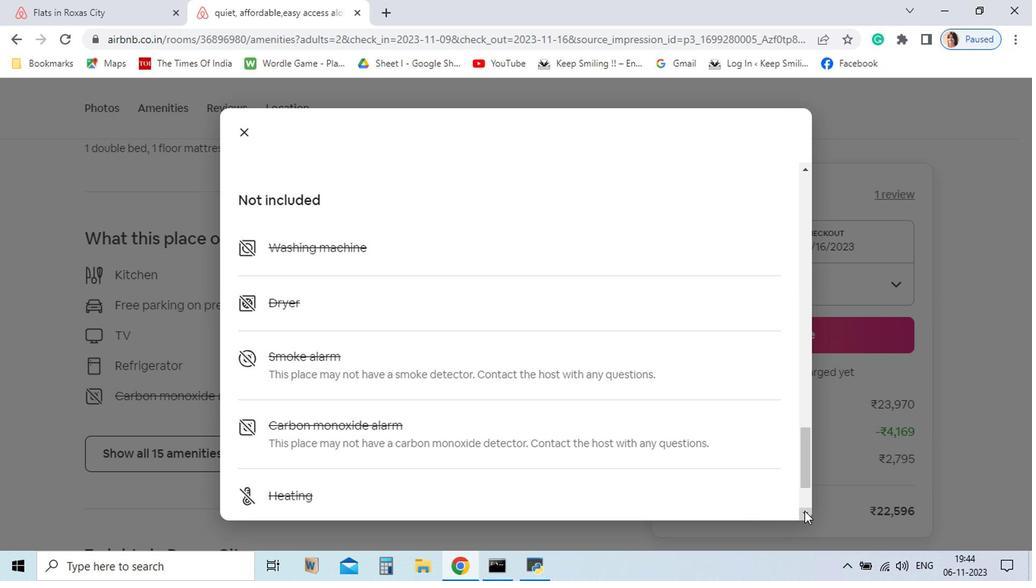 
Action: Mouse pressed left at (720, 513)
Screenshot: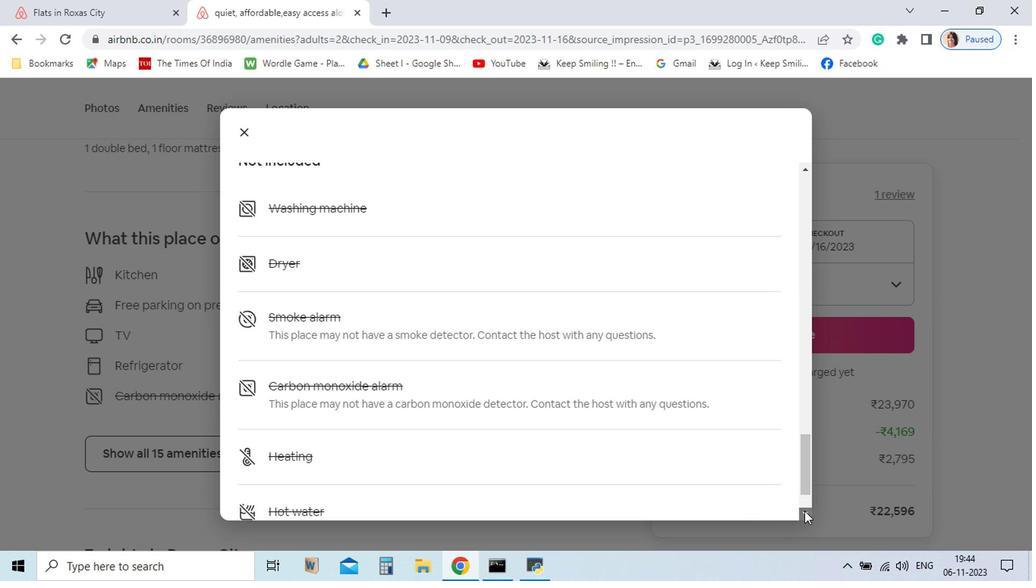 
Action: Mouse pressed left at (720, 513)
Screenshot: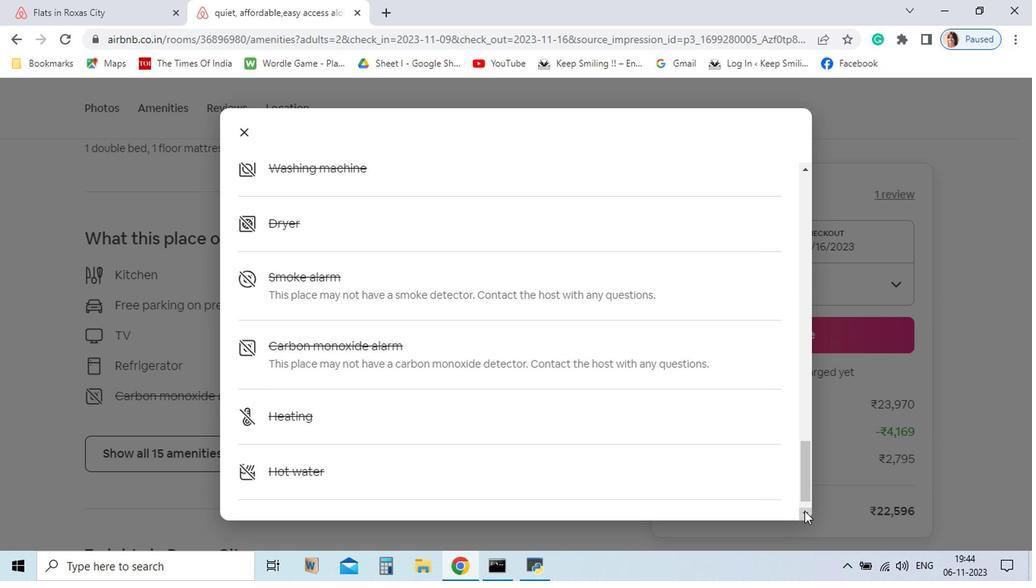 
Action: Mouse pressed left at (720, 513)
Screenshot: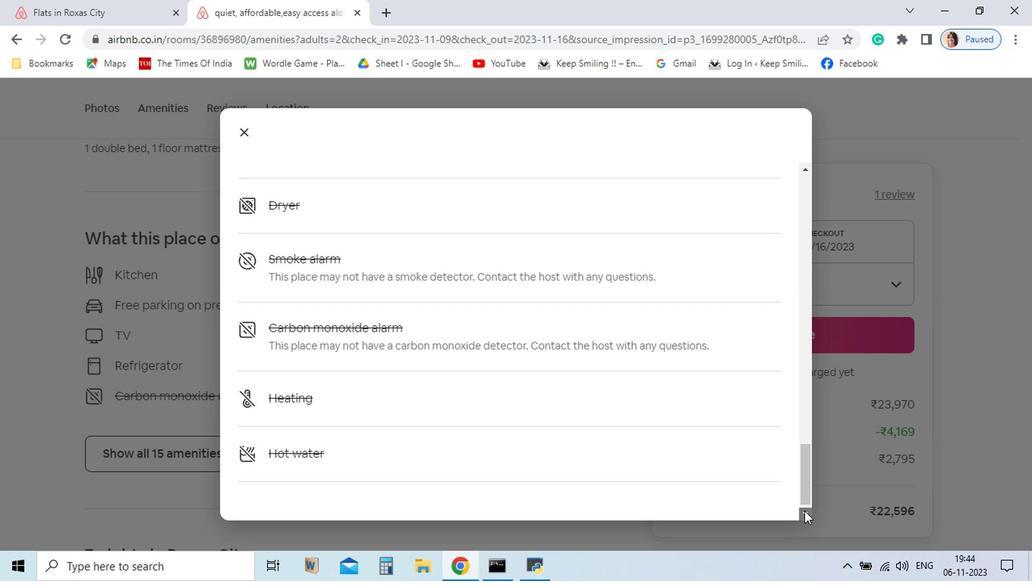 
Action: Mouse pressed left at (720, 513)
Screenshot: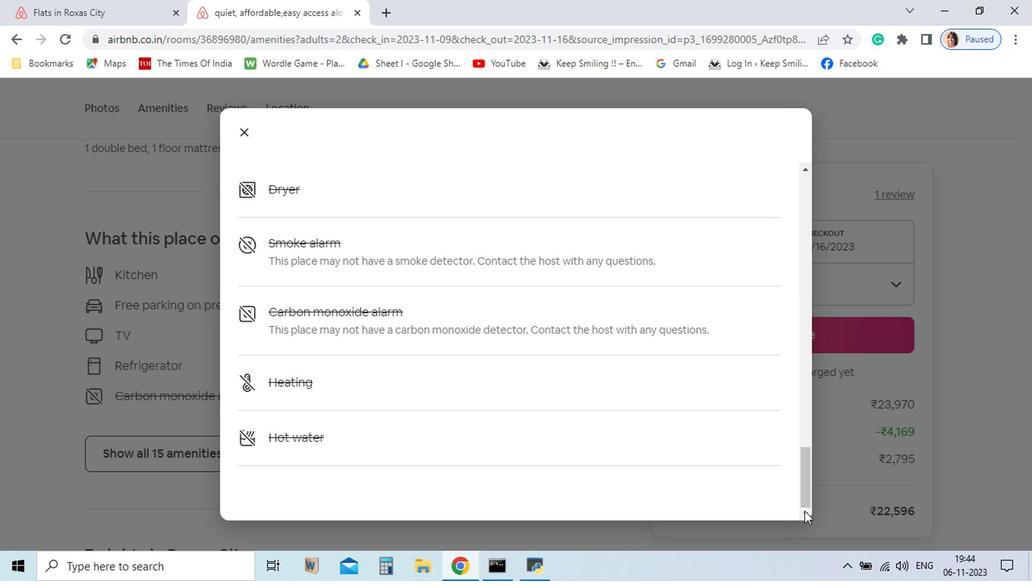 
Action: Mouse pressed left at (720, 513)
Screenshot: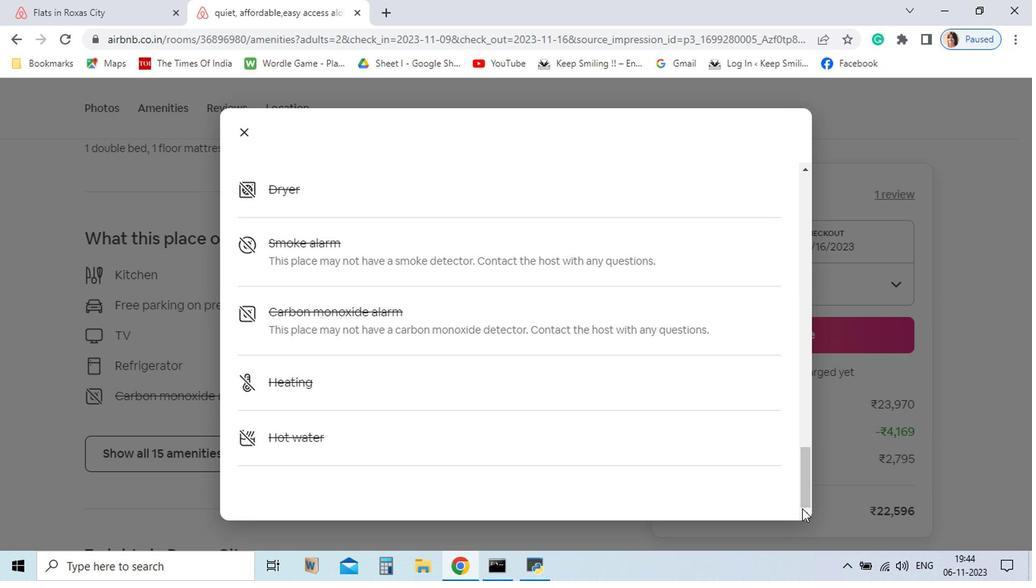 
Action: Mouse pressed left at (720, 513)
Screenshot: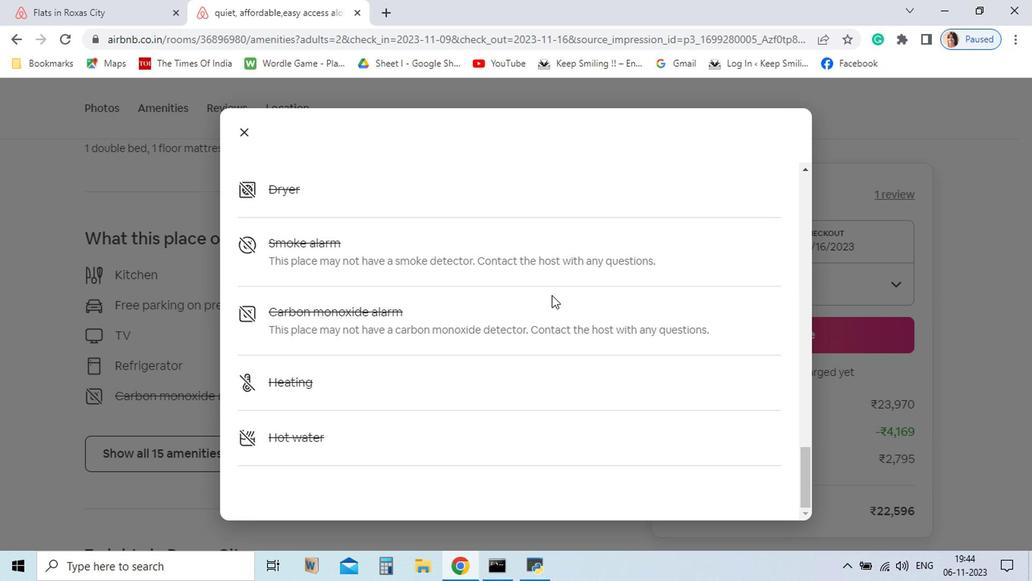
Action: Mouse pressed left at (720, 513)
Screenshot: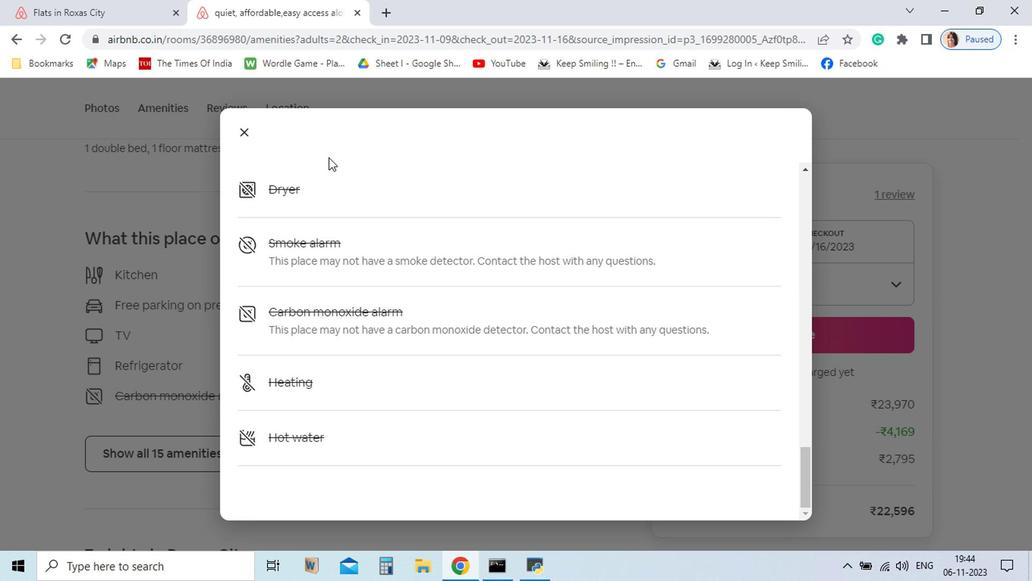 
Action: Mouse pressed left at (720, 513)
Screenshot: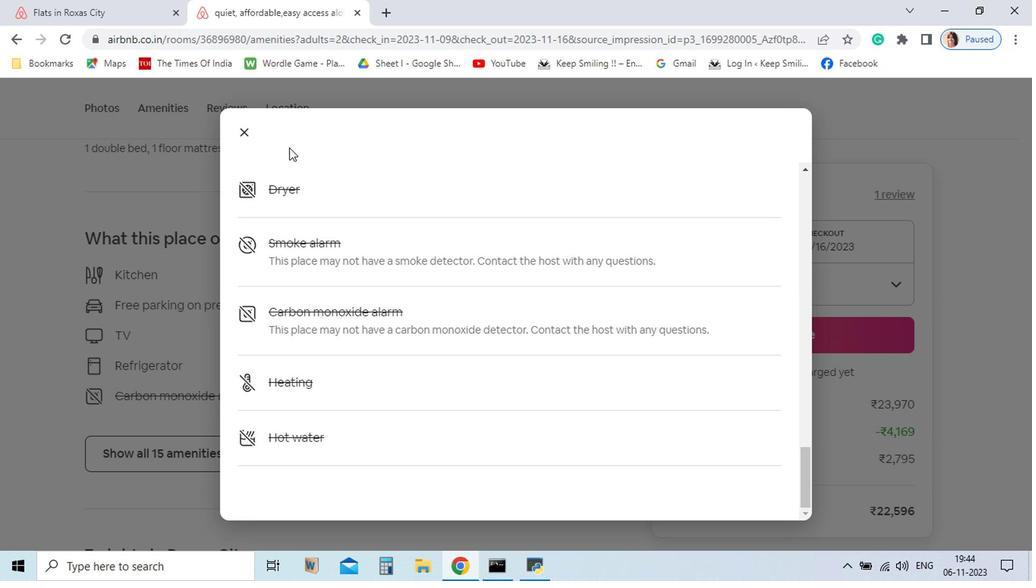 
Action: Mouse pressed left at (720, 513)
Screenshot: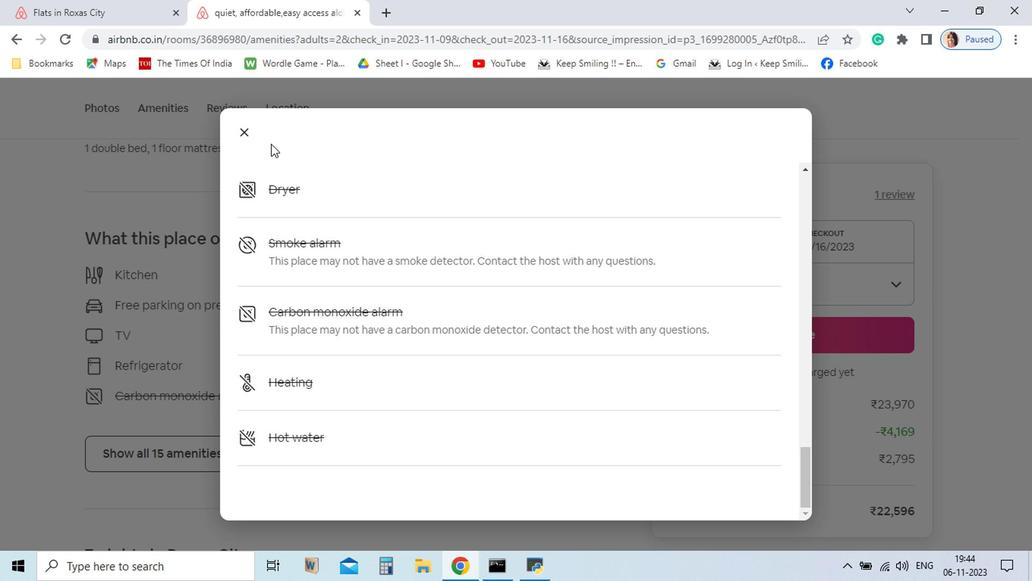 
Action: Mouse pressed left at (720, 513)
Screenshot: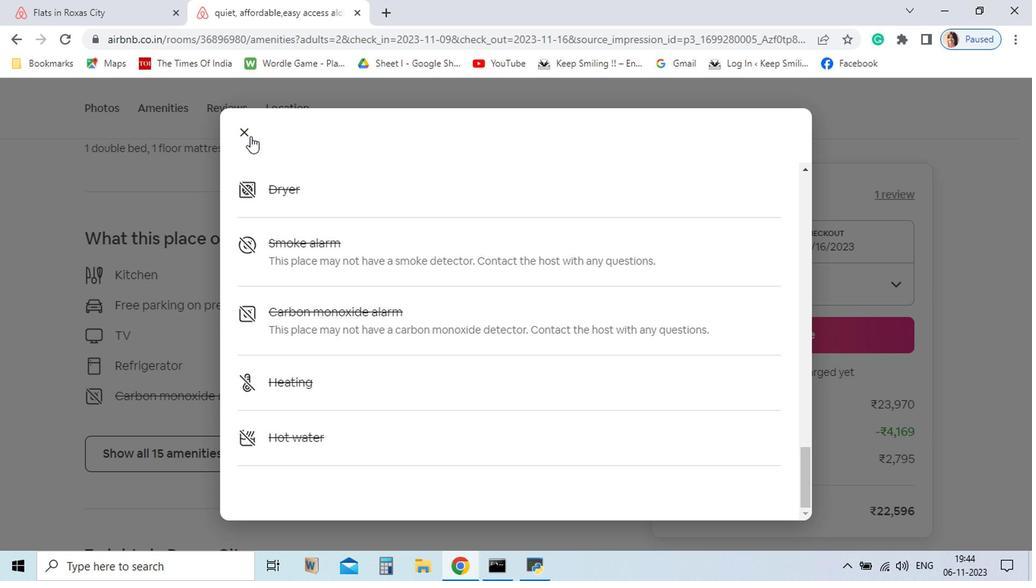 
Action: Mouse pressed left at (720, 513)
Screenshot: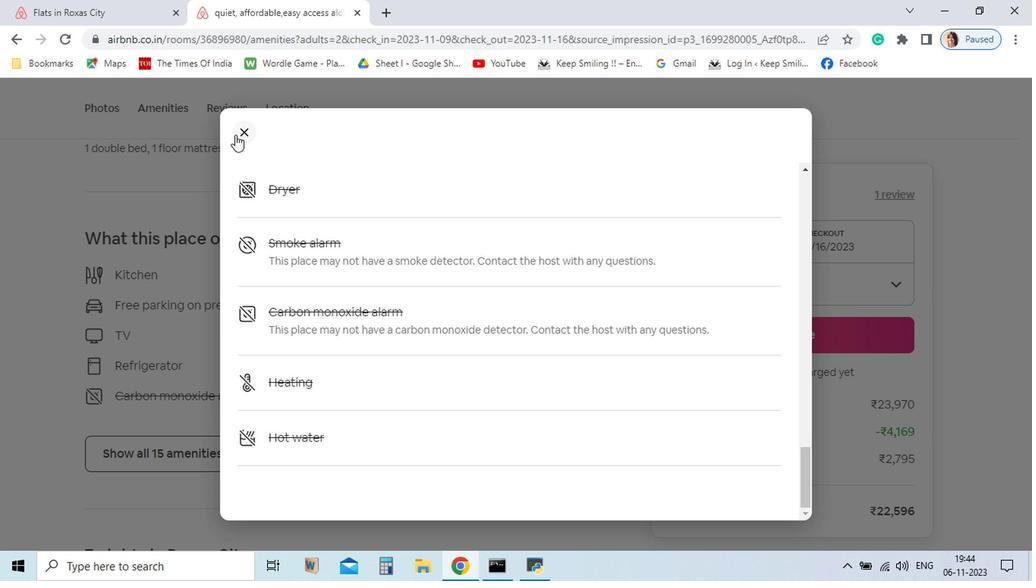 
Action: Mouse pressed left at (720, 513)
Screenshot: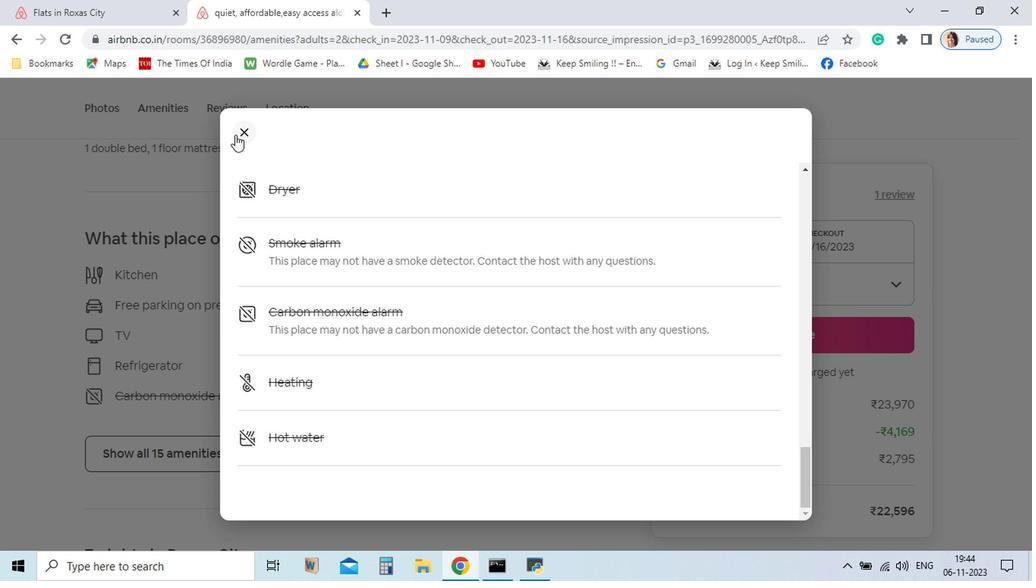 
Action: Mouse pressed left at (720, 513)
Screenshot: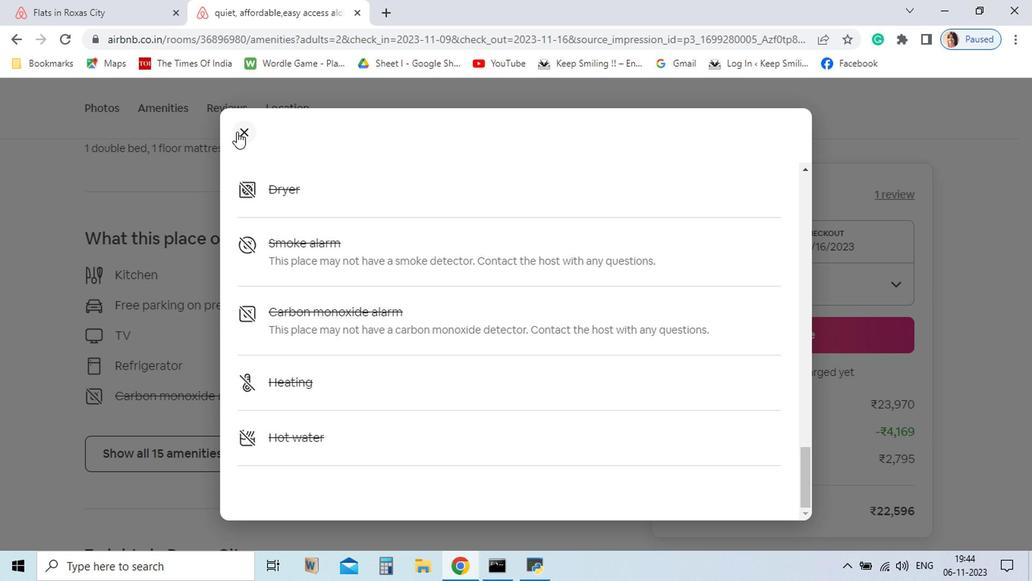 
Action: Mouse pressed left at (720, 513)
Screenshot: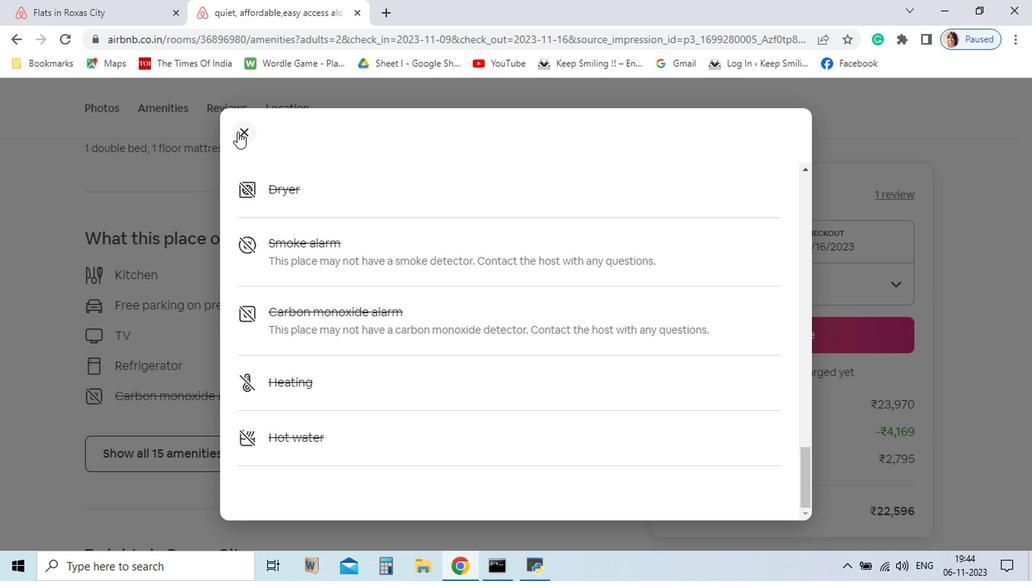 
Action: Mouse pressed left at (720, 513)
Screenshot: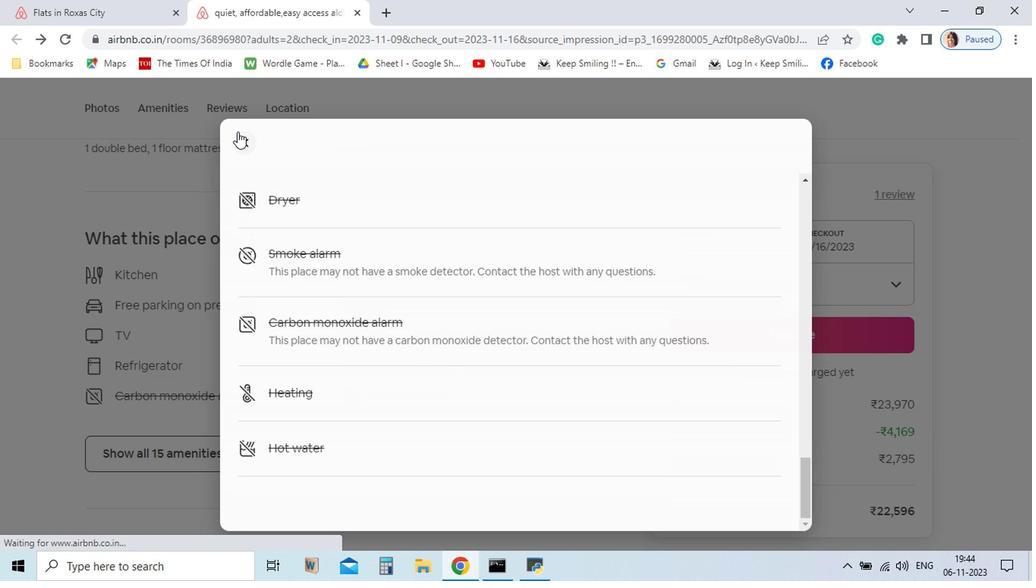 
Action: Mouse pressed left at (720, 513)
Screenshot: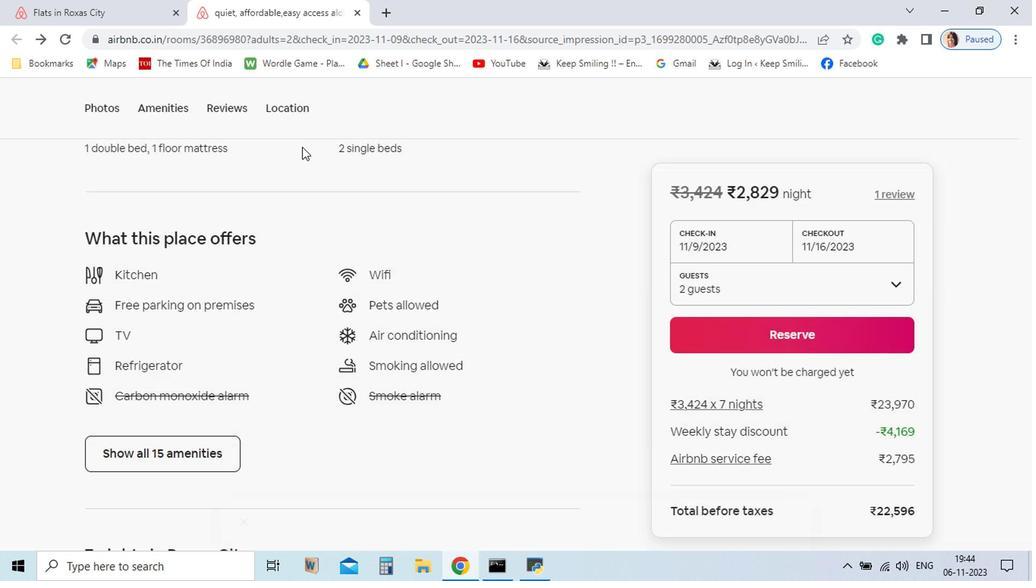 
Action: Mouse pressed left at (720, 513)
Screenshot: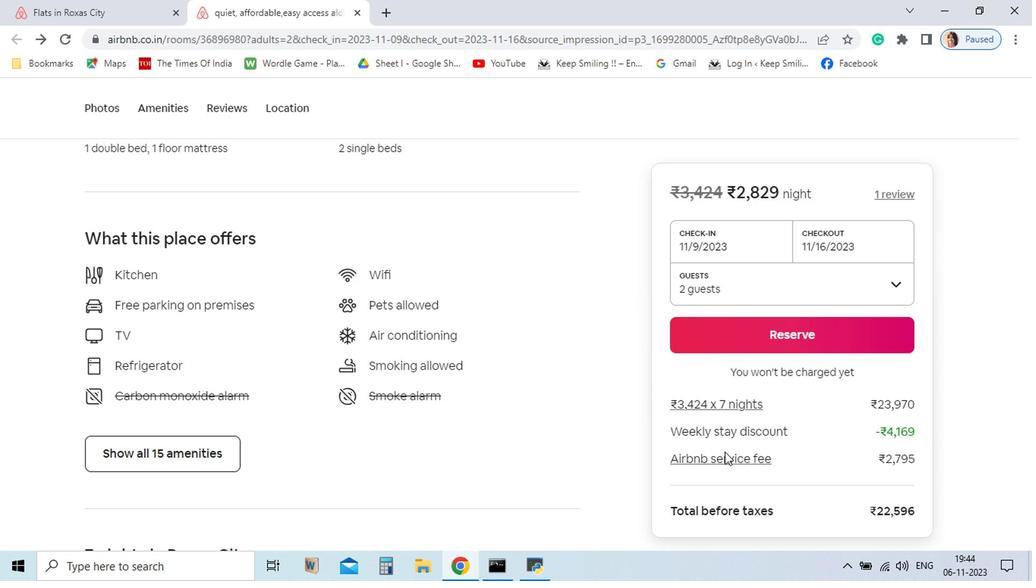 
Action: Mouse pressed left at (720, 513)
Screenshot: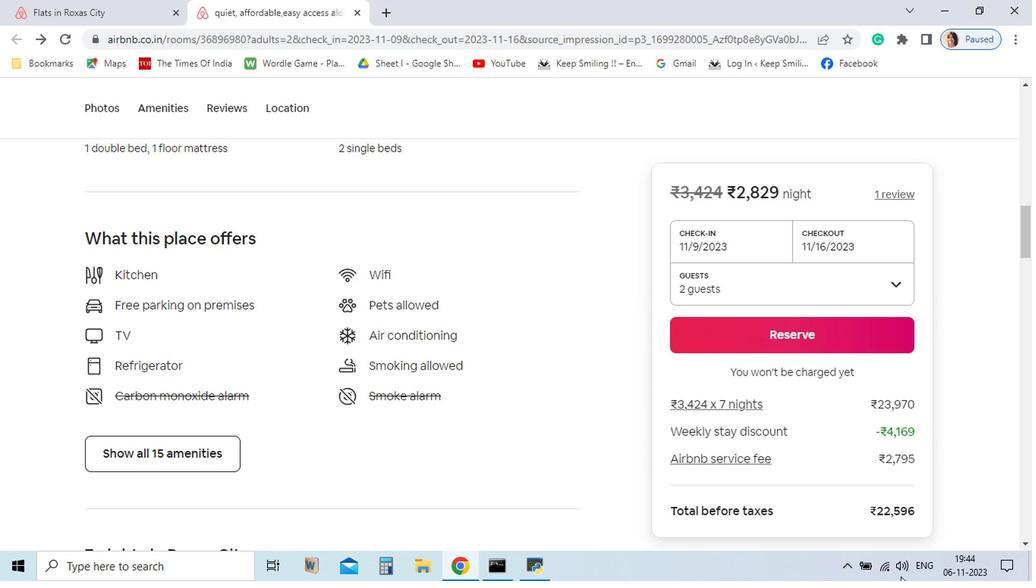 
Action: Mouse pressed left at (720, 513)
Screenshot: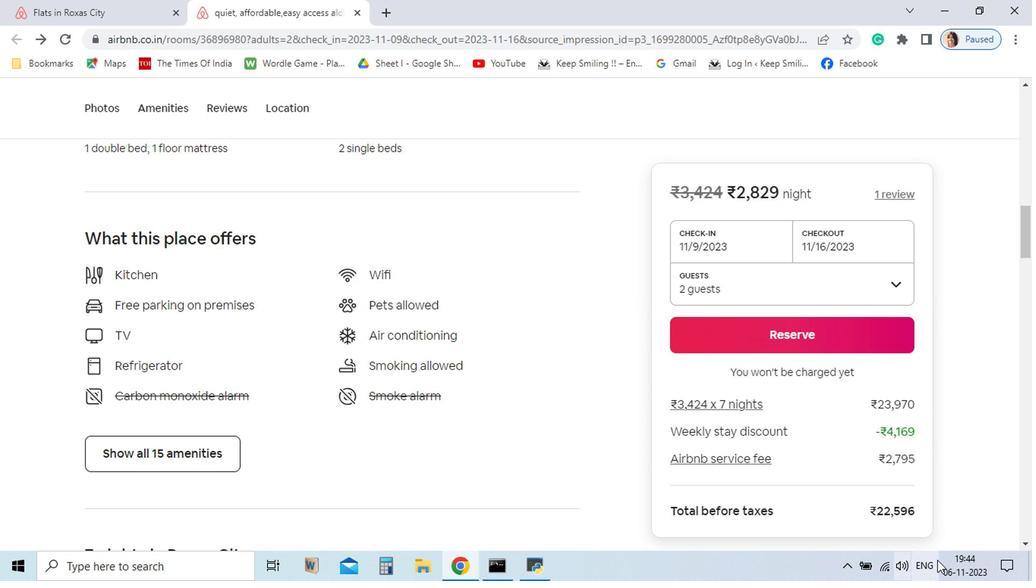 
Action: Mouse pressed left at (720, 513)
Screenshot: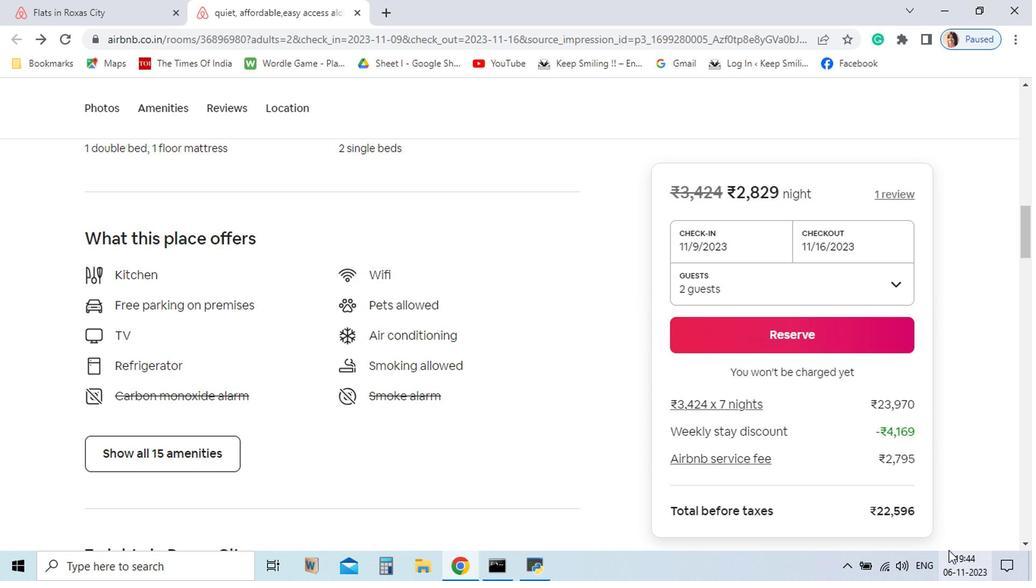 
Action: Mouse pressed left at (720, 513)
Screenshot: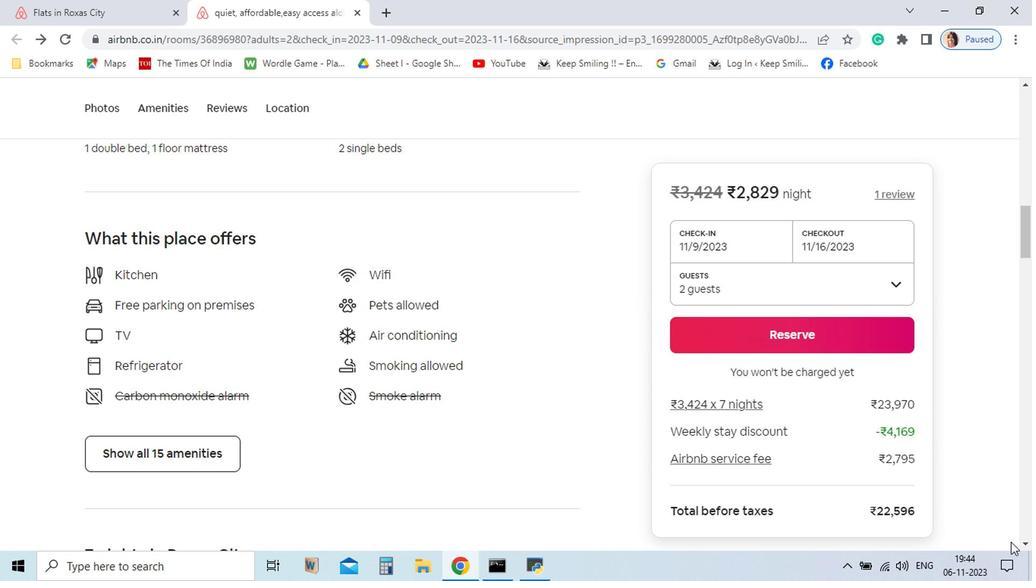 
Action: Mouse pressed left at (720, 513)
Screenshot: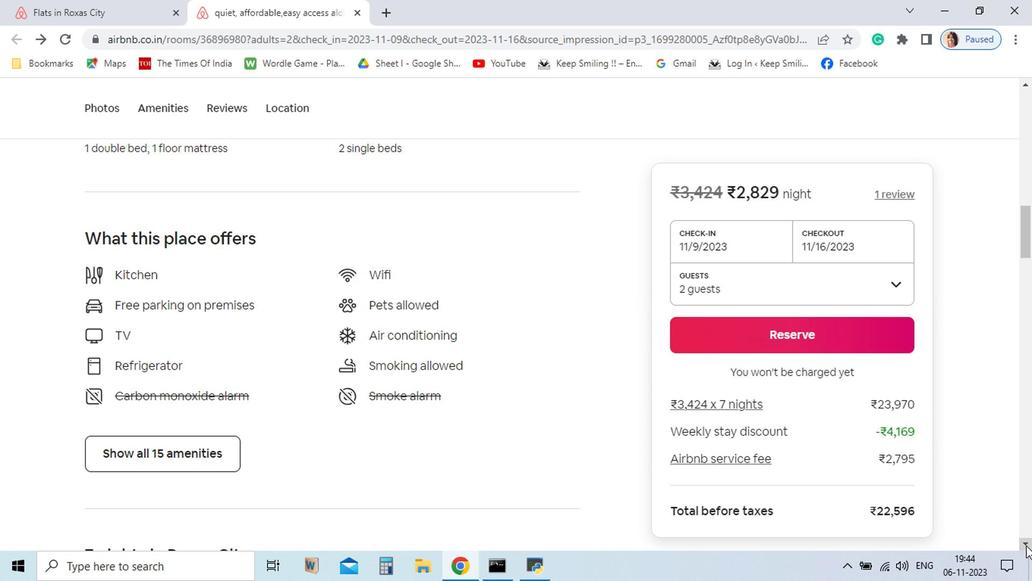 
Action: Mouse pressed left at (720, 513)
Screenshot: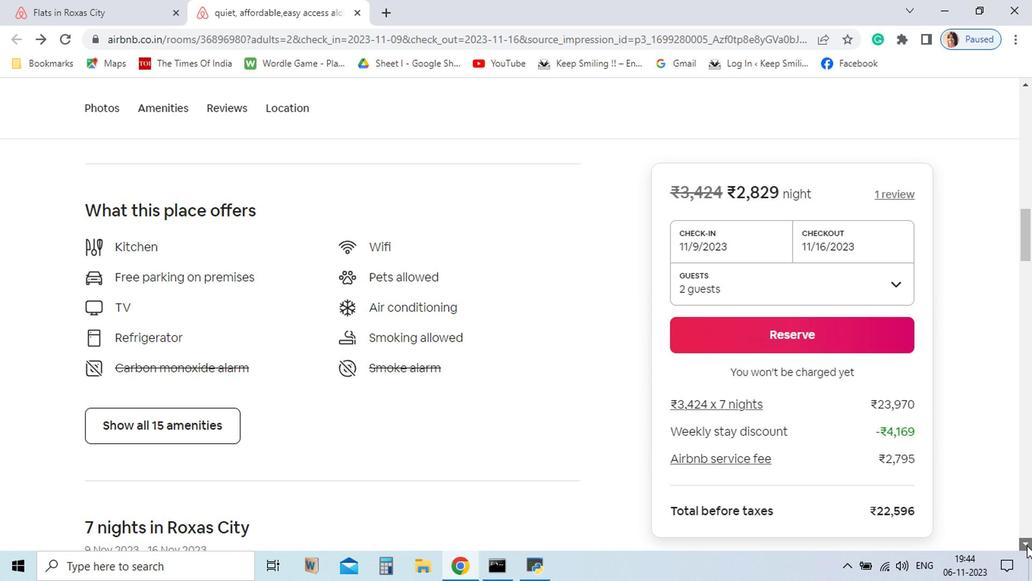 
Action: Mouse pressed left at (720, 513)
Screenshot: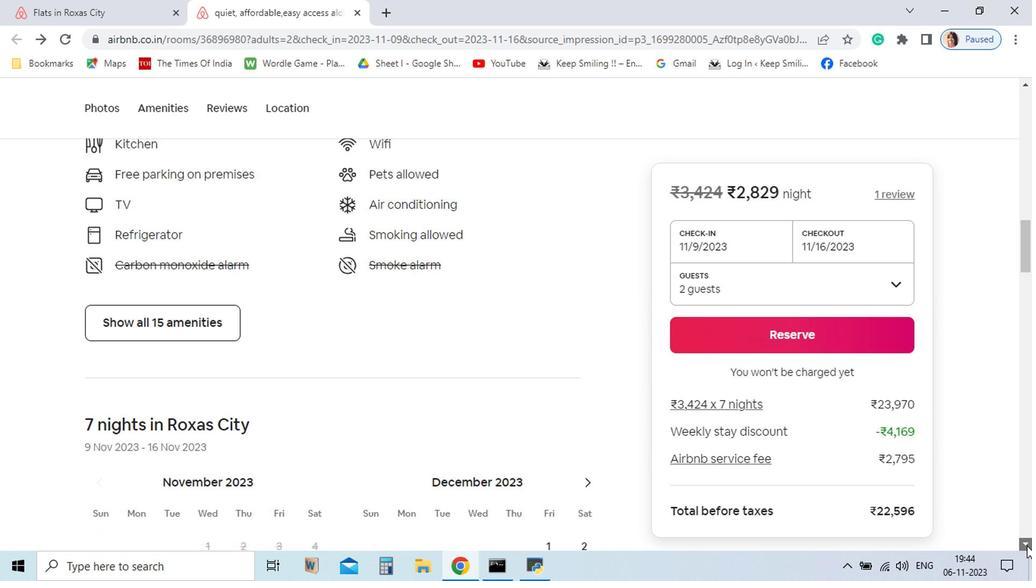 
Action: Mouse pressed left at (720, 513)
Screenshot: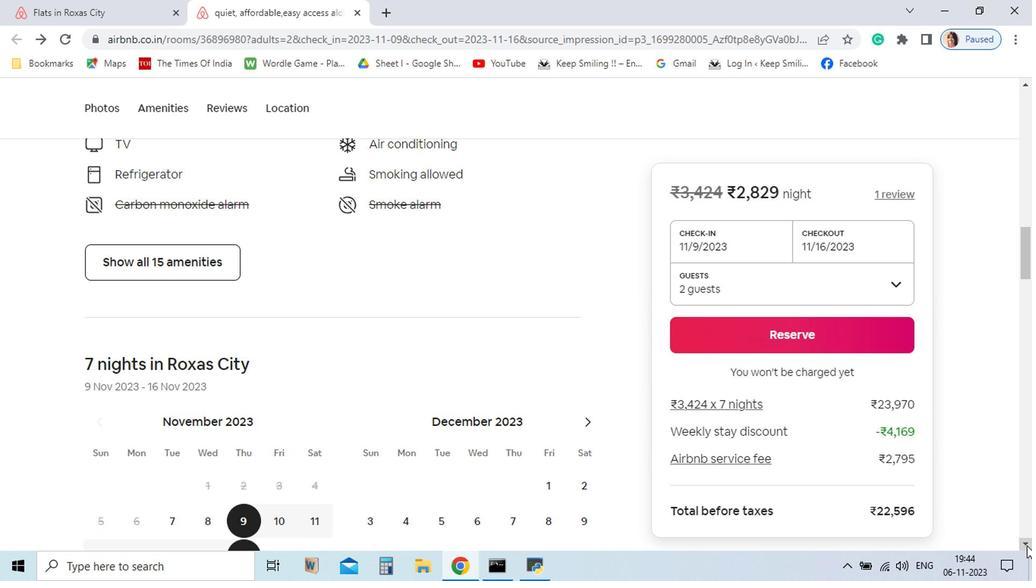 
Action: Mouse pressed left at (720, 513)
